 Task: Research Airbnb properties in Toluca, Mexico from 9th November, 2023 to 16th November, 2023 for 2 adults.2 bedrooms having 2 beds and 1 bathroom. Property type can be flat. Look for 4 properties as per requirement.
Action: Mouse moved to (483, 88)
Screenshot: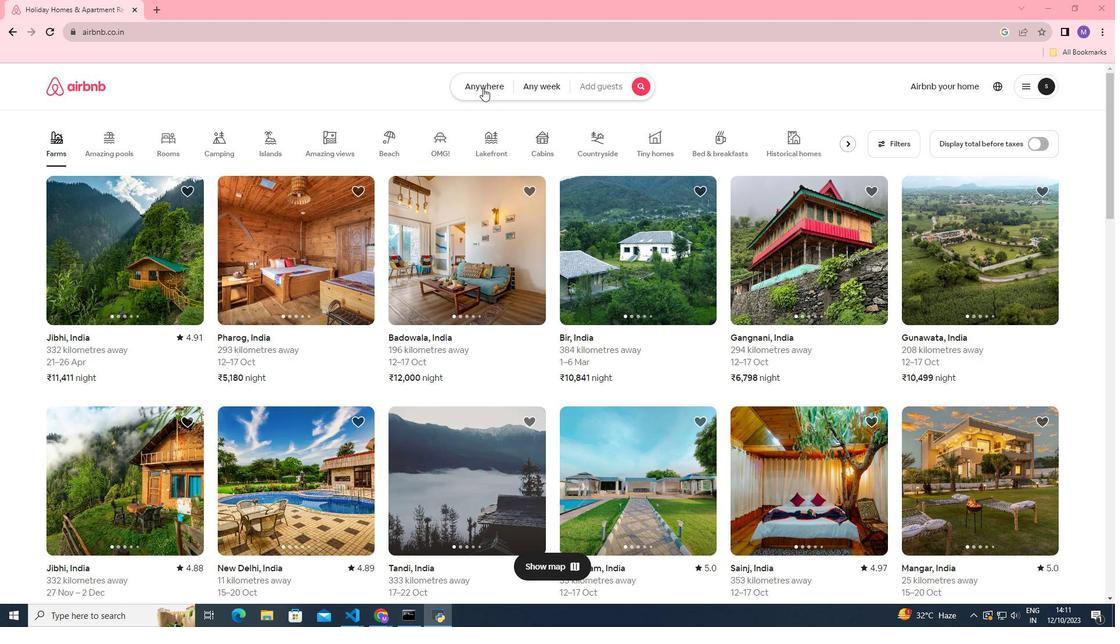 
Action: Mouse pressed left at (483, 88)
Screenshot: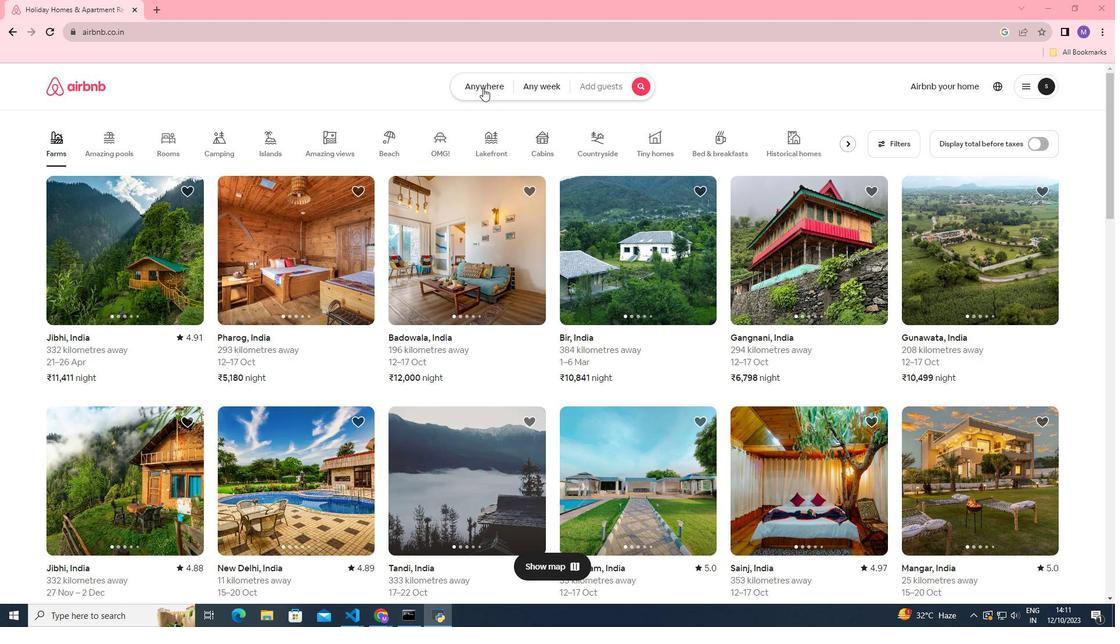 
Action: Mouse moved to (432, 130)
Screenshot: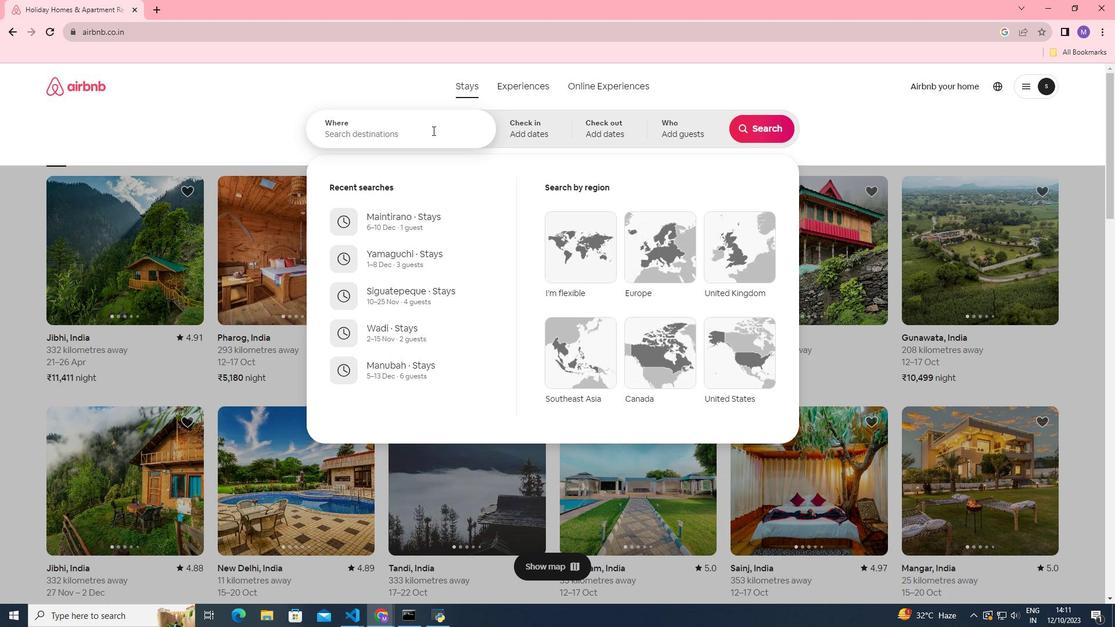 
Action: Mouse pressed left at (432, 130)
Screenshot: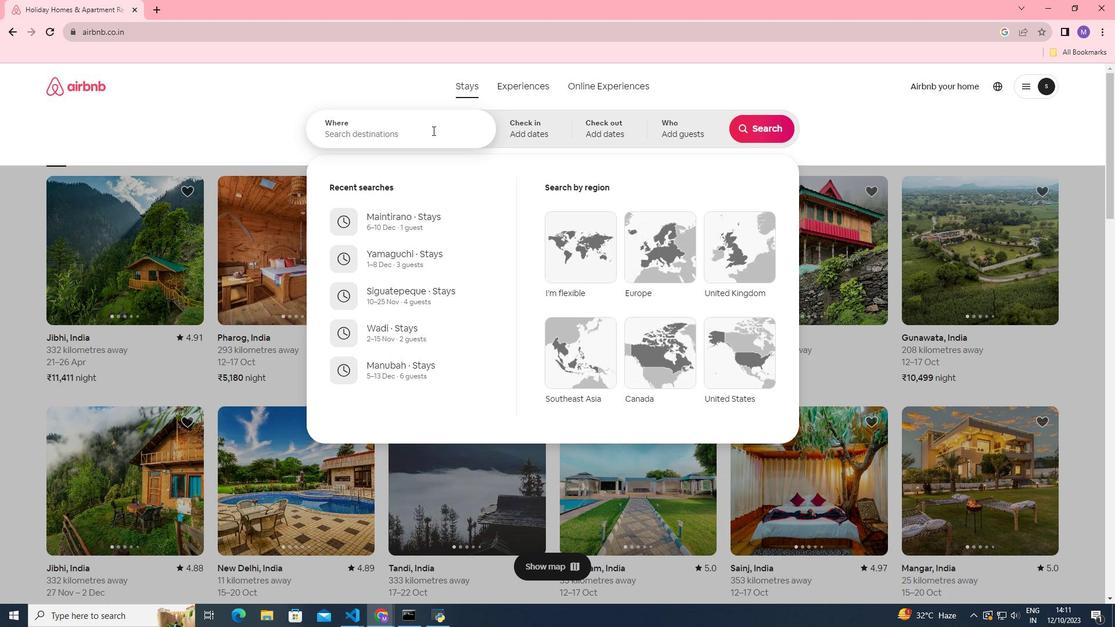 
Action: Key pressed <Key.shift><Key.shift><Key.shift><Key.shift><Key.shift><Key.shift><Key.shift><Key.shift><Key.shift><Key.shift><Key.shift>Toluca,<Key.space><Key.shift>Mexico
Screenshot: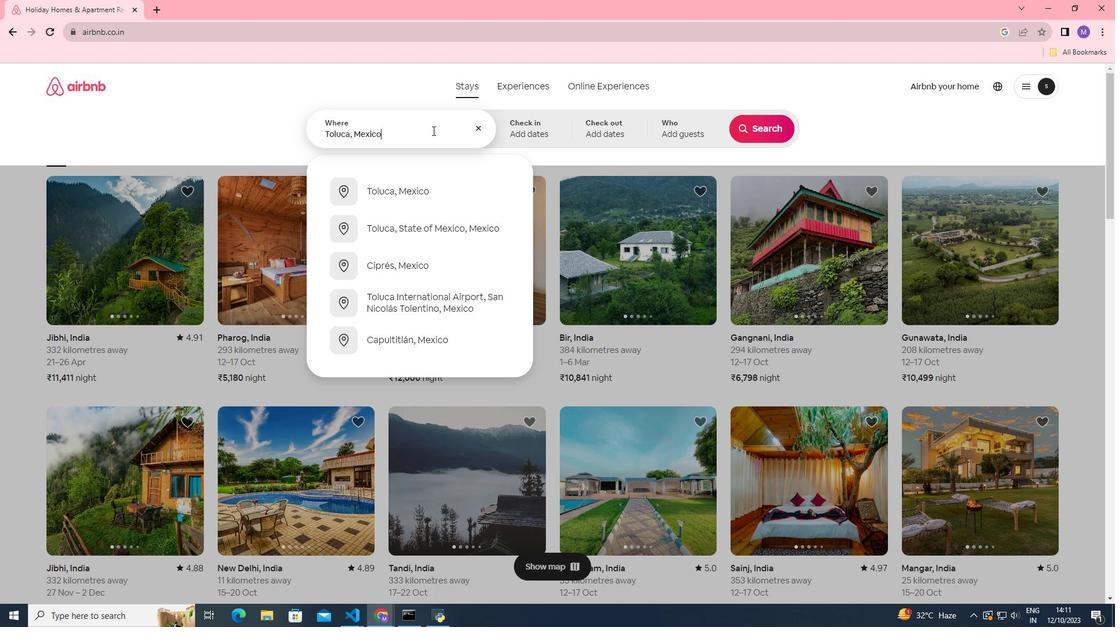 
Action: Mouse moved to (529, 124)
Screenshot: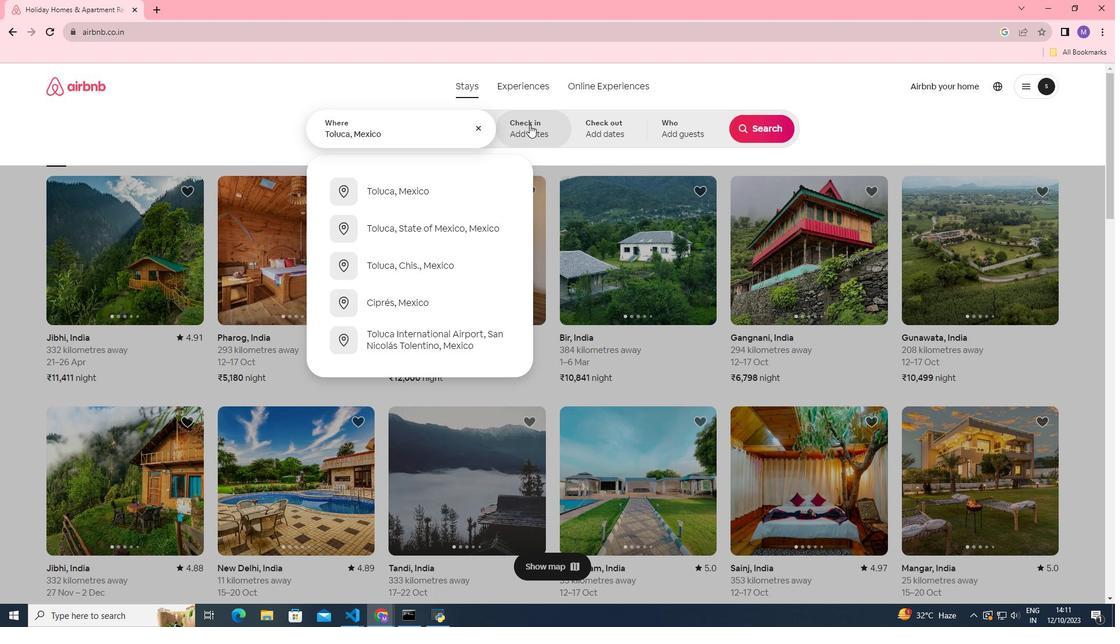 
Action: Mouse pressed left at (529, 124)
Screenshot: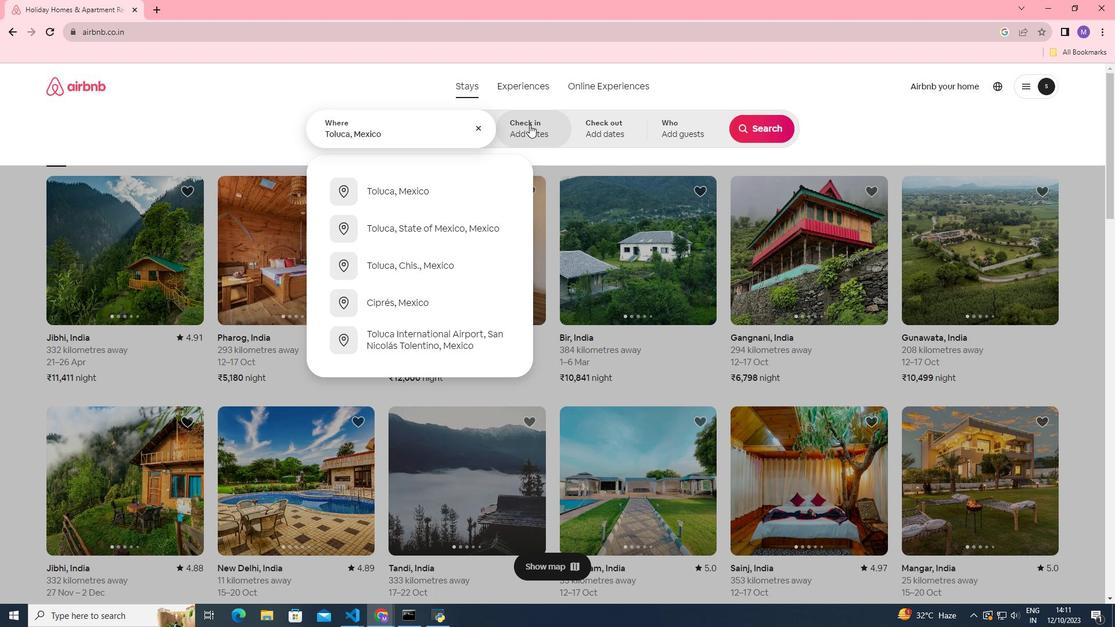 
Action: Mouse moved to (689, 301)
Screenshot: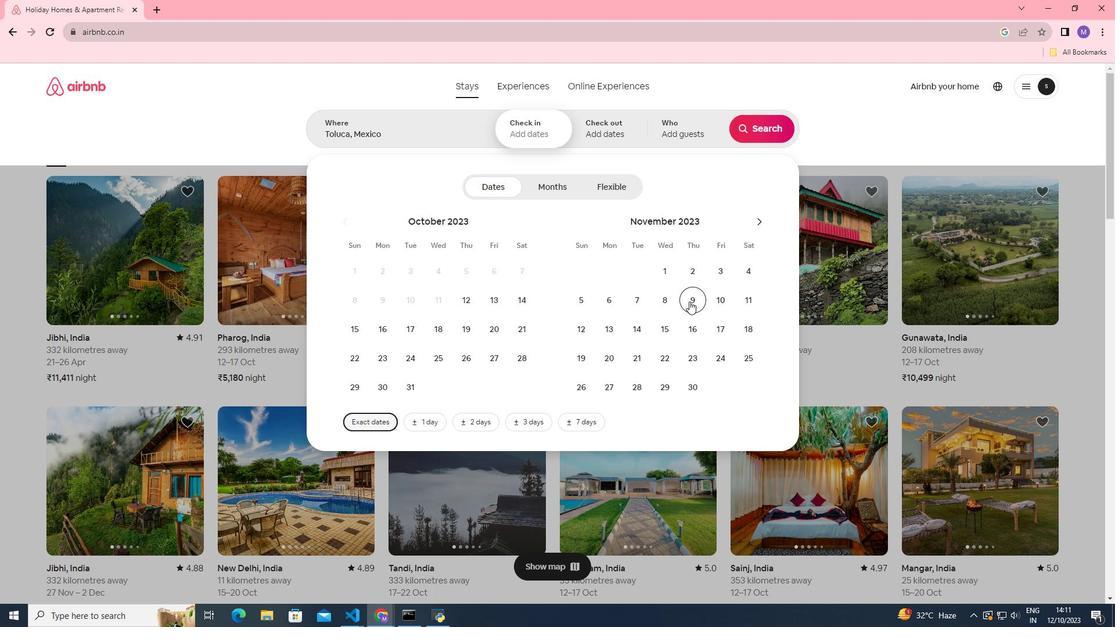
Action: Mouse pressed left at (689, 301)
Screenshot: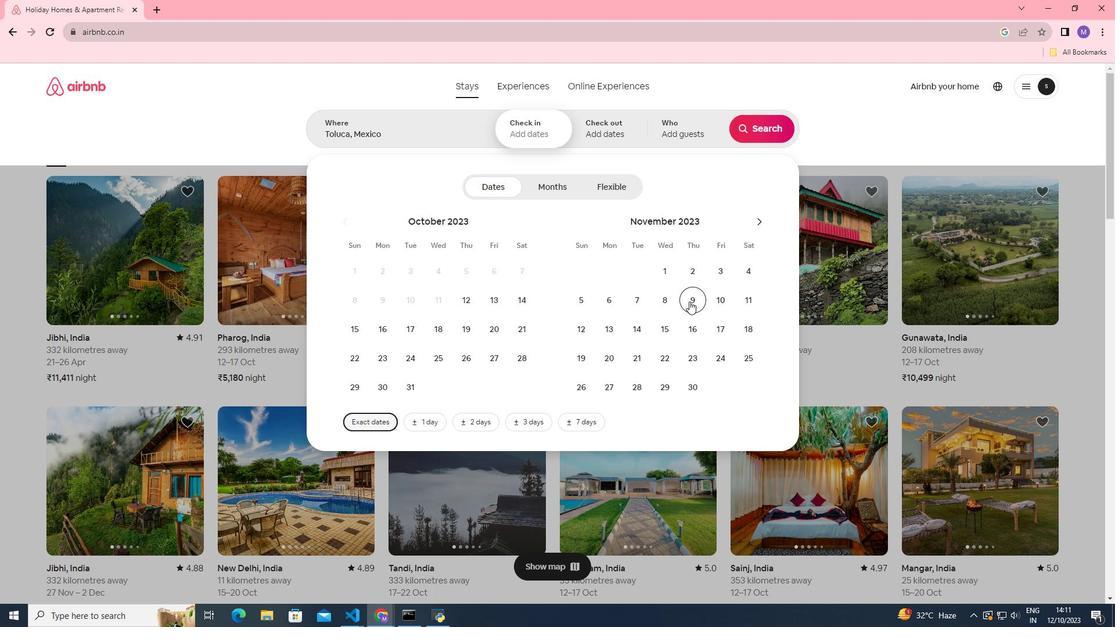 
Action: Mouse moved to (682, 325)
Screenshot: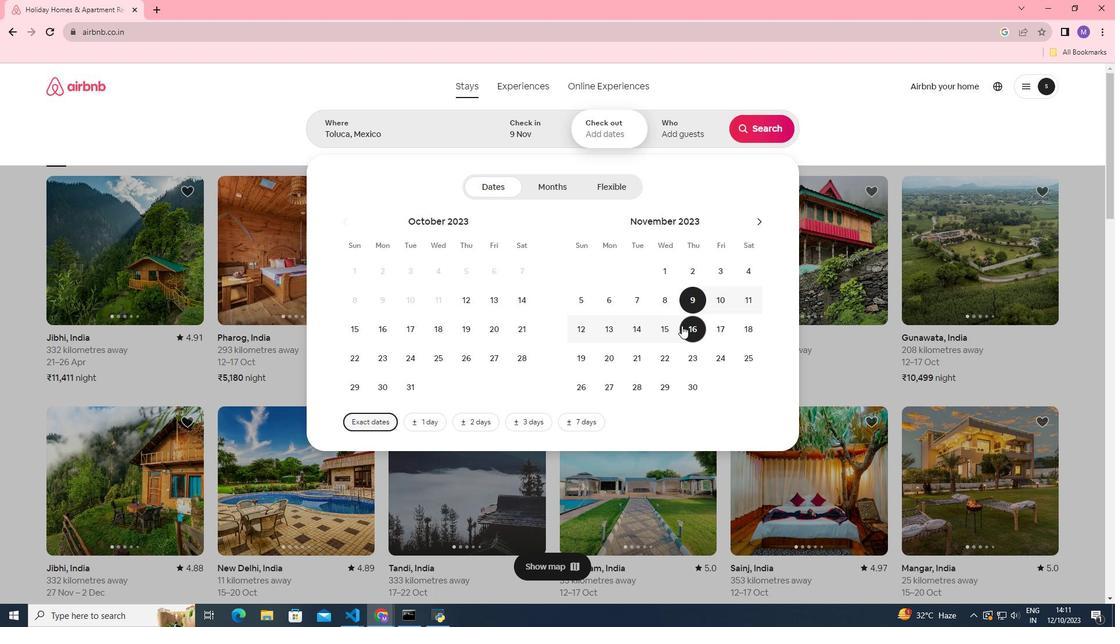 
Action: Mouse pressed left at (682, 325)
Screenshot: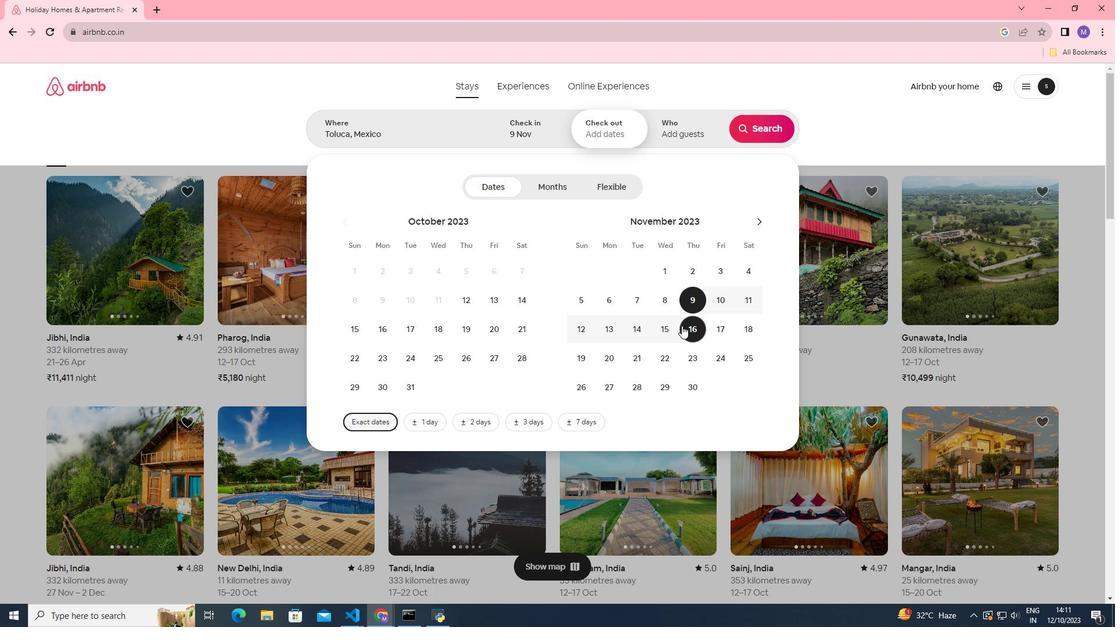 
Action: Mouse moved to (683, 121)
Screenshot: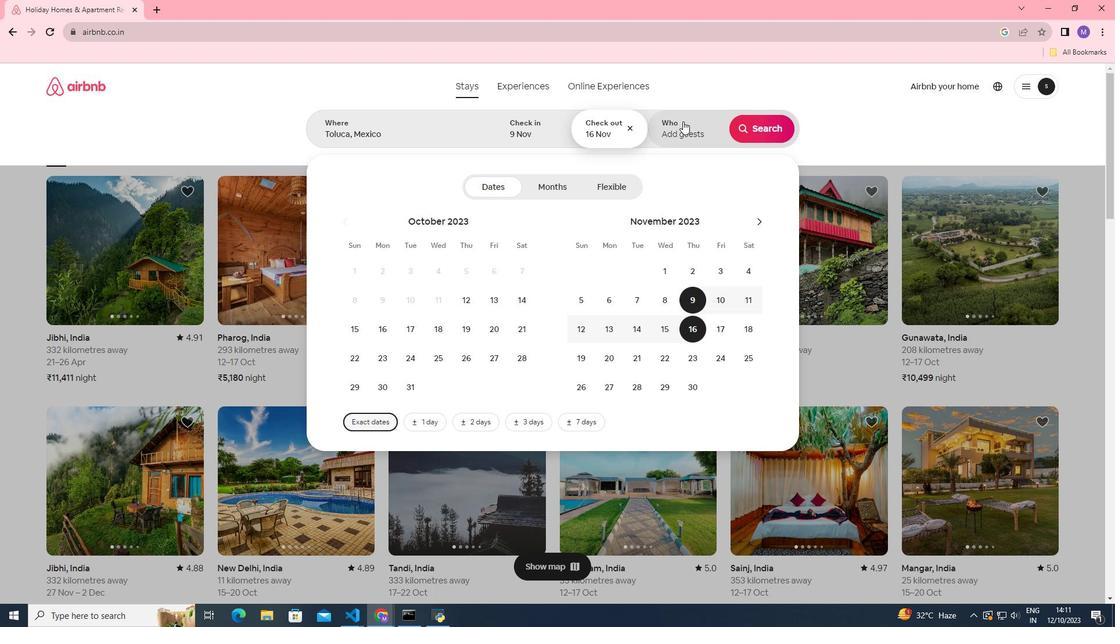 
Action: Mouse pressed left at (683, 121)
Screenshot: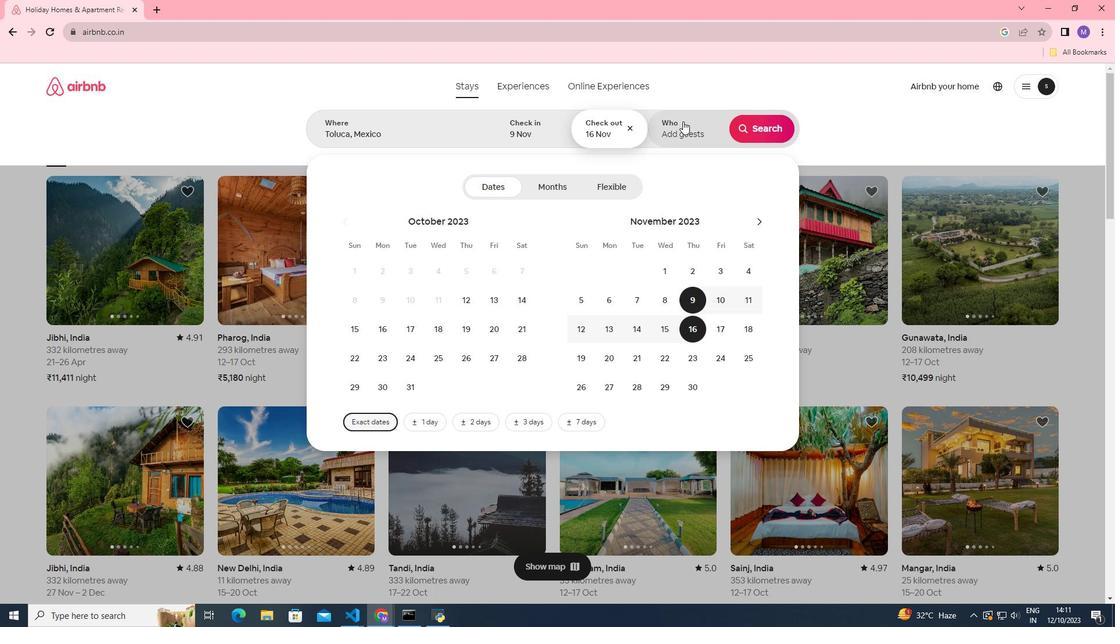 
Action: Mouse moved to (779, 185)
Screenshot: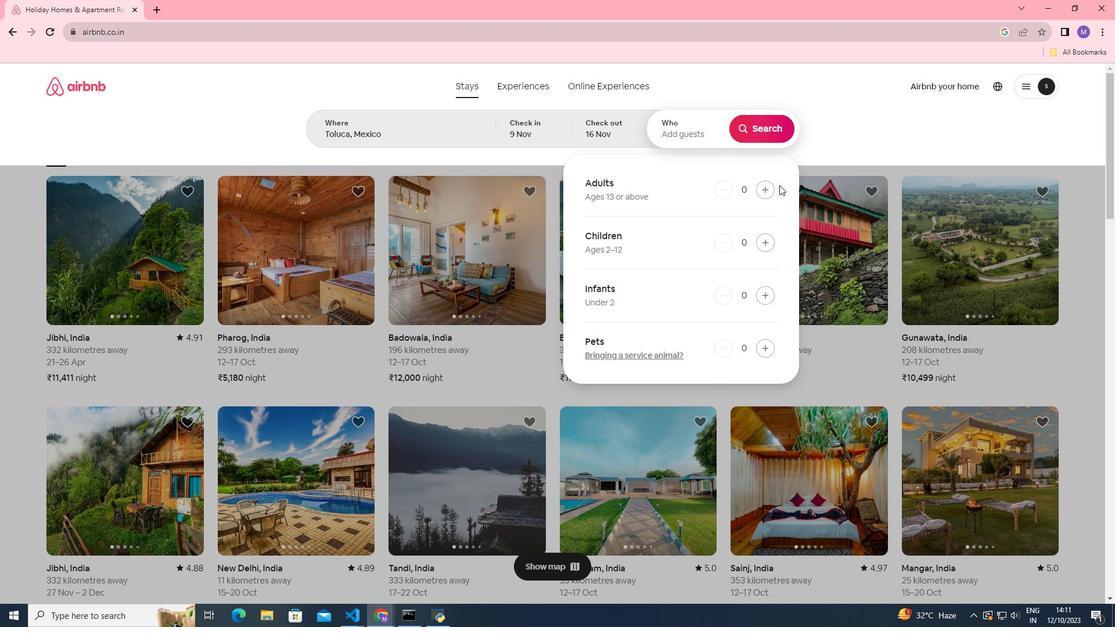
Action: Mouse pressed left at (779, 185)
Screenshot: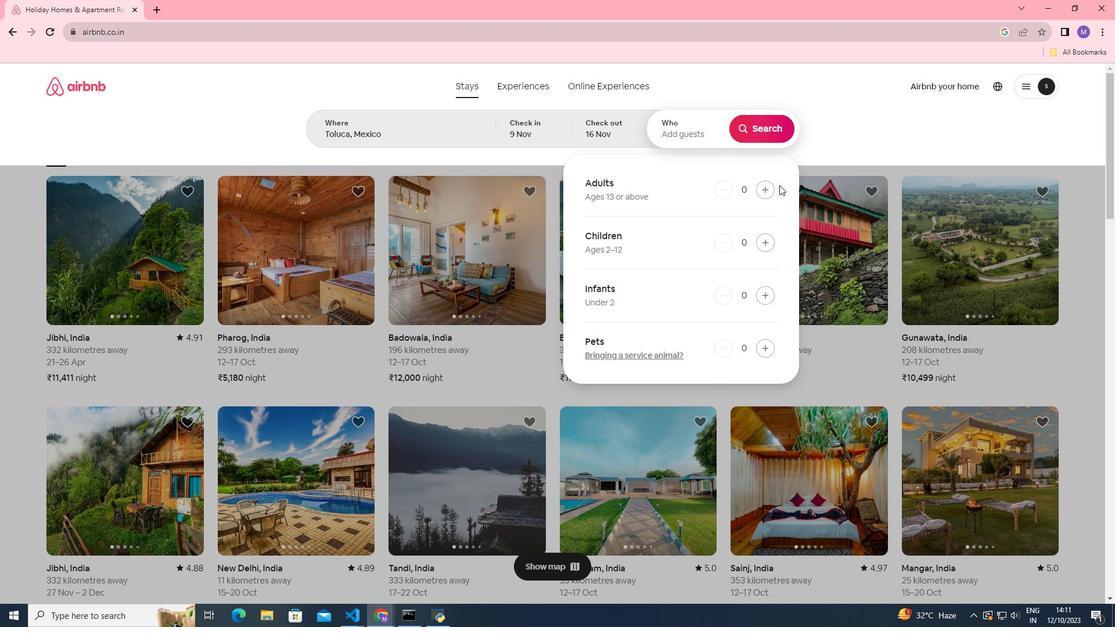 
Action: Mouse moved to (762, 189)
Screenshot: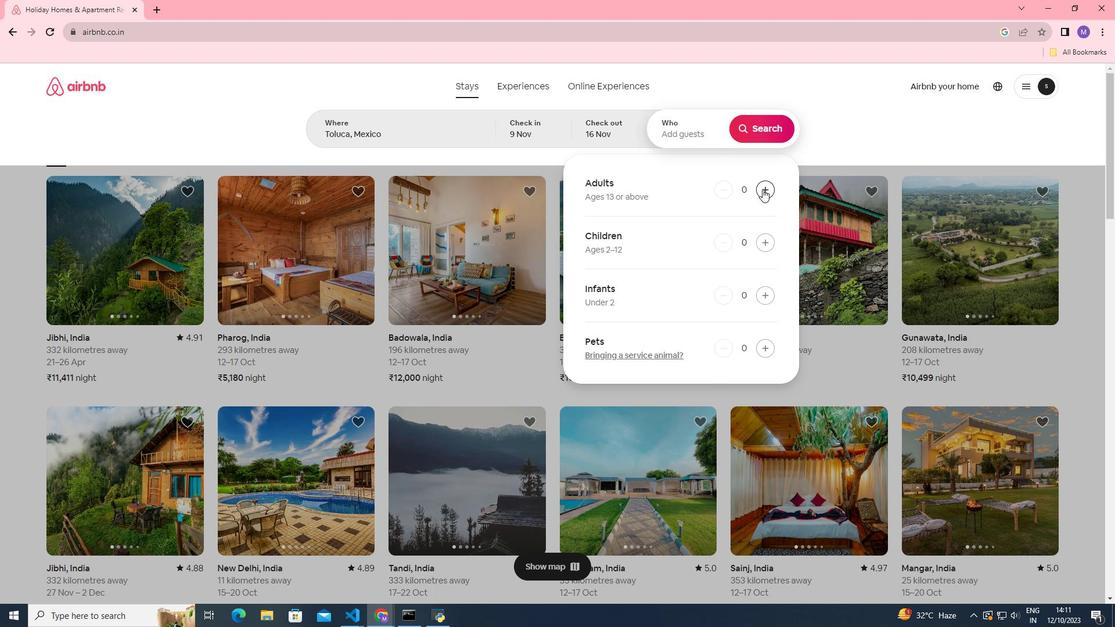 
Action: Mouse pressed left at (762, 189)
Screenshot: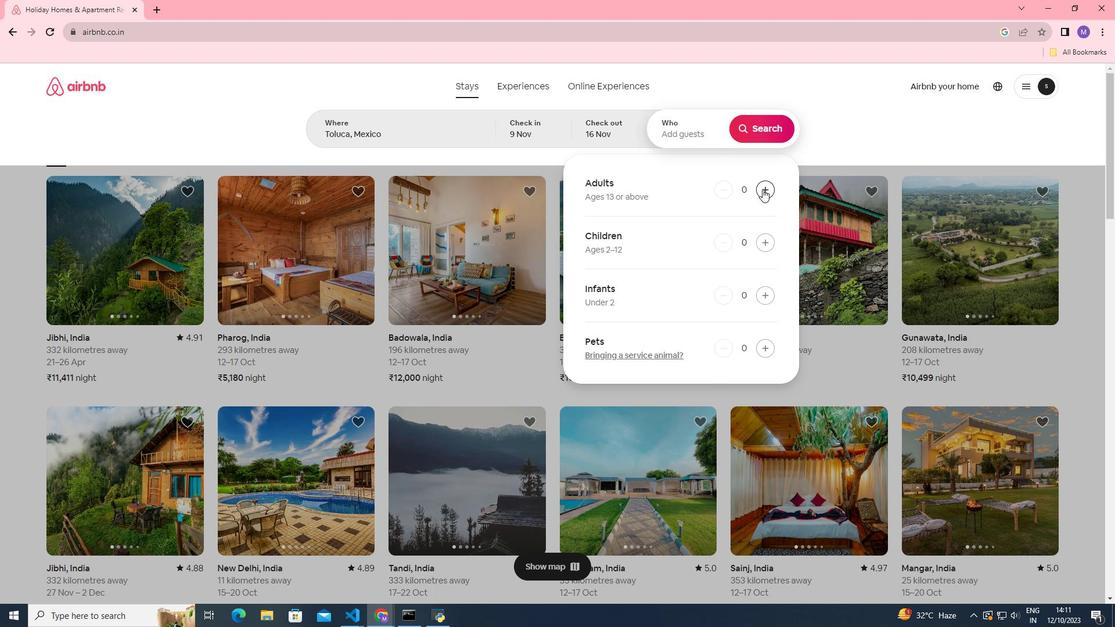 
Action: Mouse pressed left at (762, 189)
Screenshot: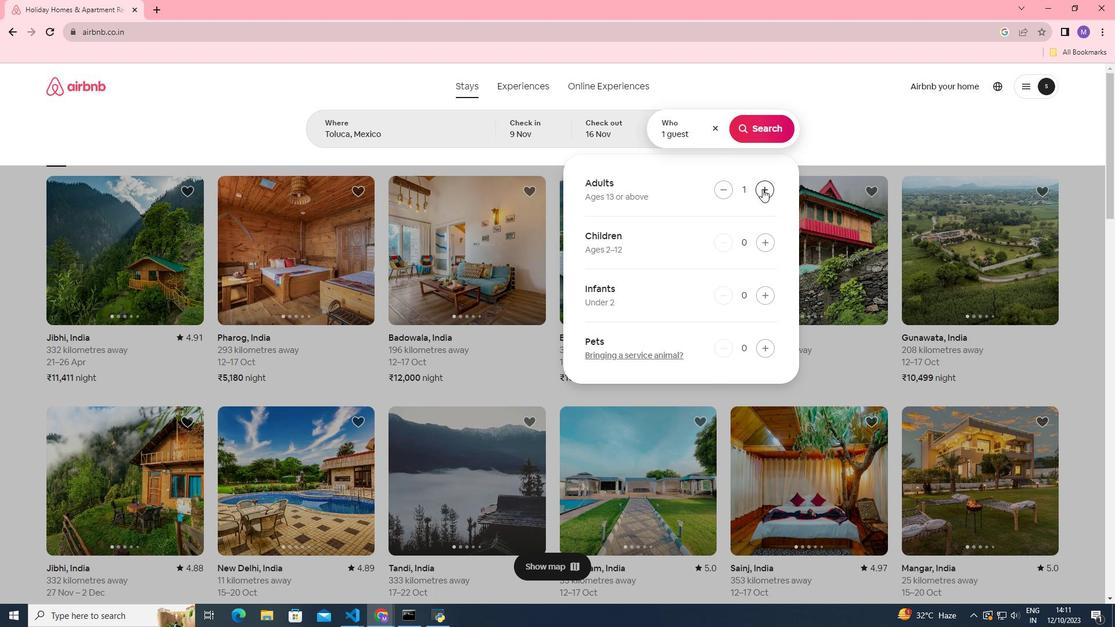 
Action: Mouse moved to (763, 130)
Screenshot: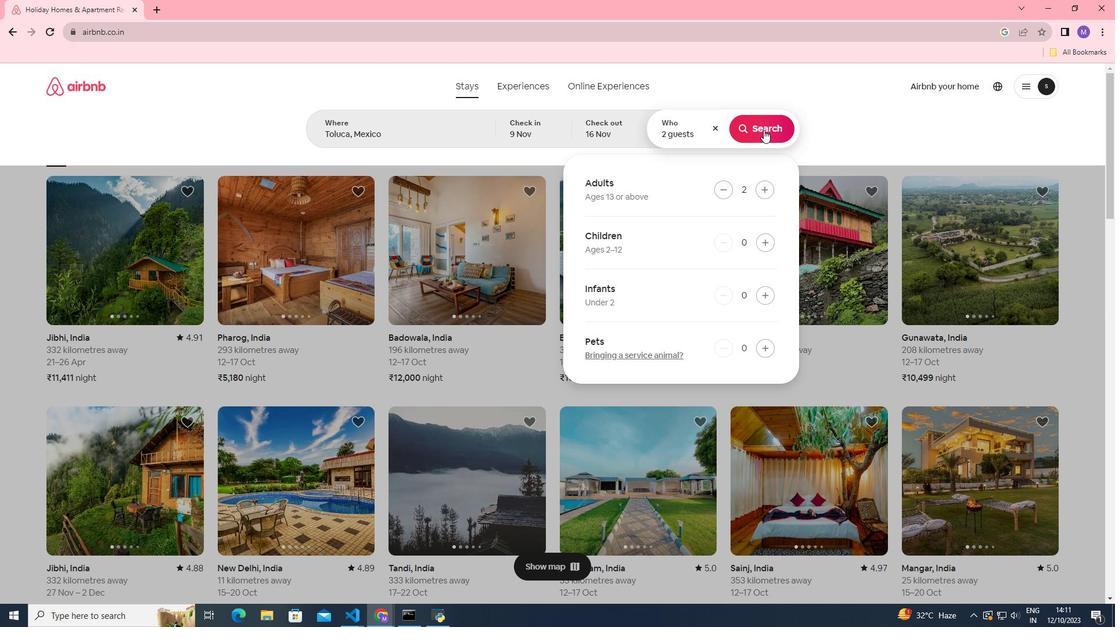
Action: Mouse pressed left at (763, 130)
Screenshot: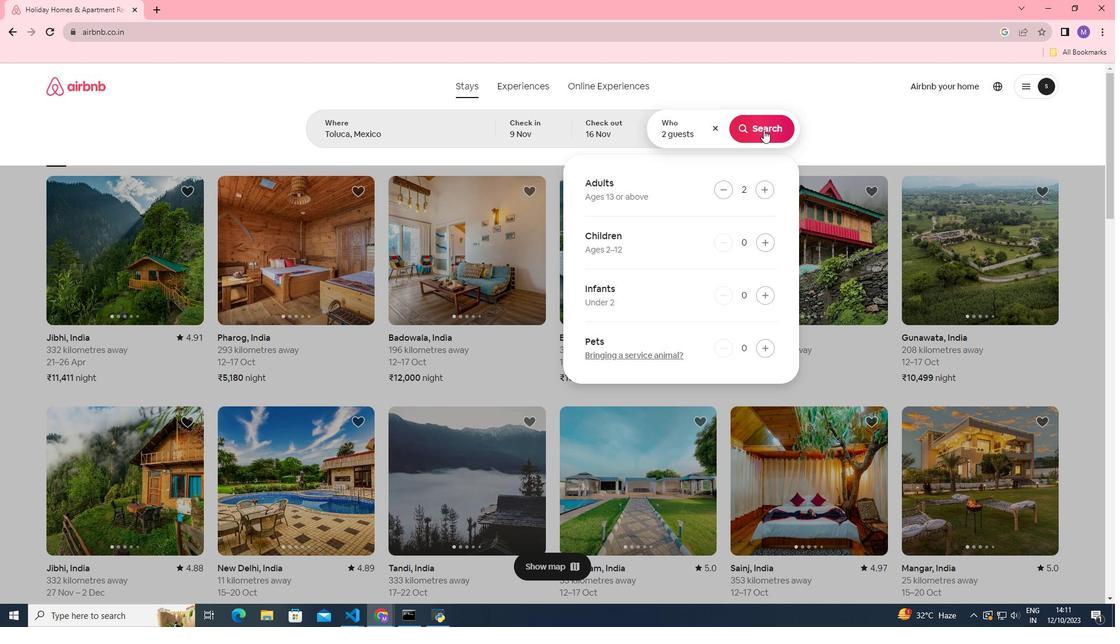 
Action: Mouse moved to (922, 126)
Screenshot: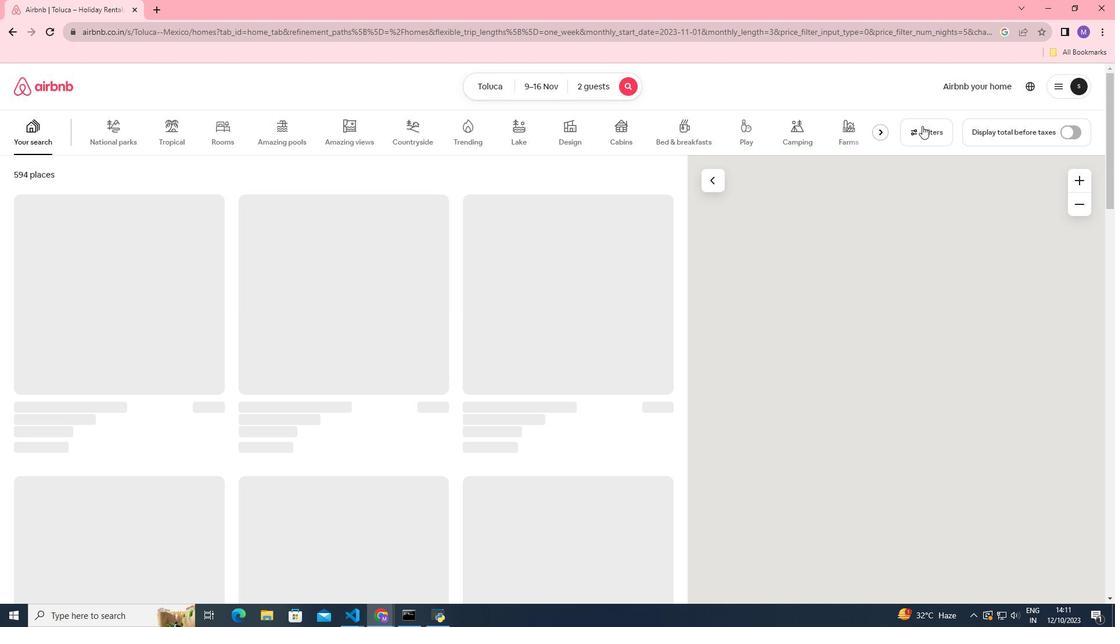 
Action: Mouse pressed left at (922, 126)
Screenshot: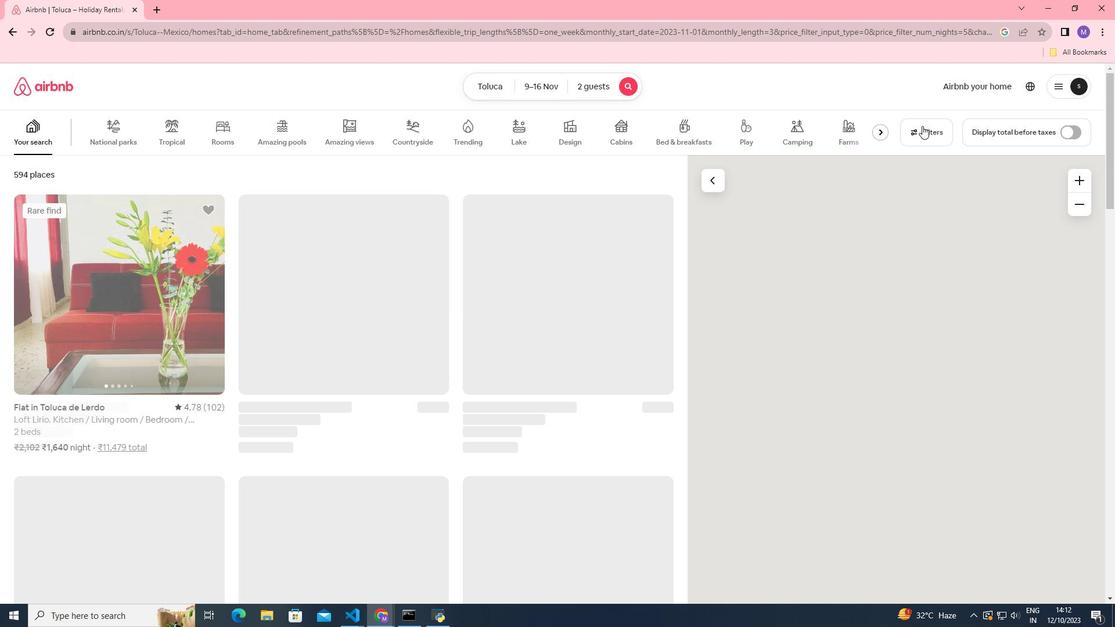 
Action: Mouse pressed left at (922, 126)
Screenshot: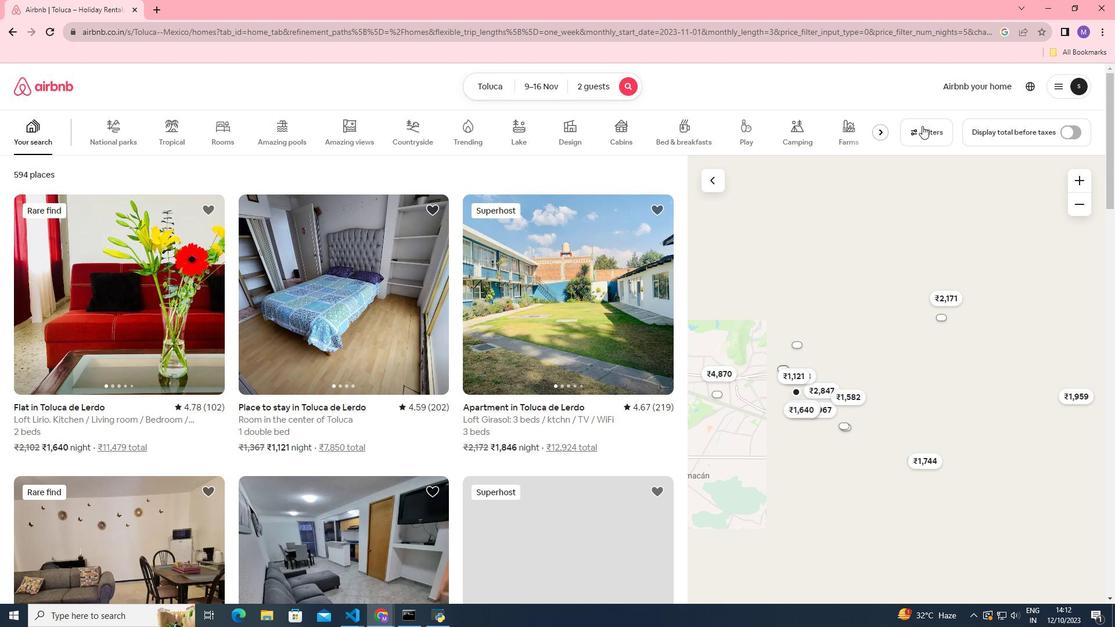 
Action: Mouse moved to (449, 446)
Screenshot: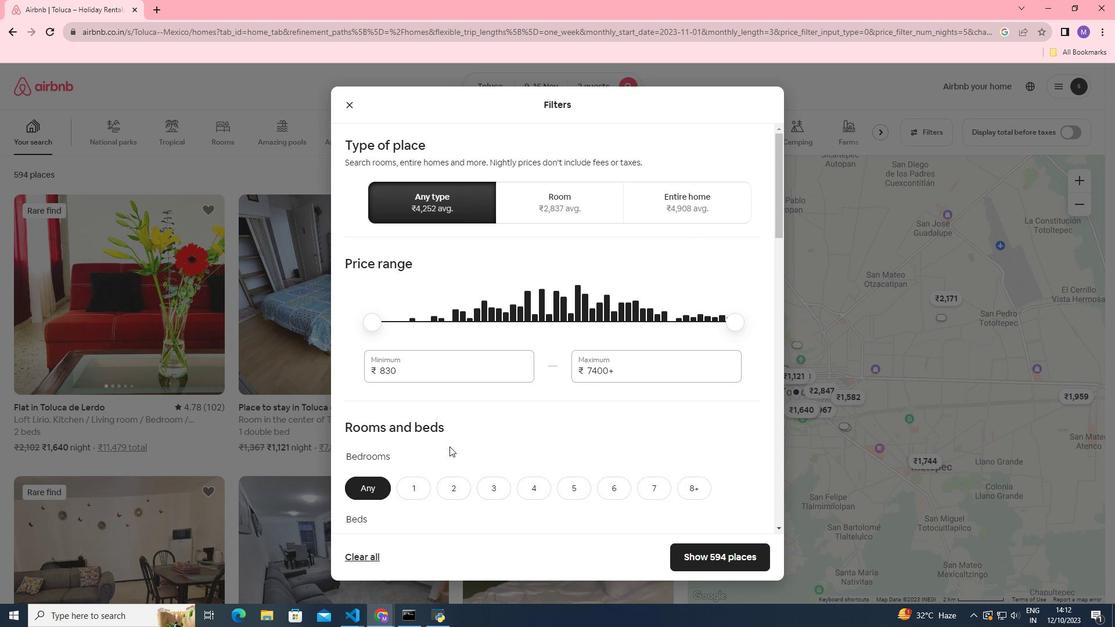 
Action: Mouse scrolled (449, 446) with delta (0, 0)
Screenshot: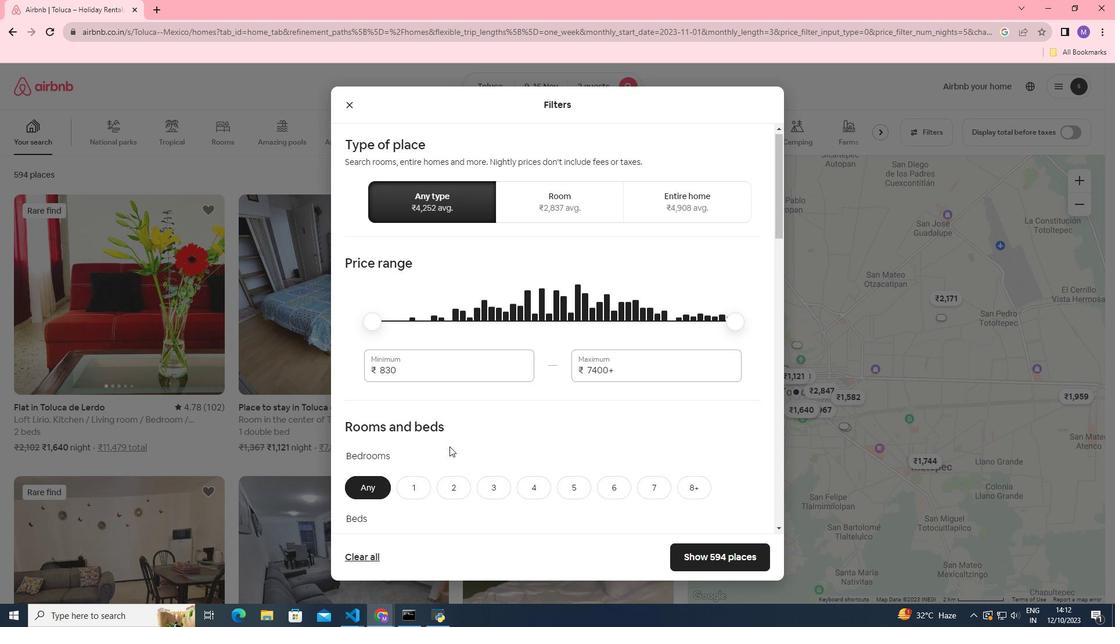 
Action: Mouse moved to (454, 436)
Screenshot: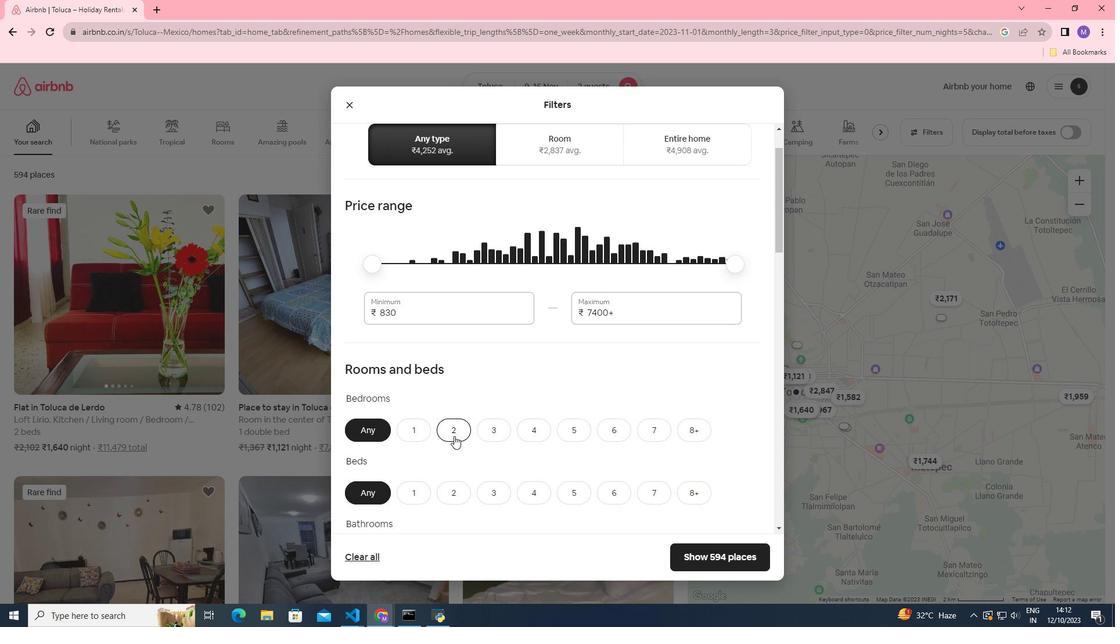 
Action: Mouse pressed left at (454, 436)
Screenshot: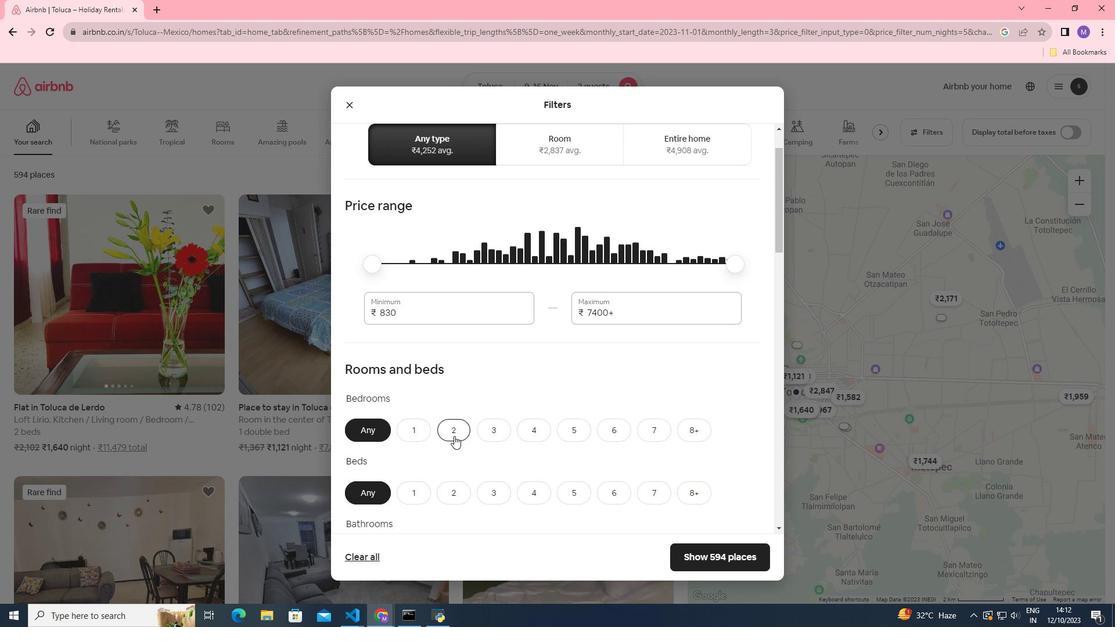 
Action: Mouse pressed left at (454, 436)
Screenshot: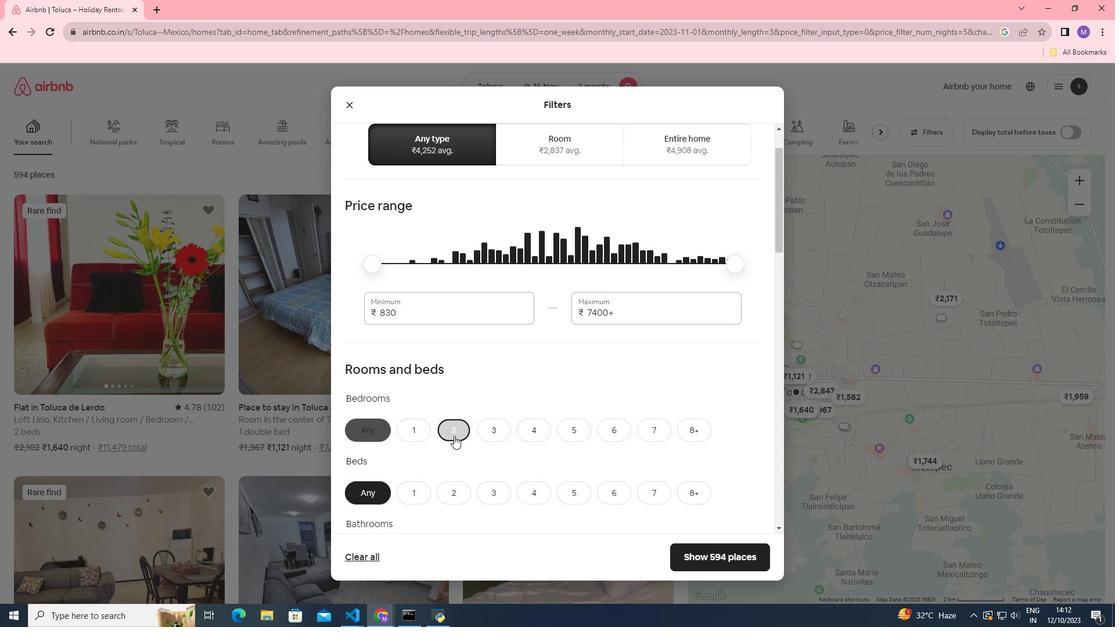 
Action: Mouse pressed left at (454, 436)
Screenshot: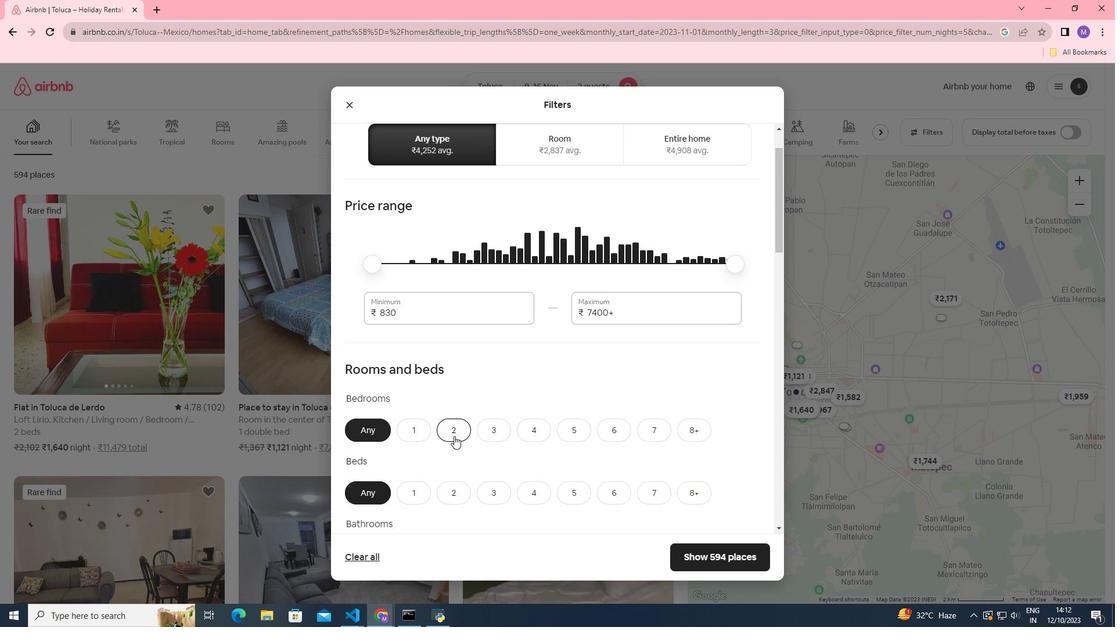
Action: Mouse moved to (464, 450)
Screenshot: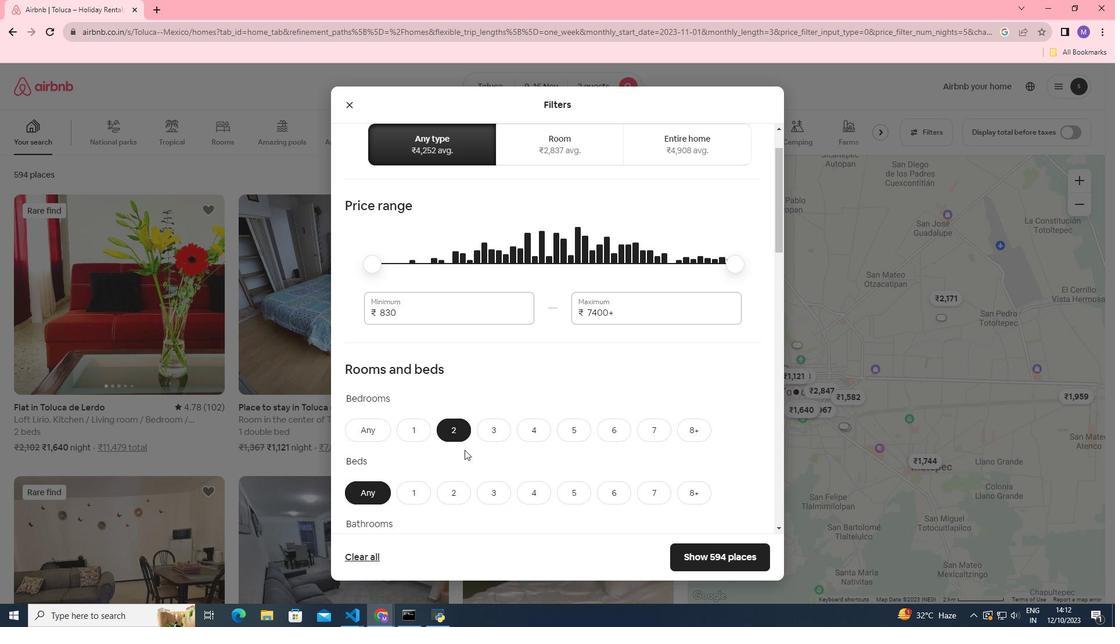 
Action: Mouse scrolled (464, 449) with delta (0, 0)
Screenshot: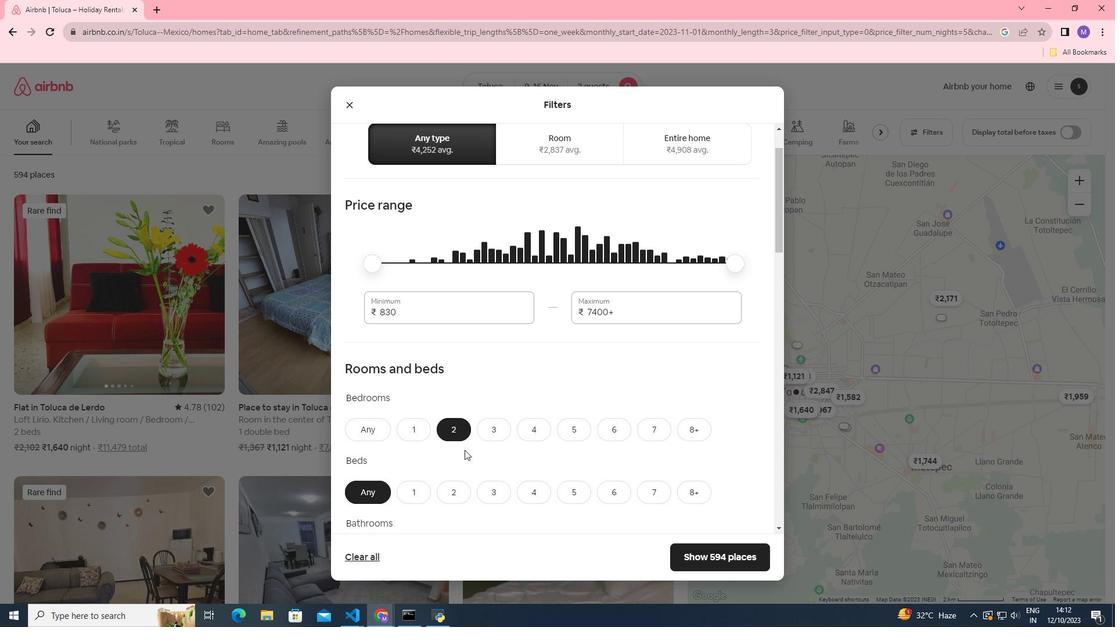 
Action: Mouse moved to (484, 404)
Screenshot: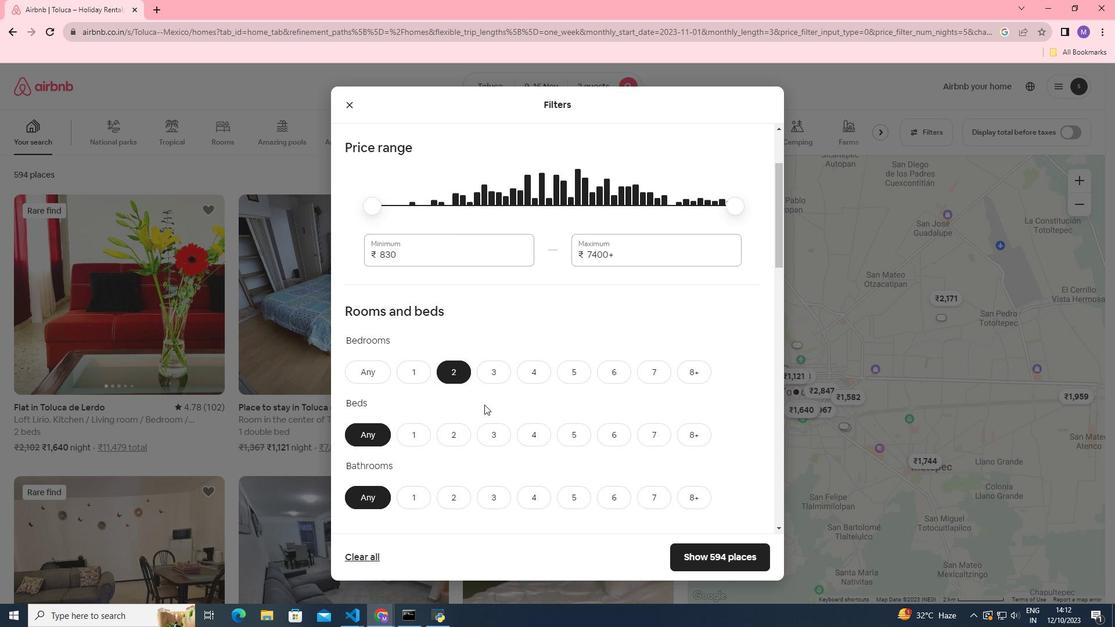 
Action: Mouse scrolled (484, 404) with delta (0, 0)
Screenshot: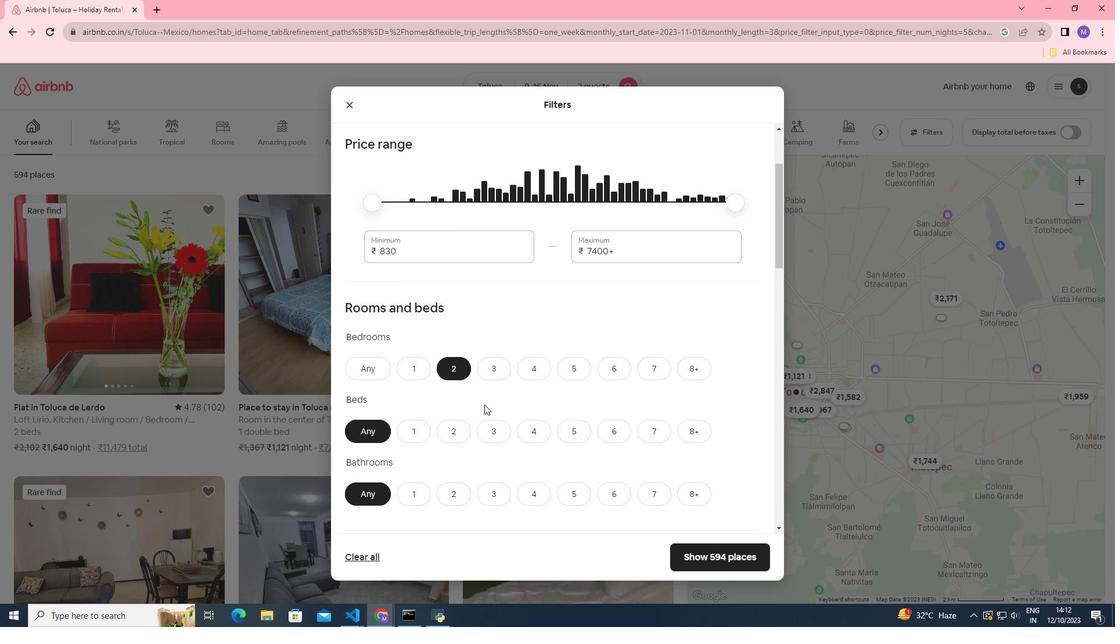 
Action: Mouse moved to (453, 373)
Screenshot: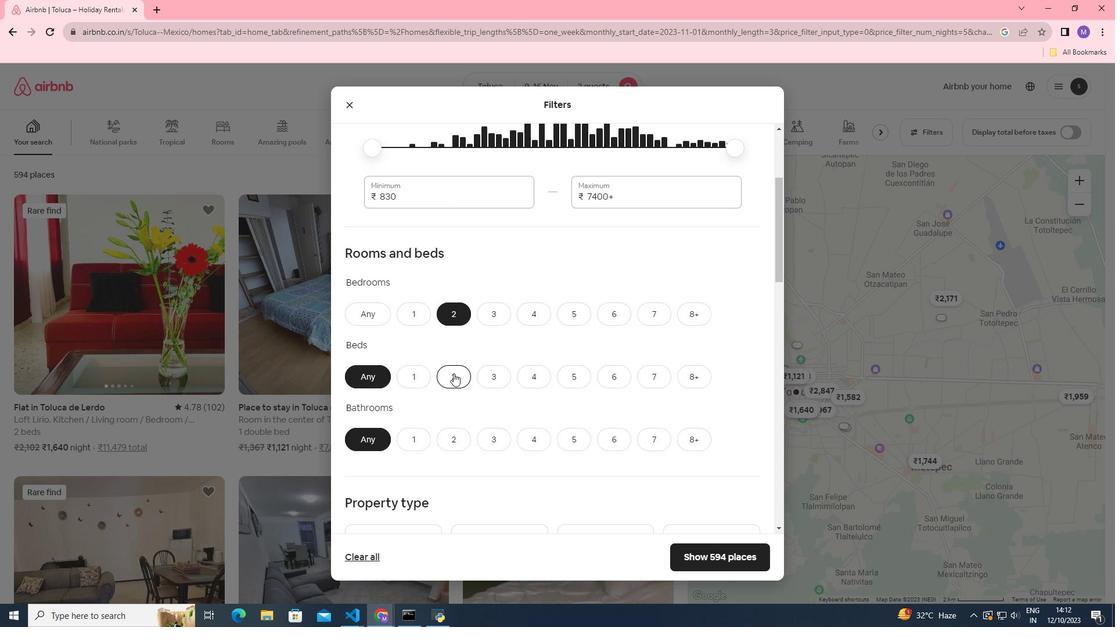 
Action: Mouse pressed left at (453, 373)
Screenshot: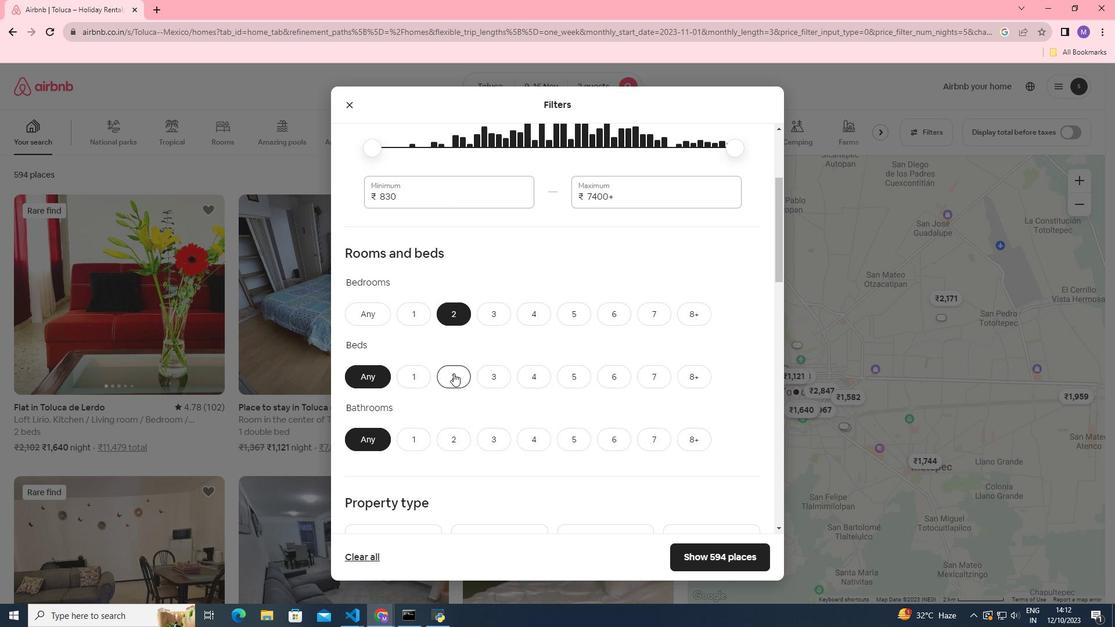 
Action: Mouse moved to (403, 439)
Screenshot: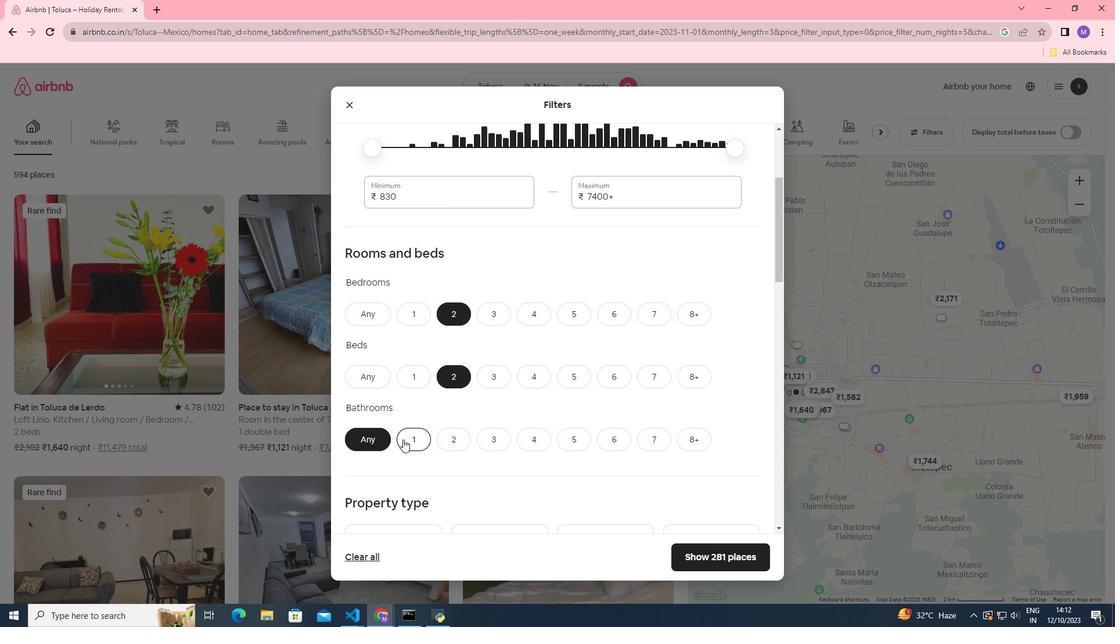 
Action: Mouse pressed left at (403, 439)
Screenshot: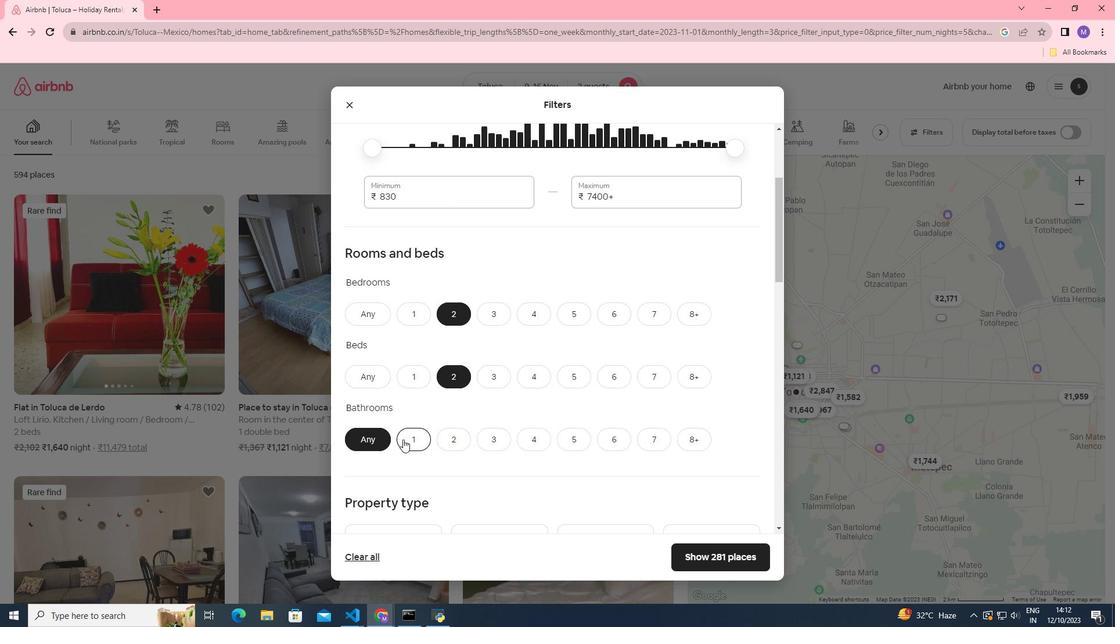
Action: Mouse moved to (465, 370)
Screenshot: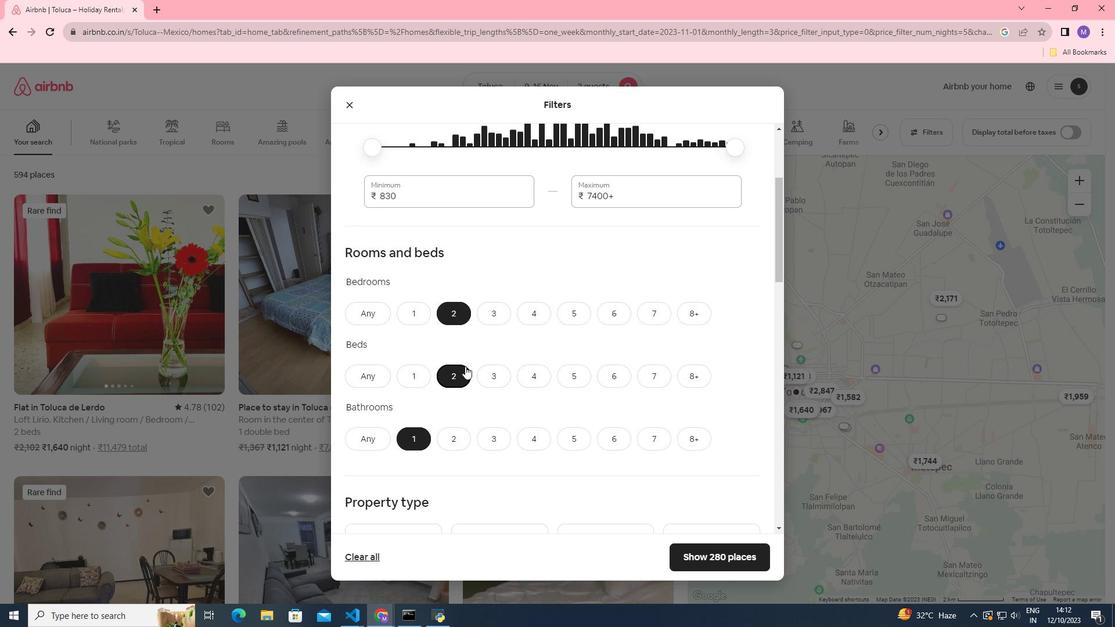 
Action: Mouse scrolled (465, 369) with delta (0, 0)
Screenshot: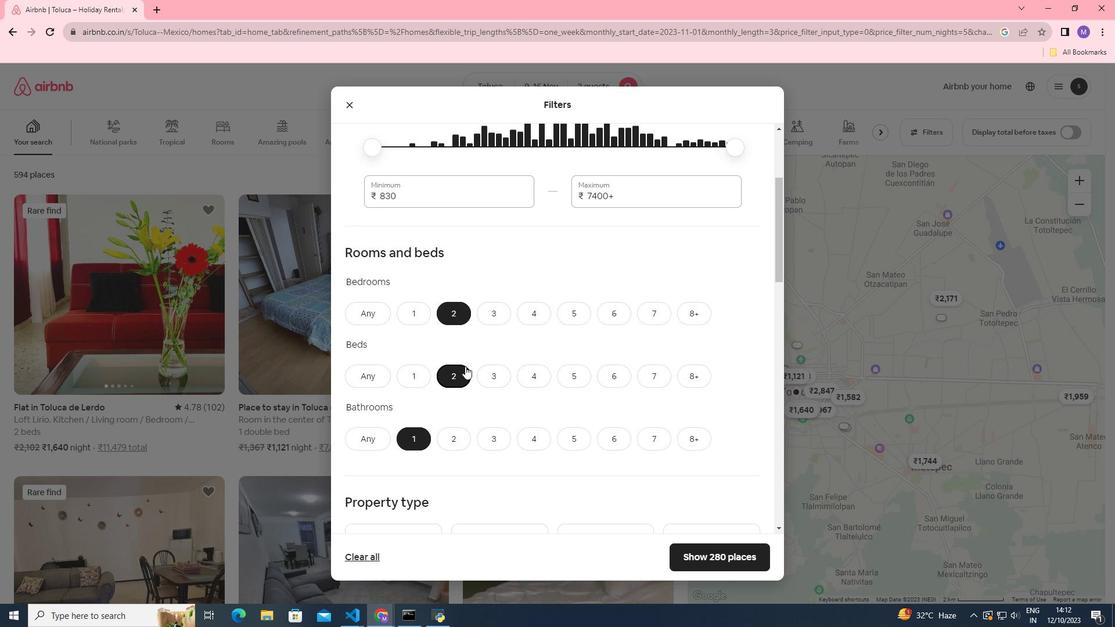 
Action: Mouse moved to (465, 366)
Screenshot: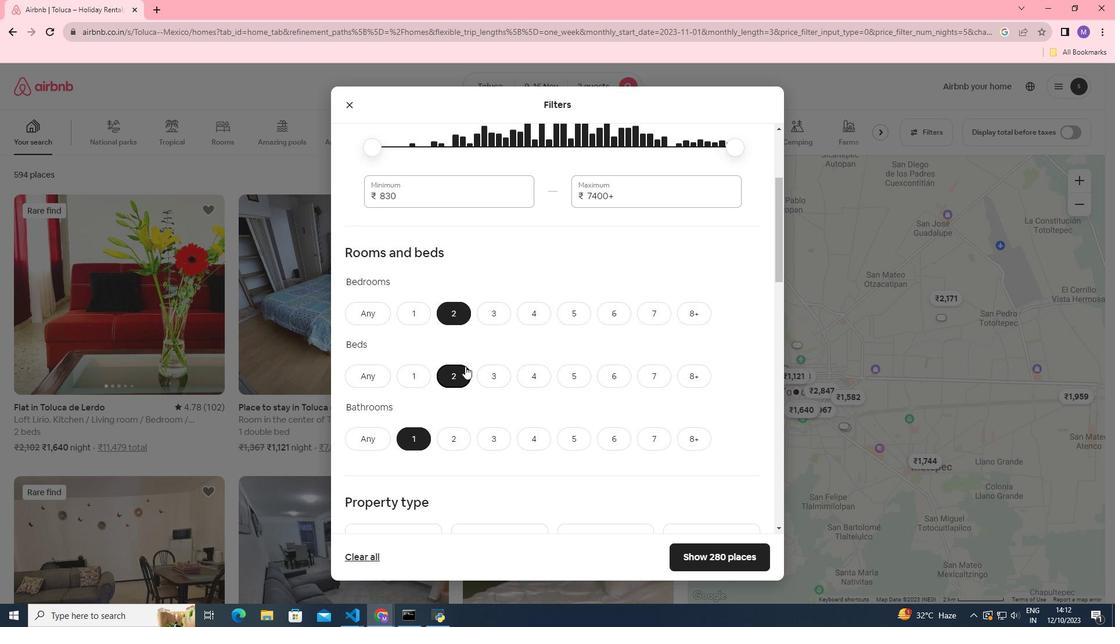 
Action: Mouse scrolled (465, 365) with delta (0, 0)
Screenshot: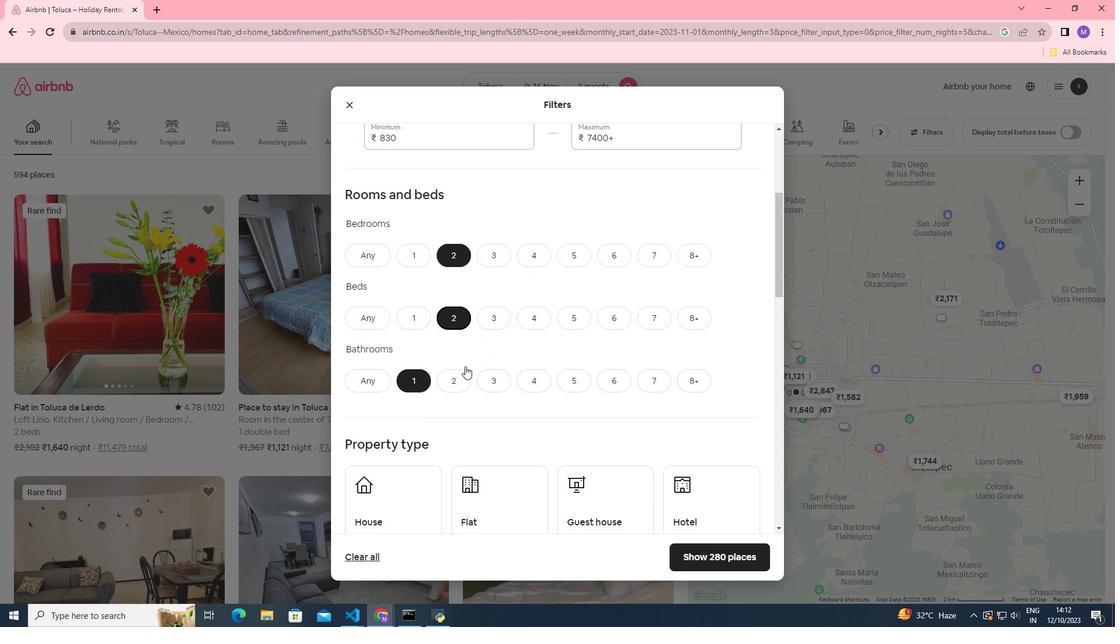 
Action: Mouse moved to (582, 275)
Screenshot: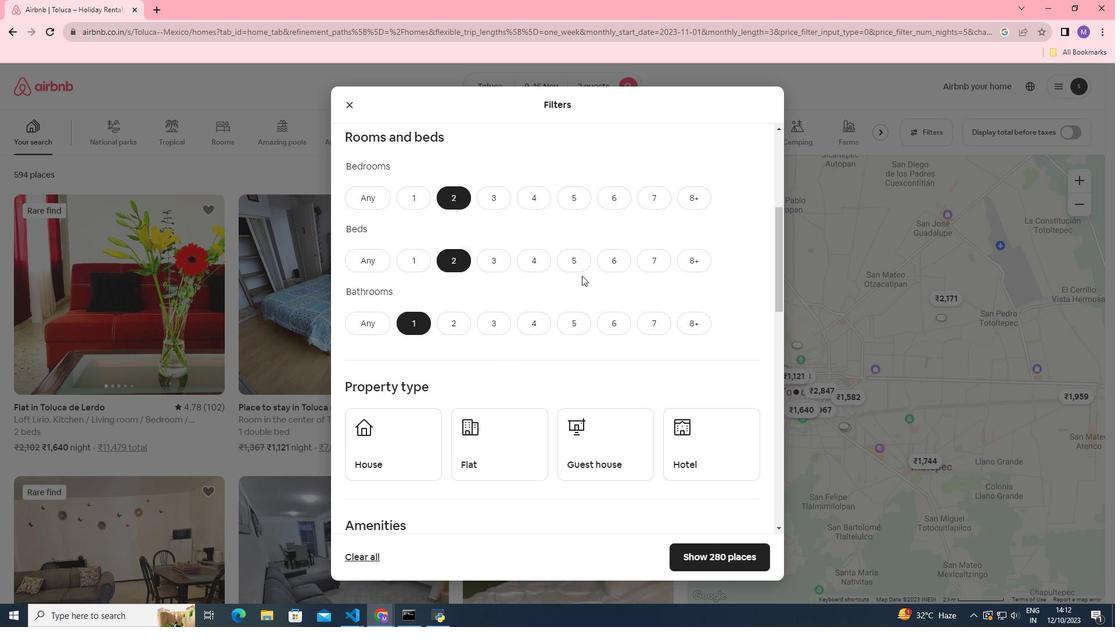 
Action: Mouse scrolled (582, 275) with delta (0, 0)
Screenshot: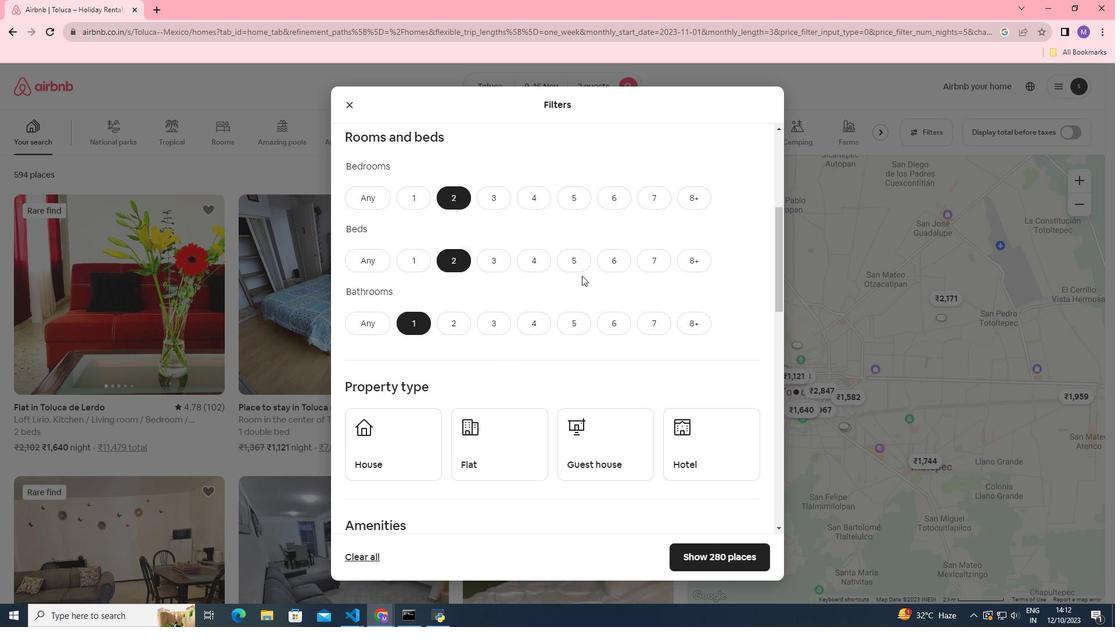 
Action: Mouse scrolled (582, 275) with delta (0, 0)
Screenshot: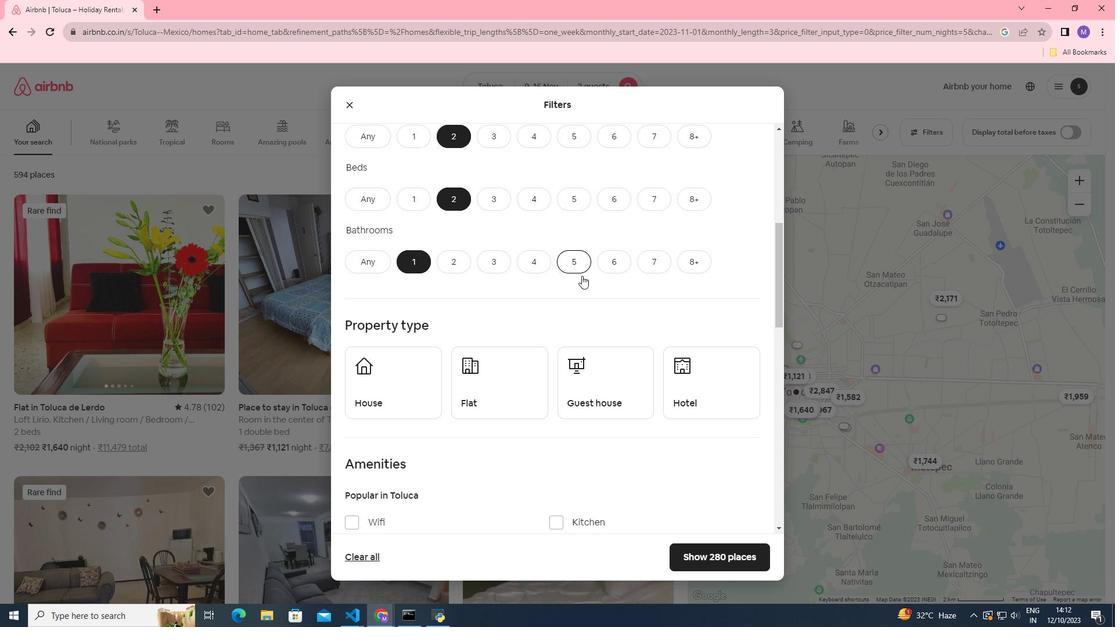 
Action: Mouse moved to (506, 316)
Screenshot: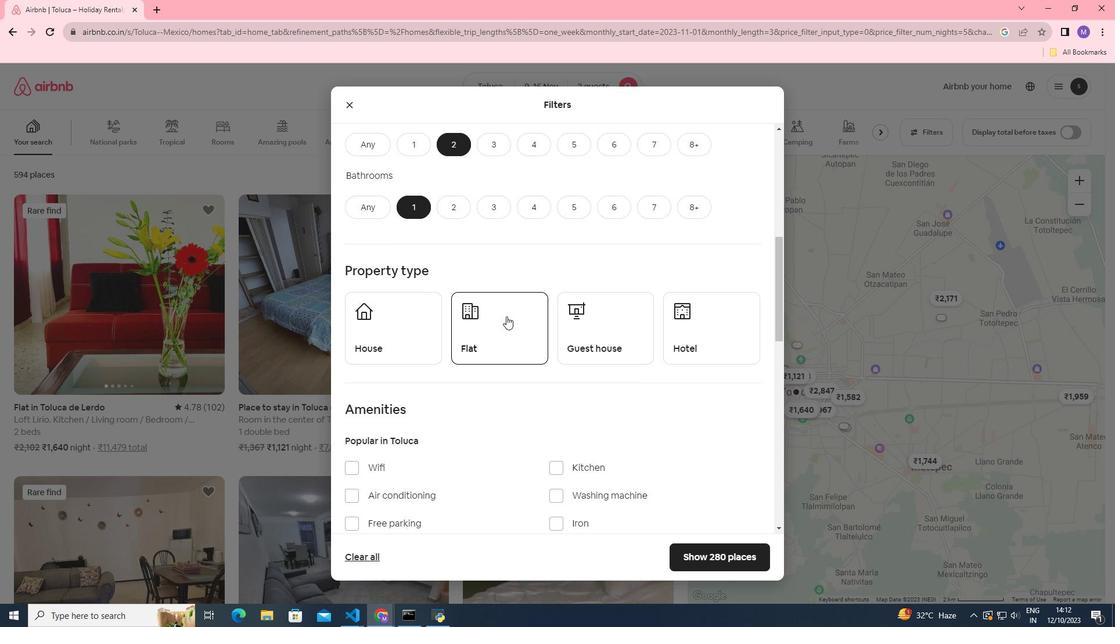 
Action: Mouse pressed left at (506, 316)
Screenshot: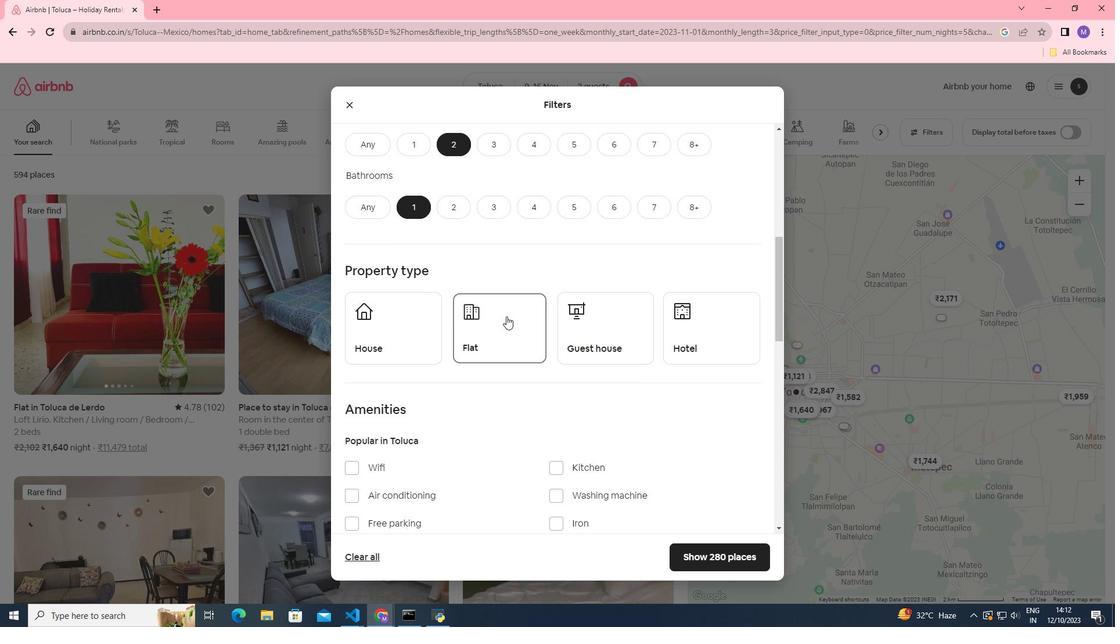 
Action: Mouse moved to (605, 255)
Screenshot: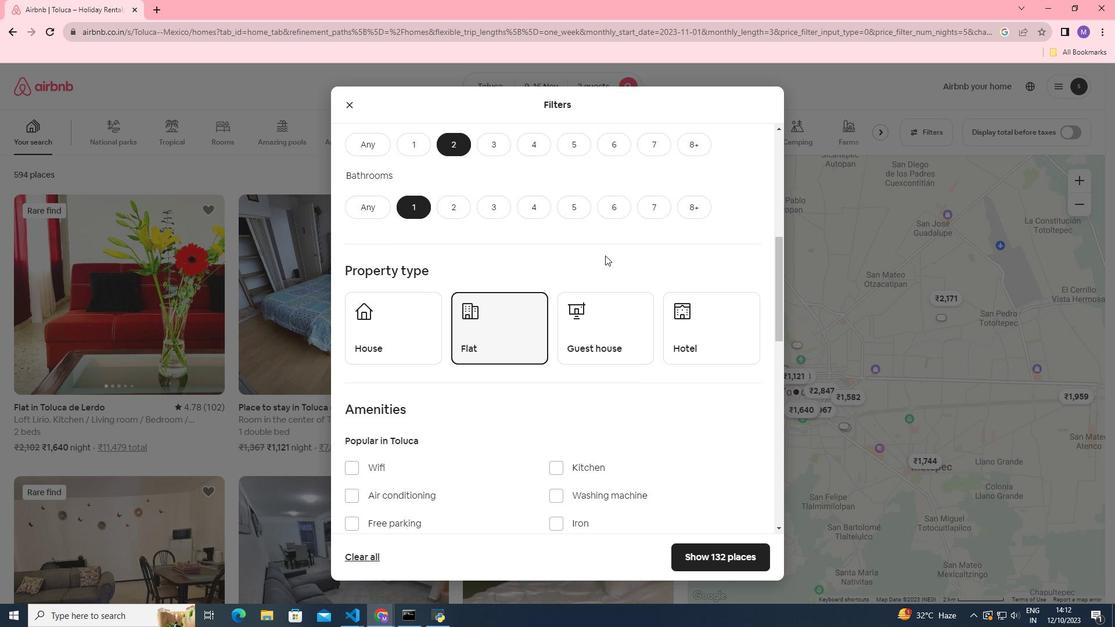 
Action: Mouse scrolled (605, 255) with delta (0, 0)
Screenshot: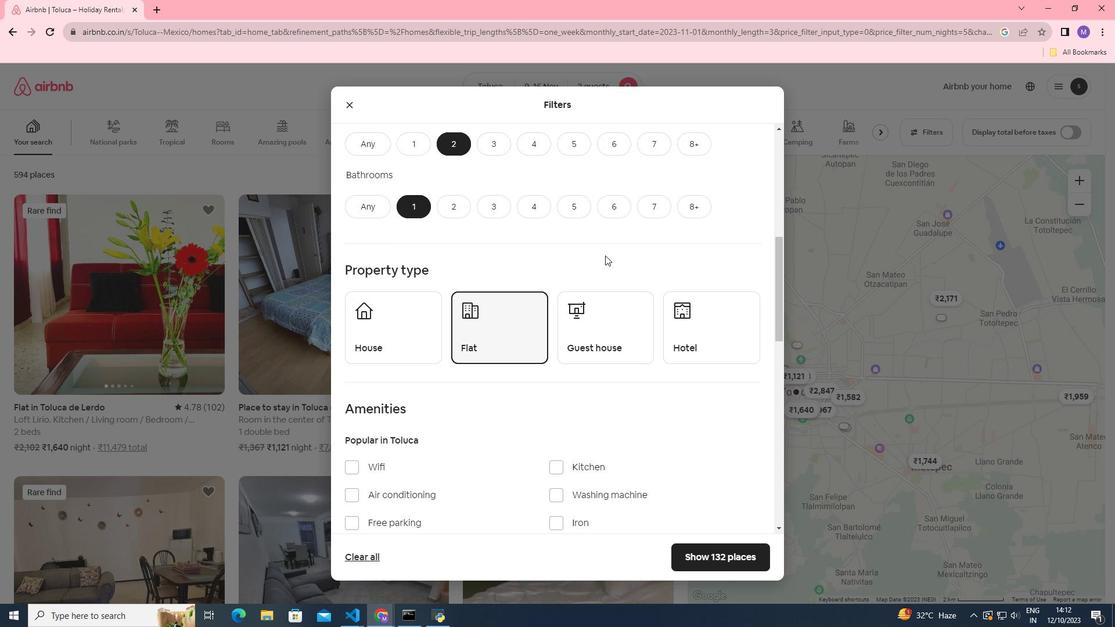 
Action: Mouse scrolled (605, 255) with delta (0, 0)
Screenshot: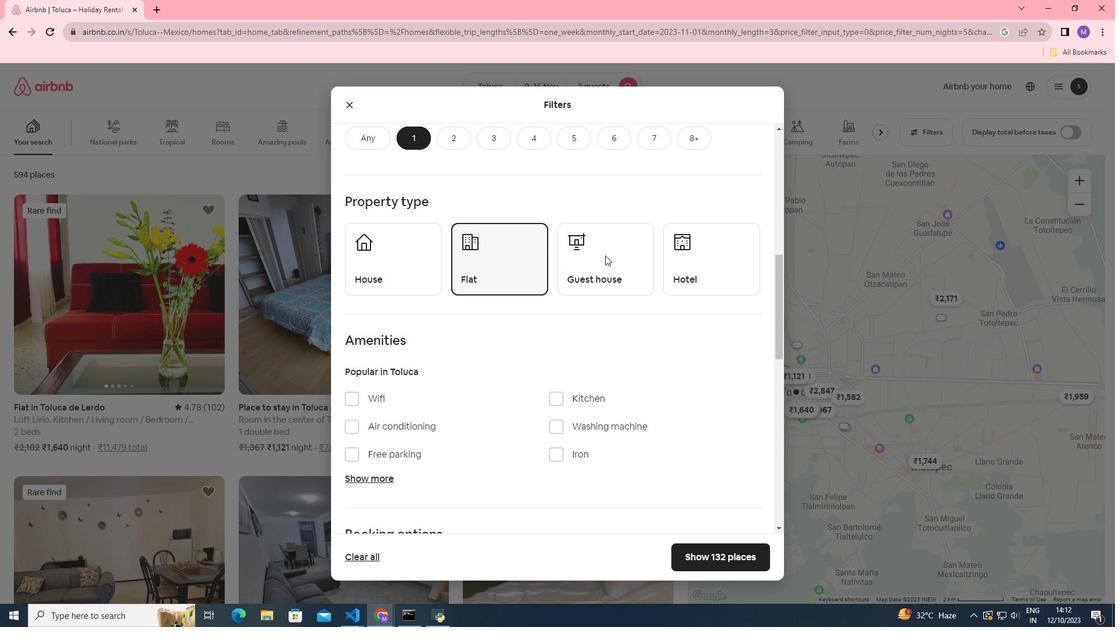 
Action: Mouse moved to (703, 558)
Screenshot: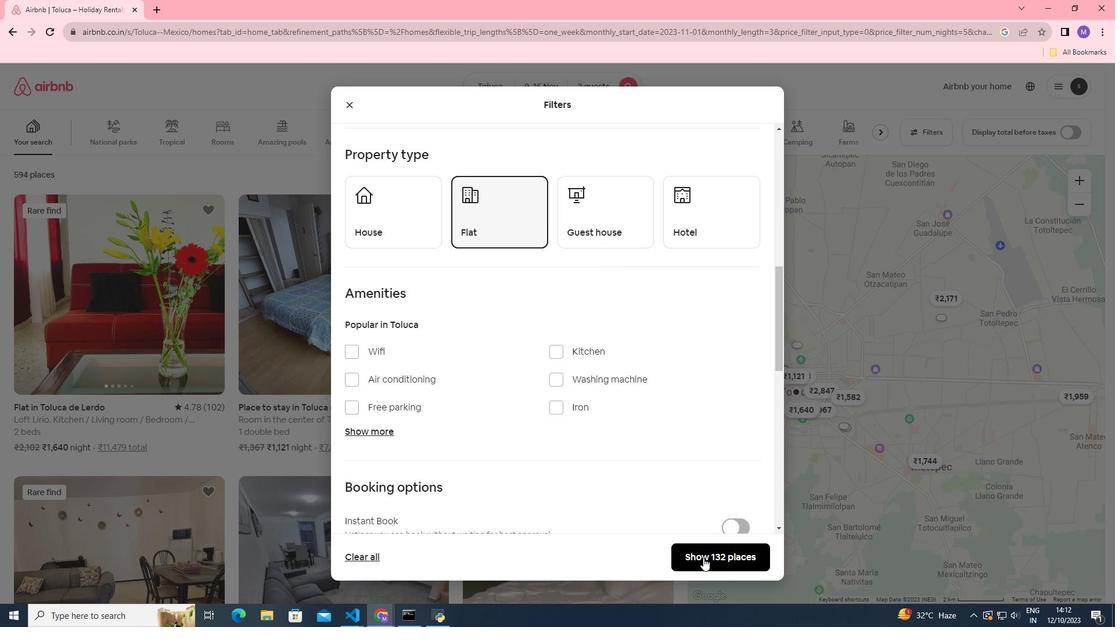 
Action: Mouse pressed left at (703, 558)
Screenshot: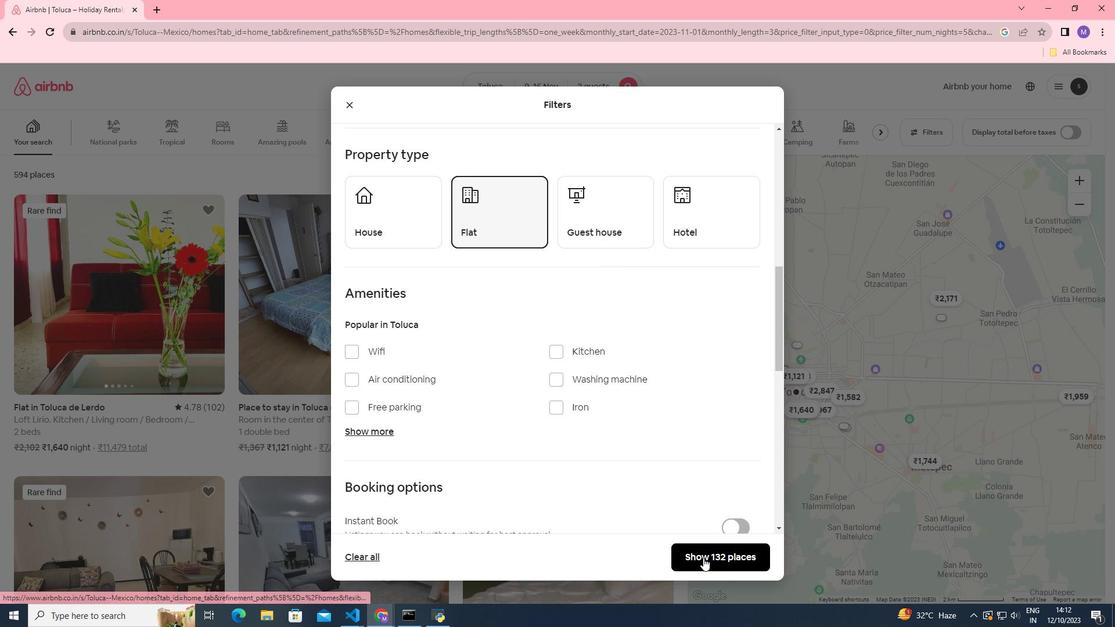 
Action: Mouse moved to (124, 275)
Screenshot: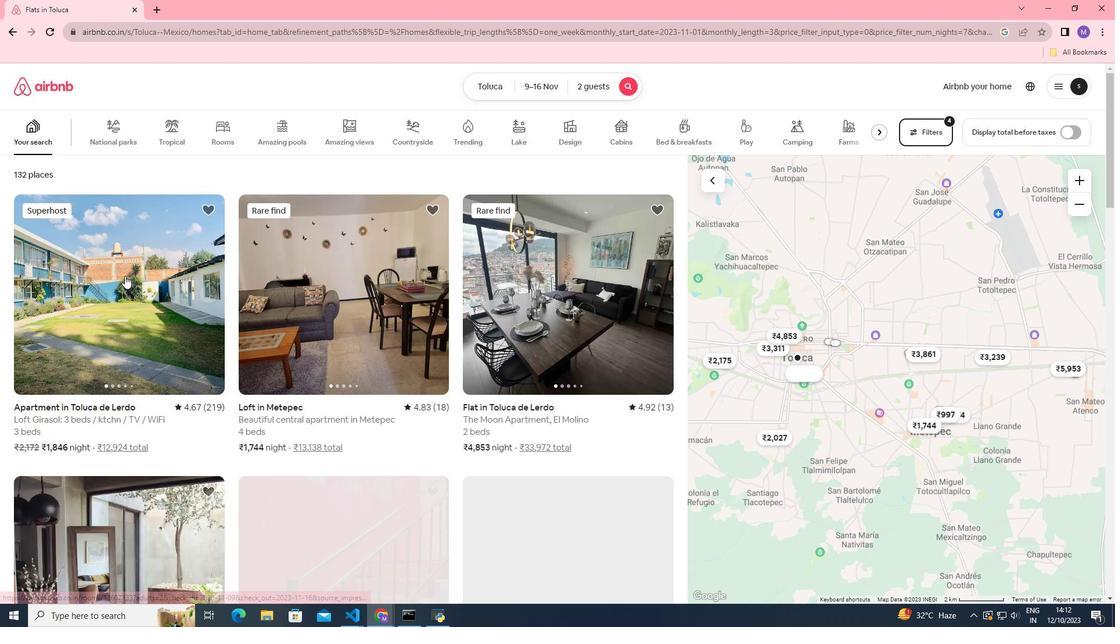 
Action: Mouse pressed left at (124, 275)
Screenshot: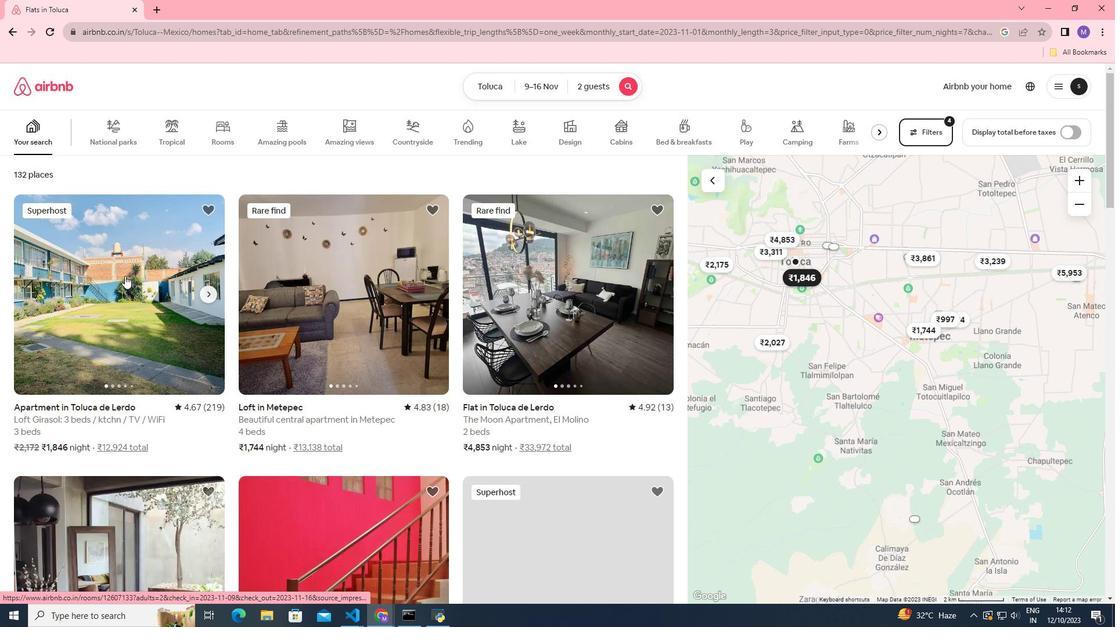 
Action: Mouse moved to (541, 274)
Screenshot: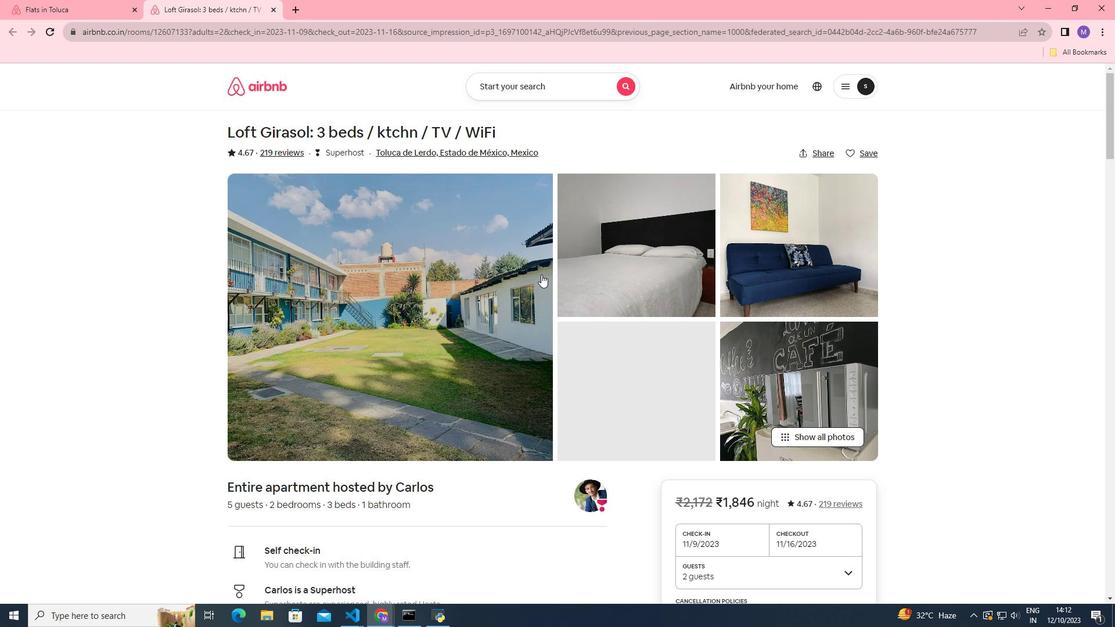 
Action: Mouse scrolled (541, 274) with delta (0, 0)
Screenshot: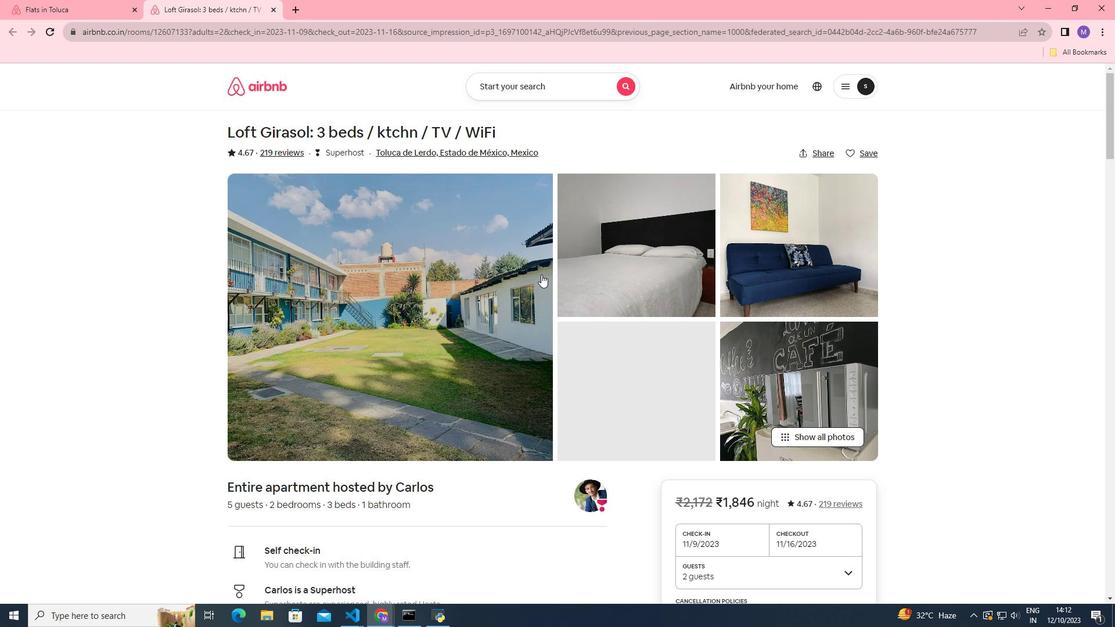 
Action: Mouse moved to (844, 373)
Screenshot: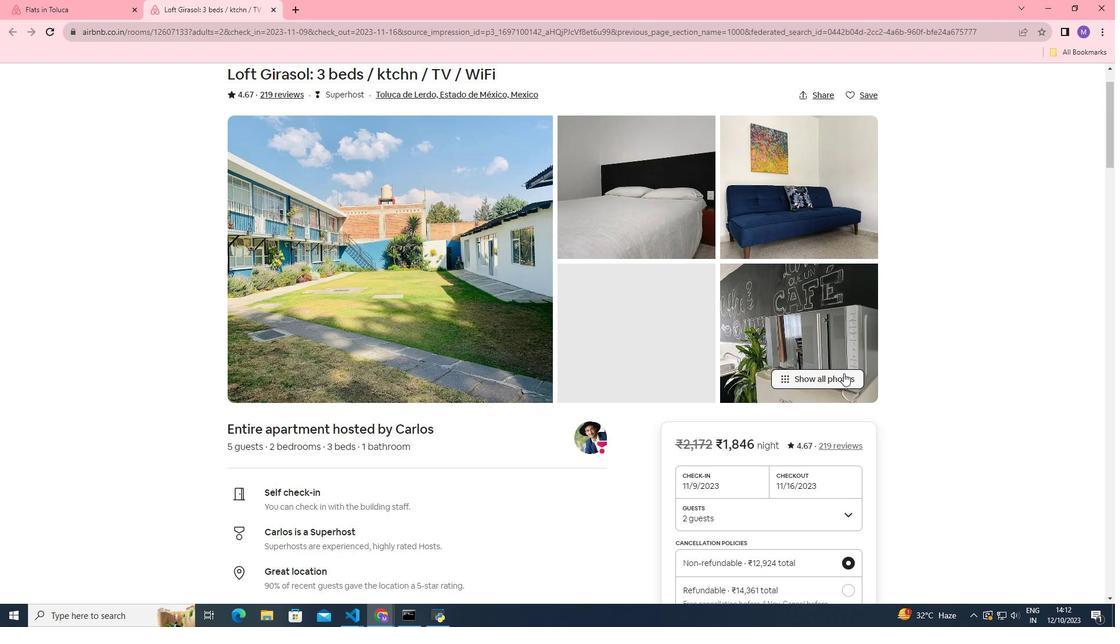 
Action: Mouse pressed left at (844, 373)
Screenshot: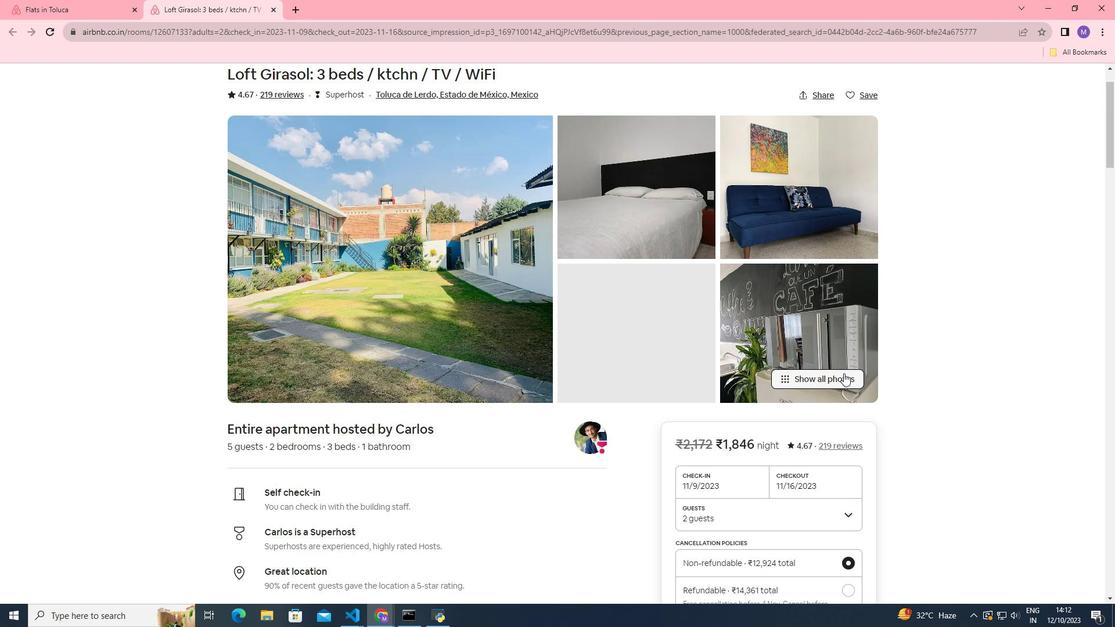 
Action: Mouse moved to (675, 316)
Screenshot: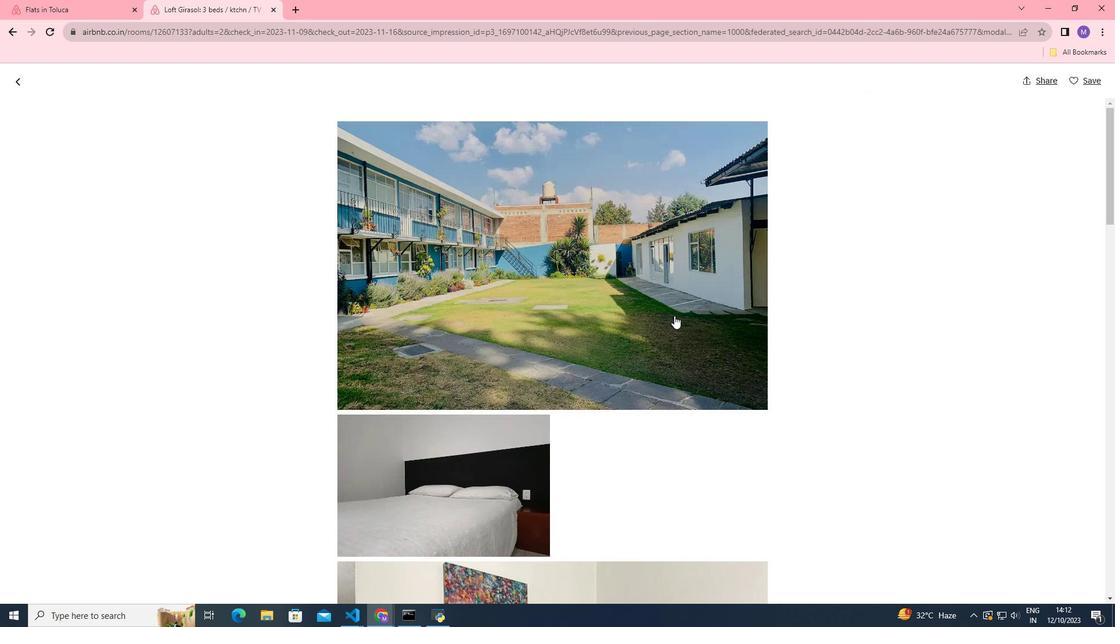 
Action: Mouse scrolled (675, 316) with delta (0, 0)
Screenshot: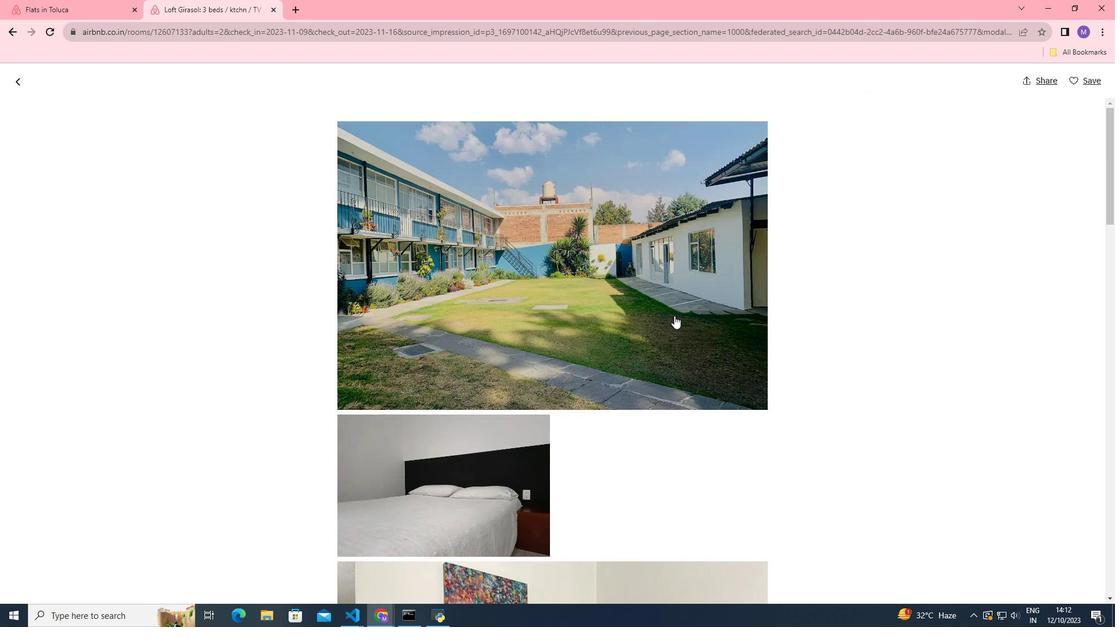 
Action: Mouse moved to (674, 316)
Screenshot: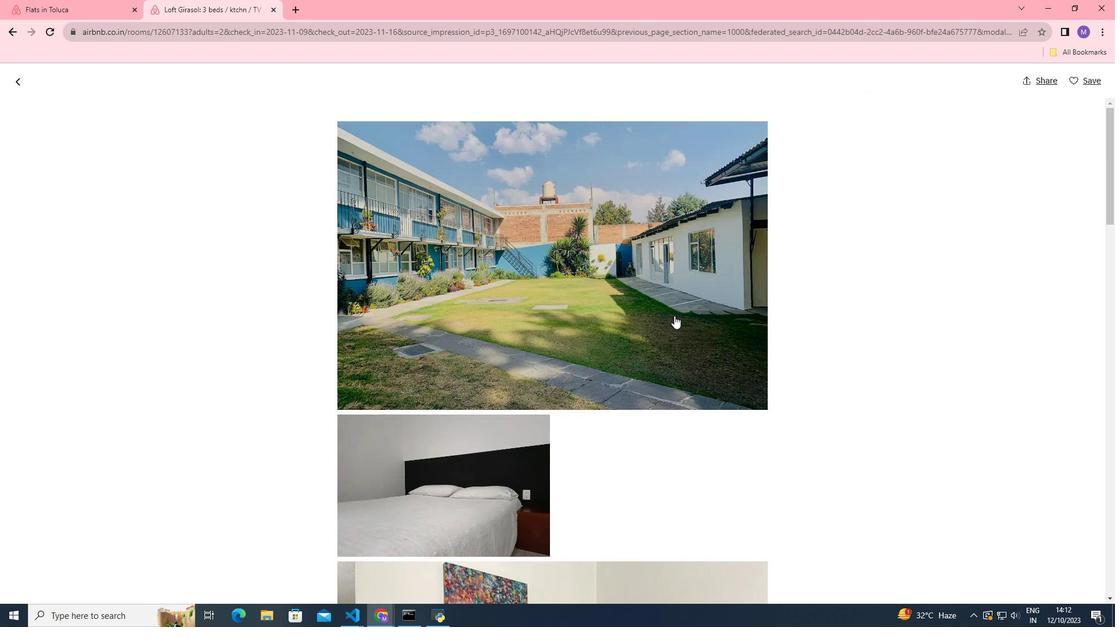 
Action: Mouse scrolled (674, 315) with delta (0, 0)
Screenshot: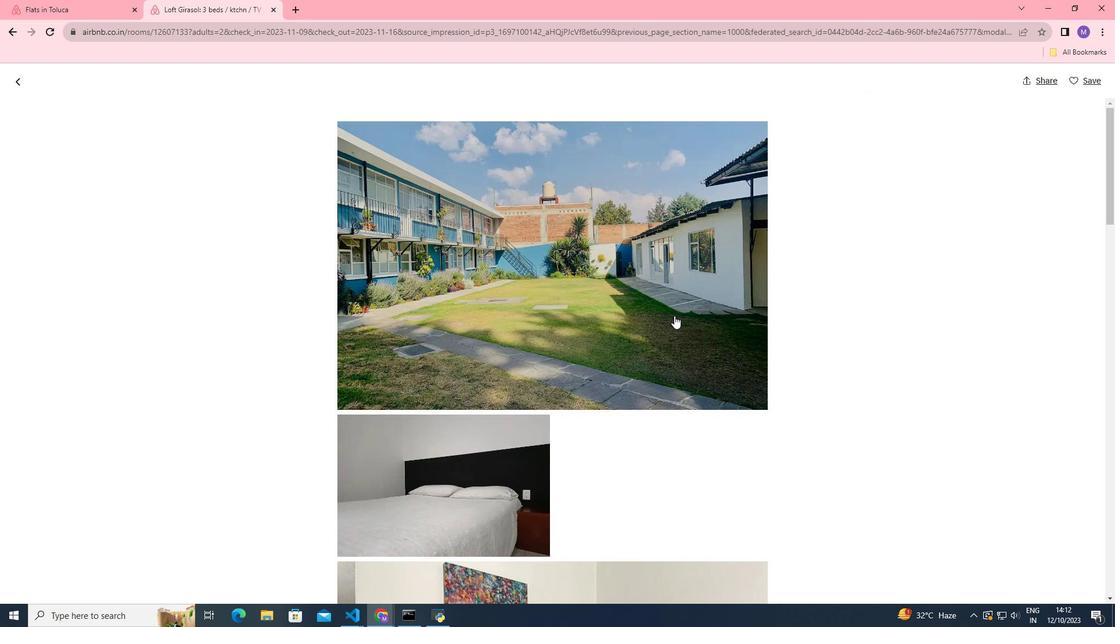 
Action: Mouse scrolled (674, 315) with delta (0, 0)
Screenshot: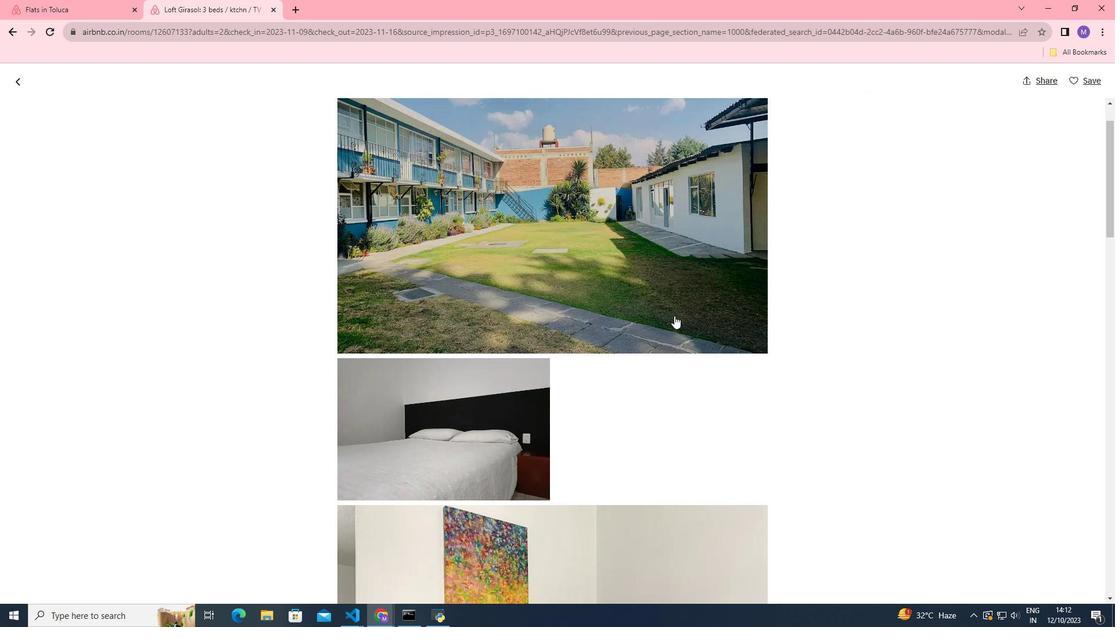 
Action: Mouse scrolled (674, 315) with delta (0, 0)
Screenshot: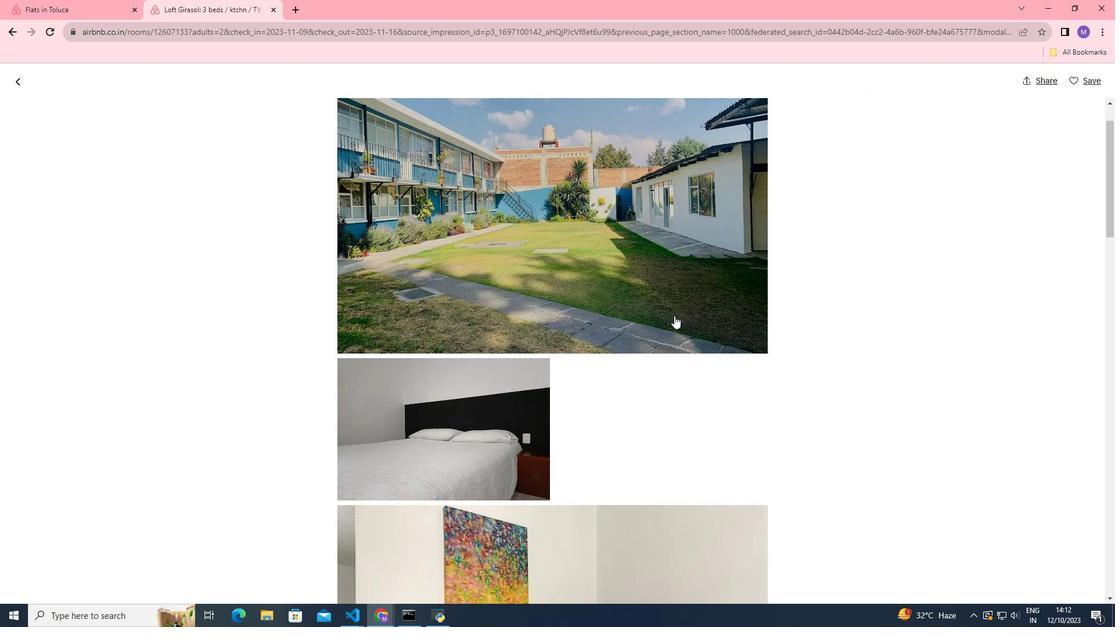 
Action: Mouse scrolled (674, 315) with delta (0, 0)
Screenshot: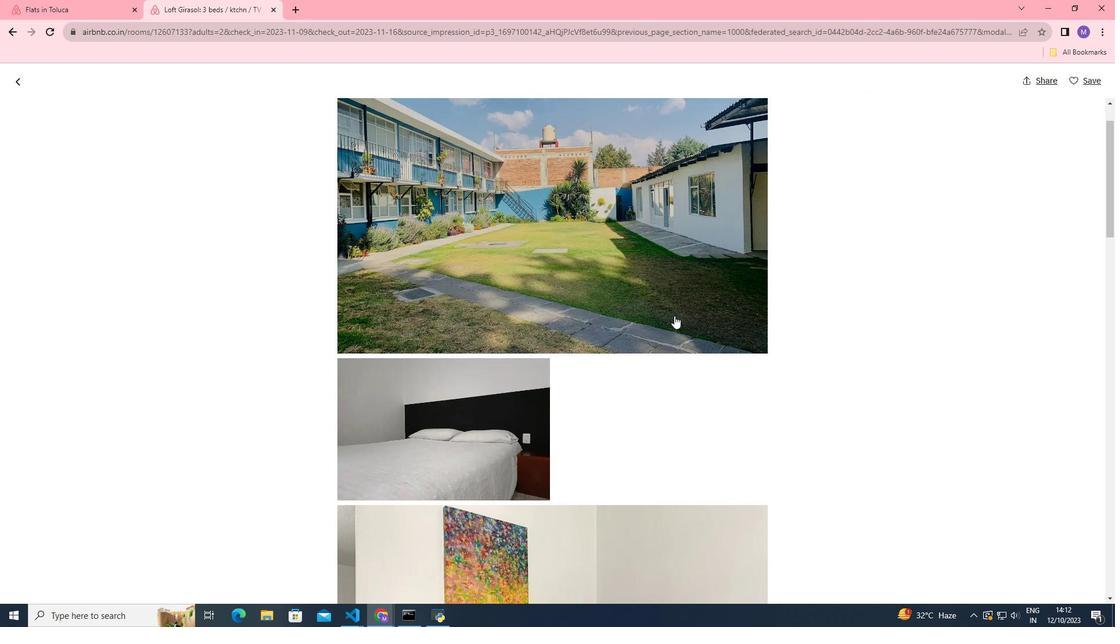 
Action: Mouse scrolled (674, 315) with delta (0, 0)
Screenshot: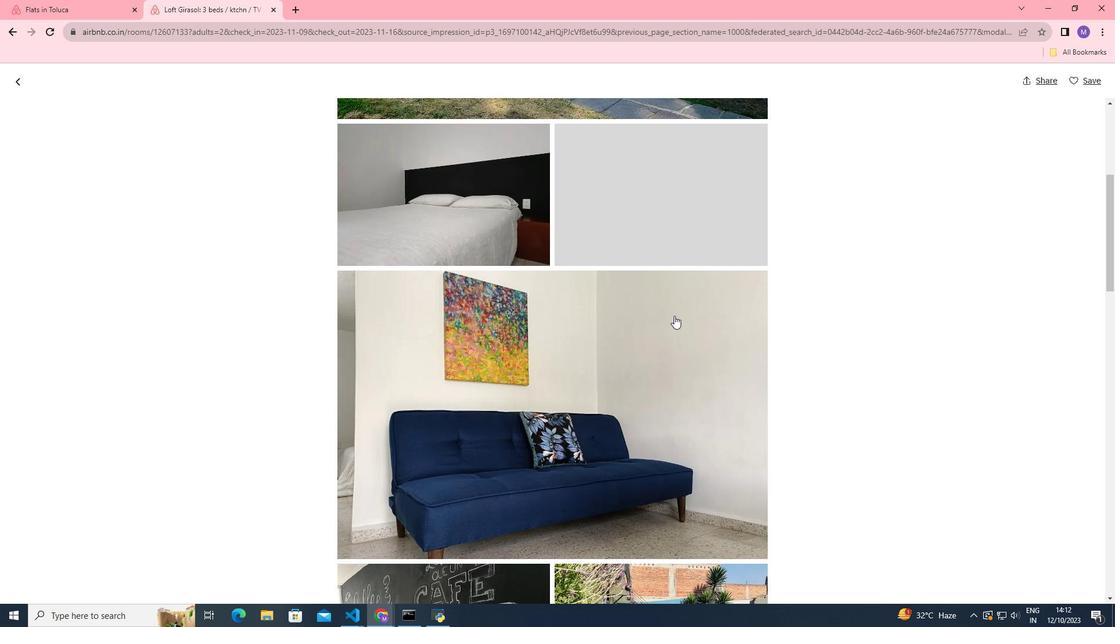 
Action: Mouse scrolled (674, 315) with delta (0, 0)
Screenshot: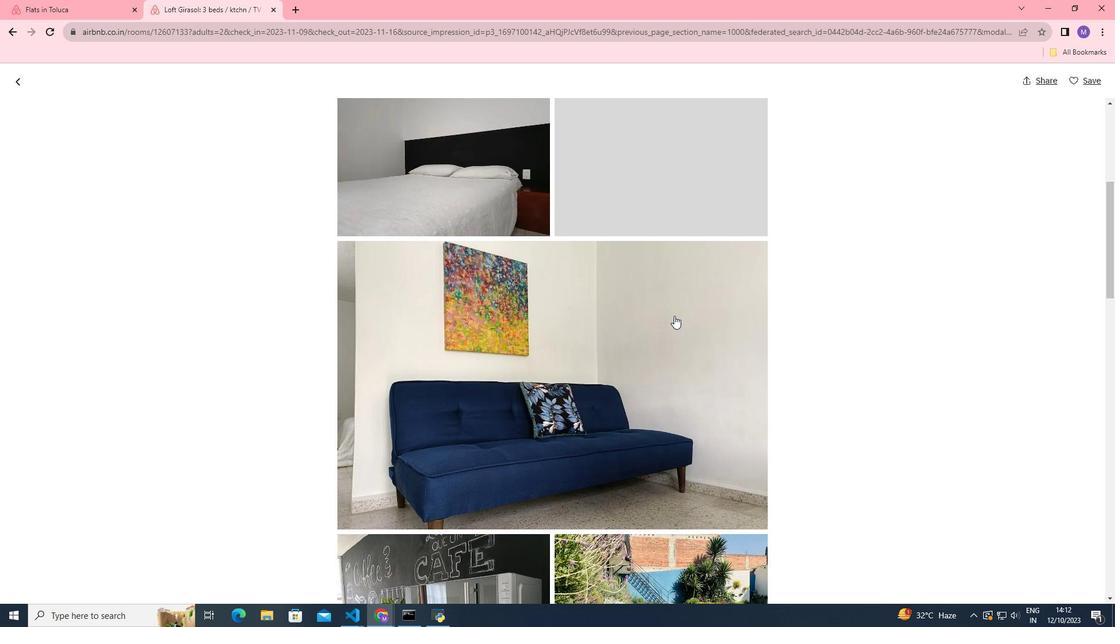 
Action: Mouse moved to (671, 311)
Screenshot: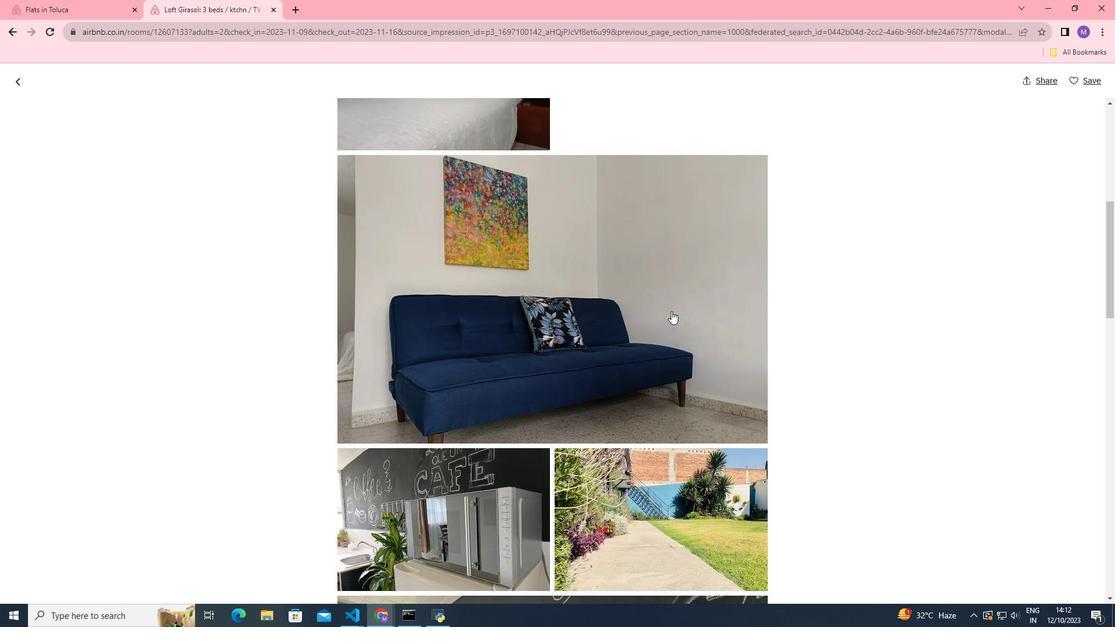 
Action: Mouse scrolled (671, 310) with delta (0, 0)
Screenshot: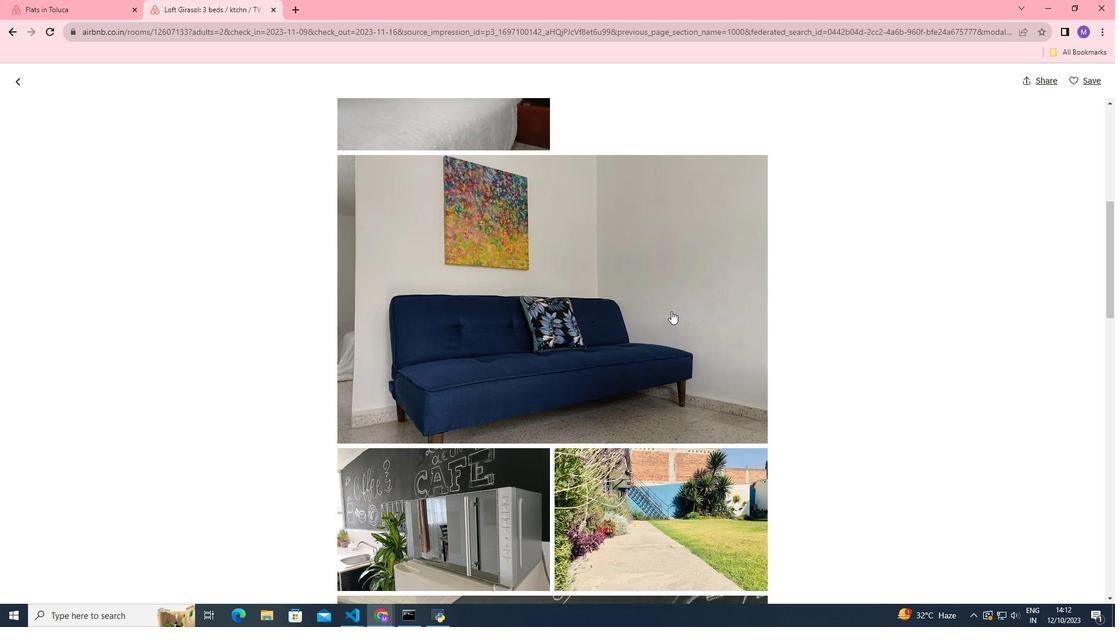 
Action: Mouse scrolled (671, 310) with delta (0, 0)
Screenshot: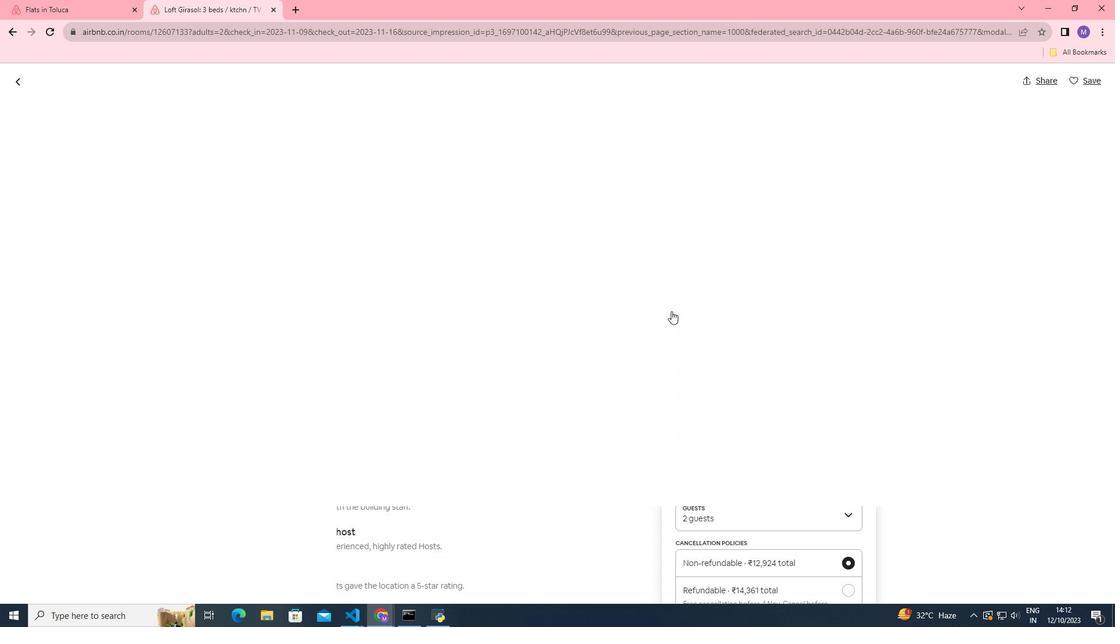 
Action: Mouse scrolled (671, 310) with delta (0, 0)
Screenshot: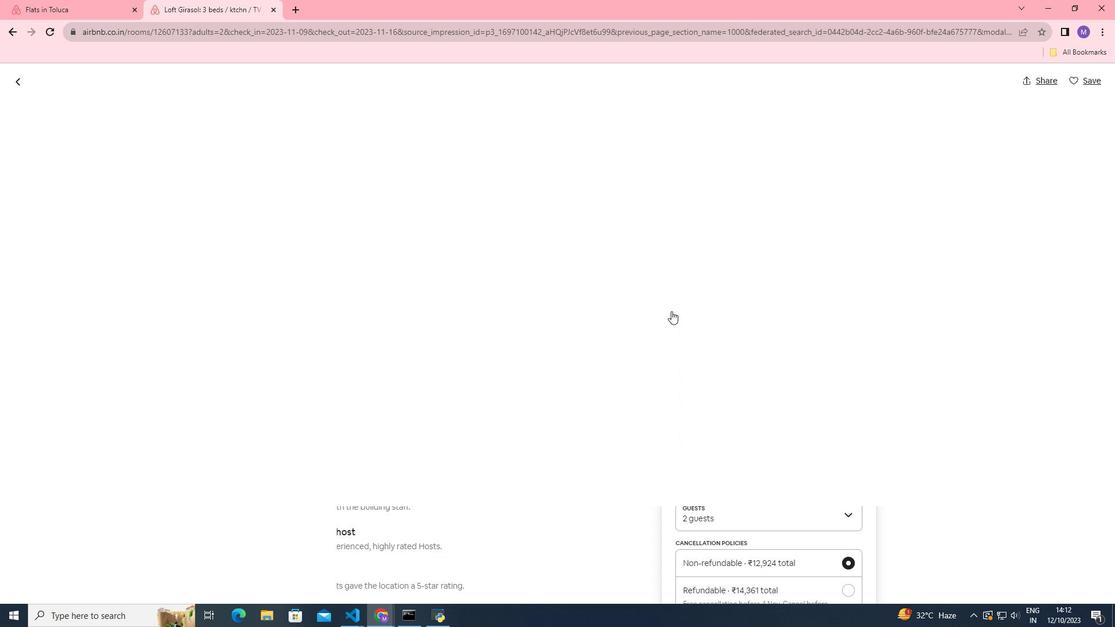 
Action: Mouse scrolled (671, 310) with delta (0, 0)
Screenshot: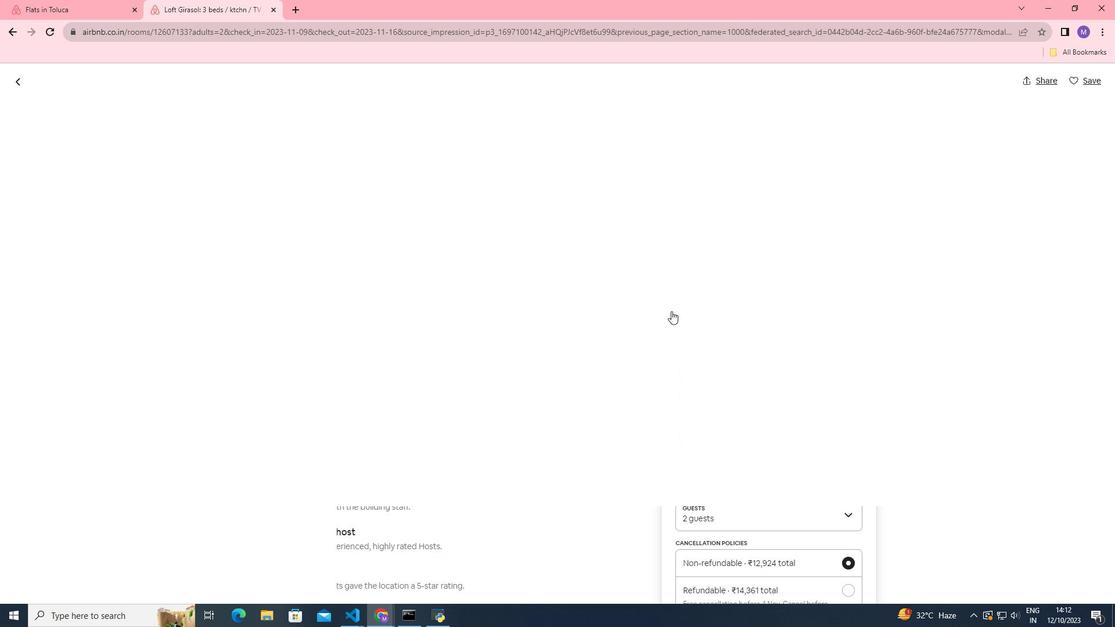 
Action: Mouse scrolled (671, 310) with delta (0, 0)
Screenshot: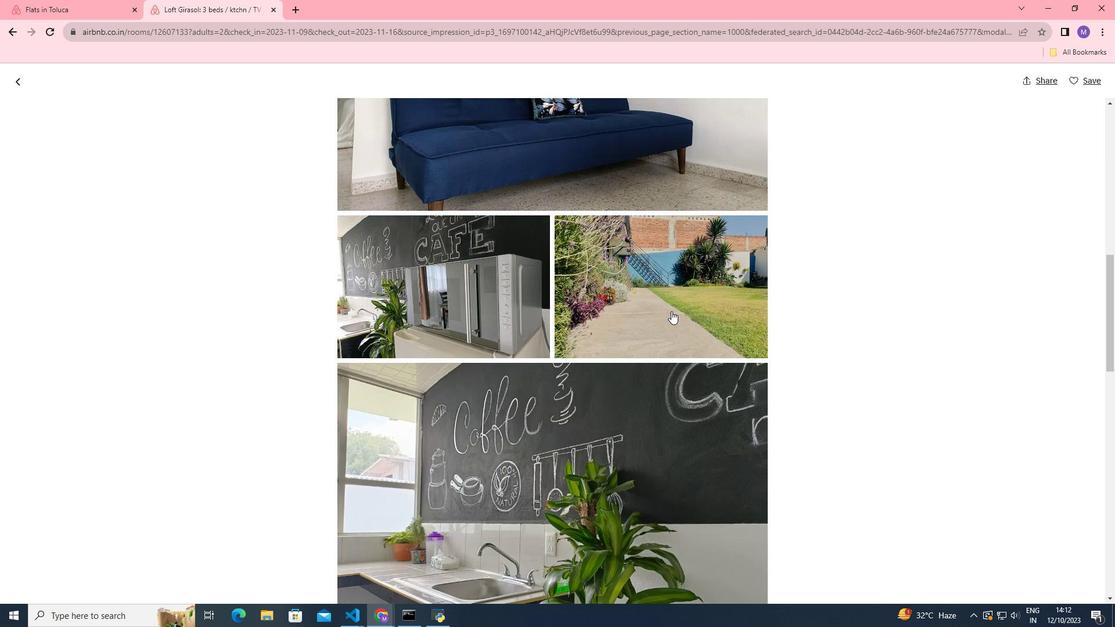 
Action: Mouse scrolled (671, 310) with delta (0, 0)
Screenshot: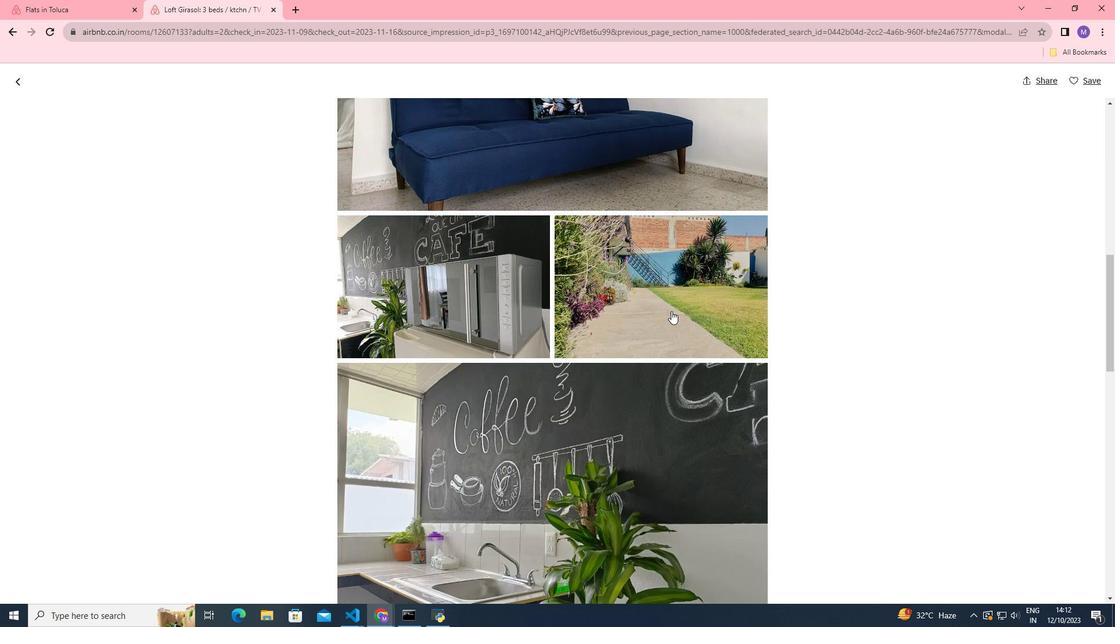 
Action: Mouse scrolled (671, 310) with delta (0, 0)
Screenshot: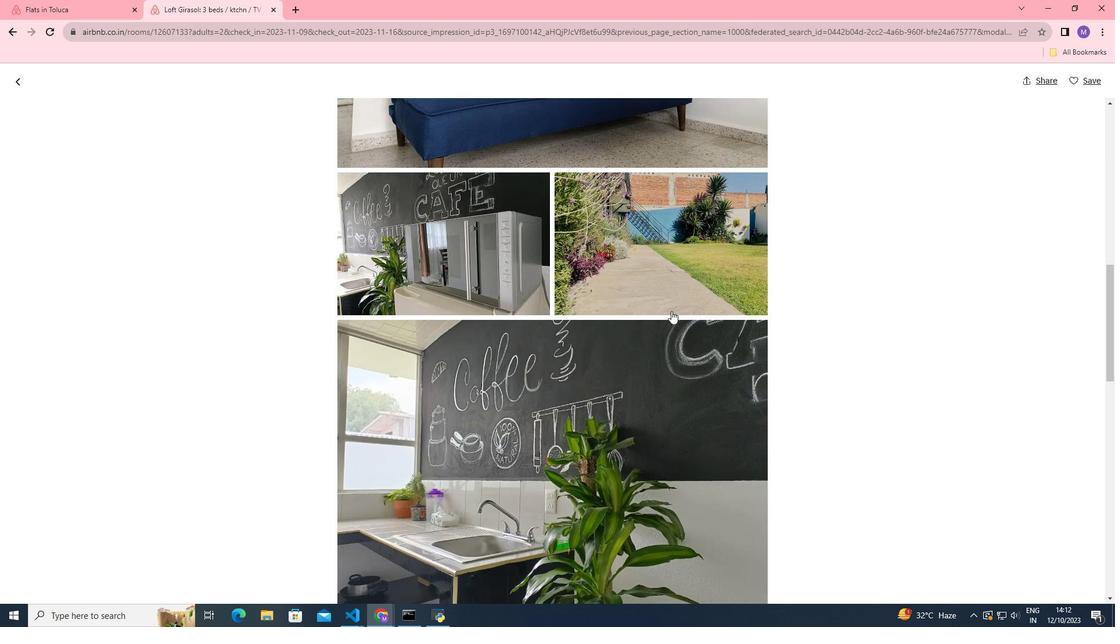 
Action: Mouse scrolled (671, 310) with delta (0, 0)
Screenshot: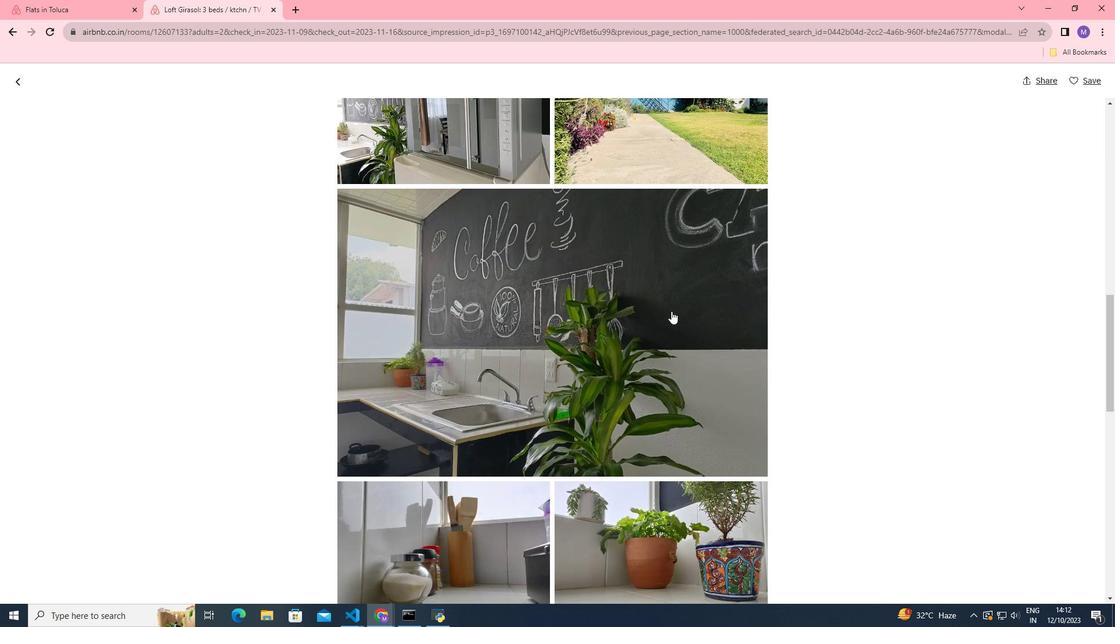 
Action: Mouse scrolled (671, 310) with delta (0, 0)
Screenshot: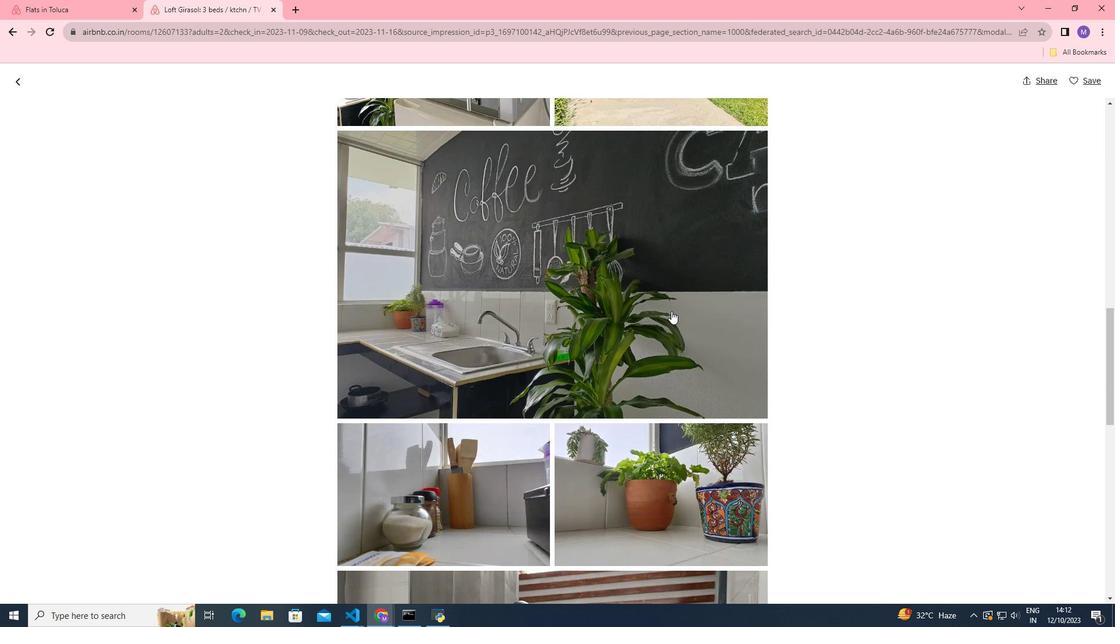 
Action: Mouse scrolled (671, 310) with delta (0, 0)
Screenshot: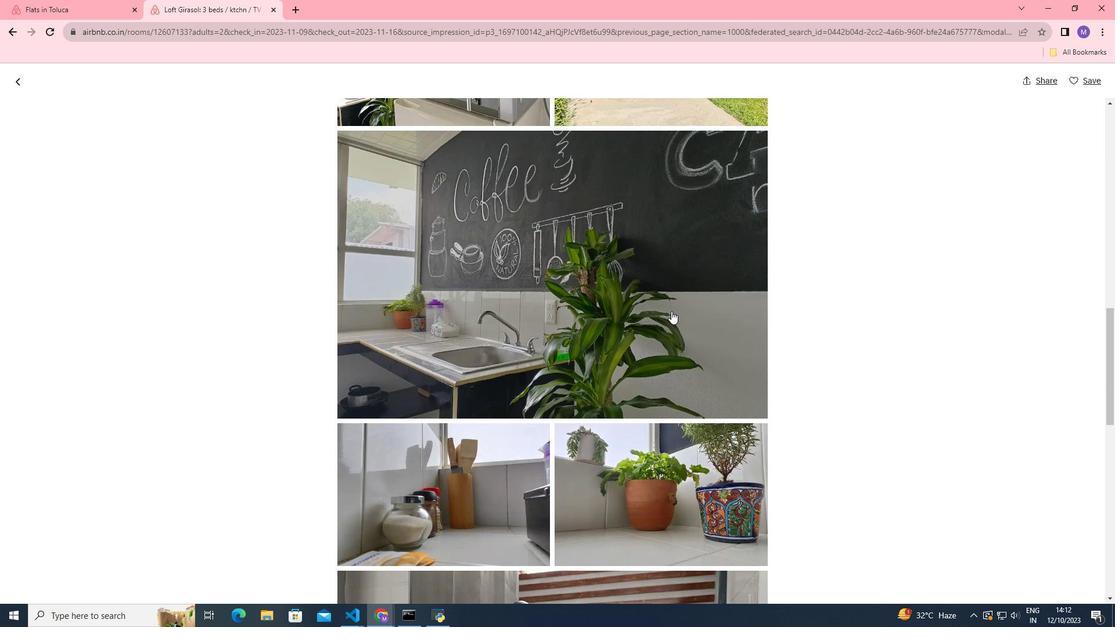 
Action: Mouse scrolled (671, 310) with delta (0, 0)
Screenshot: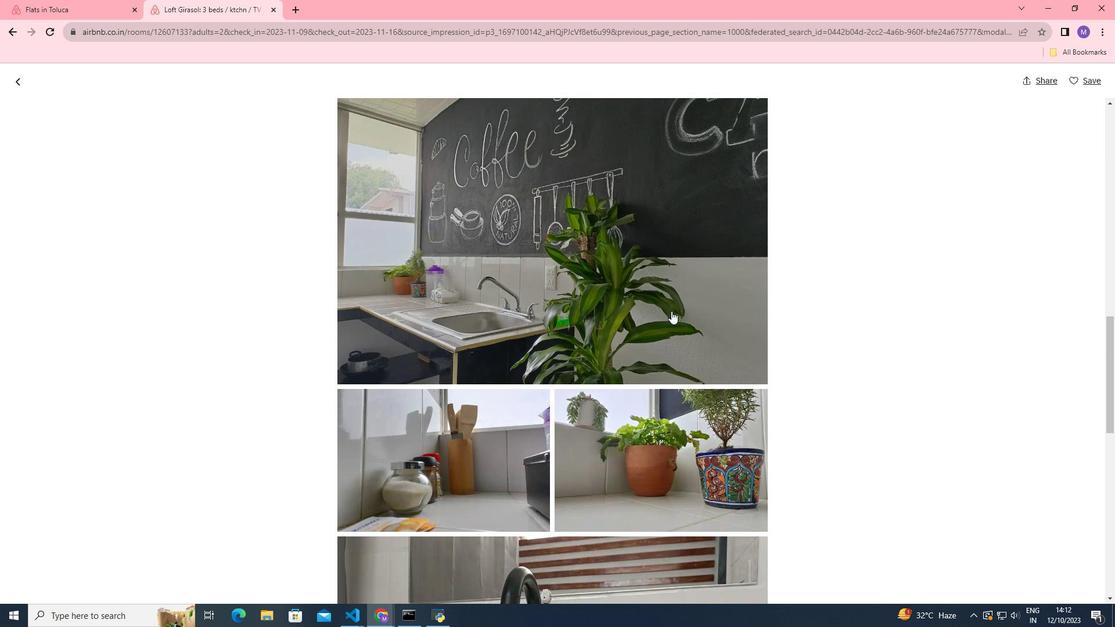 
Action: Mouse scrolled (671, 310) with delta (0, 0)
Screenshot: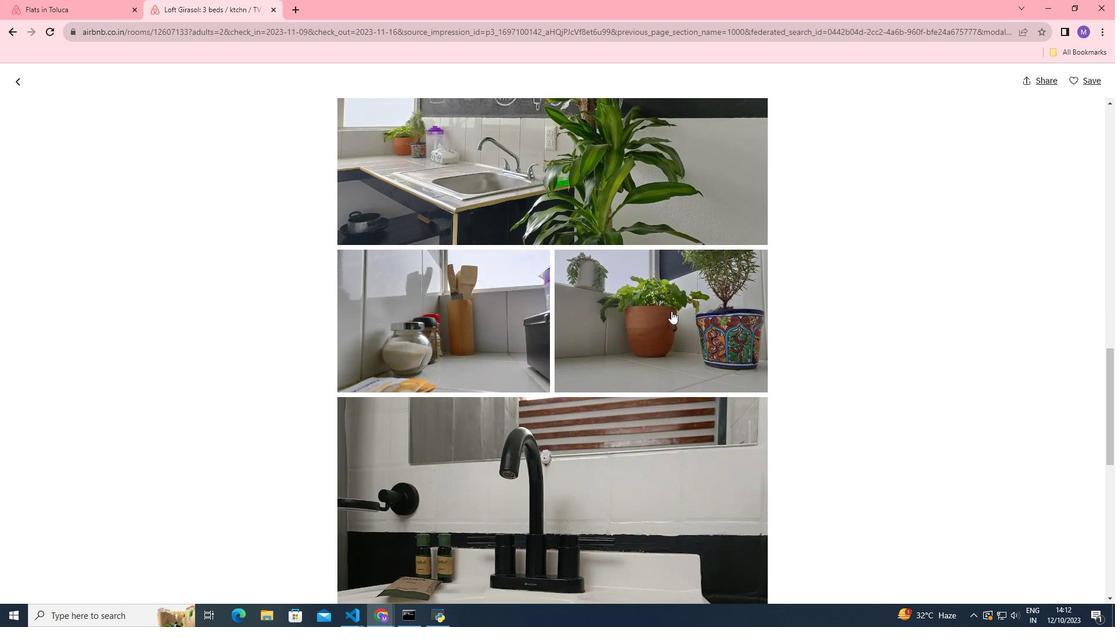 
Action: Mouse scrolled (671, 310) with delta (0, 0)
Screenshot: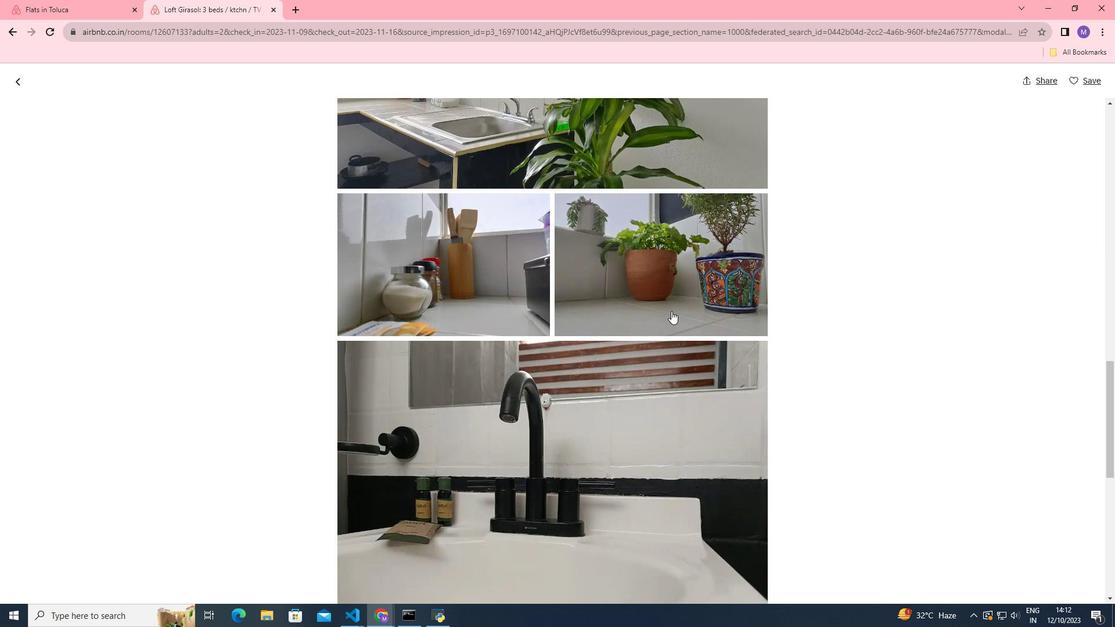 
Action: Mouse moved to (492, 267)
Screenshot: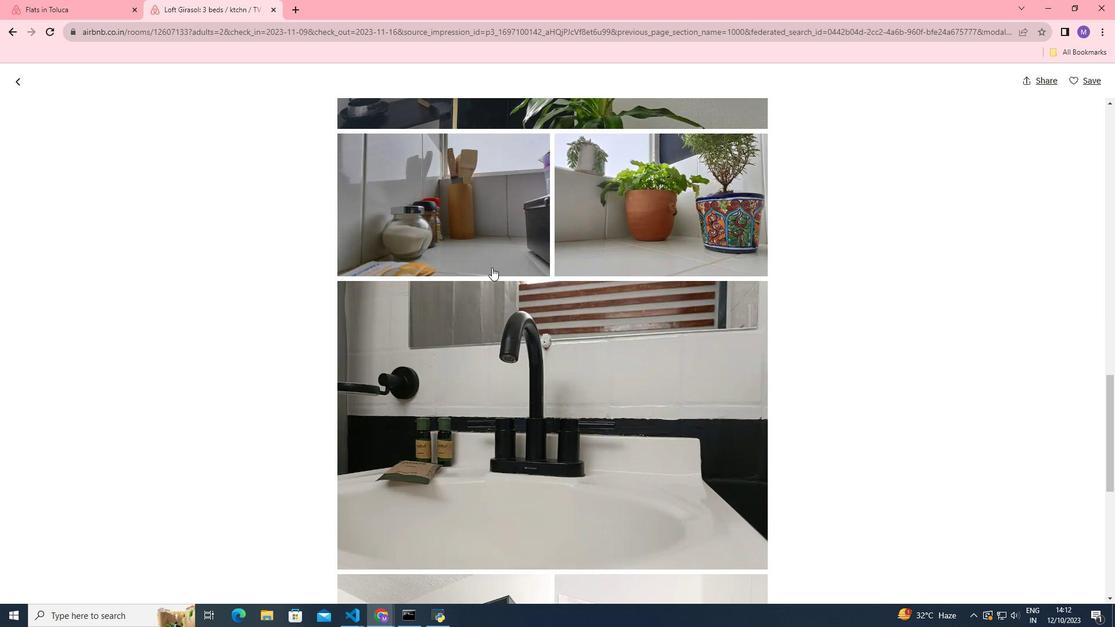 
Action: Mouse scrolled (492, 267) with delta (0, 0)
Screenshot: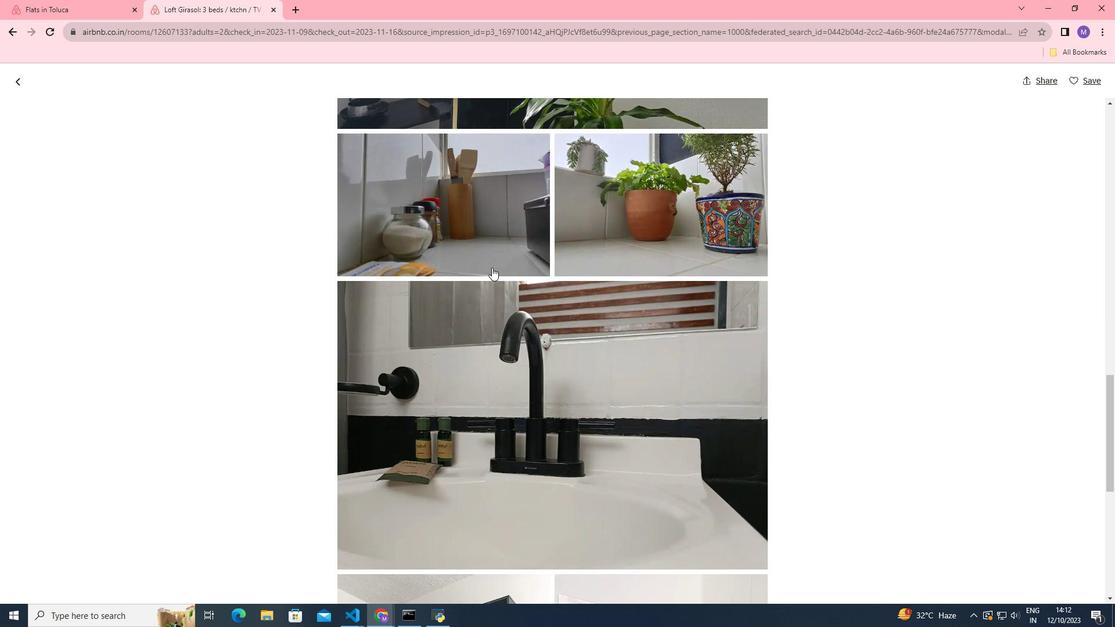 
Action: Mouse scrolled (492, 267) with delta (0, 0)
Screenshot: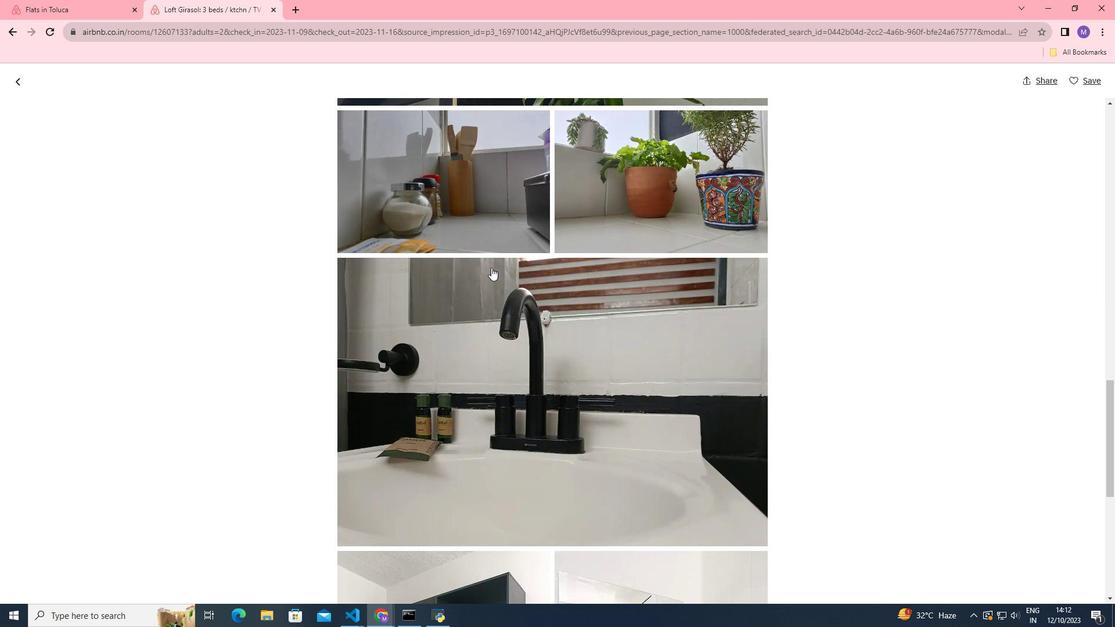 
Action: Mouse scrolled (492, 267) with delta (0, 0)
Screenshot: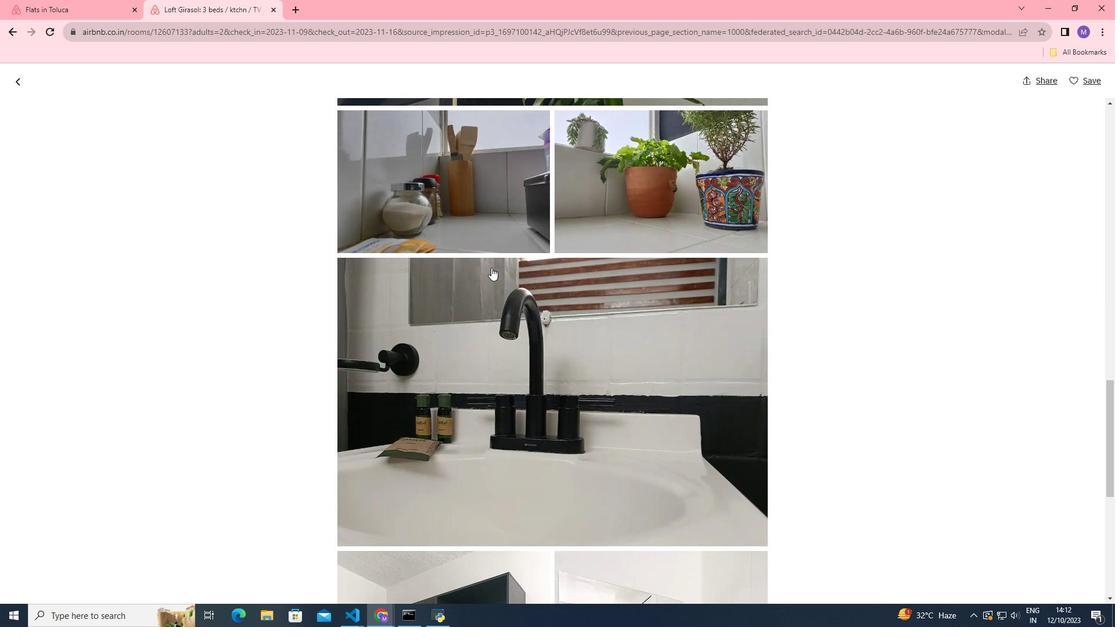 
Action: Mouse moved to (491, 267)
Screenshot: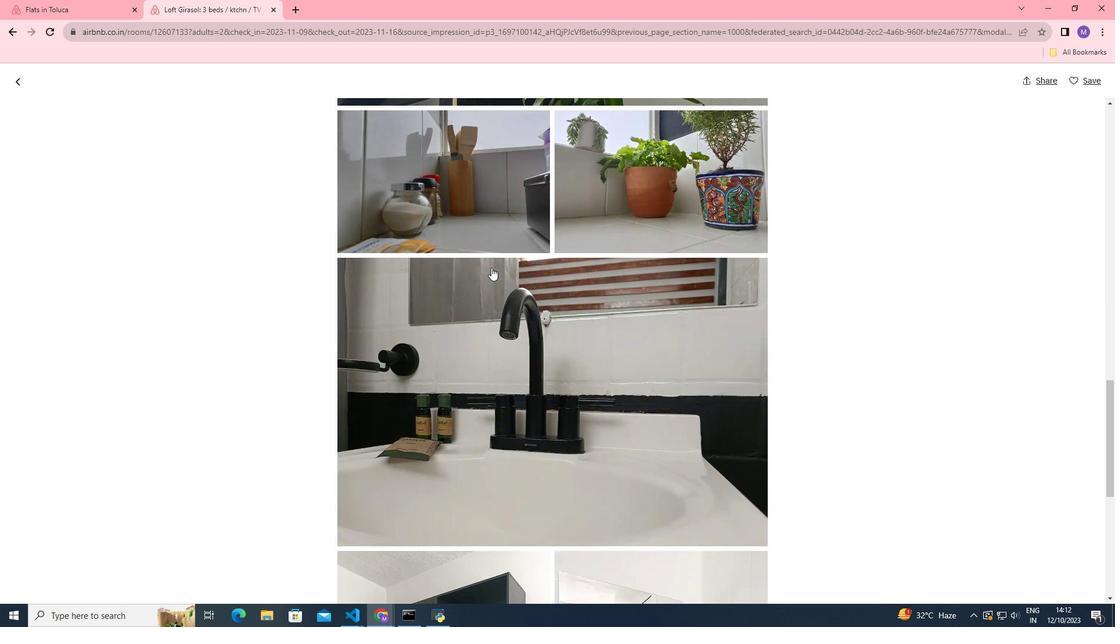 
Action: Mouse scrolled (491, 267) with delta (0, 0)
Screenshot: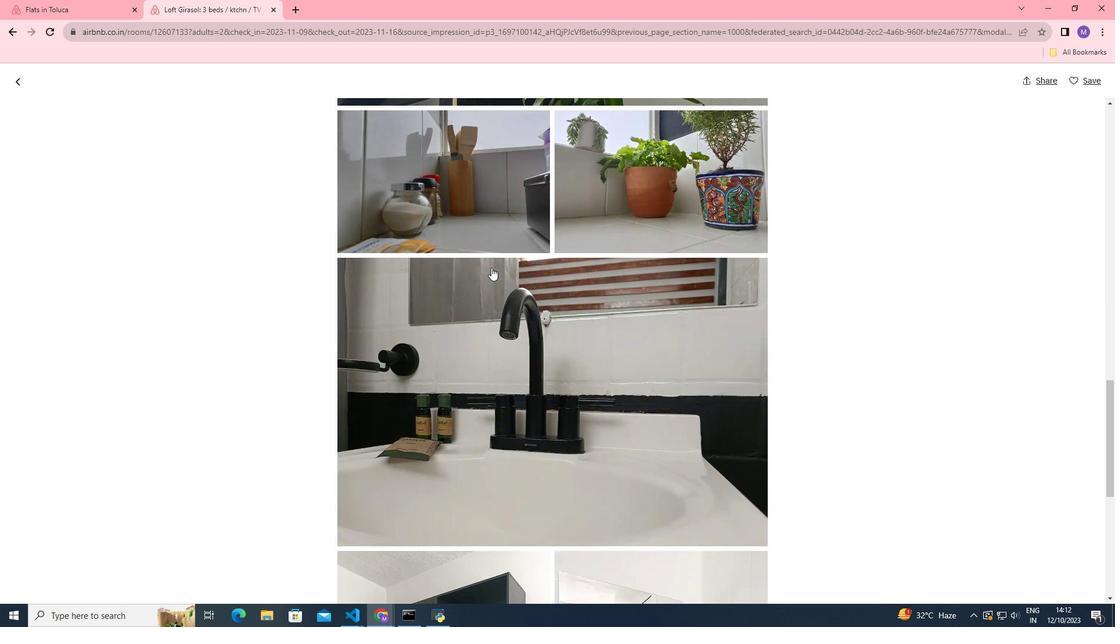 
Action: Mouse scrolled (491, 267) with delta (0, 0)
Screenshot: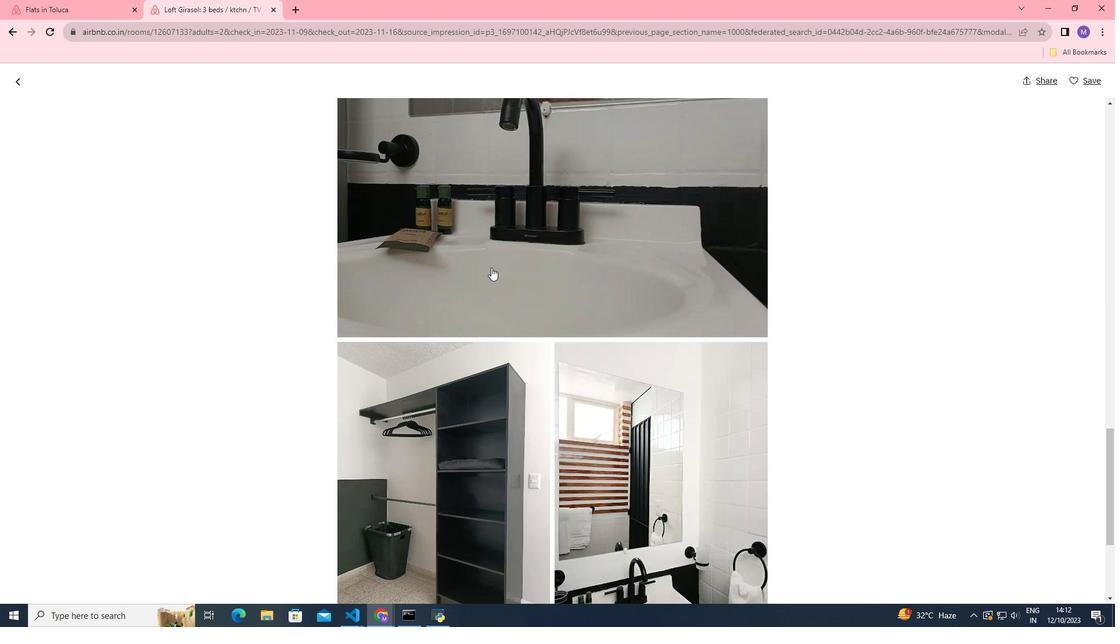 
Action: Mouse scrolled (491, 267) with delta (0, 0)
Screenshot: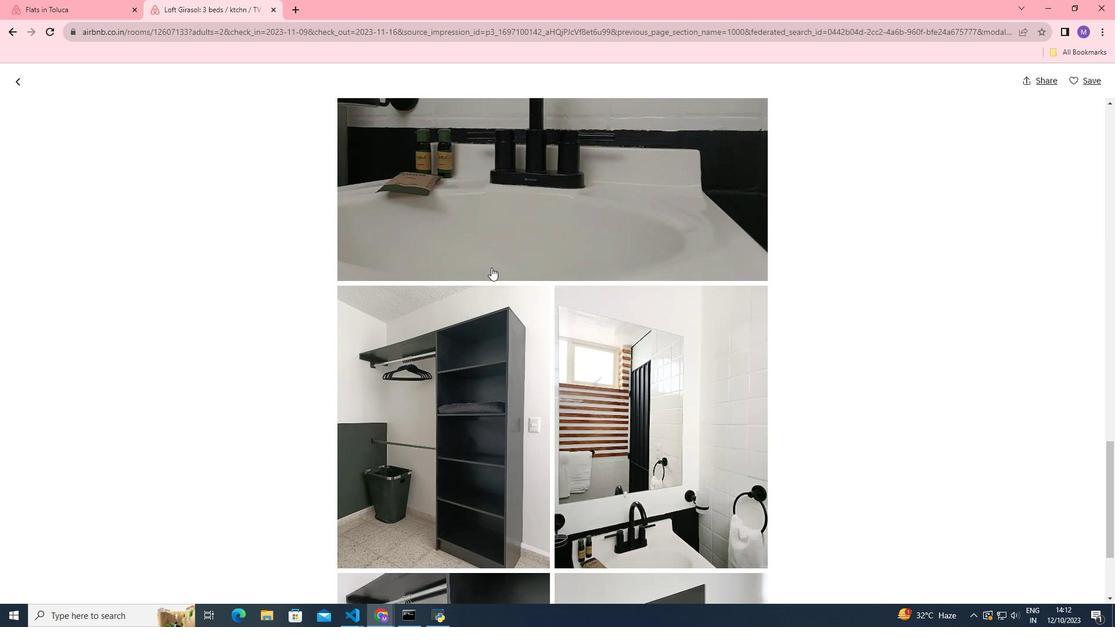 
Action: Mouse scrolled (491, 267) with delta (0, 0)
Screenshot: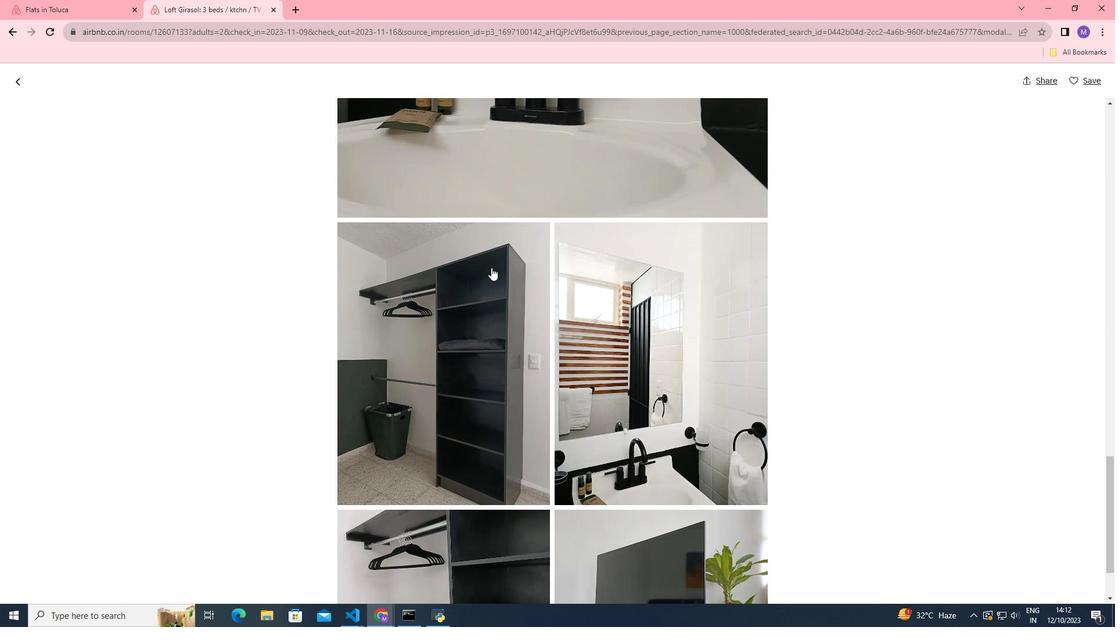 
Action: Mouse scrolled (491, 267) with delta (0, 0)
Screenshot: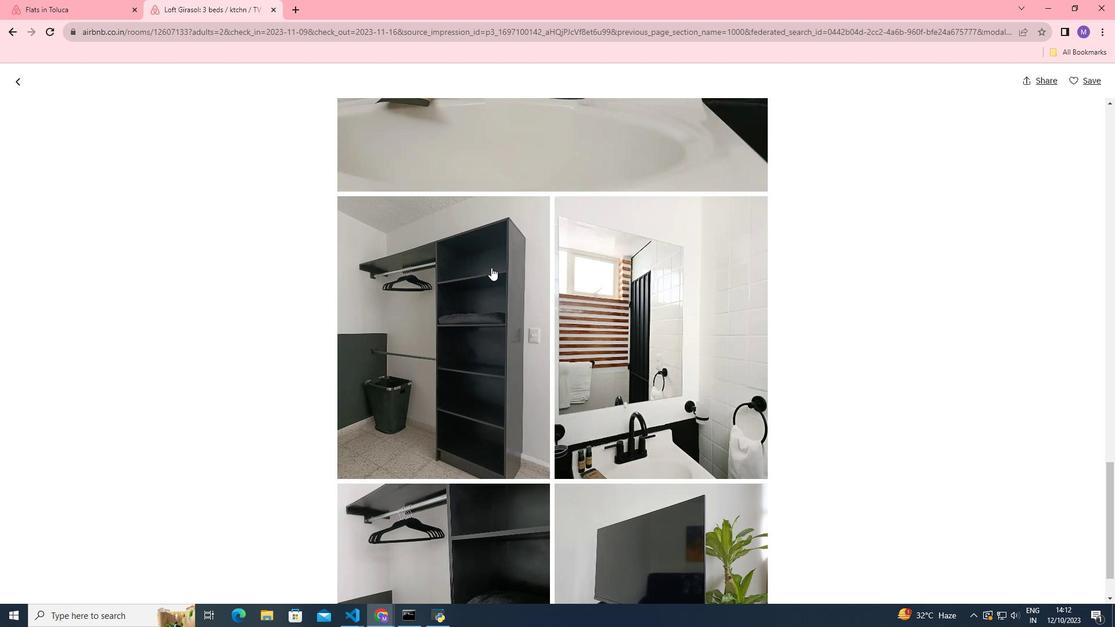
Action: Mouse scrolled (491, 267) with delta (0, 0)
Screenshot: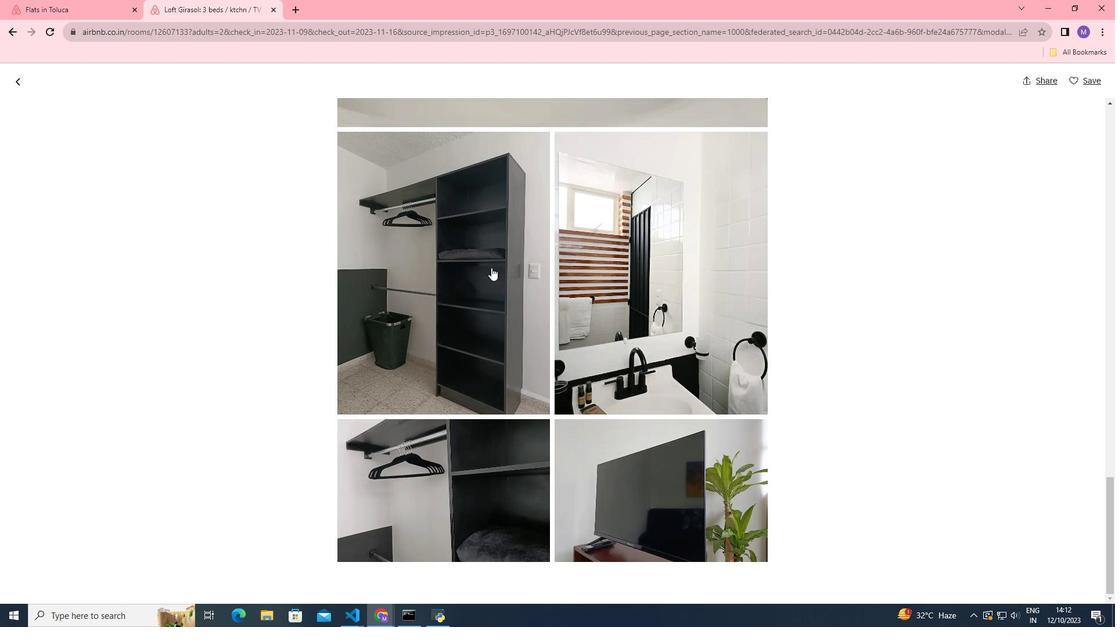
Action: Mouse scrolled (491, 267) with delta (0, 0)
Screenshot: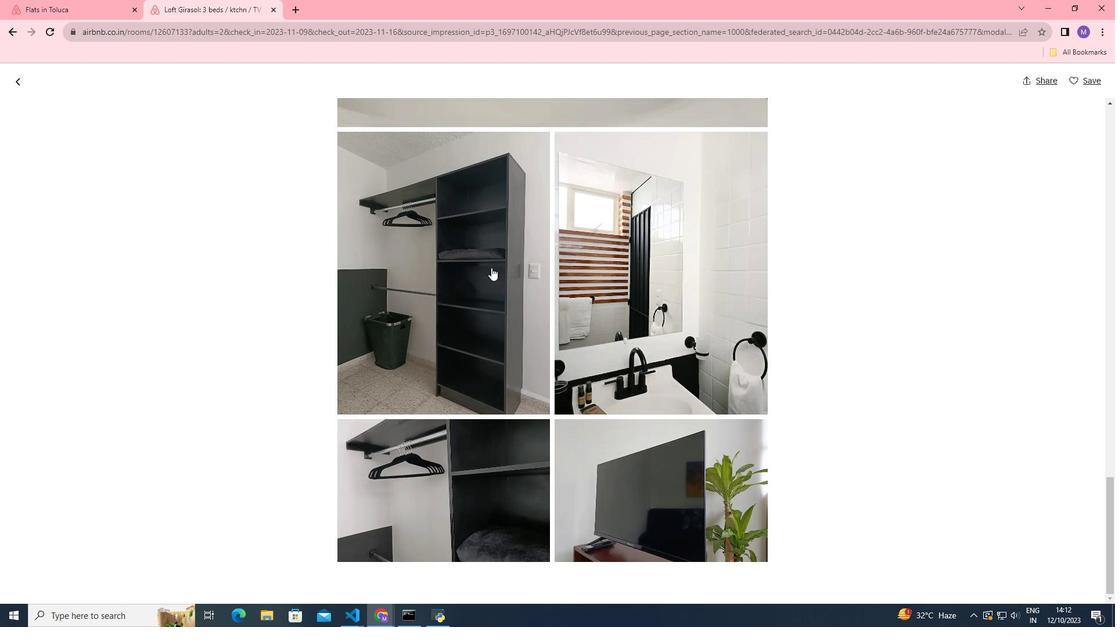 
Action: Mouse scrolled (491, 267) with delta (0, 0)
Screenshot: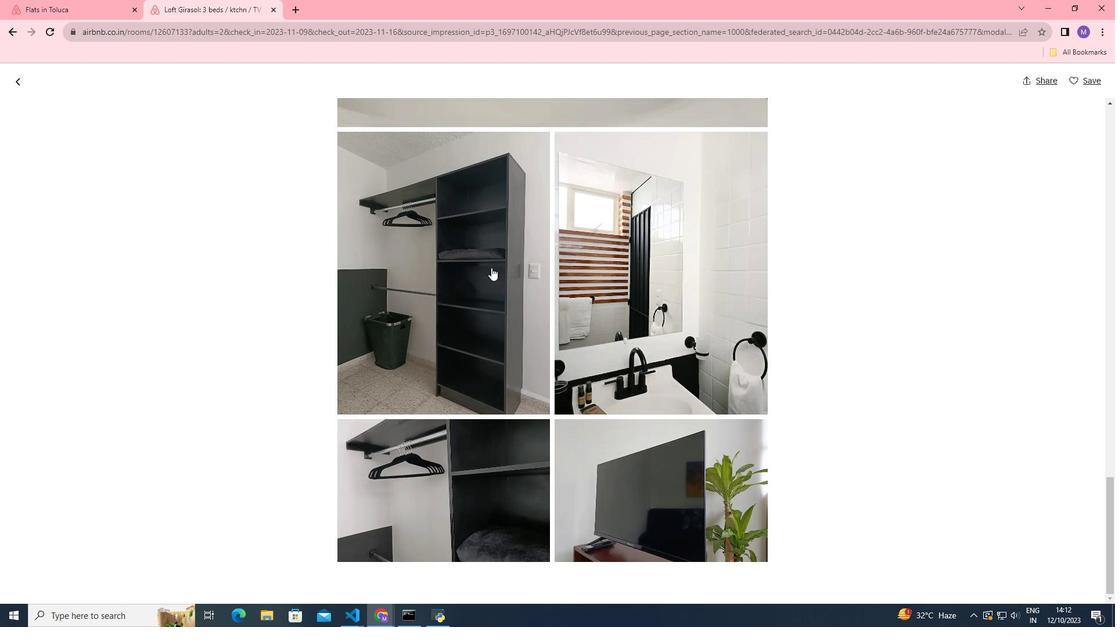 
Action: Mouse scrolled (491, 267) with delta (0, 0)
Screenshot: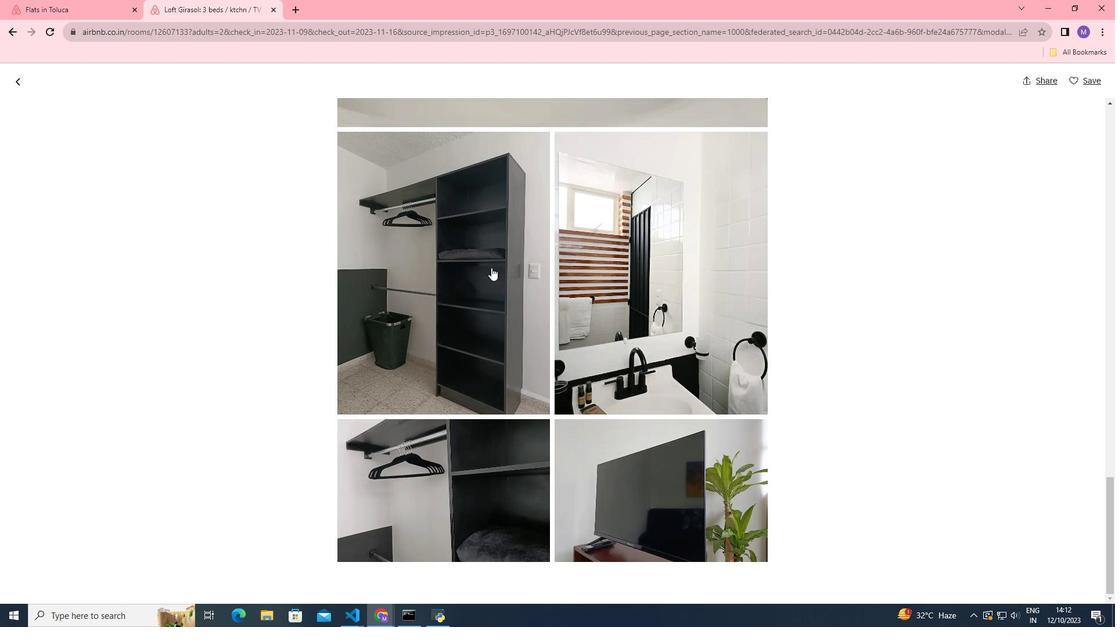 
Action: Mouse scrolled (491, 267) with delta (0, 0)
Screenshot: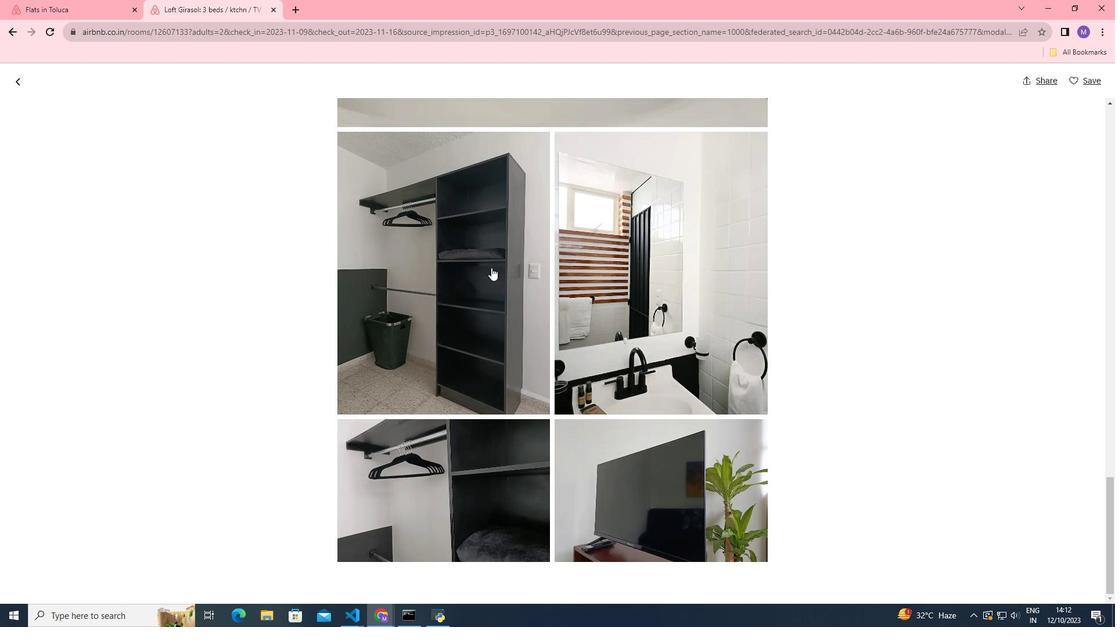 
Action: Mouse moved to (15, 79)
Screenshot: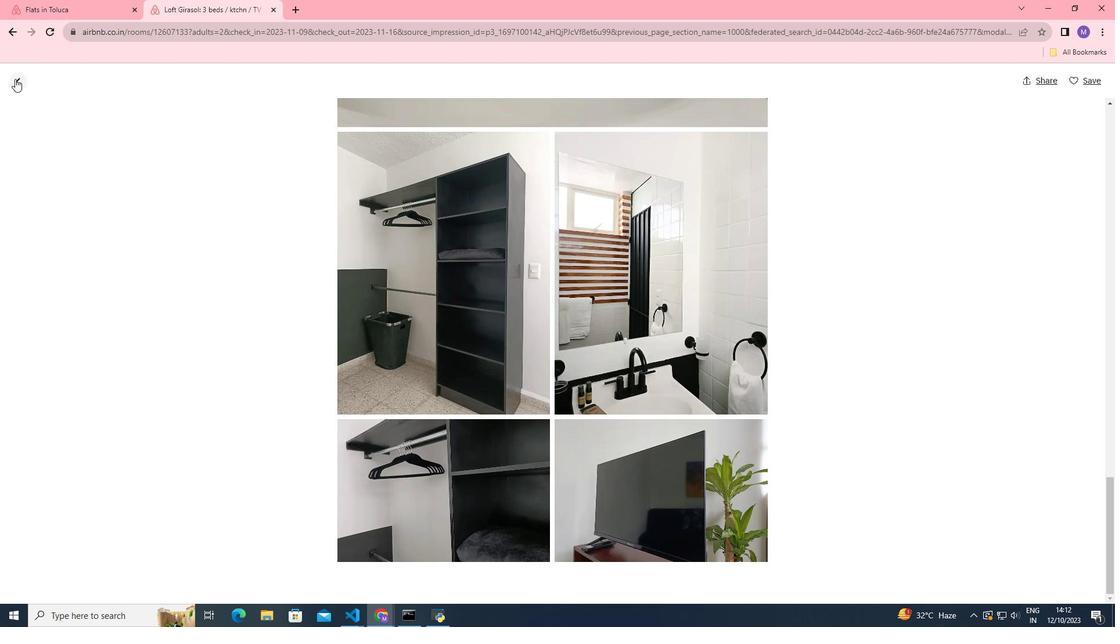 
Action: Mouse pressed left at (15, 79)
Screenshot: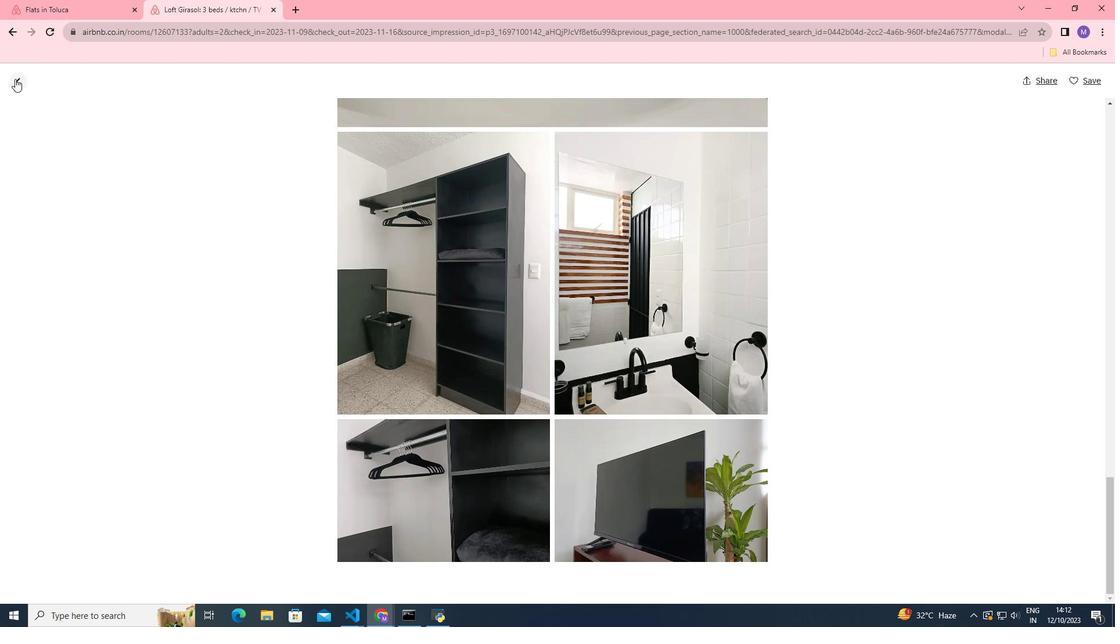 
Action: Mouse moved to (417, 281)
Screenshot: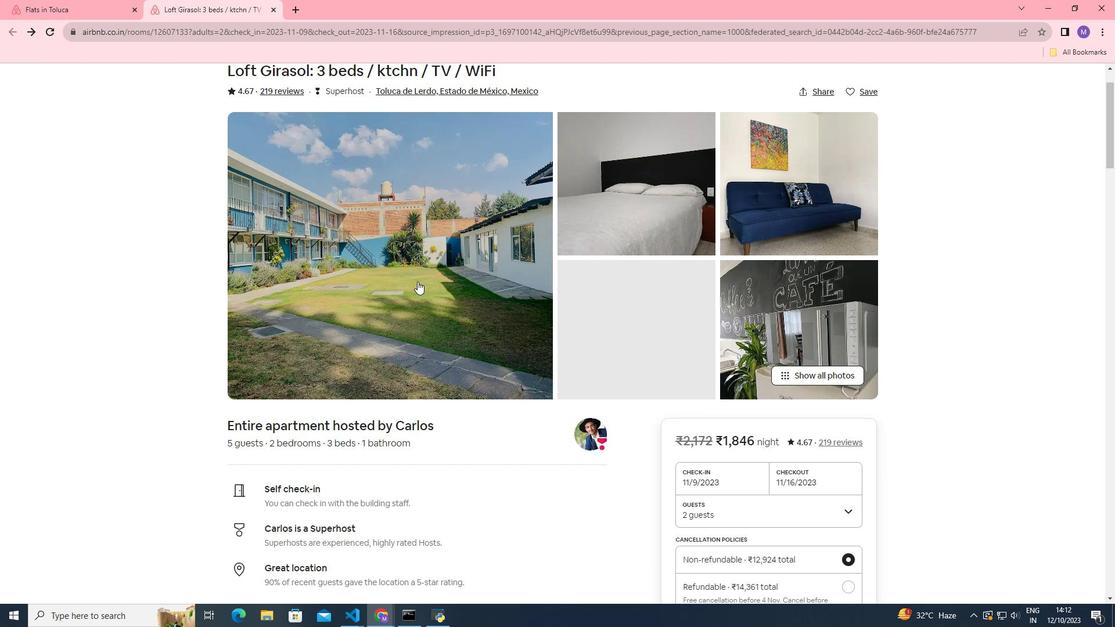 
Action: Mouse scrolled (417, 281) with delta (0, 0)
Screenshot: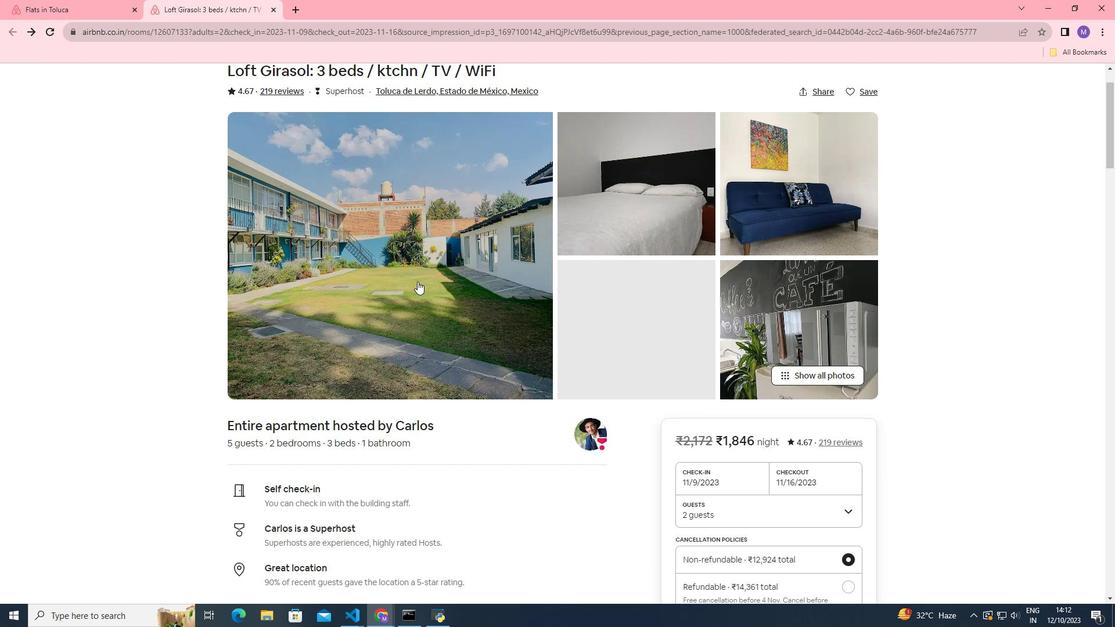 
Action: Mouse scrolled (417, 281) with delta (0, 0)
Screenshot: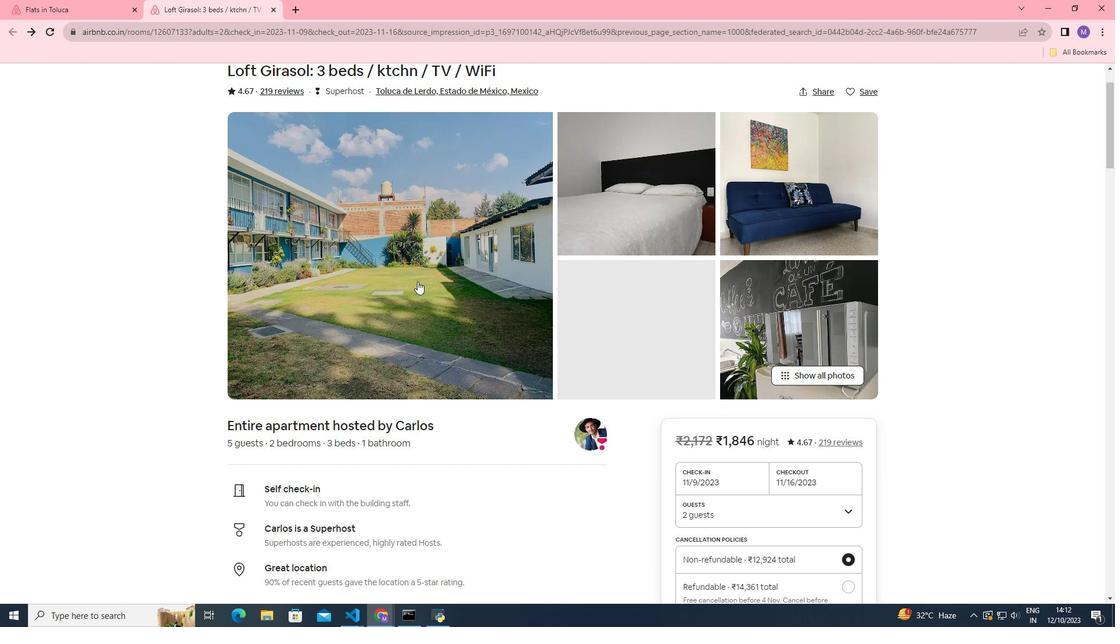 
Action: Mouse scrolled (417, 281) with delta (0, 0)
Screenshot: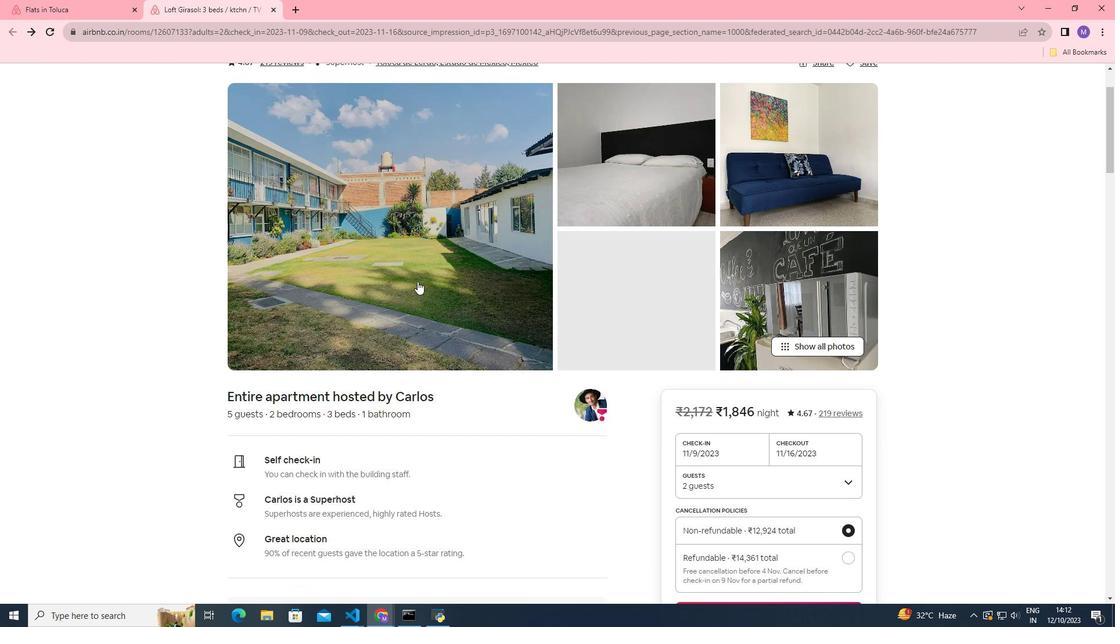 
Action: Mouse moved to (418, 282)
Screenshot: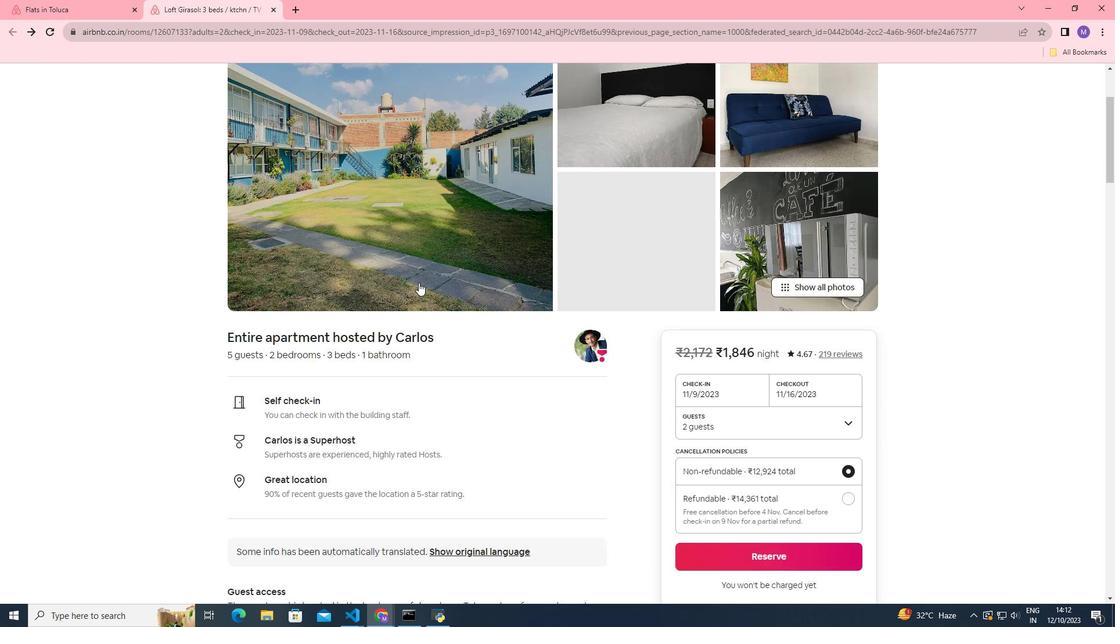 
Action: Mouse scrolled (418, 282) with delta (0, 0)
Screenshot: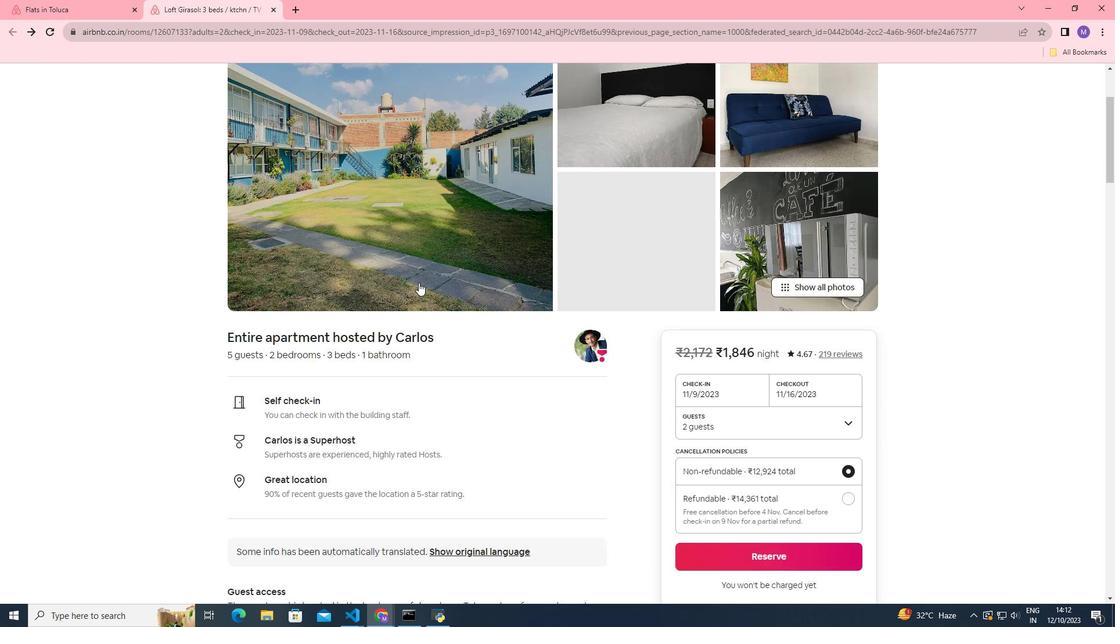 
Action: Mouse moved to (372, 331)
Screenshot: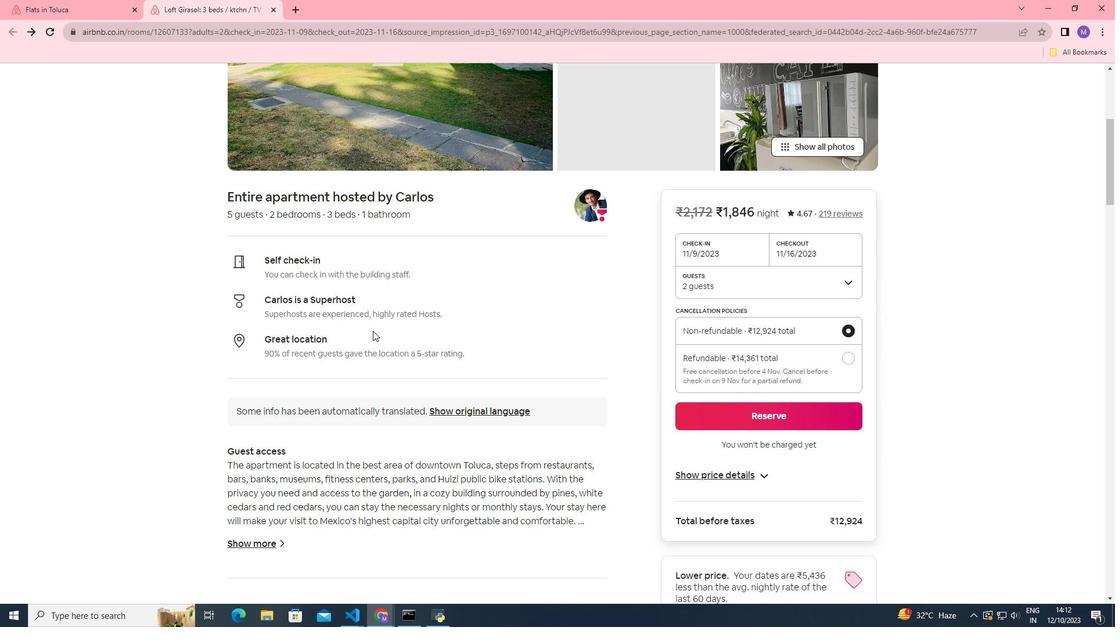 
Action: Mouse scrolled (372, 330) with delta (0, 0)
Screenshot: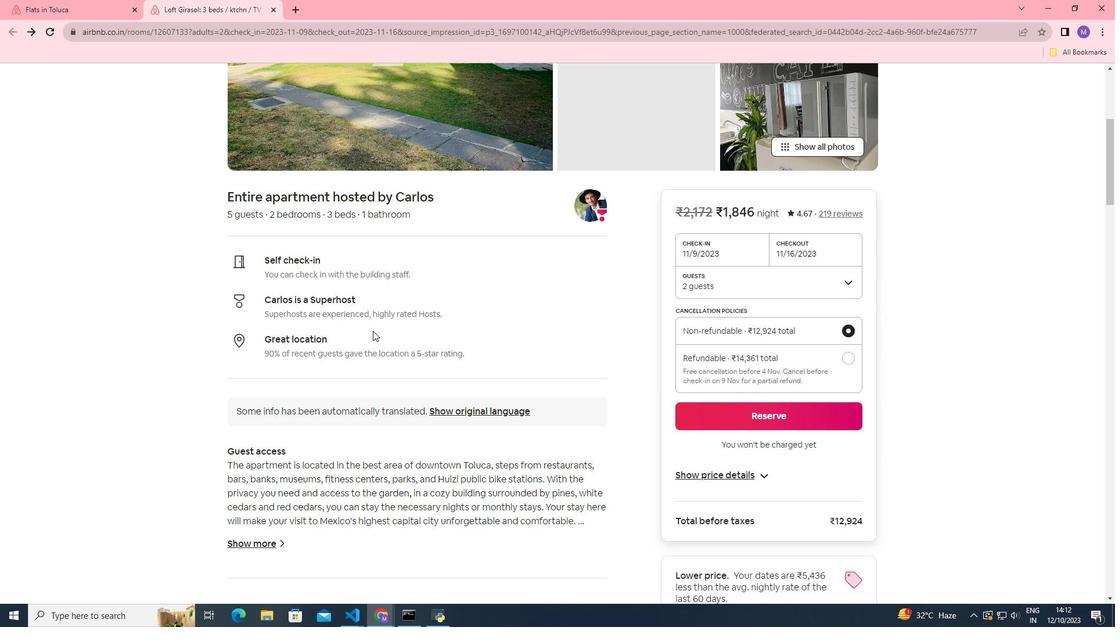 
Action: Mouse moved to (262, 480)
Screenshot: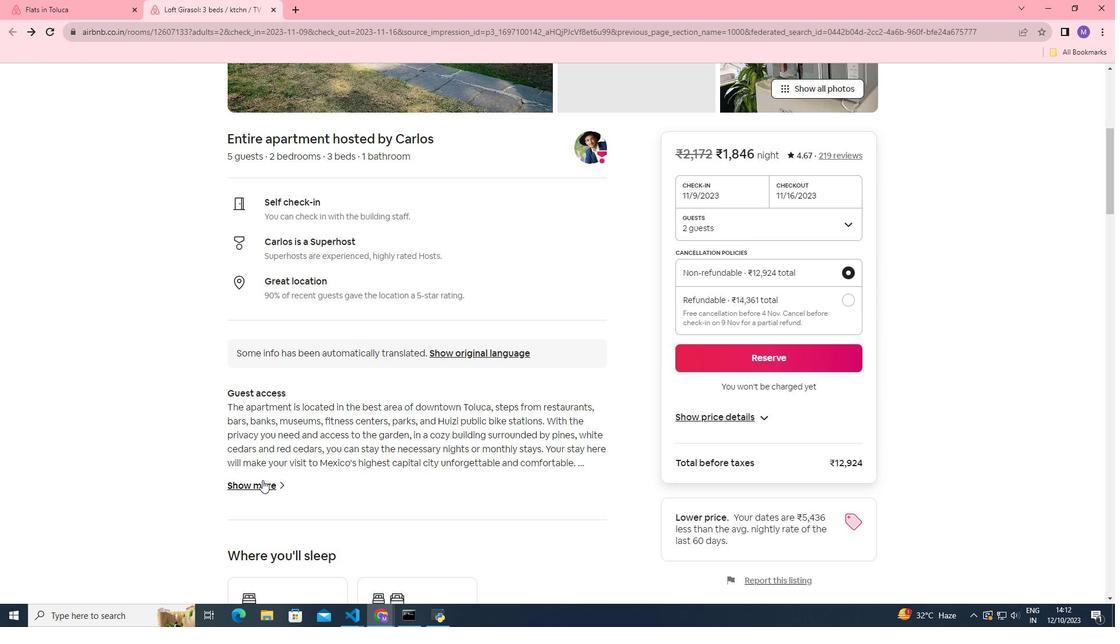 
Action: Mouse pressed left at (262, 480)
Screenshot: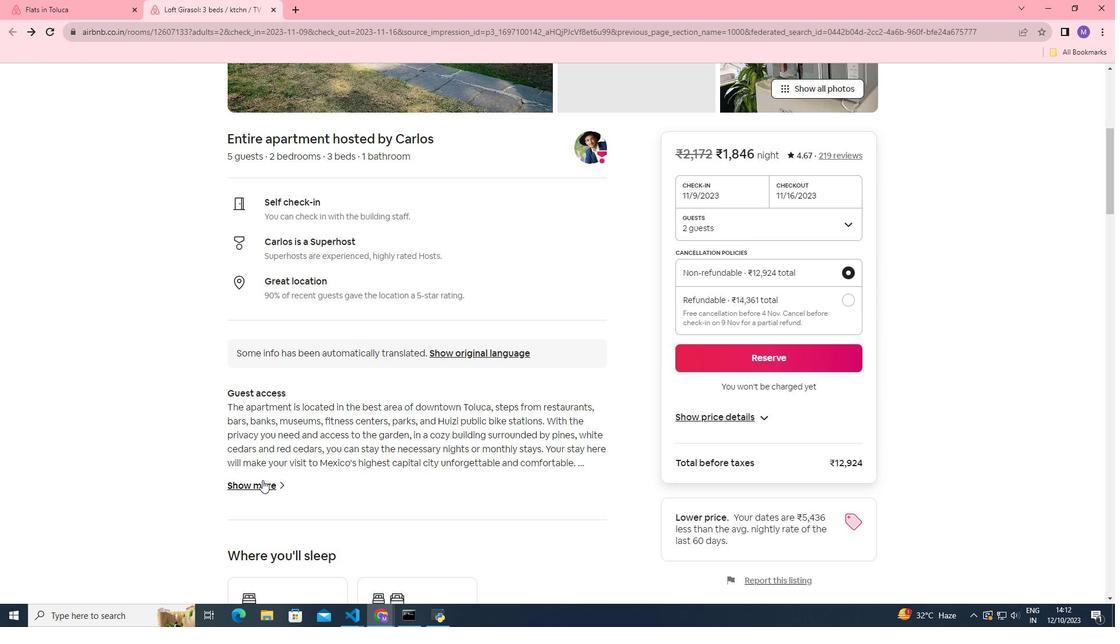 
Action: Mouse moved to (350, 255)
Screenshot: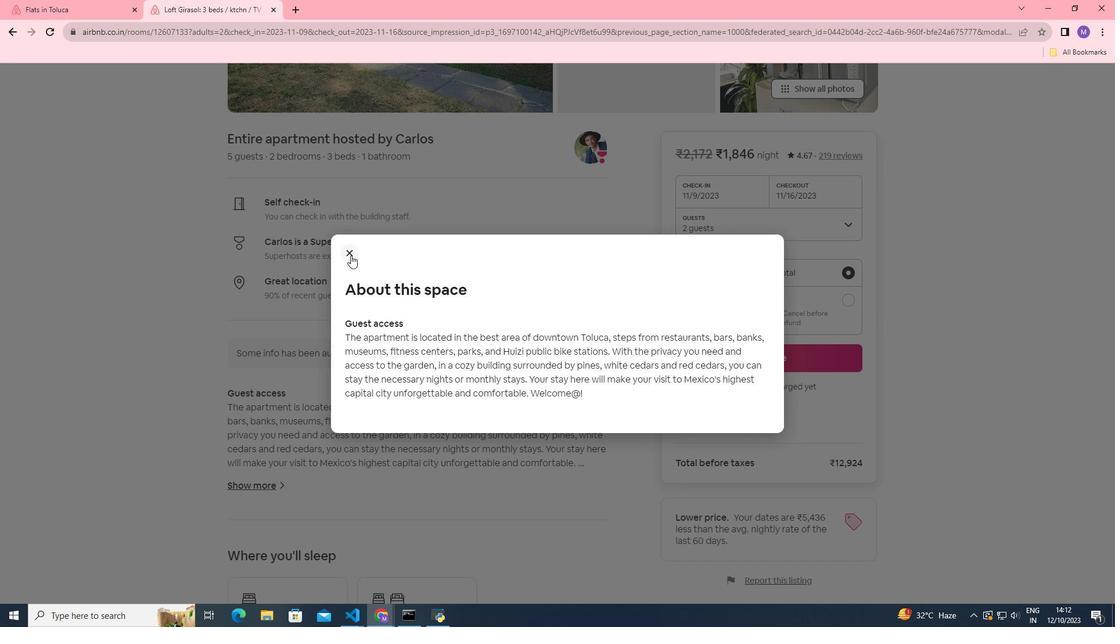 
Action: Mouse pressed left at (350, 255)
Screenshot: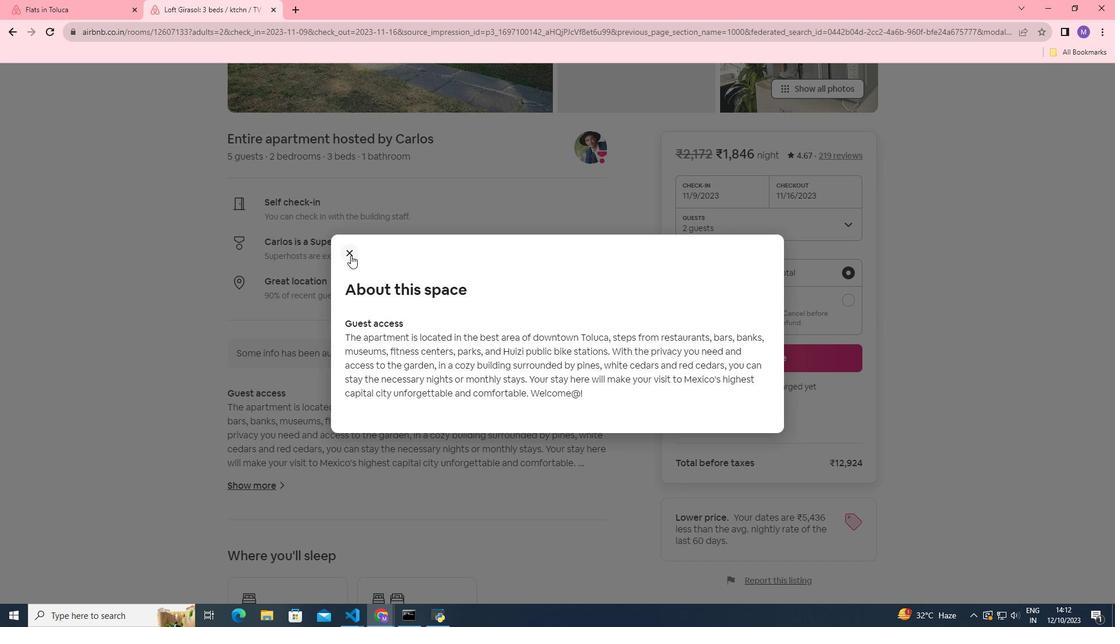 
Action: Mouse moved to (335, 419)
Screenshot: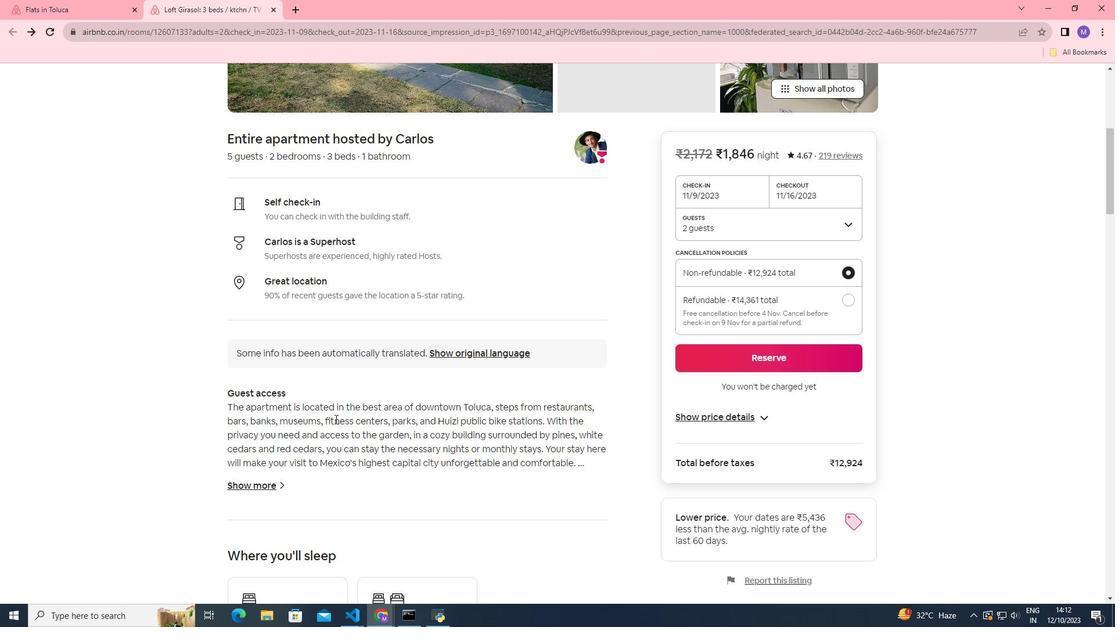 
Action: Mouse scrolled (335, 418) with delta (0, 0)
Screenshot: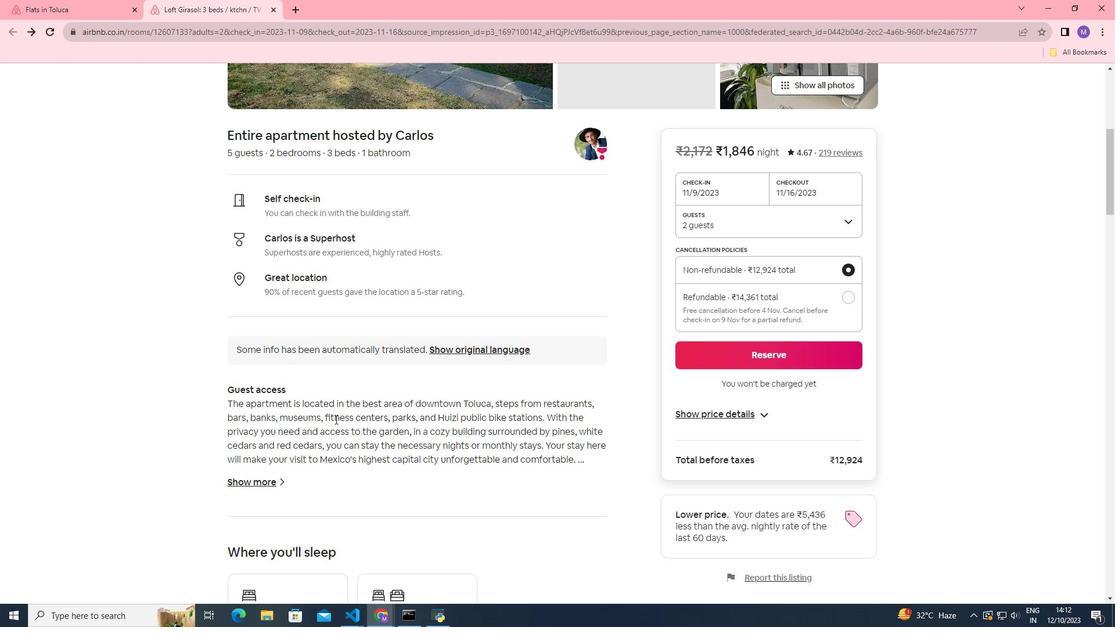 
Action: Mouse scrolled (335, 418) with delta (0, 0)
Screenshot: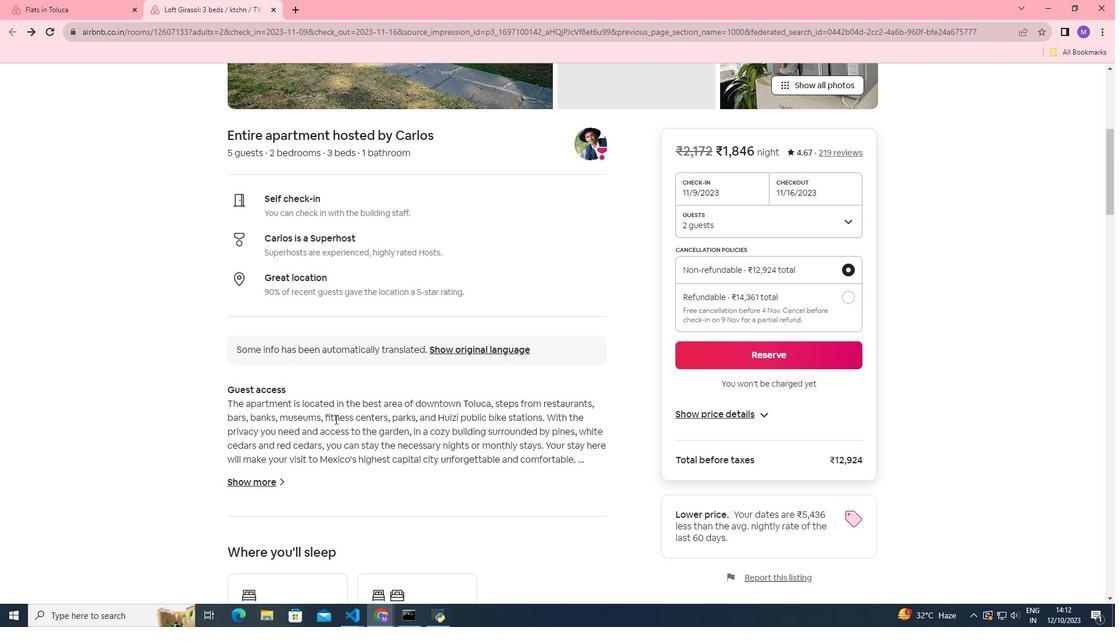 
Action: Mouse scrolled (335, 418) with delta (0, 0)
Screenshot: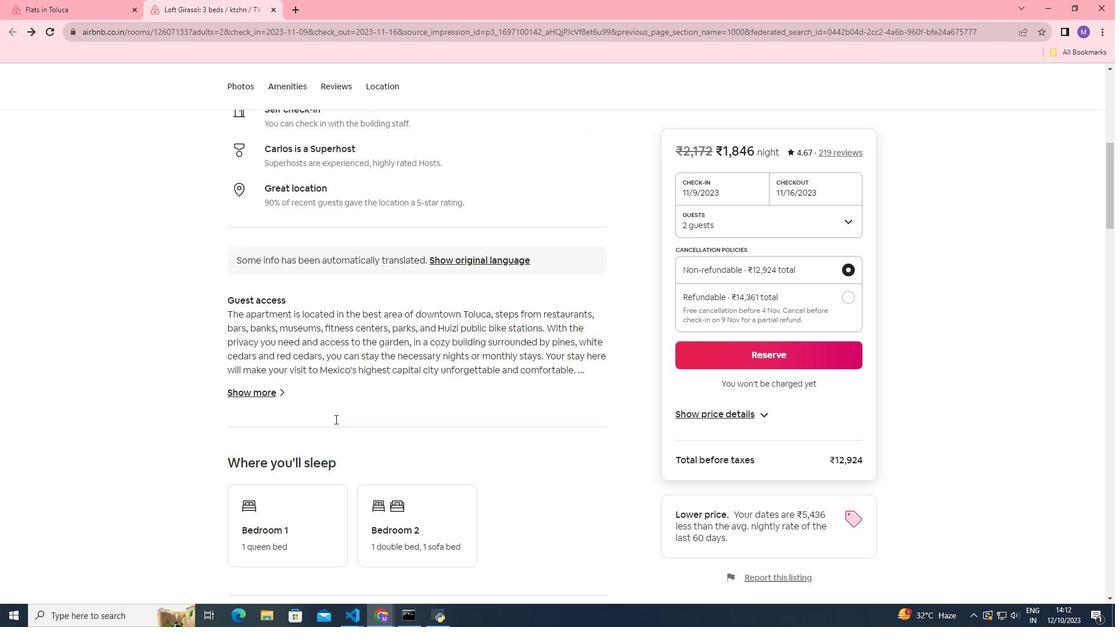 
Action: Mouse moved to (326, 408)
Screenshot: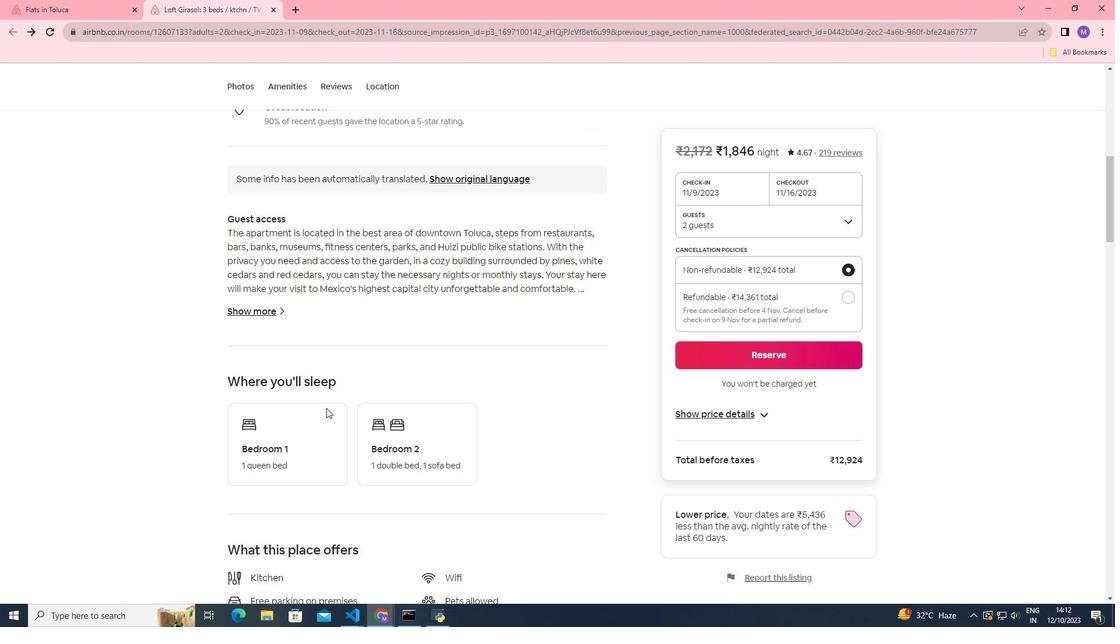 
Action: Mouse scrolled (326, 407) with delta (0, 0)
Screenshot: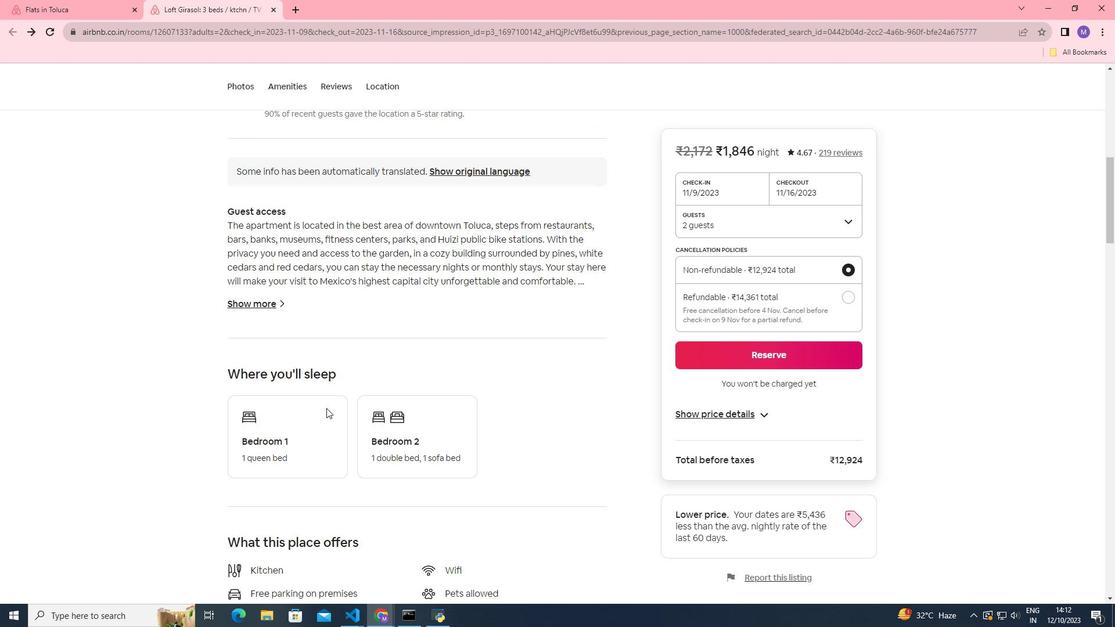 
Action: Mouse scrolled (326, 407) with delta (0, 0)
Screenshot: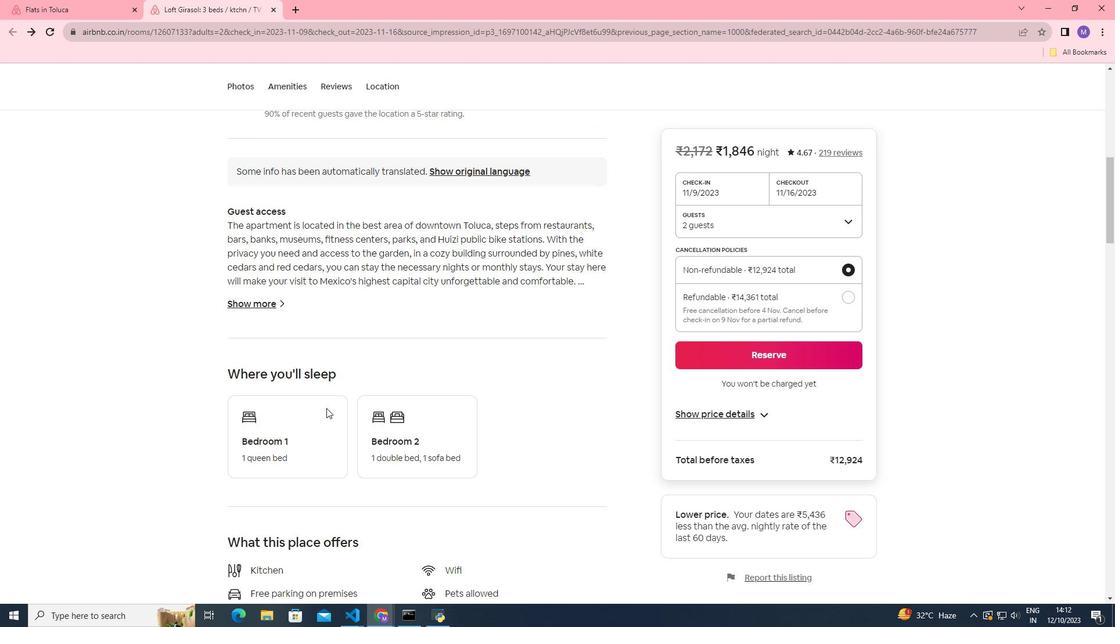 
Action: Mouse scrolled (326, 407) with delta (0, 0)
Screenshot: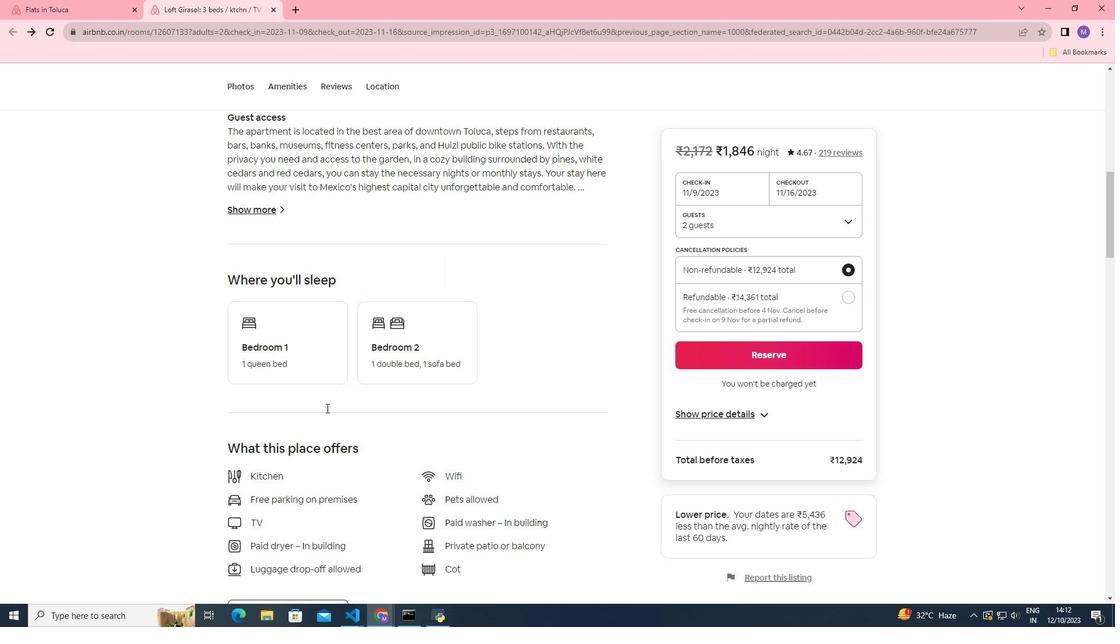 
Action: Mouse scrolled (326, 407) with delta (0, 0)
Screenshot: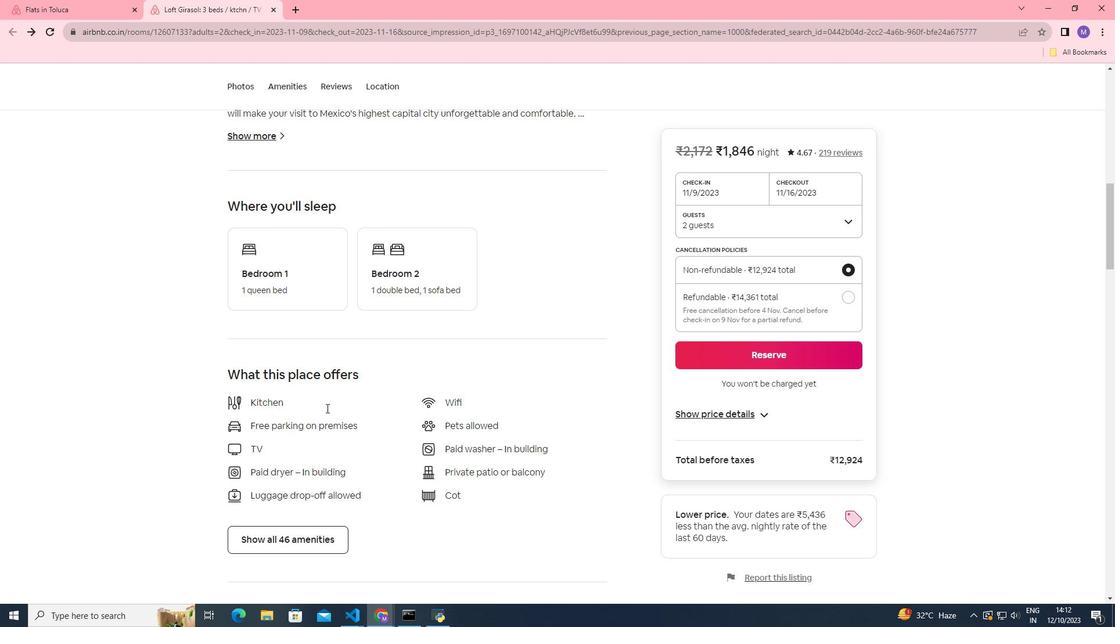 
Action: Mouse scrolled (326, 407) with delta (0, 0)
Screenshot: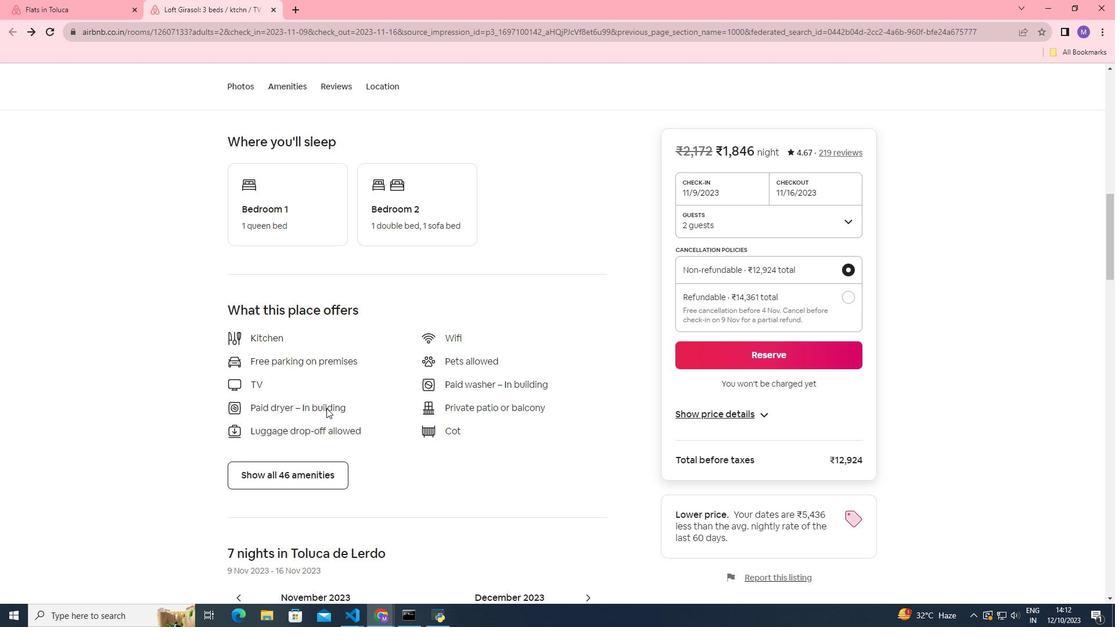 
Action: Mouse moved to (309, 425)
Screenshot: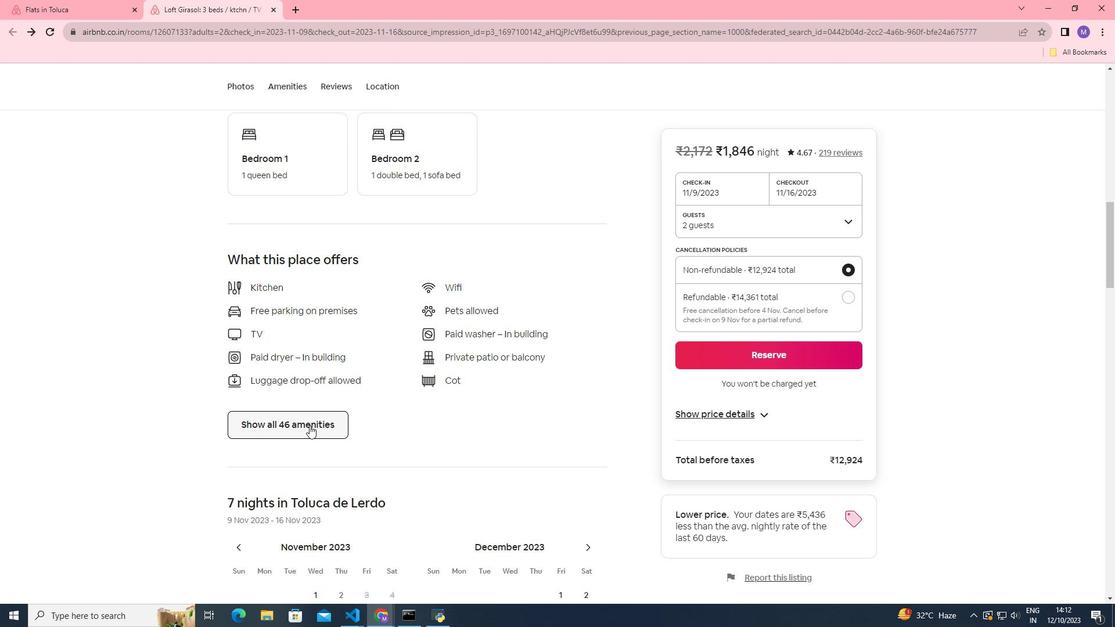 
Action: Mouse pressed left at (309, 425)
Screenshot: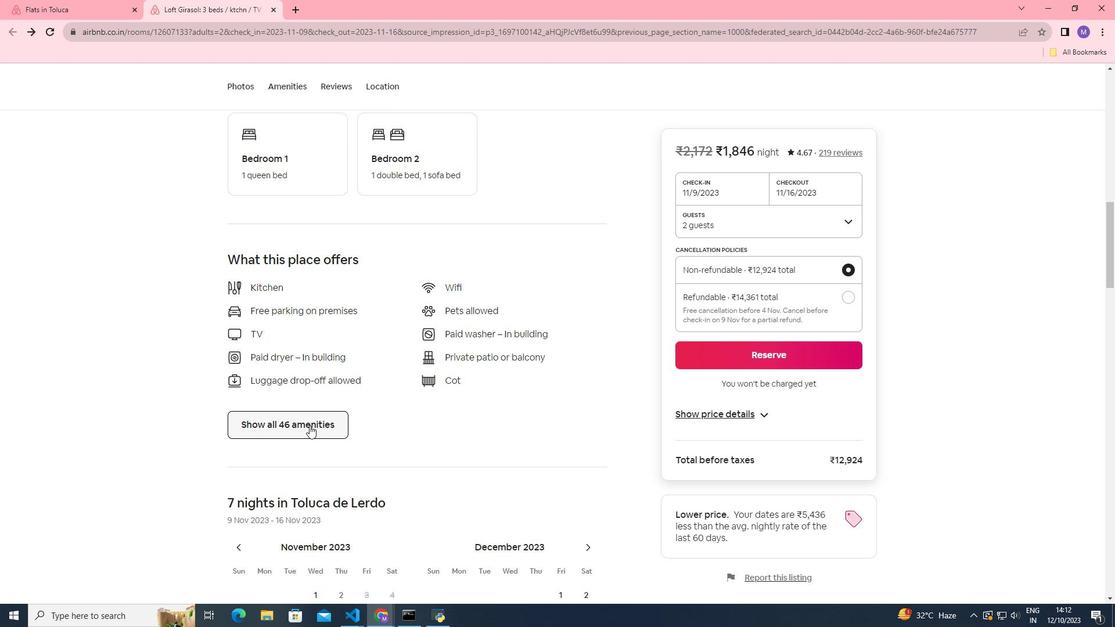 
Action: Mouse moved to (525, 282)
Screenshot: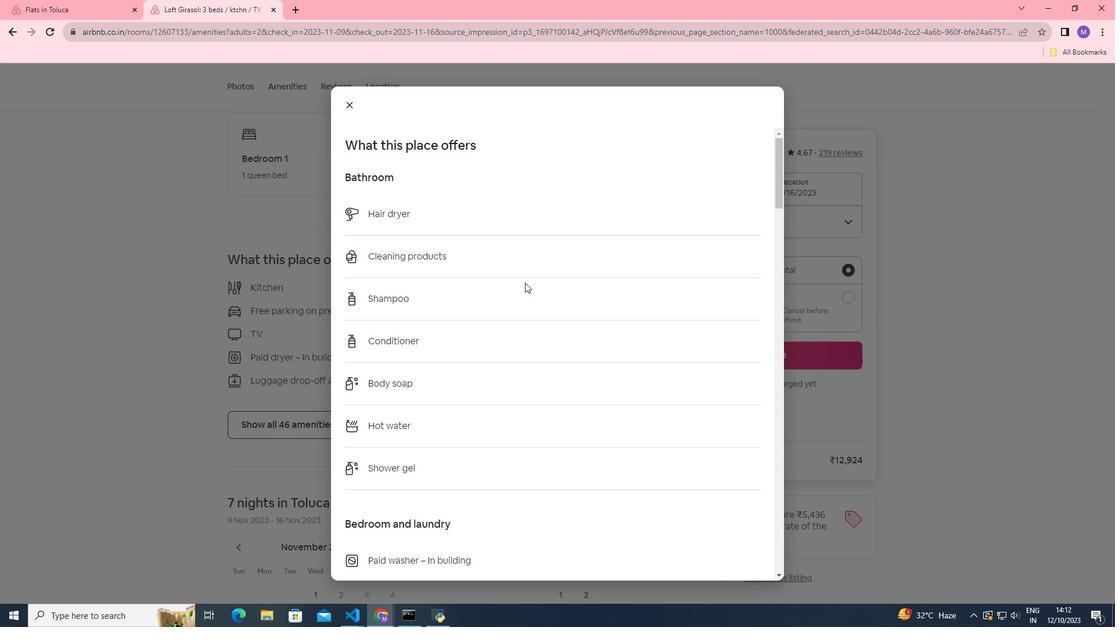 
Action: Mouse scrolled (525, 282) with delta (0, 0)
Screenshot: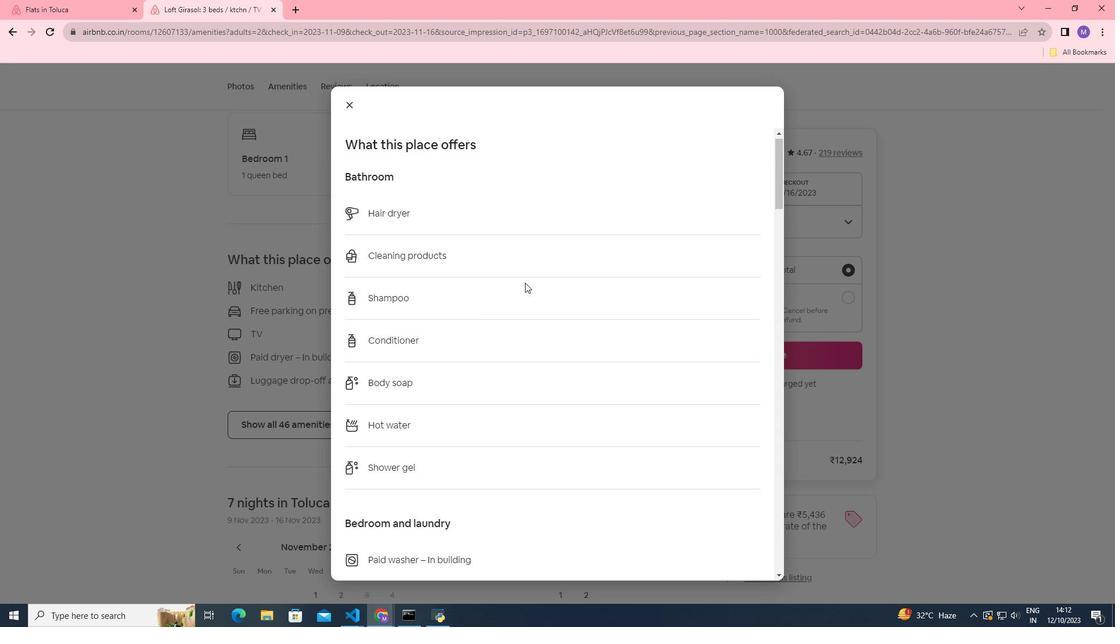 
Action: Mouse scrolled (525, 282) with delta (0, 0)
Screenshot: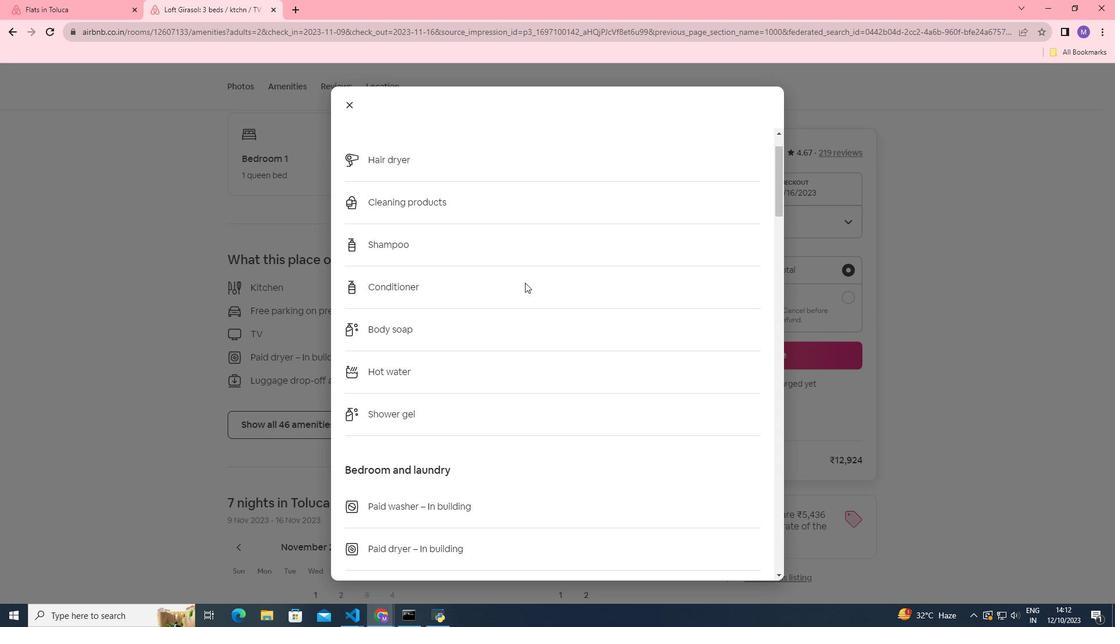 
Action: Mouse scrolled (525, 282) with delta (0, 0)
Screenshot: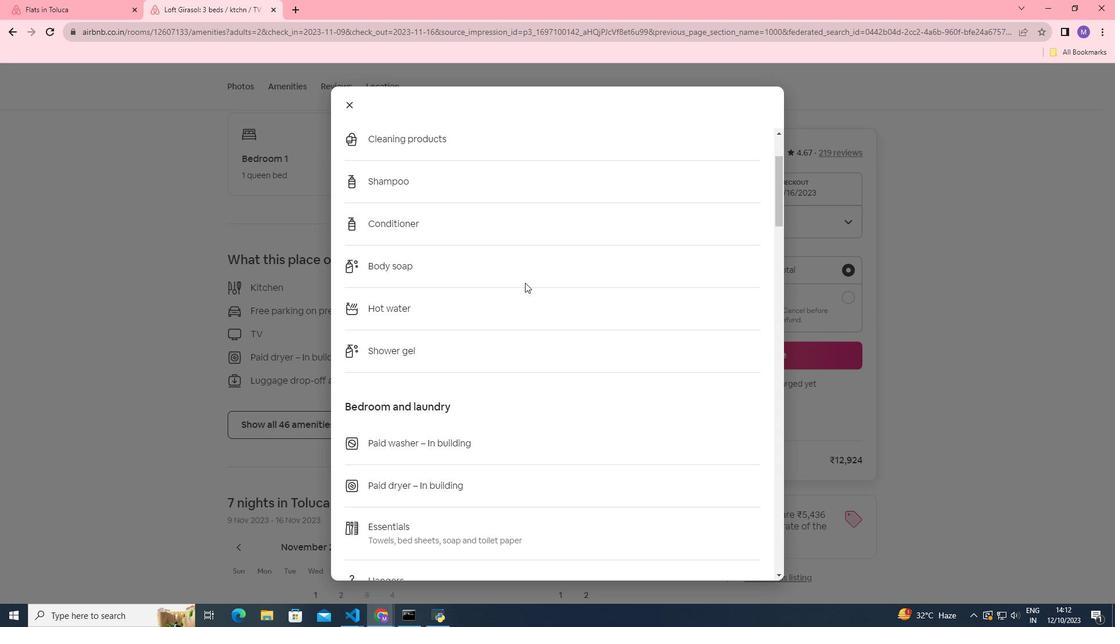 
Action: Mouse scrolled (525, 282) with delta (0, 0)
Screenshot: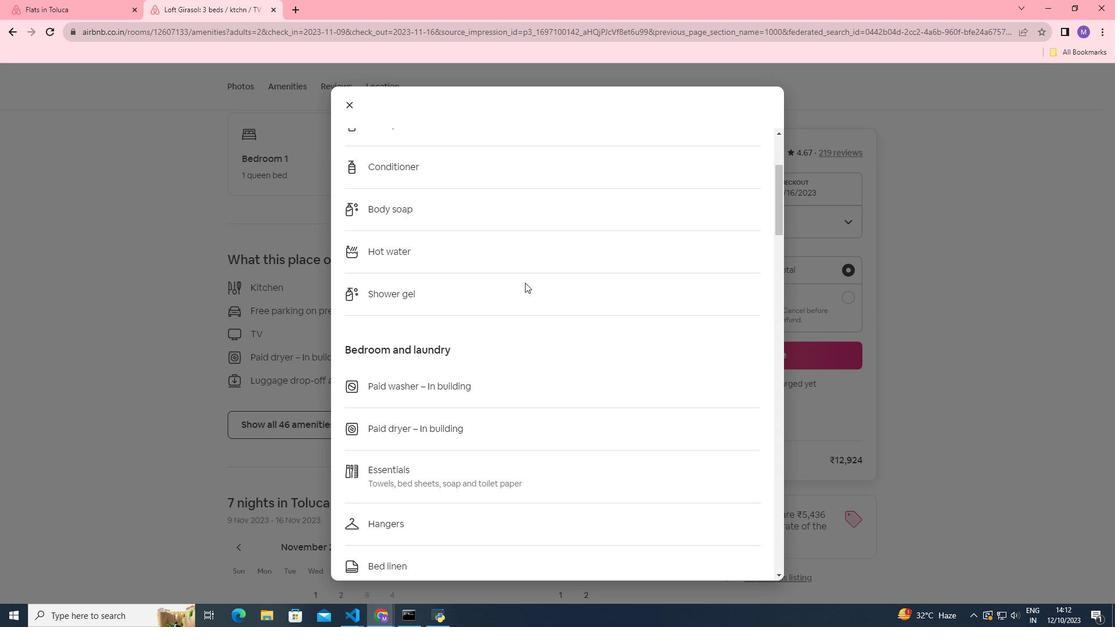 
Action: Mouse scrolled (525, 282) with delta (0, 0)
Screenshot: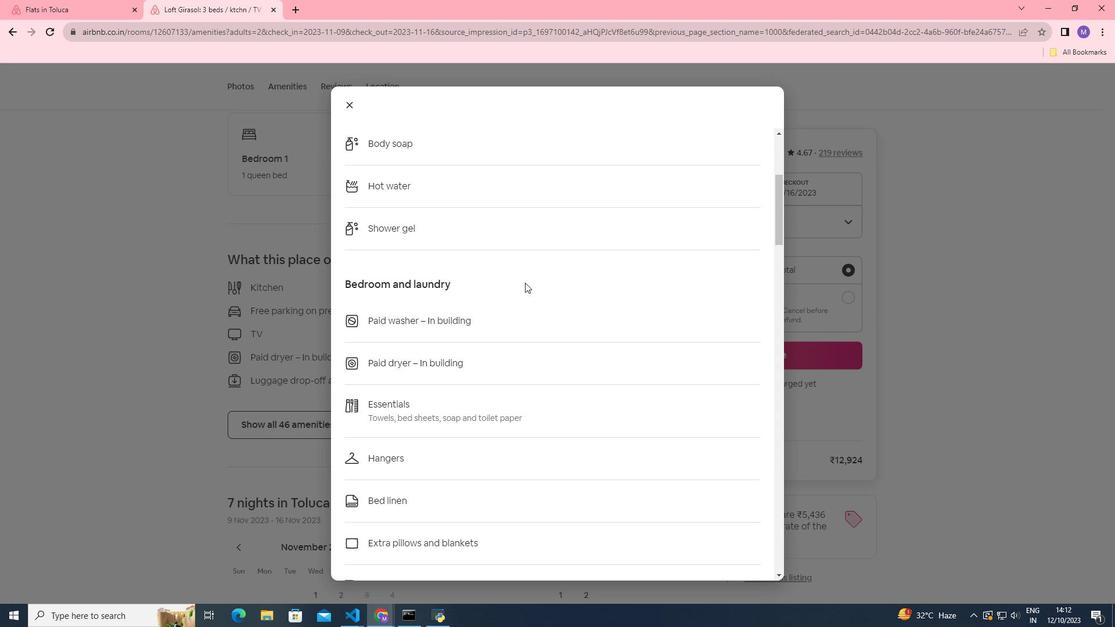
Action: Mouse scrolled (525, 282) with delta (0, 0)
Screenshot: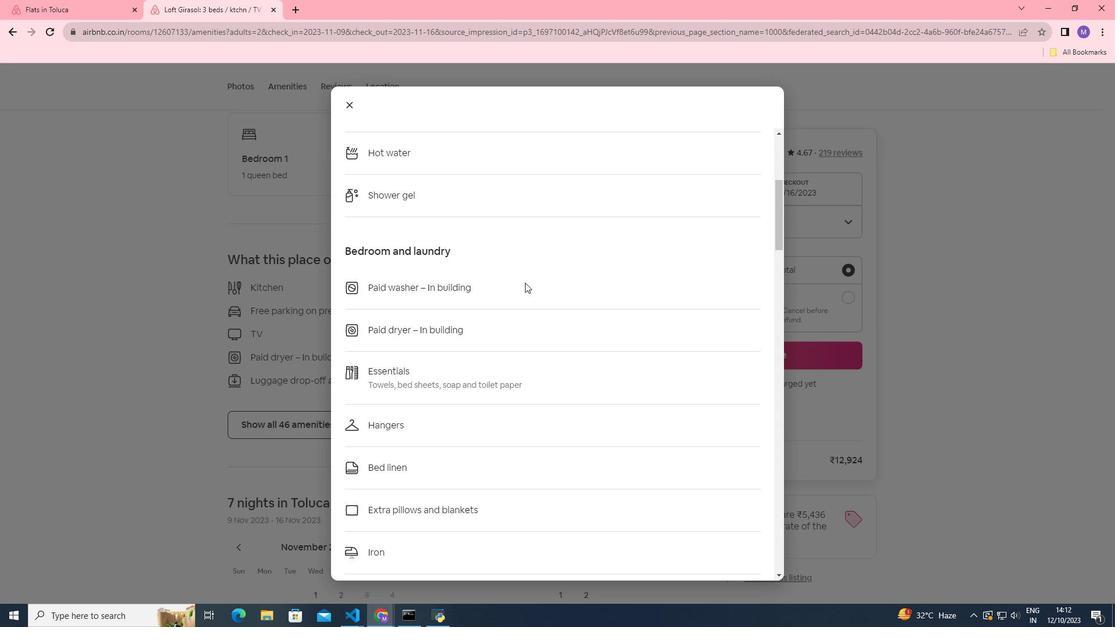 
Action: Mouse scrolled (525, 282) with delta (0, 0)
Screenshot: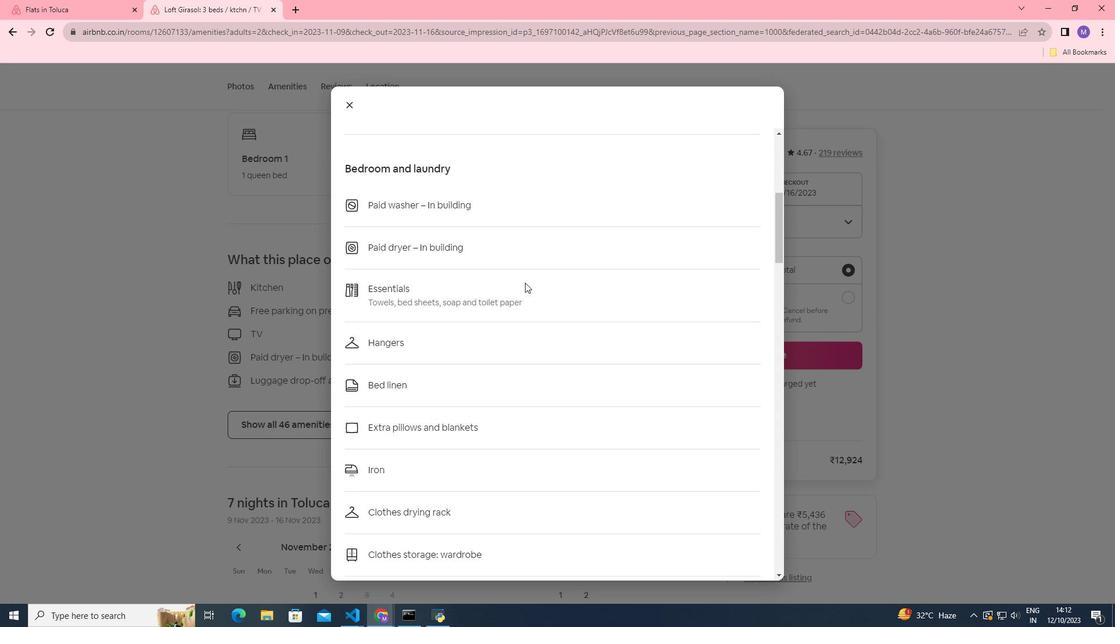 
Action: Mouse scrolled (525, 282) with delta (0, 0)
Screenshot: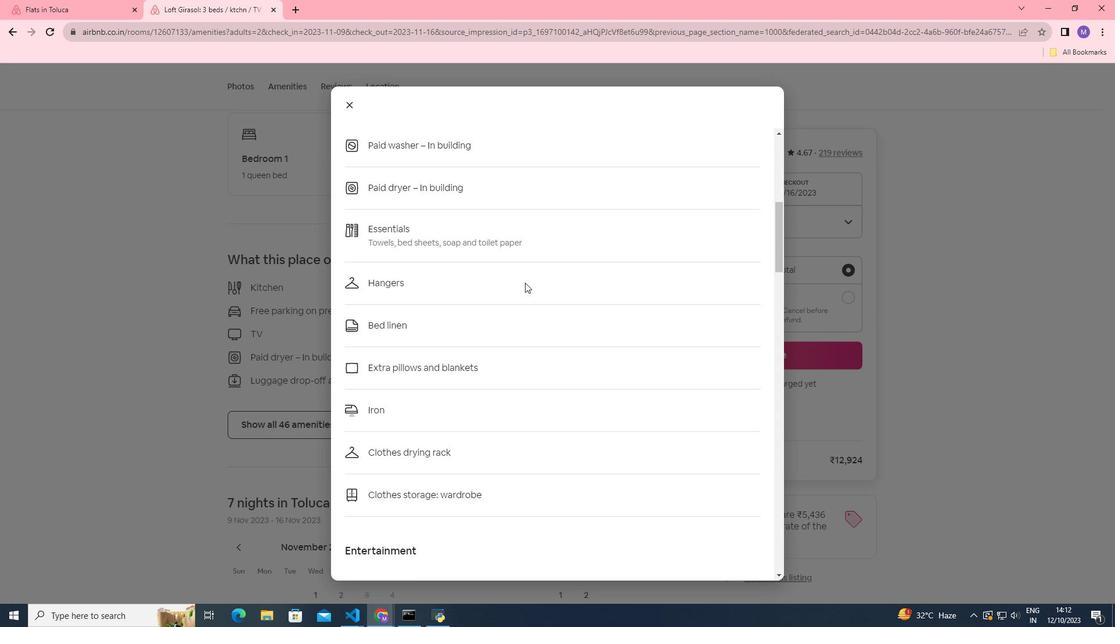 
Action: Mouse scrolled (525, 282) with delta (0, 0)
Screenshot: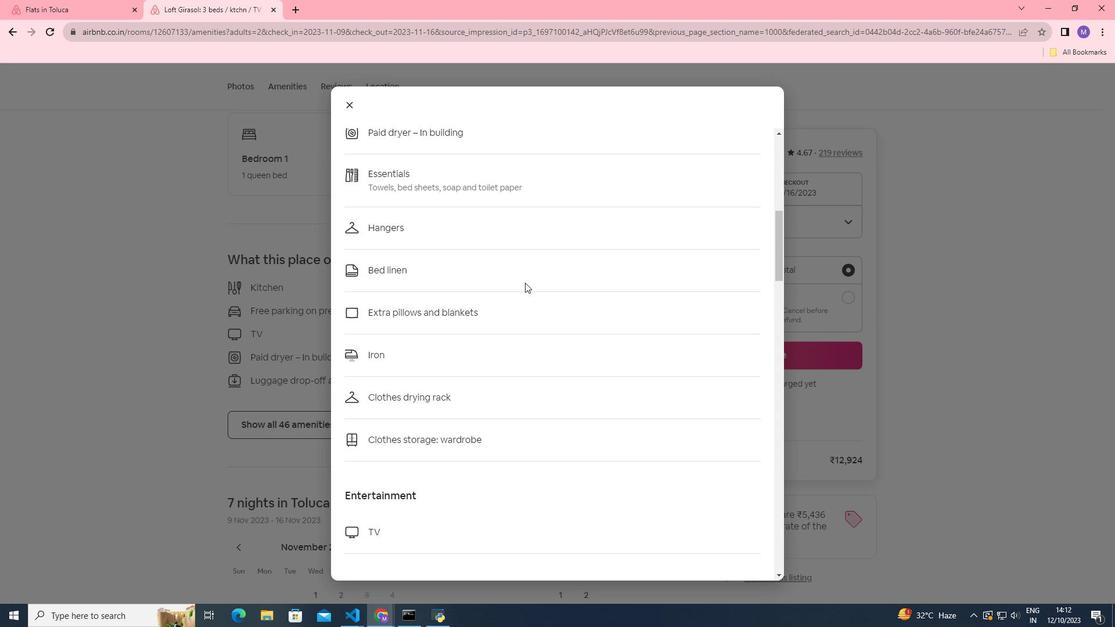 
Action: Mouse scrolled (525, 282) with delta (0, 0)
Screenshot: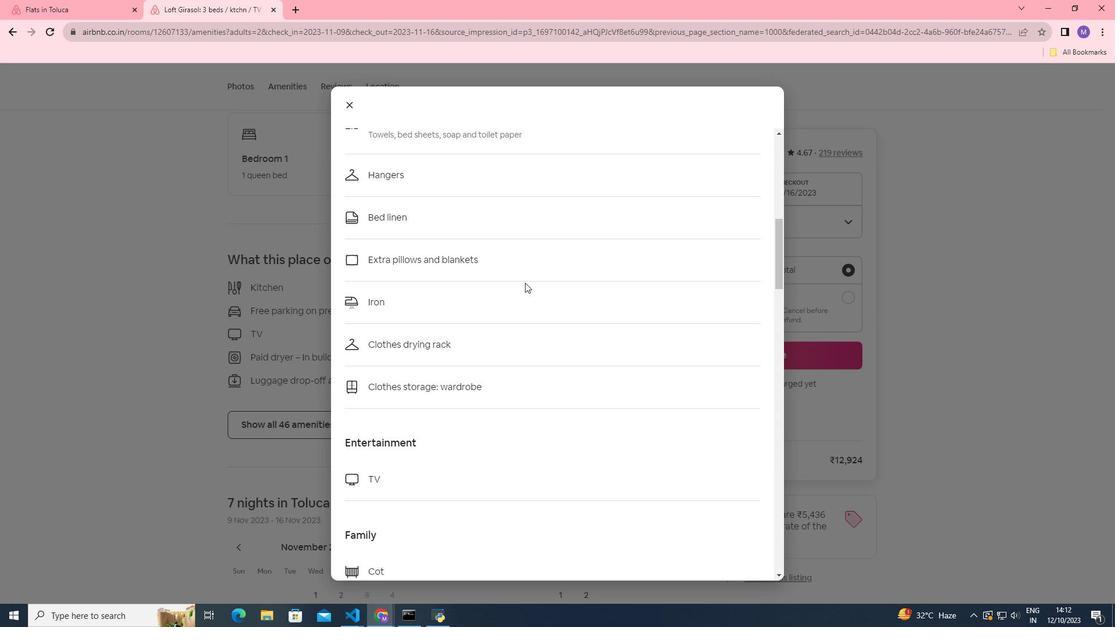 
Action: Mouse scrolled (525, 282) with delta (0, 0)
Screenshot: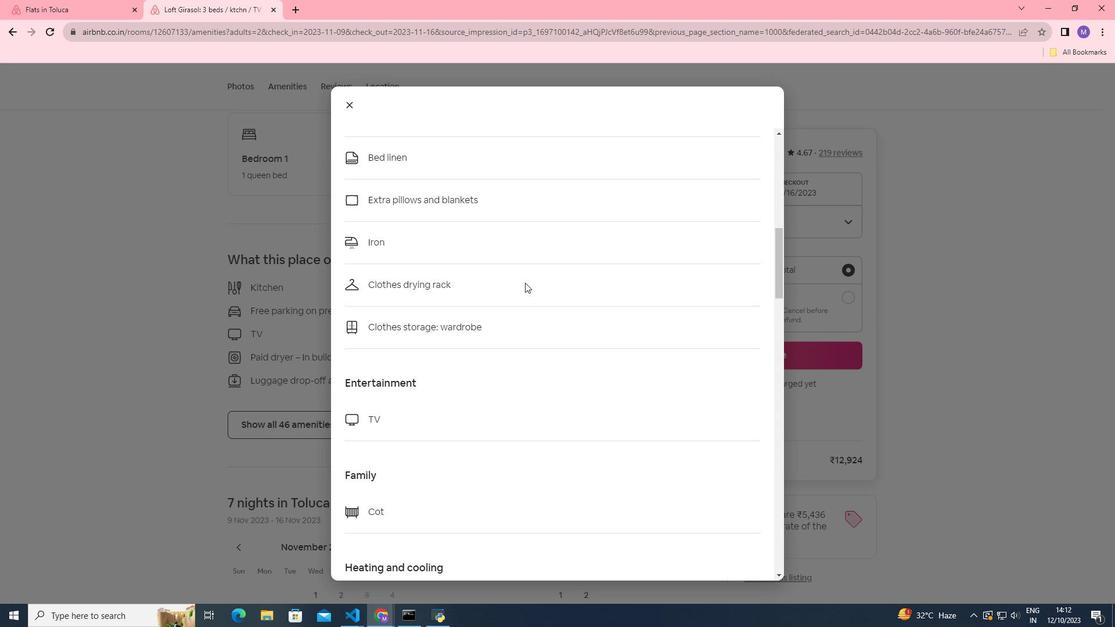 
Action: Mouse scrolled (525, 282) with delta (0, 0)
Screenshot: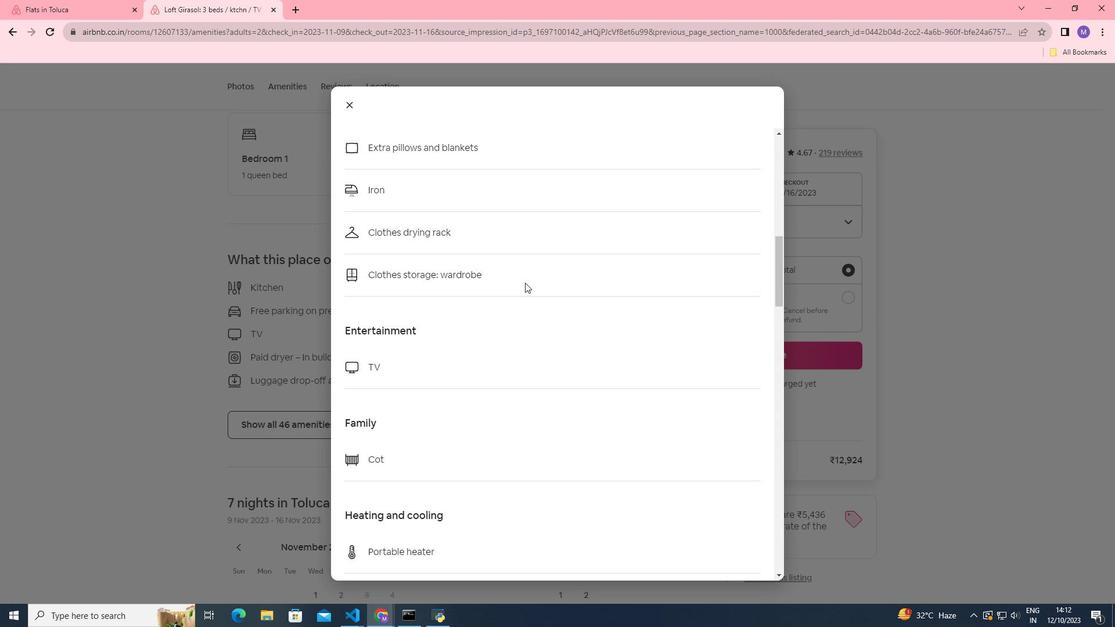 
Action: Mouse scrolled (525, 282) with delta (0, 0)
Screenshot: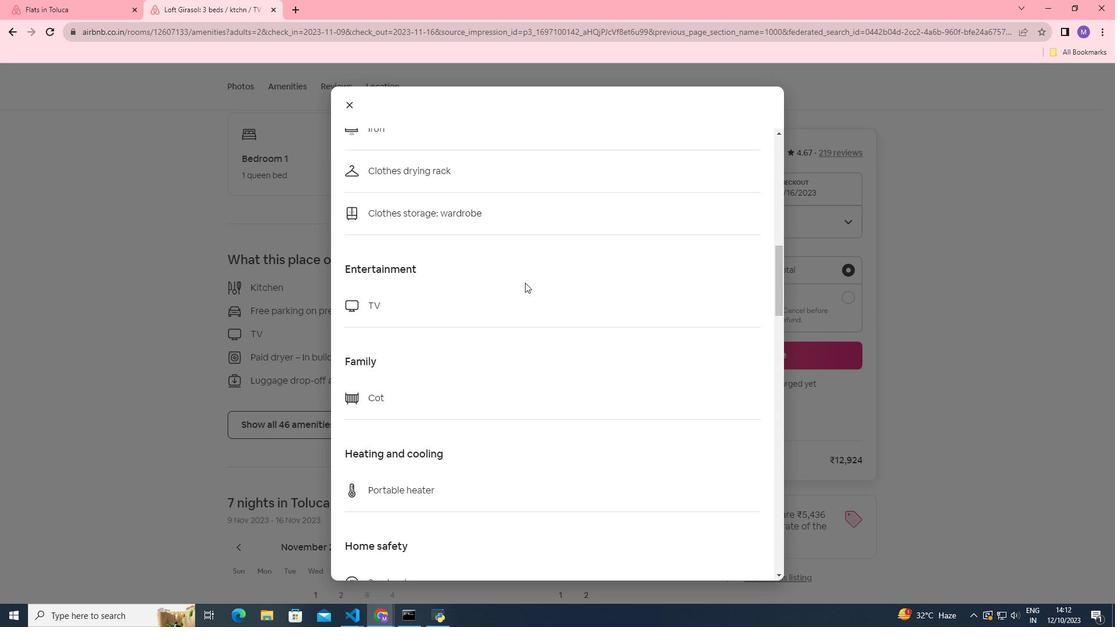
Action: Mouse scrolled (525, 282) with delta (0, 0)
Screenshot: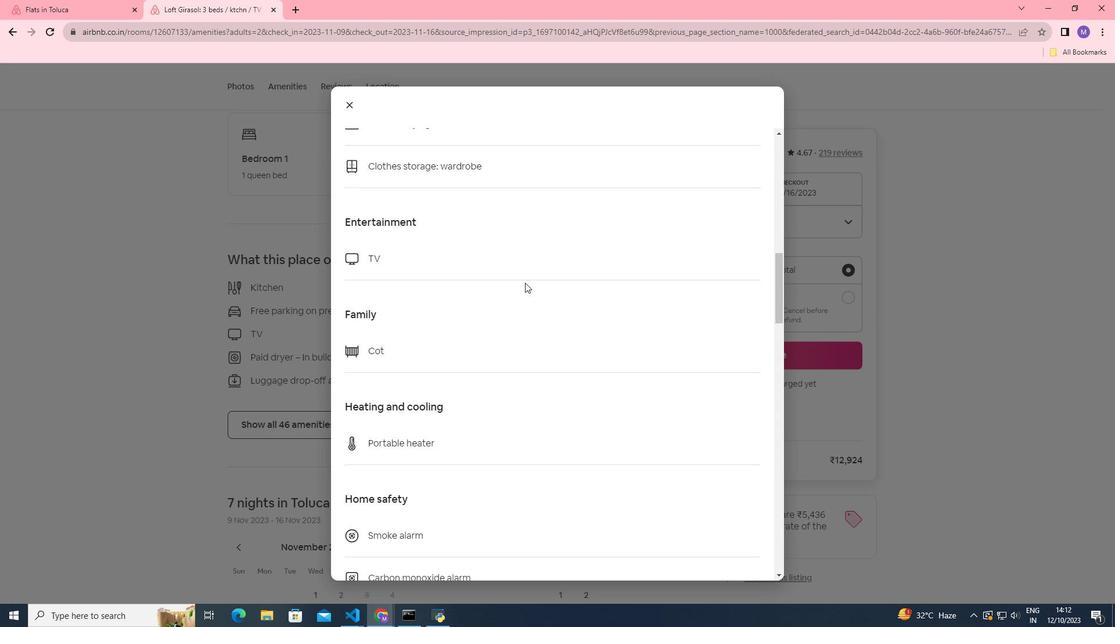 
Action: Mouse scrolled (525, 282) with delta (0, 0)
Screenshot: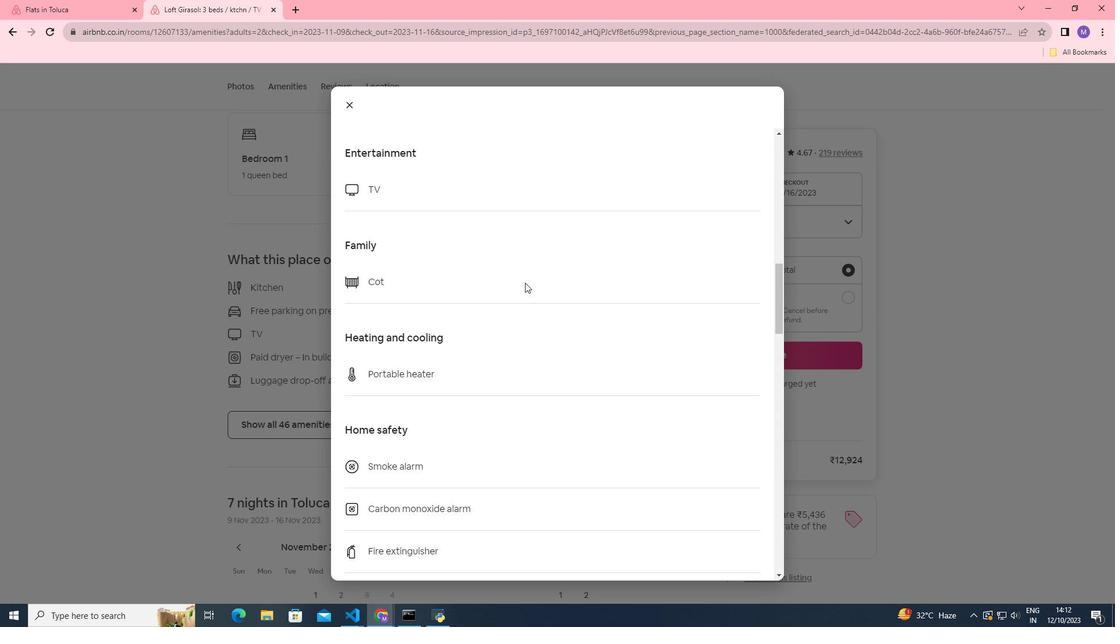
Action: Mouse scrolled (525, 282) with delta (0, 0)
Screenshot: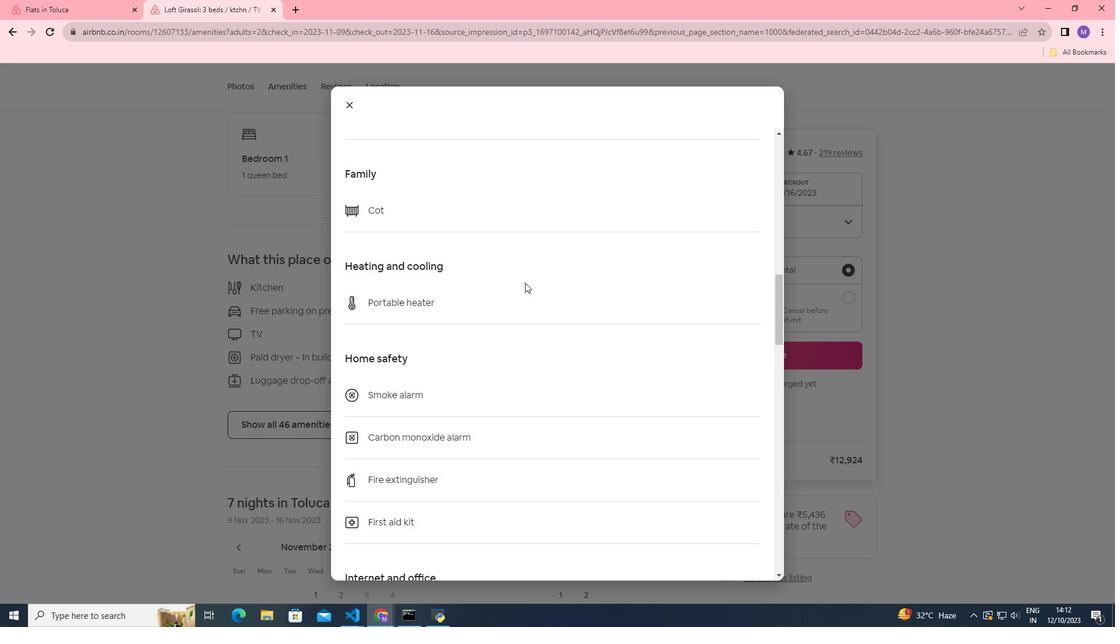 
Action: Mouse scrolled (525, 282) with delta (0, 0)
Screenshot: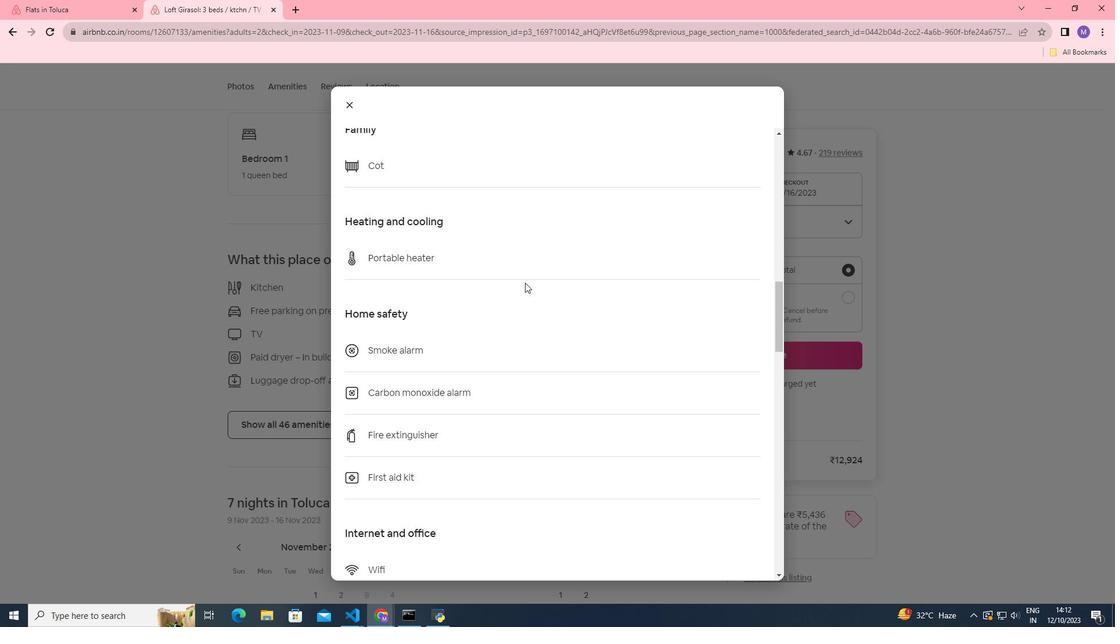
Action: Mouse scrolled (525, 282) with delta (0, 0)
Screenshot: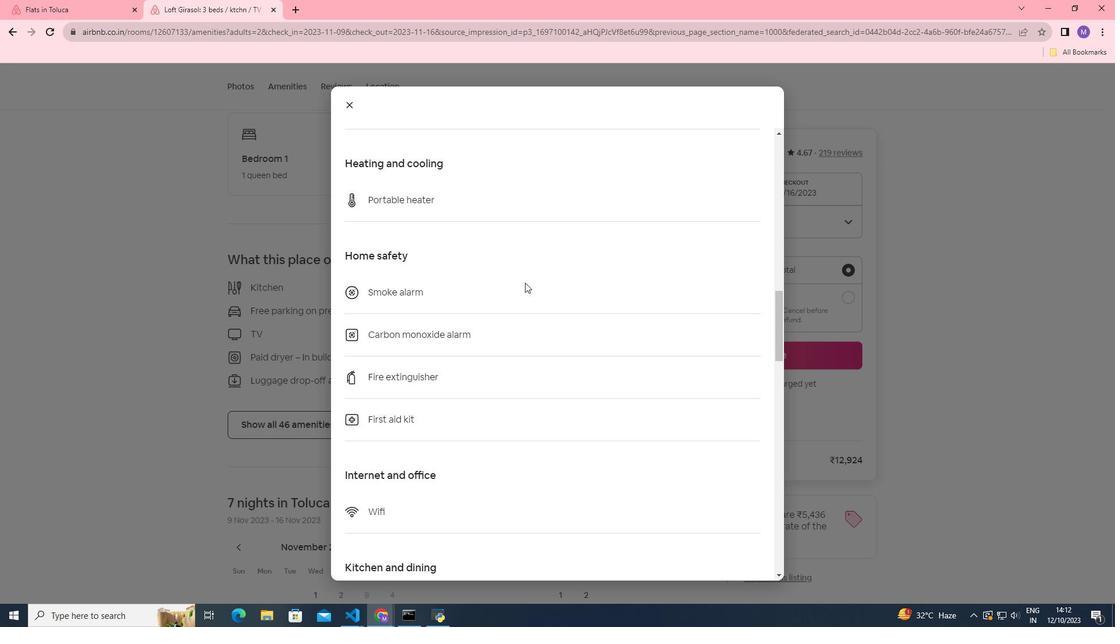 
Action: Mouse scrolled (525, 282) with delta (0, 0)
Screenshot: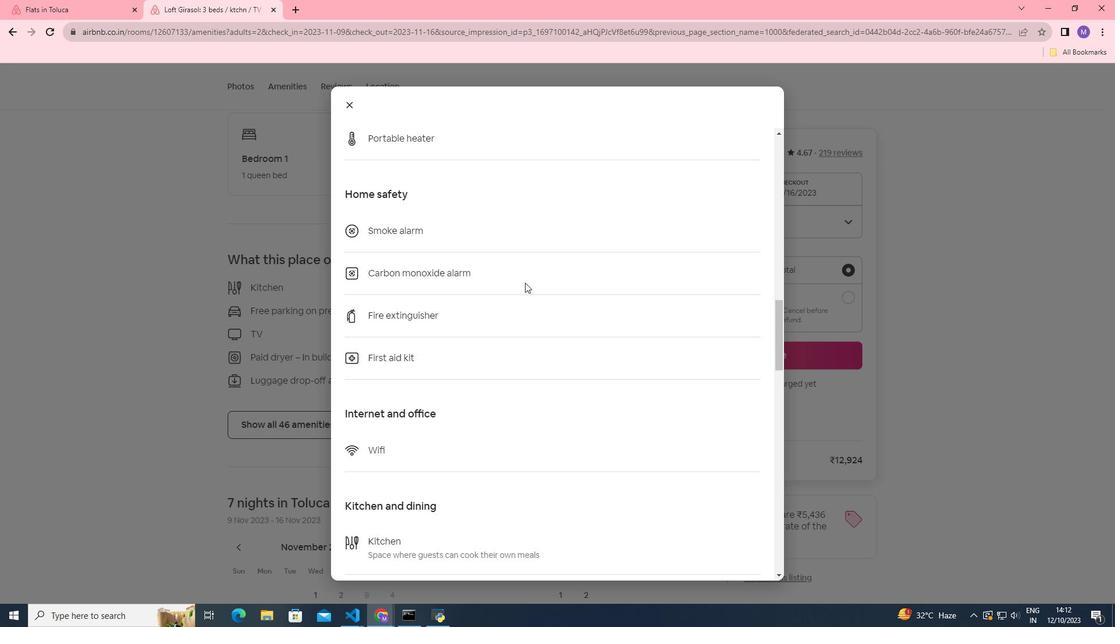 
Action: Mouse scrolled (525, 282) with delta (0, 0)
Screenshot: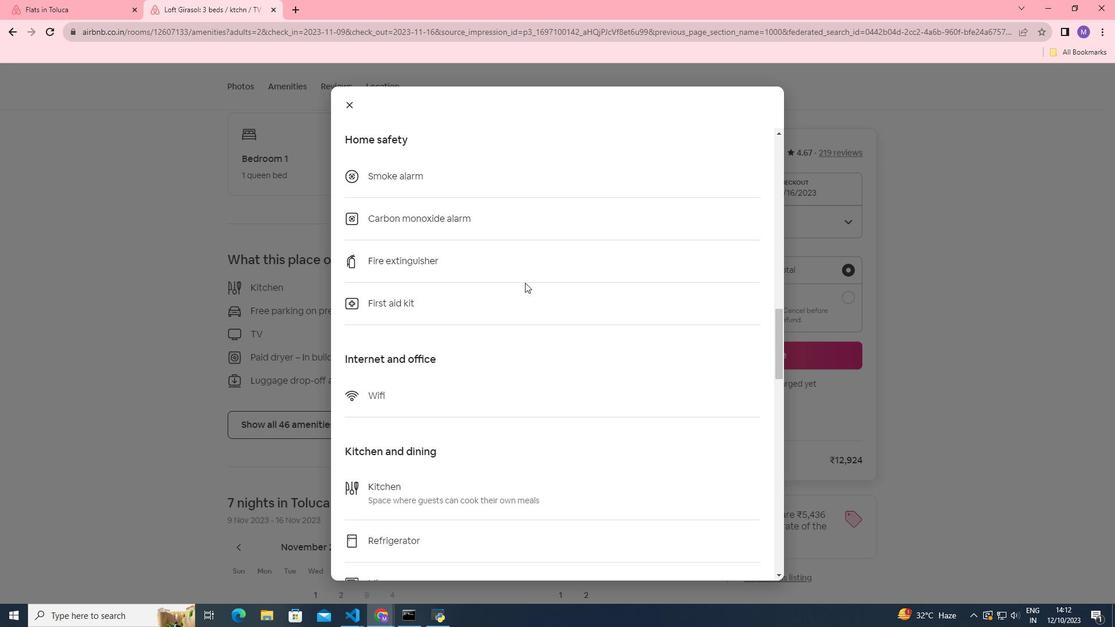 
Action: Mouse scrolled (525, 282) with delta (0, 0)
Screenshot: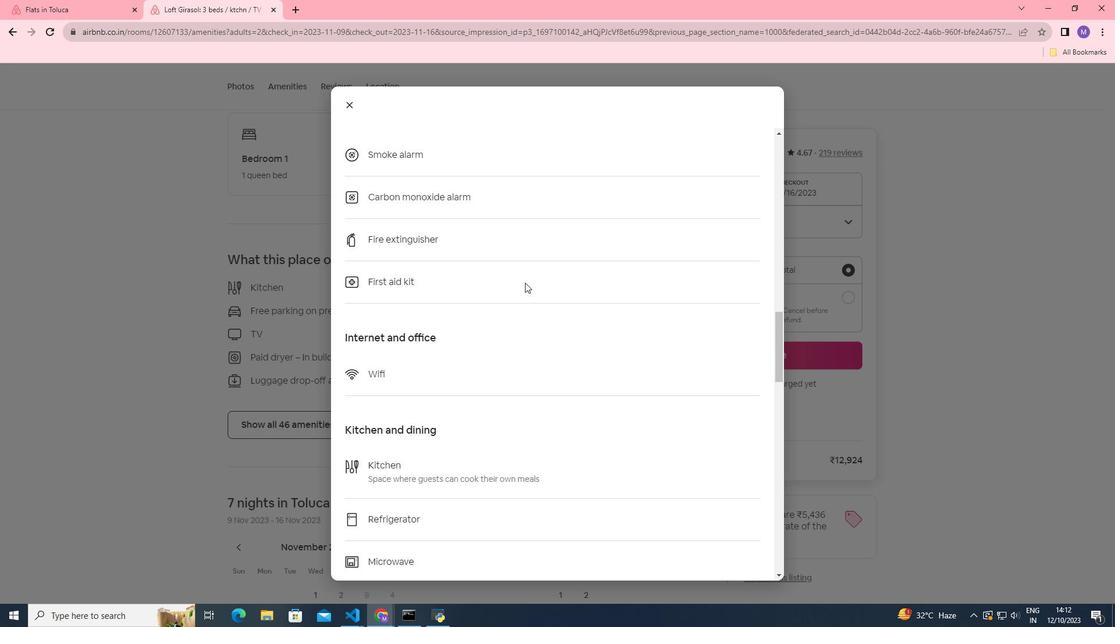 
Action: Mouse scrolled (525, 282) with delta (0, 0)
Screenshot: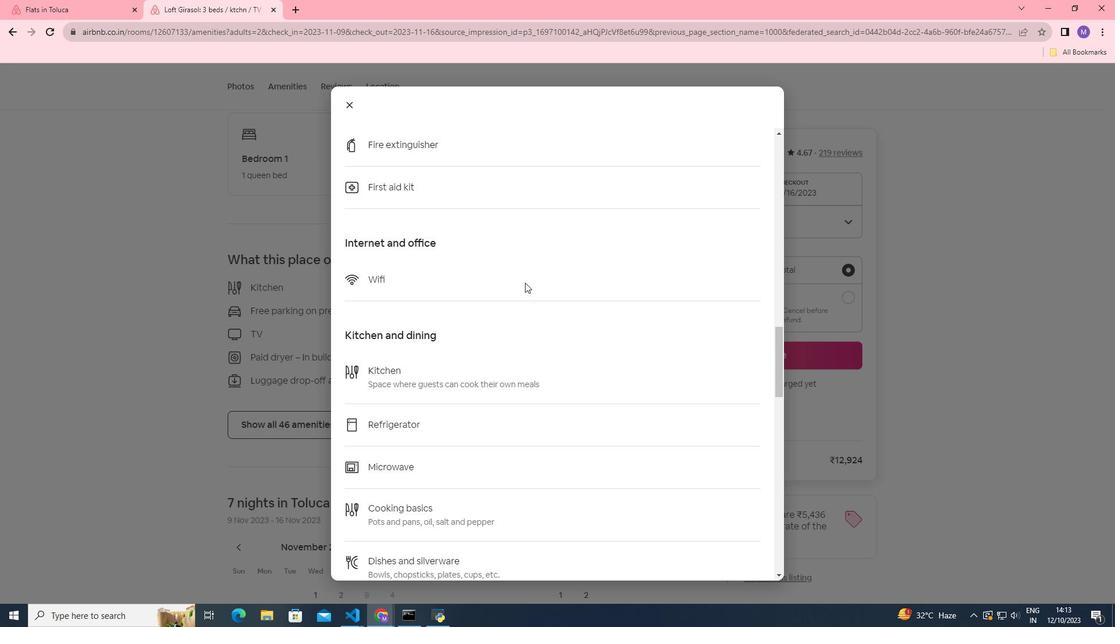 
Action: Mouse scrolled (525, 282) with delta (0, 0)
Screenshot: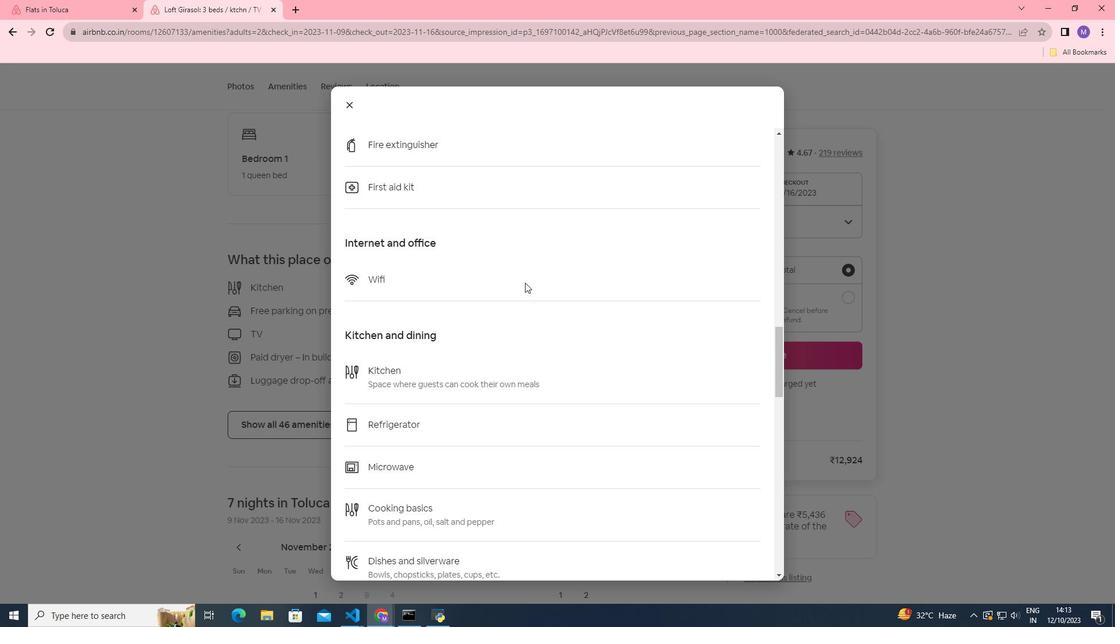 
Action: Mouse scrolled (525, 282) with delta (0, 0)
Screenshot: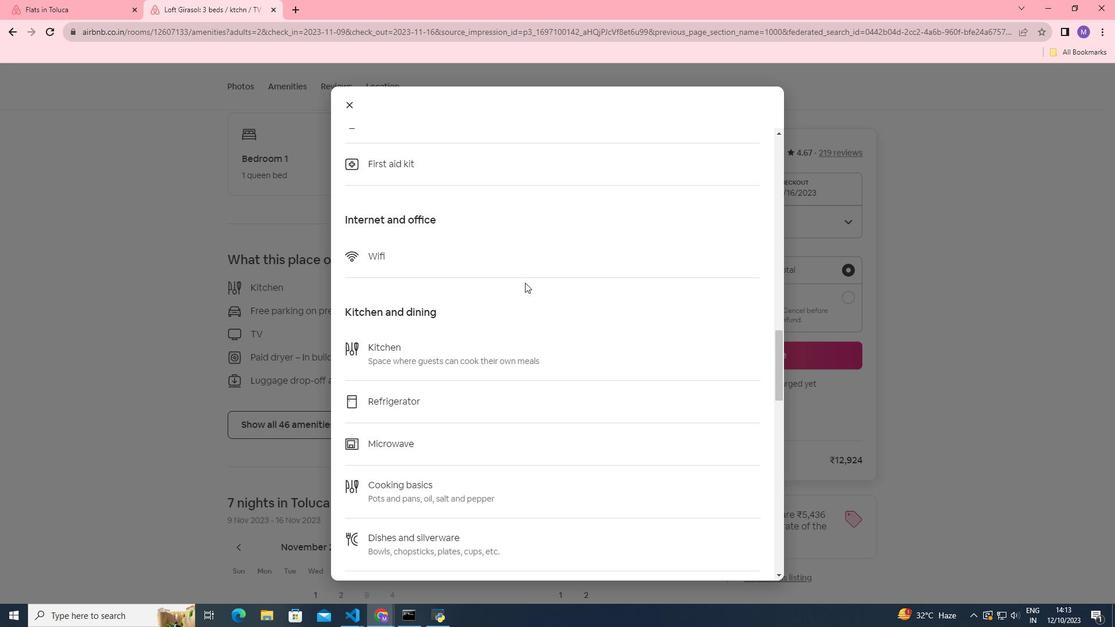 
Action: Mouse scrolled (525, 282) with delta (0, 0)
Screenshot: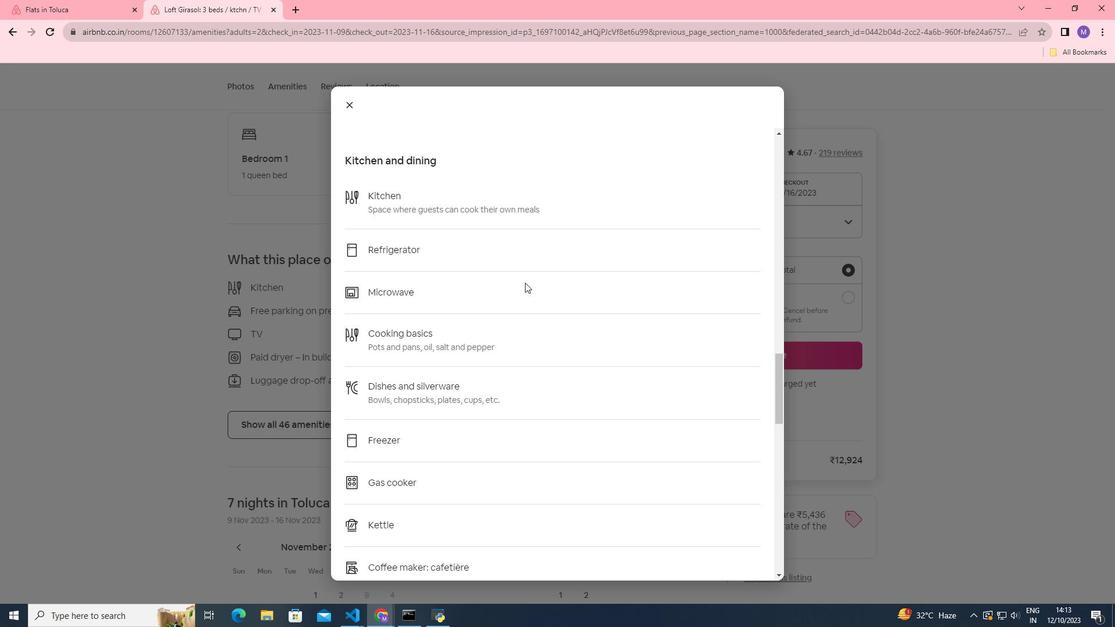 
Action: Mouse scrolled (525, 282) with delta (0, 0)
Screenshot: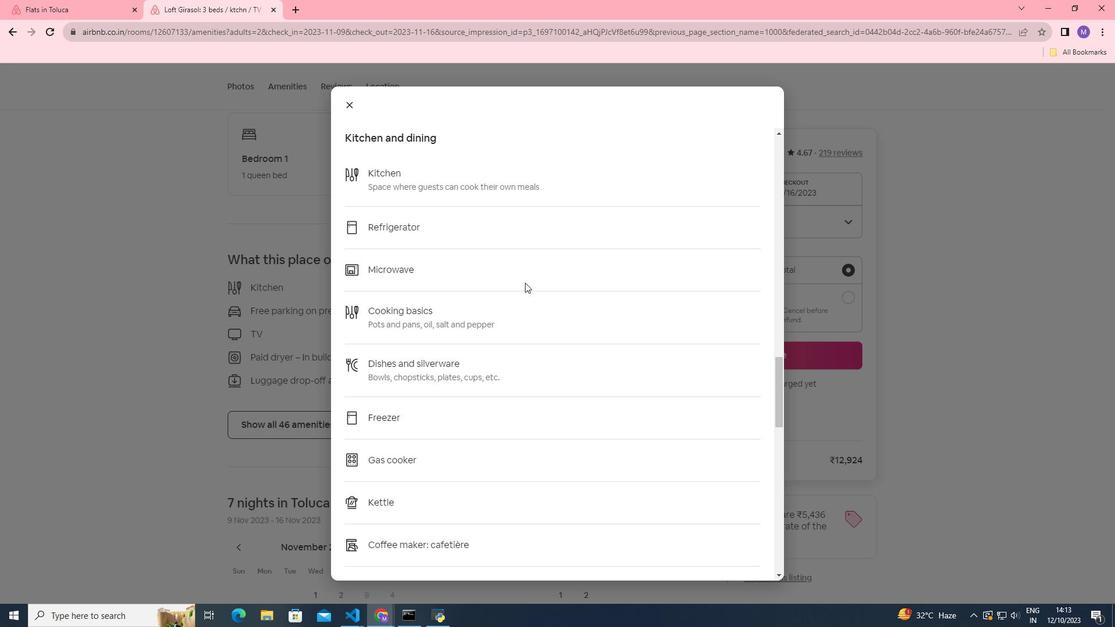 
Action: Mouse moved to (526, 281)
Screenshot: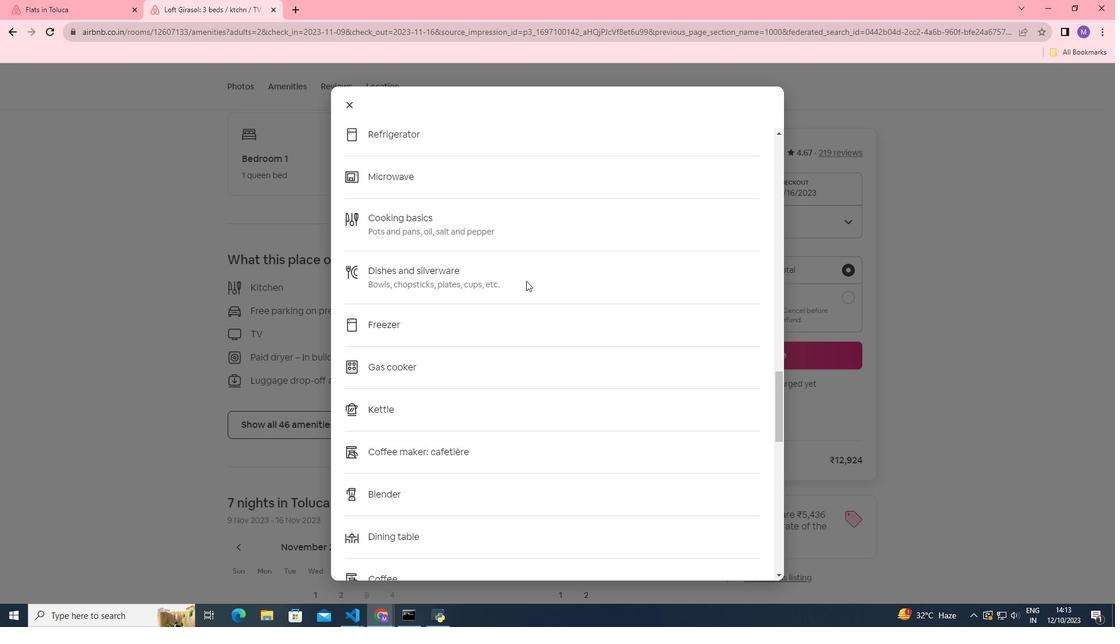 
Action: Mouse scrolled (526, 280) with delta (0, 0)
Screenshot: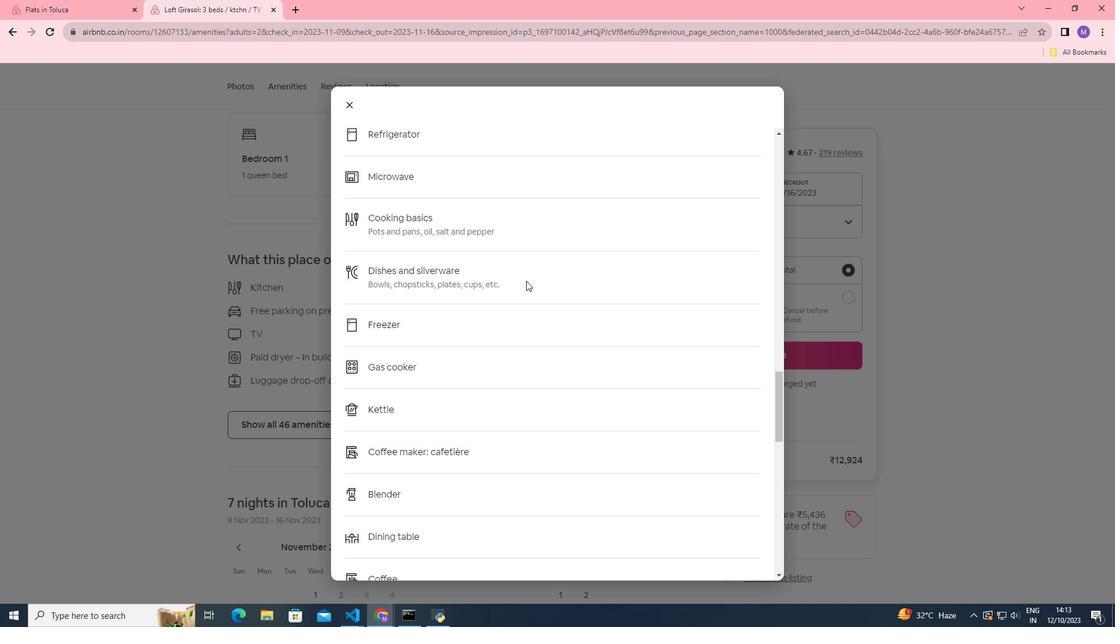 
Action: Mouse scrolled (526, 280) with delta (0, 0)
Screenshot: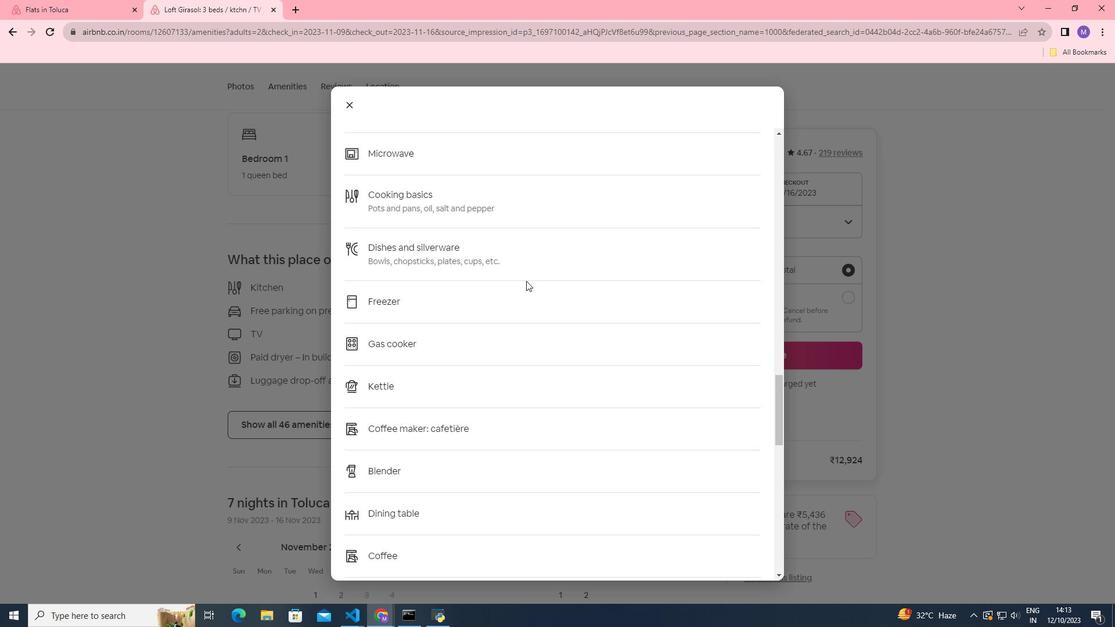 
Action: Mouse scrolled (526, 280) with delta (0, 0)
Screenshot: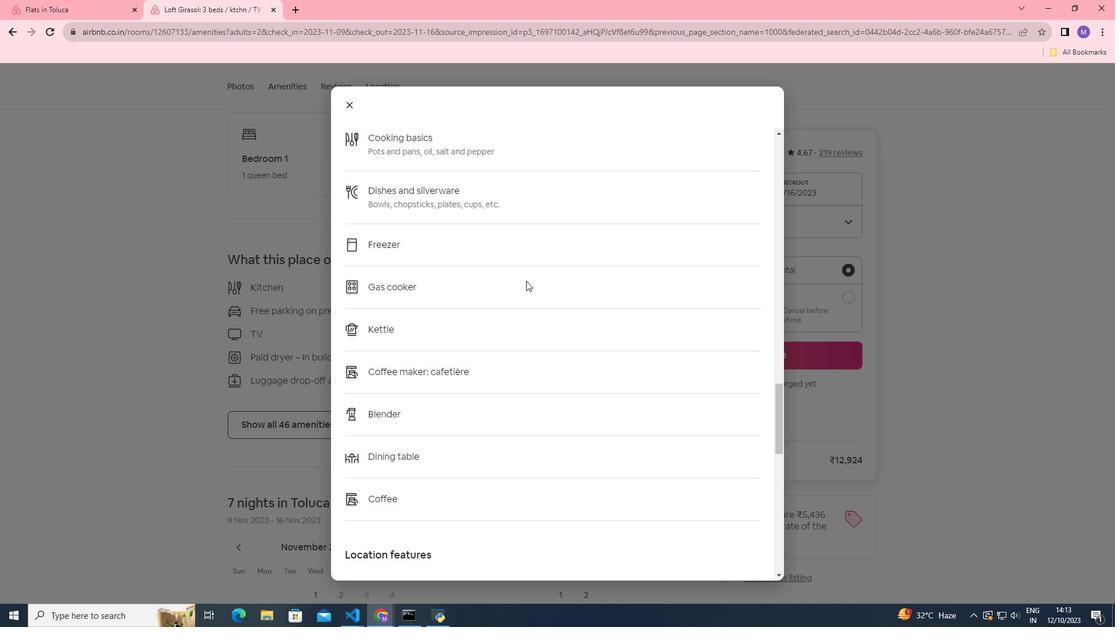 
Action: Mouse scrolled (526, 280) with delta (0, 0)
Screenshot: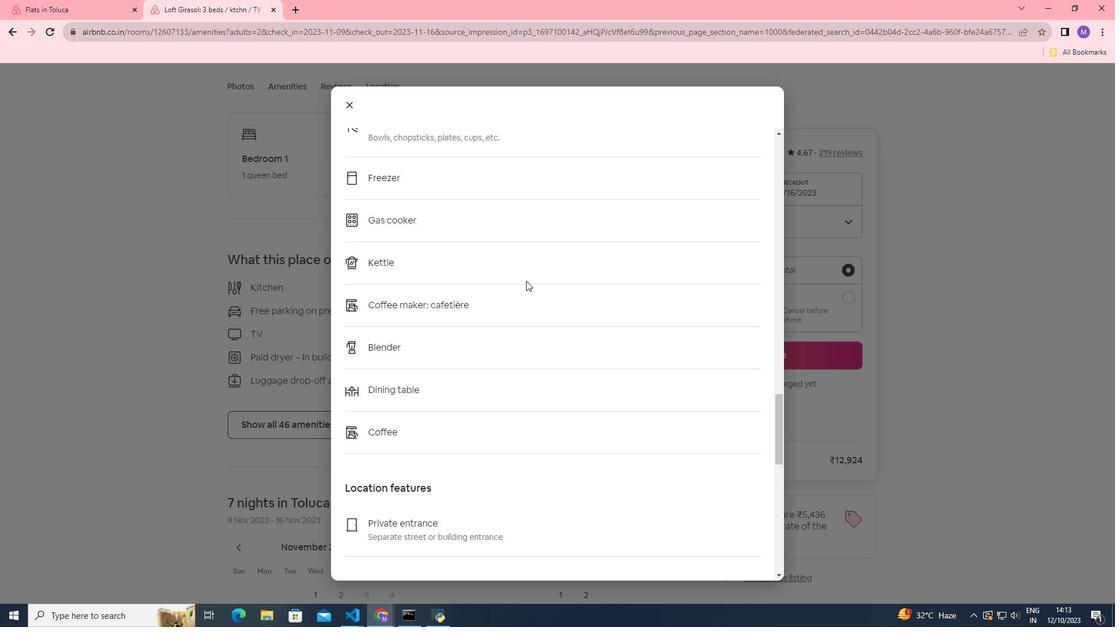 
Action: Mouse scrolled (526, 280) with delta (0, 0)
Screenshot: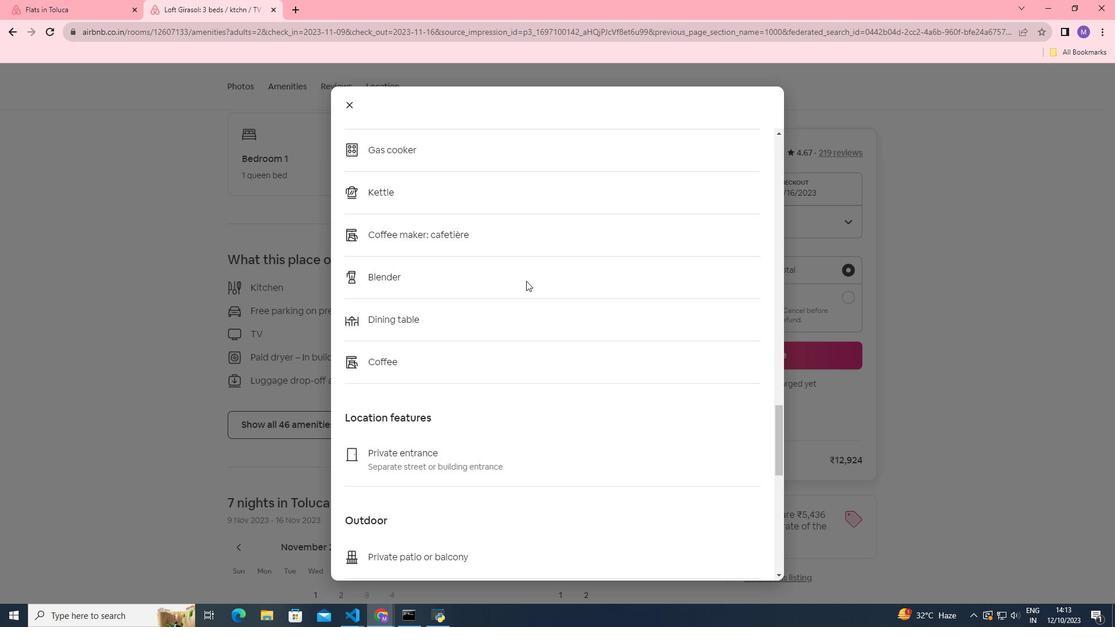 
Action: Mouse scrolled (526, 280) with delta (0, 0)
Screenshot: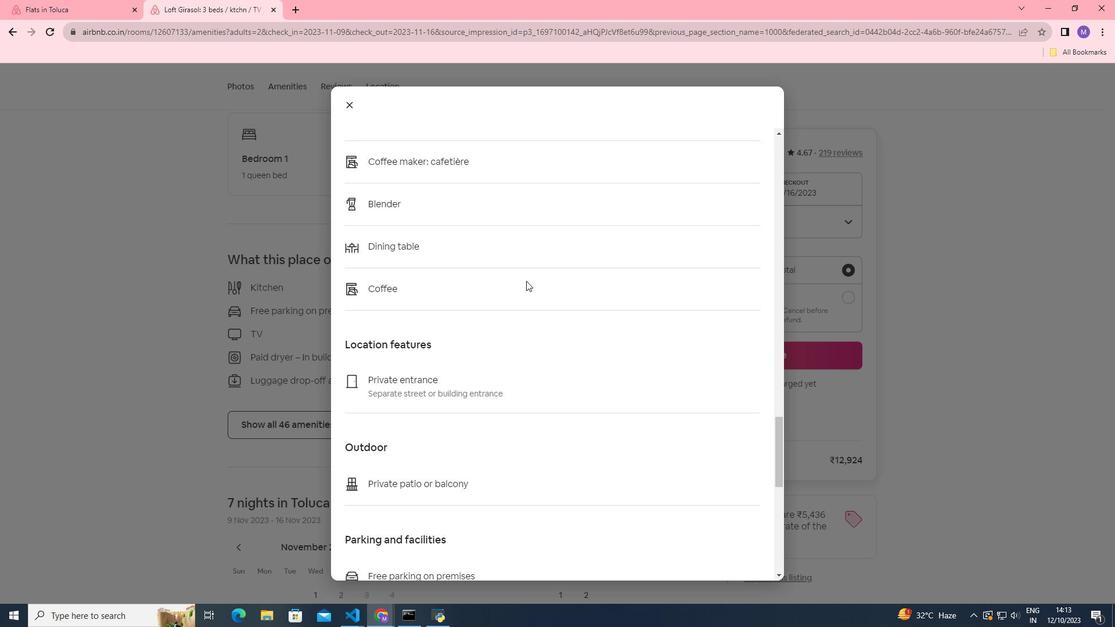 
Action: Mouse scrolled (526, 280) with delta (0, 0)
Screenshot: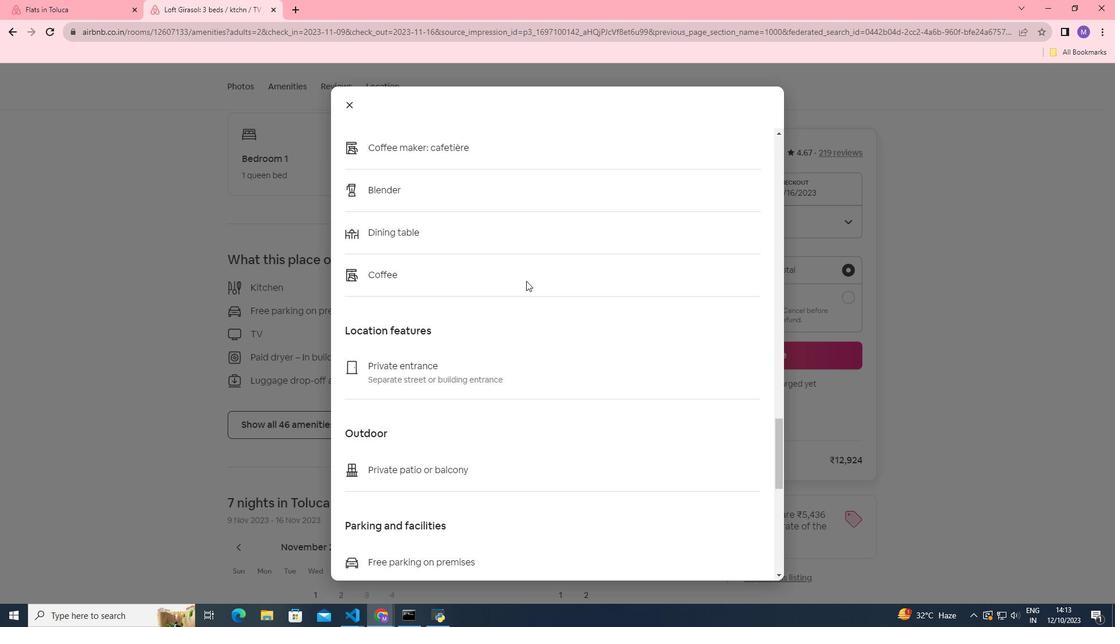 
Action: Mouse scrolled (526, 280) with delta (0, 0)
Screenshot: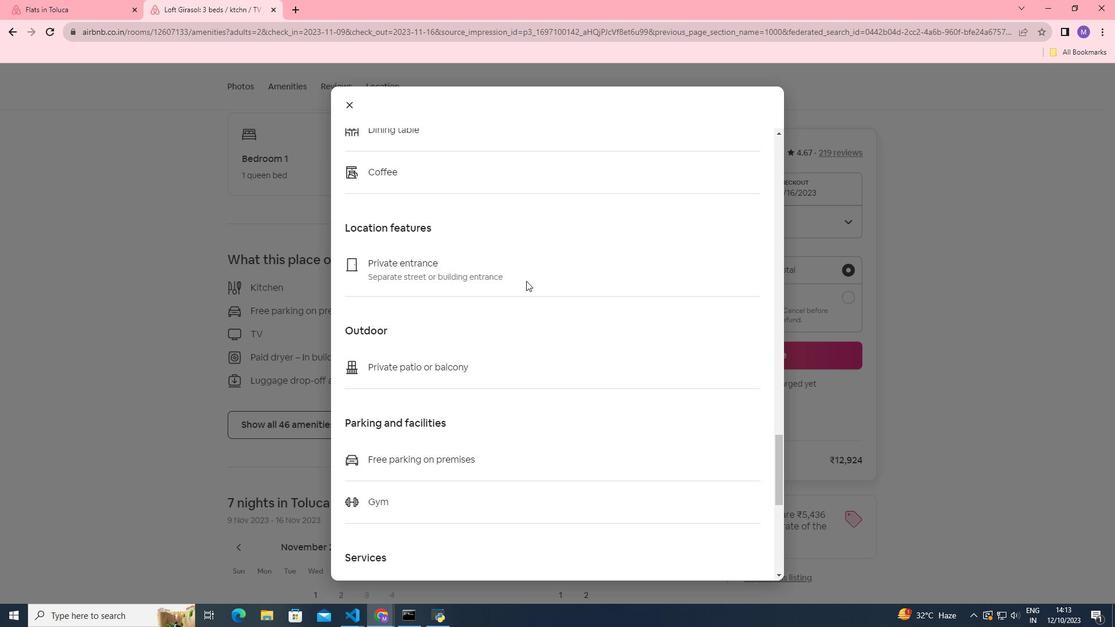 
Action: Mouse scrolled (526, 280) with delta (0, 0)
Screenshot: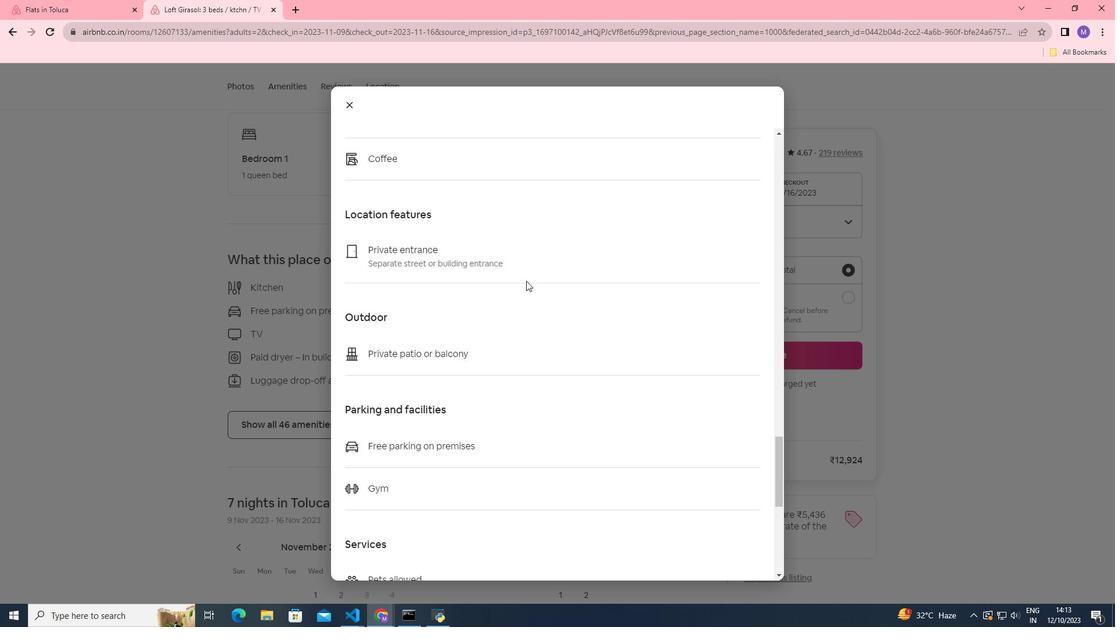 
Action: Mouse scrolled (526, 280) with delta (0, 0)
Screenshot: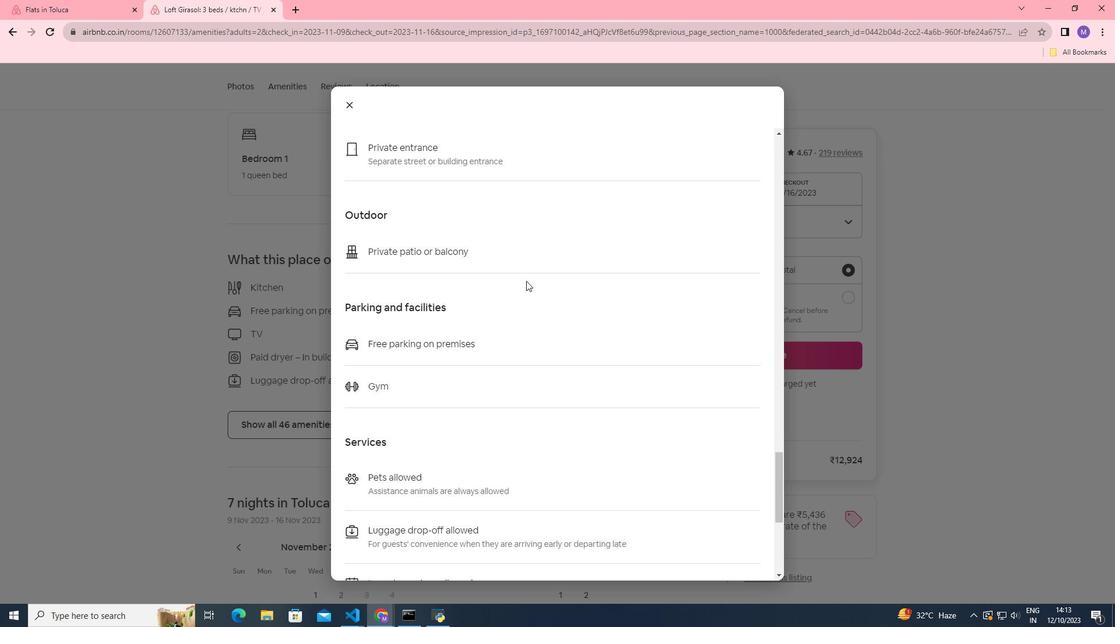 
Action: Mouse scrolled (526, 280) with delta (0, 0)
Screenshot: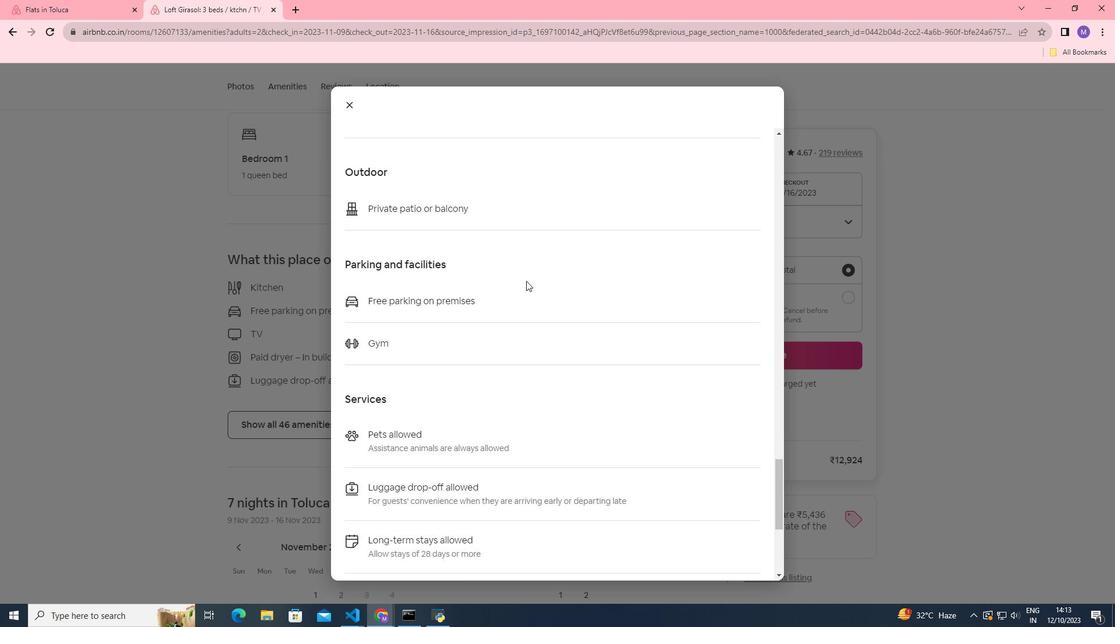 
Action: Mouse moved to (352, 105)
Screenshot: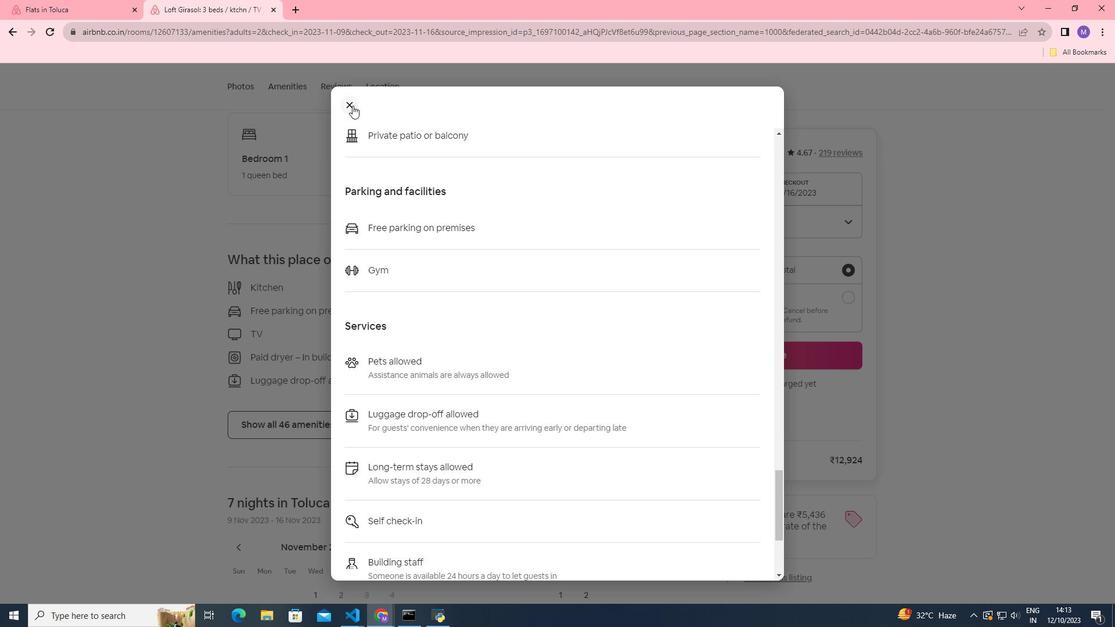 
Action: Mouse pressed left at (352, 105)
Screenshot: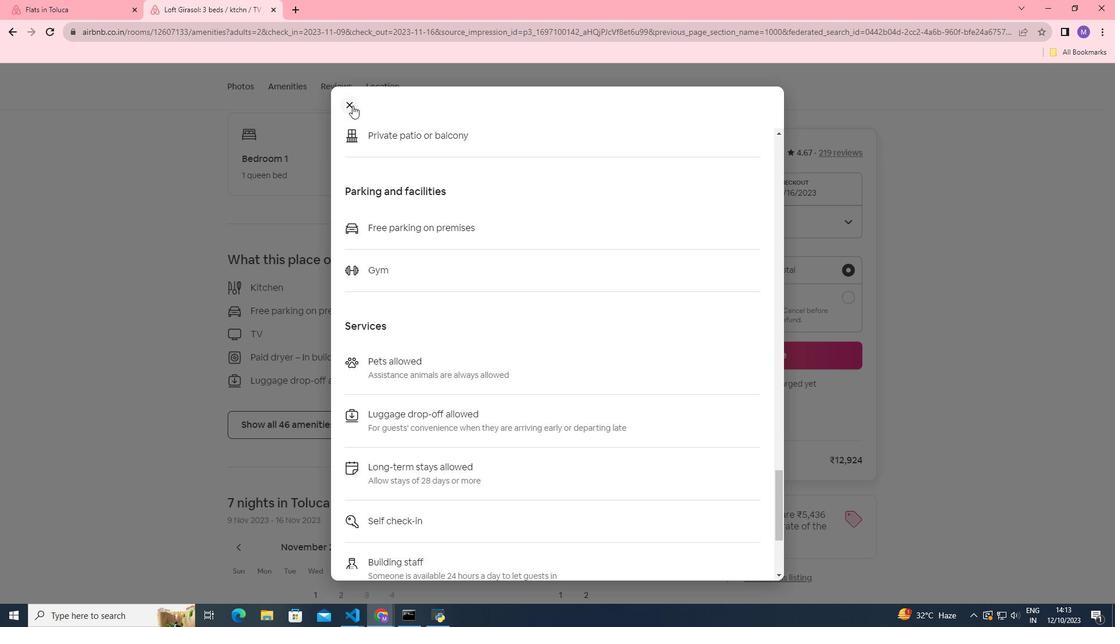 
Action: Mouse pressed left at (352, 105)
Screenshot: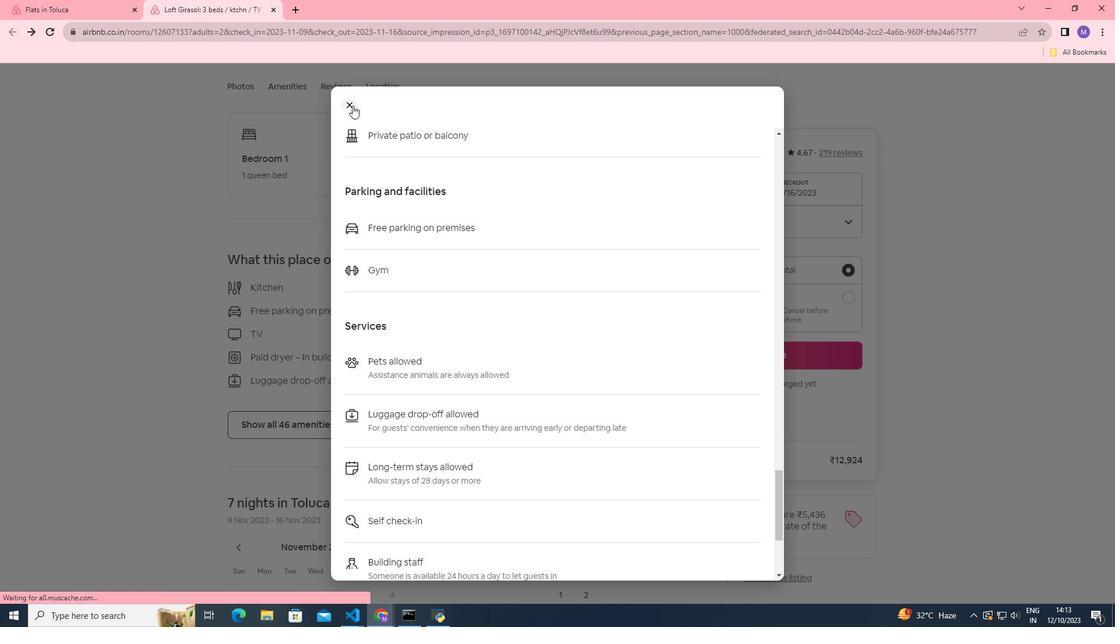 
Action: Mouse moved to (310, 379)
Screenshot: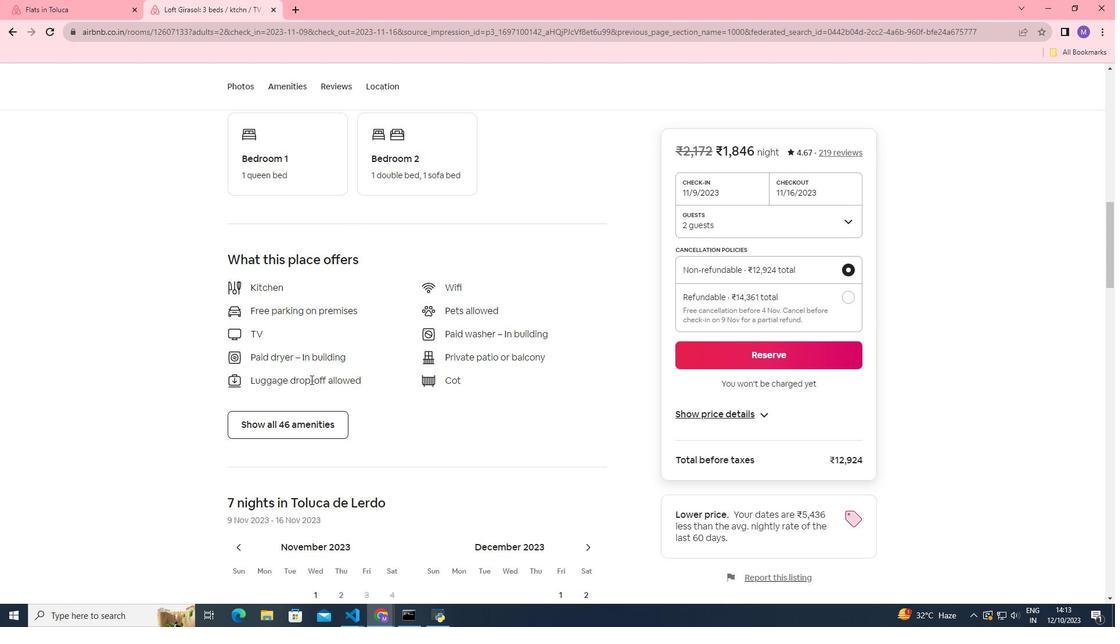 
Action: Mouse scrolled (310, 379) with delta (0, 0)
Screenshot: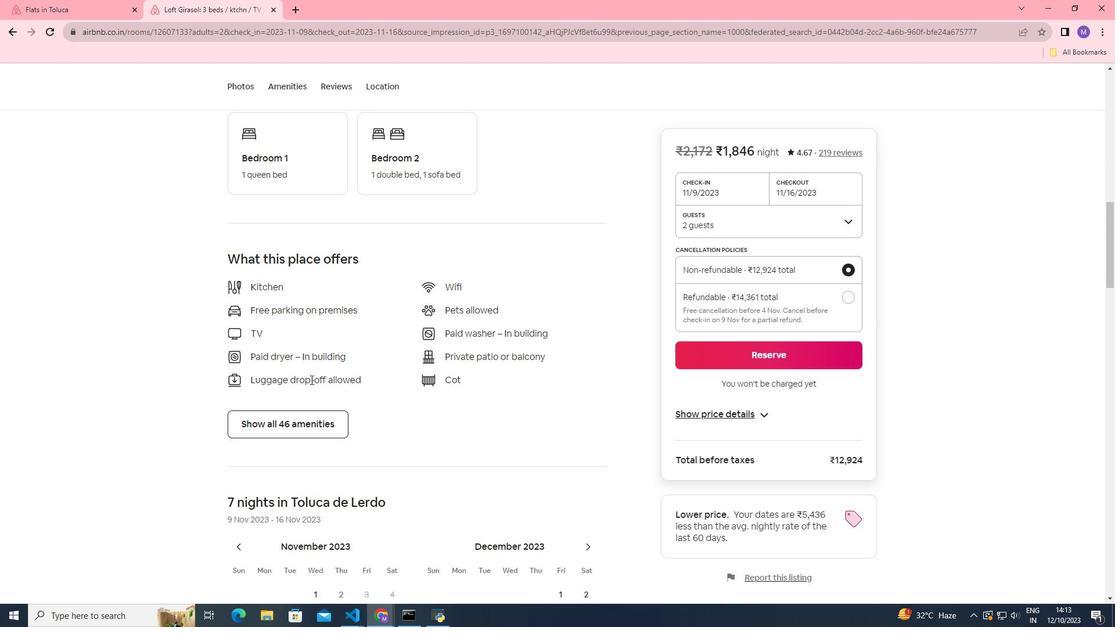 
Action: Mouse moved to (314, 364)
Screenshot: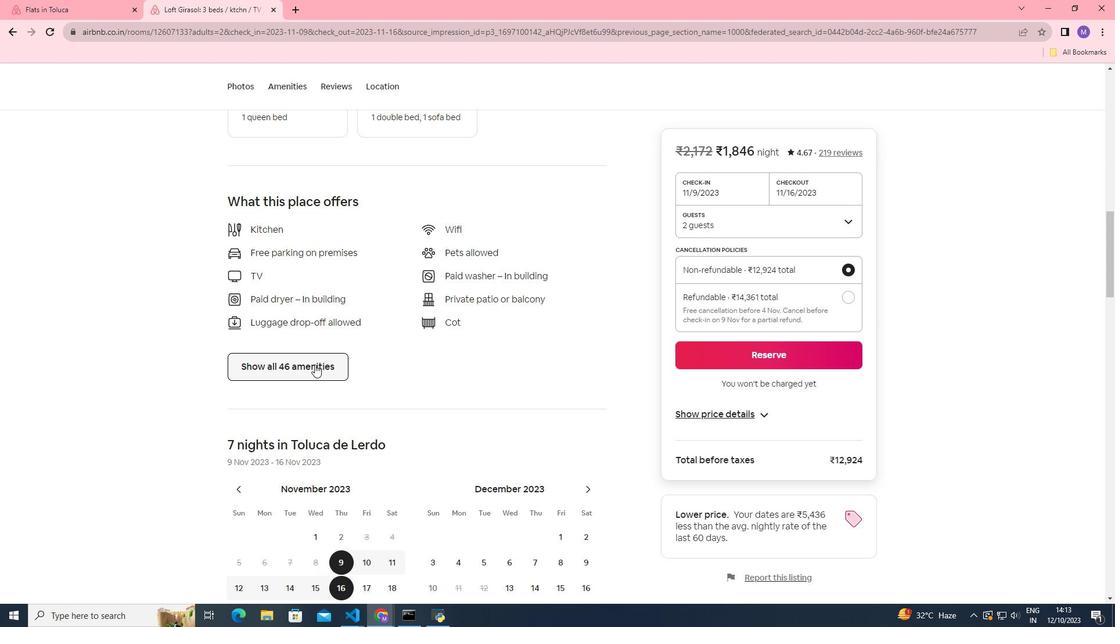 
Action: Mouse pressed left at (314, 364)
Screenshot: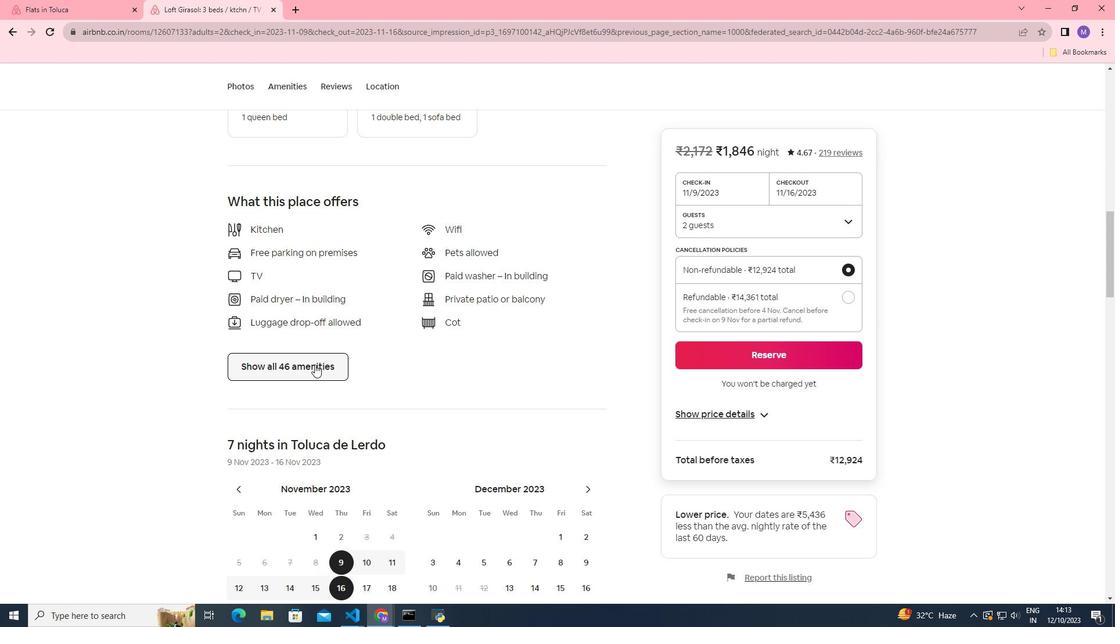 
Action: Mouse moved to (543, 409)
Screenshot: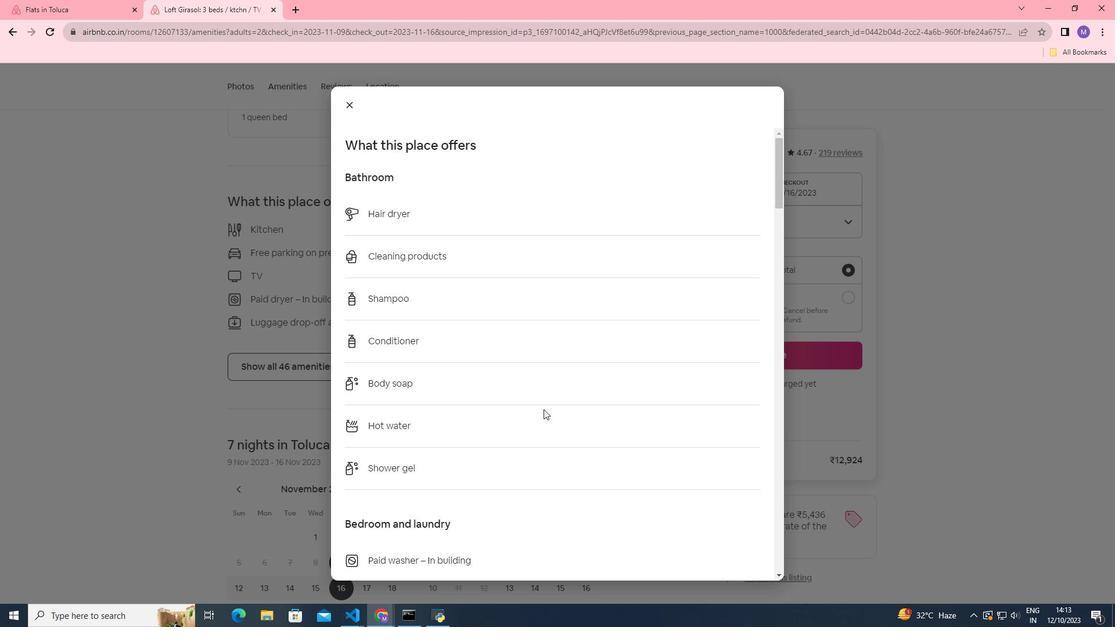 
Action: Mouse scrolled (543, 408) with delta (0, 0)
Screenshot: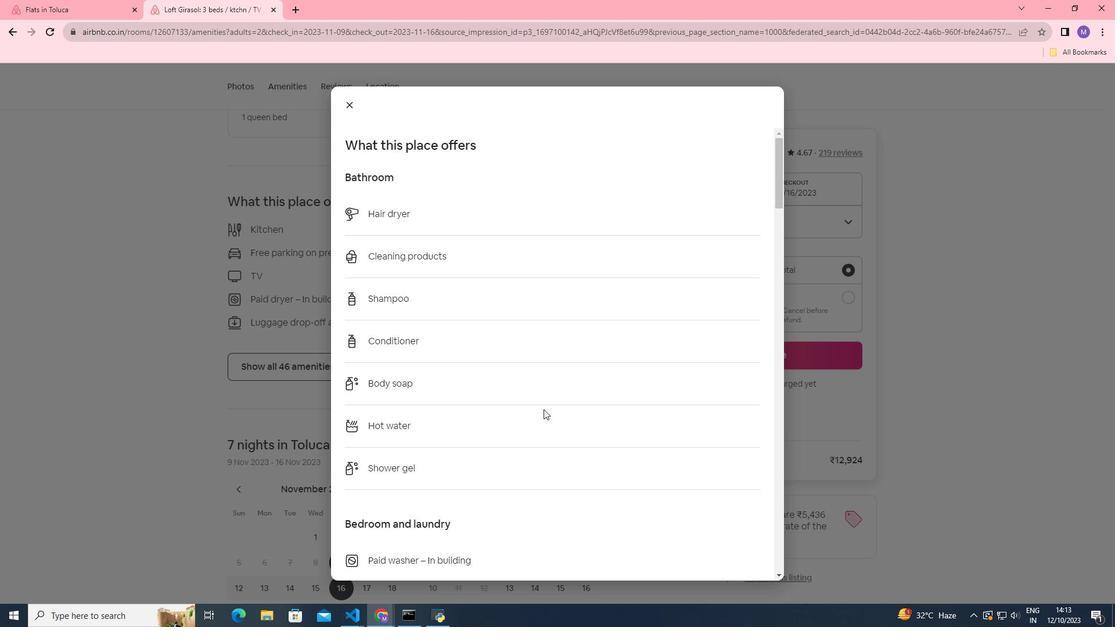 
Action: Mouse scrolled (543, 408) with delta (0, 0)
Screenshot: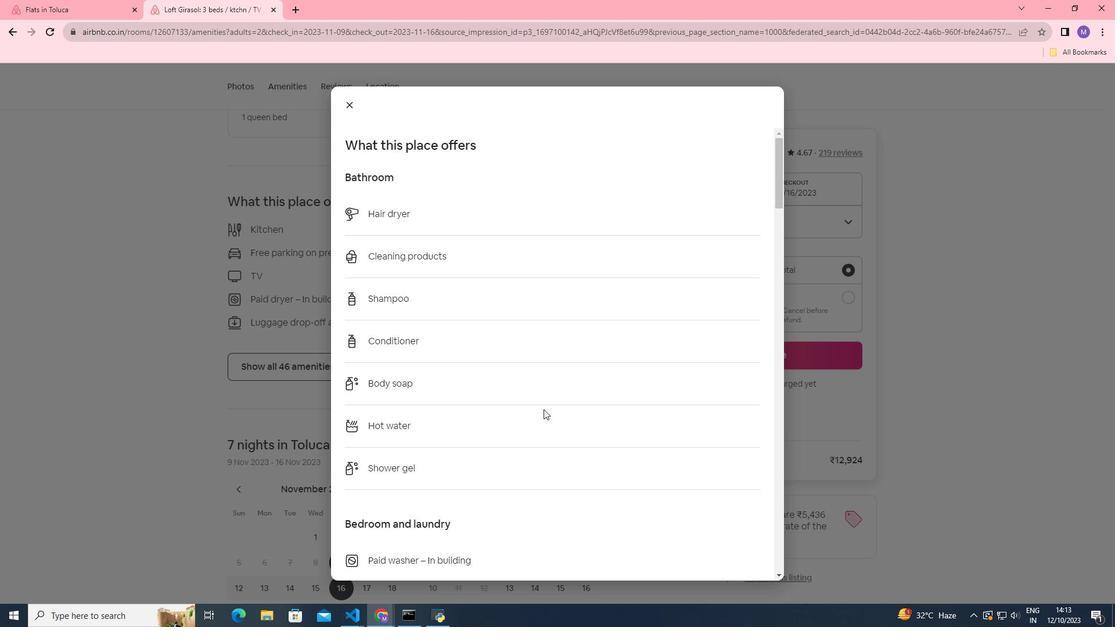 
Action: Mouse scrolled (543, 408) with delta (0, 0)
Screenshot: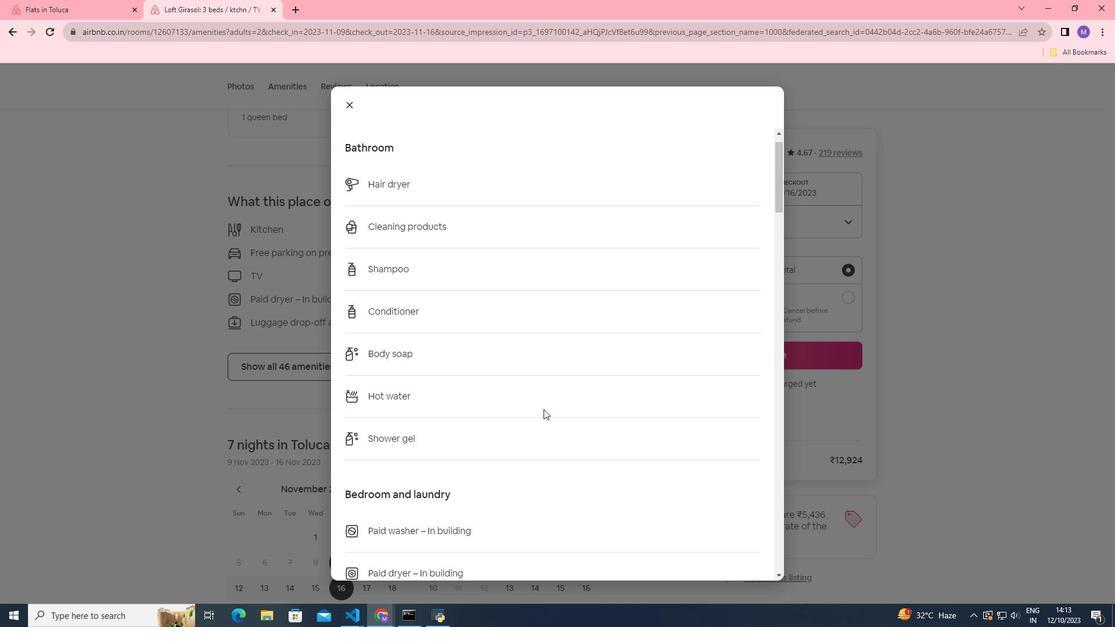 
Action: Mouse moved to (555, 408)
Screenshot: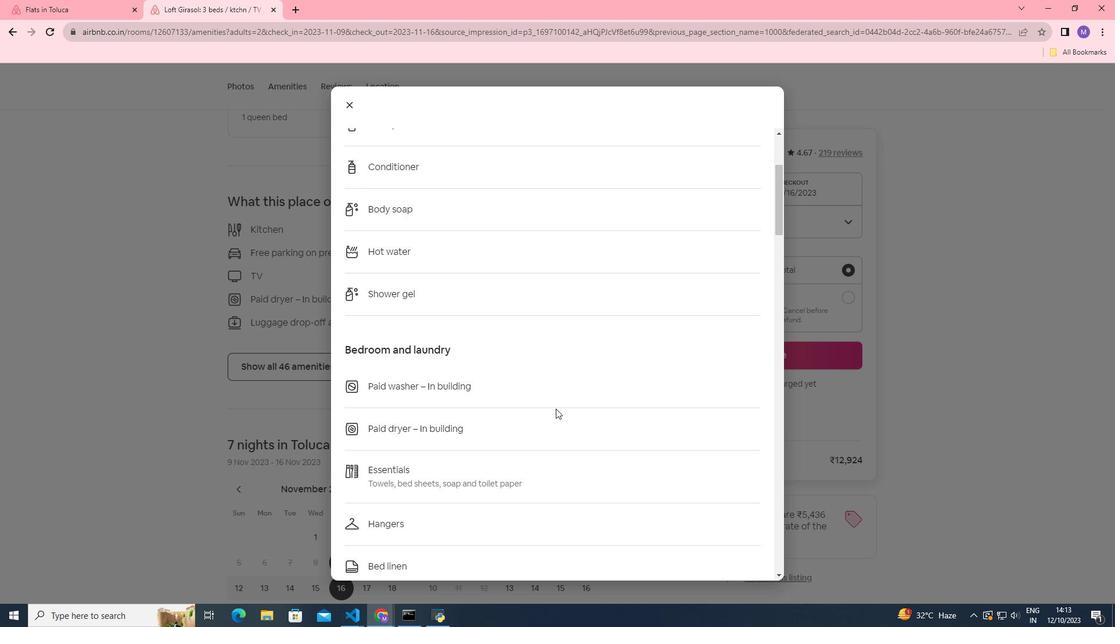 
Action: Mouse scrolled (555, 408) with delta (0, 0)
Screenshot: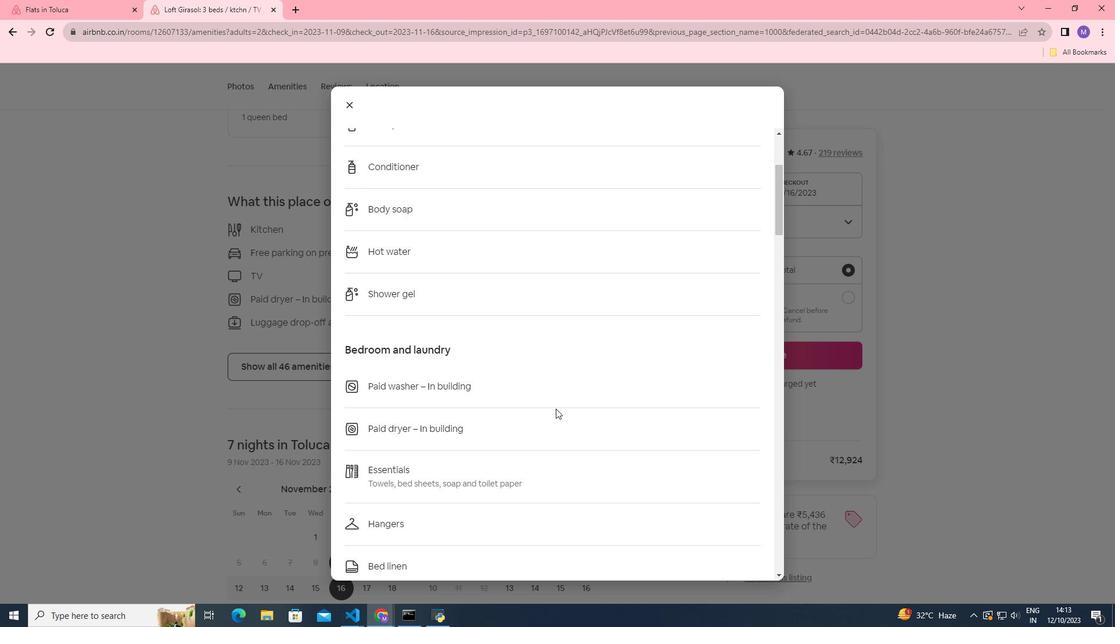 
Action: Mouse scrolled (555, 408) with delta (0, 0)
Screenshot: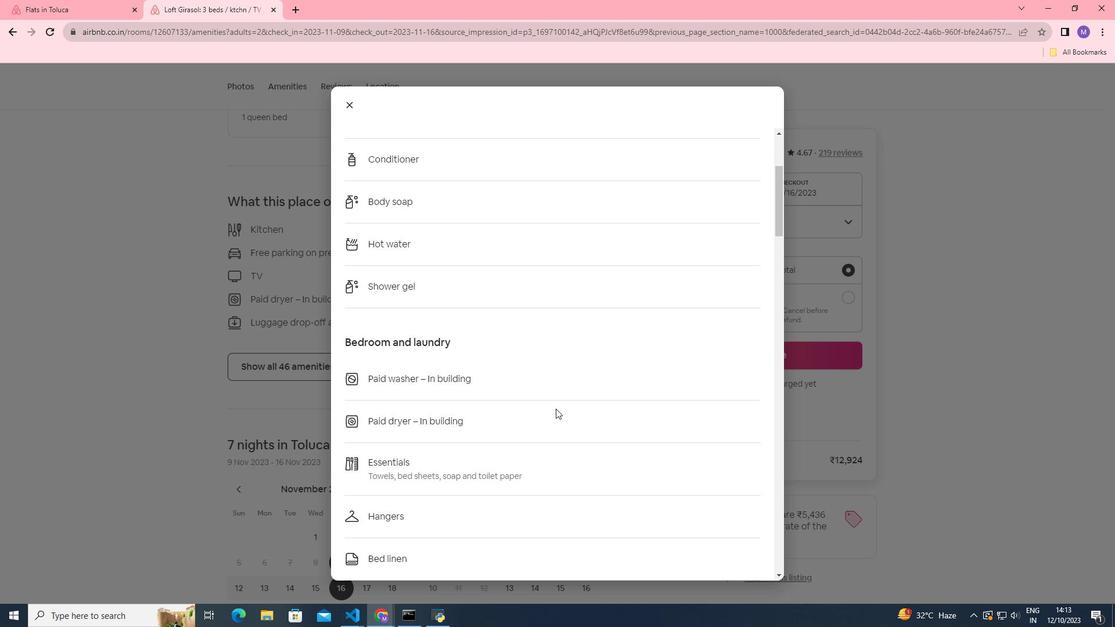 
Action: Mouse scrolled (555, 408) with delta (0, 0)
Screenshot: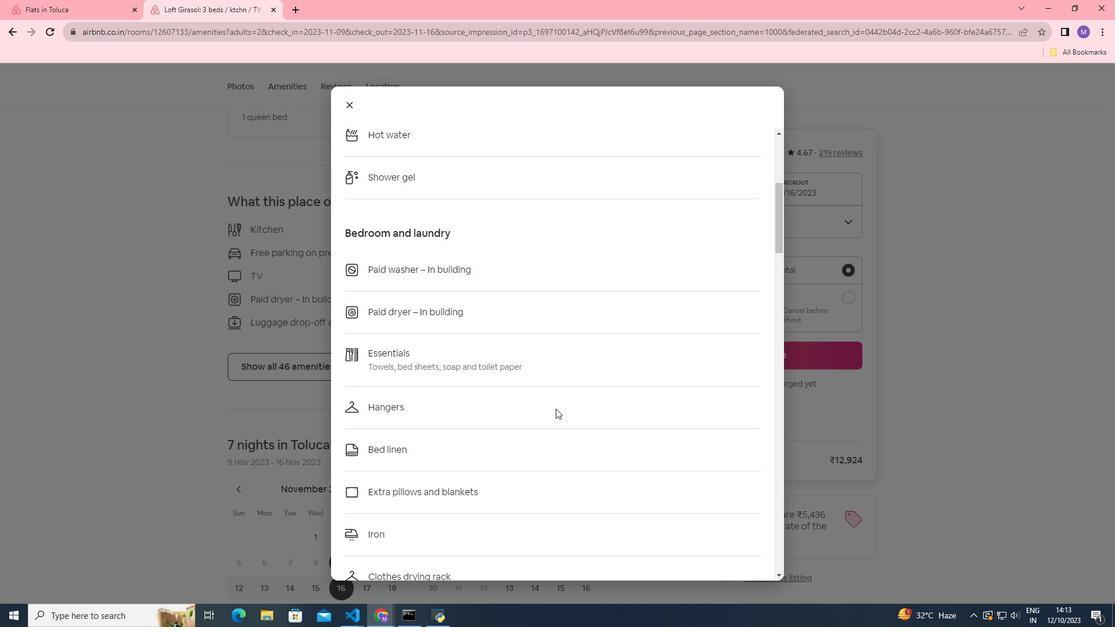 
Action: Mouse scrolled (555, 408) with delta (0, 0)
Screenshot: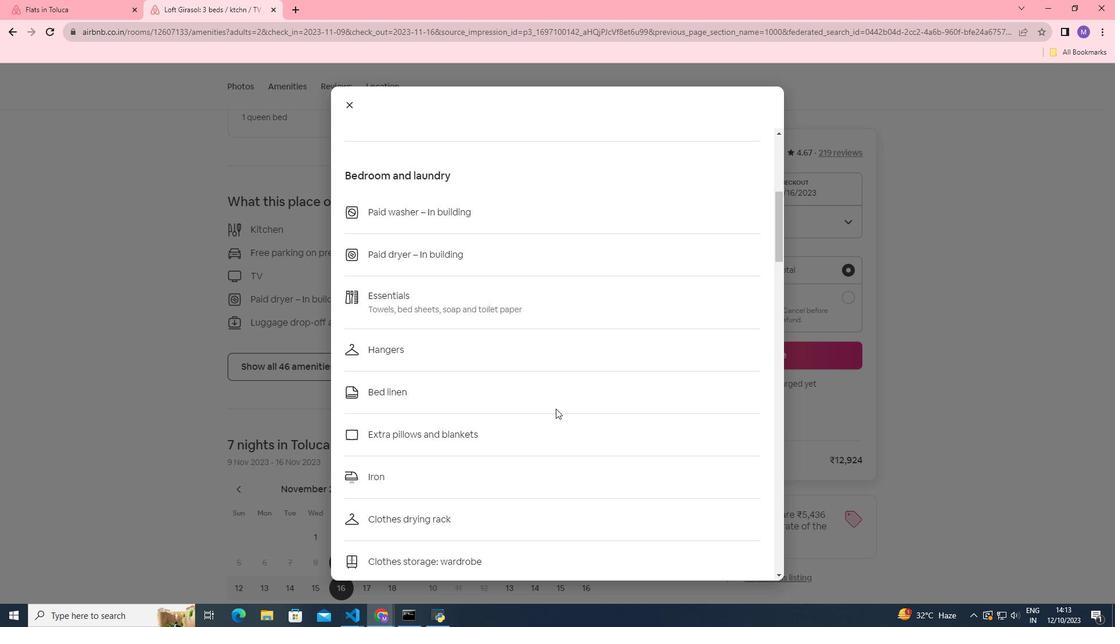 
Action: Mouse scrolled (555, 408) with delta (0, 0)
Screenshot: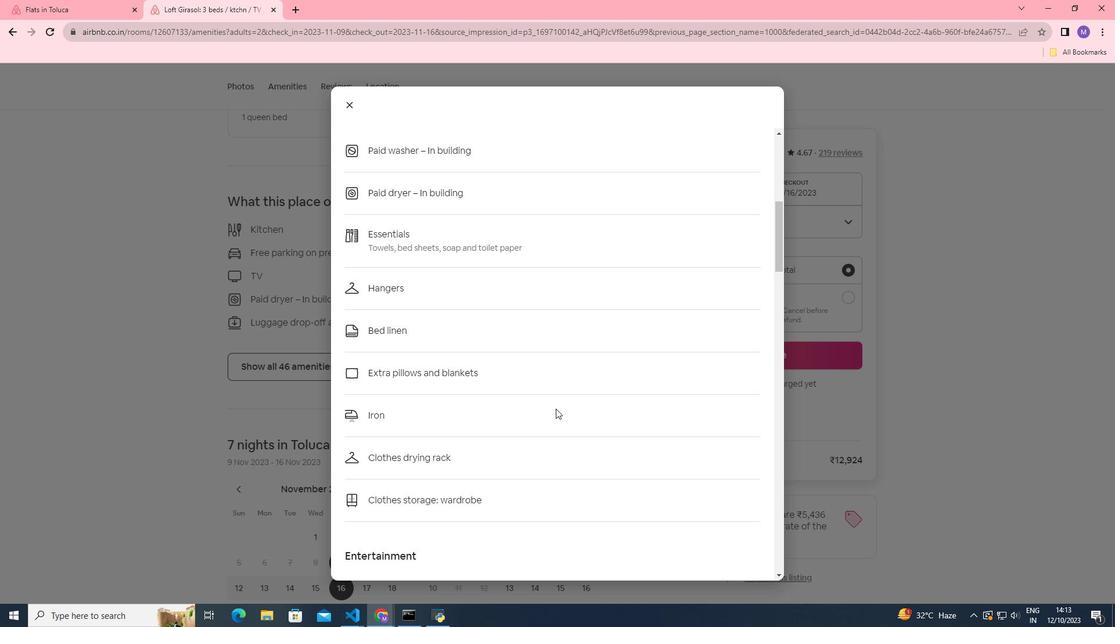 
Action: Mouse scrolled (555, 408) with delta (0, 0)
Screenshot: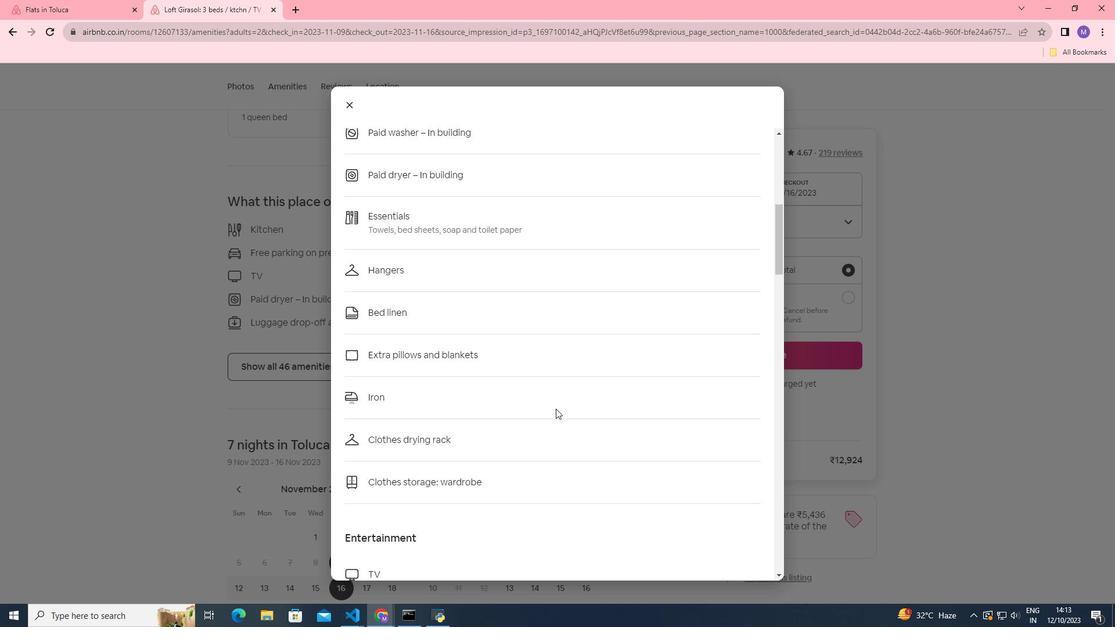 
Action: Mouse scrolled (555, 408) with delta (0, 0)
Screenshot: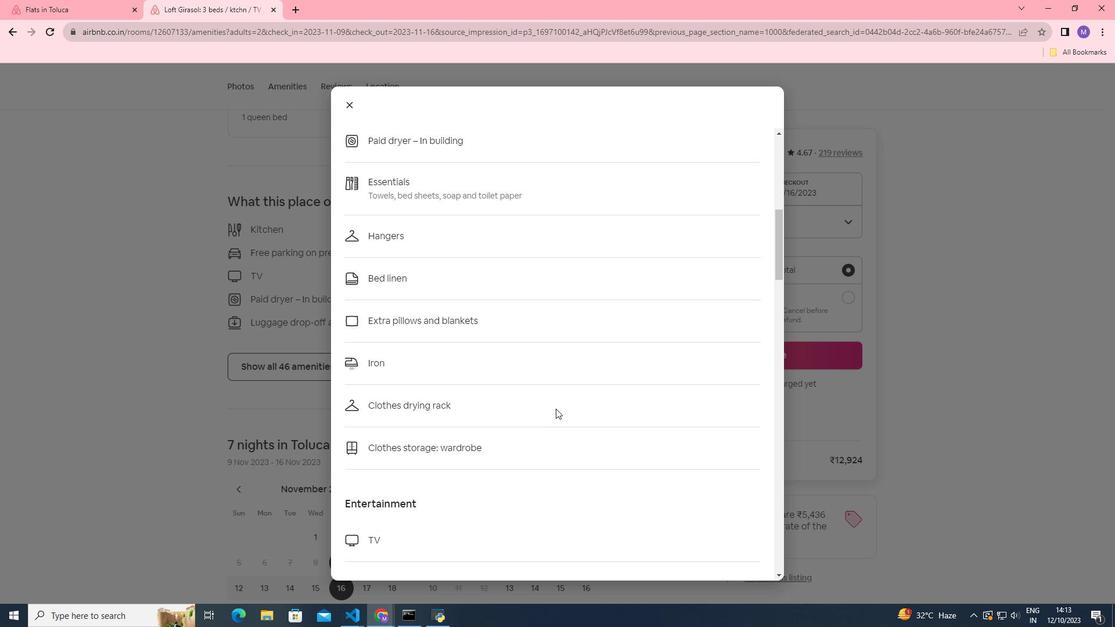 
Action: Mouse scrolled (555, 408) with delta (0, 0)
Screenshot: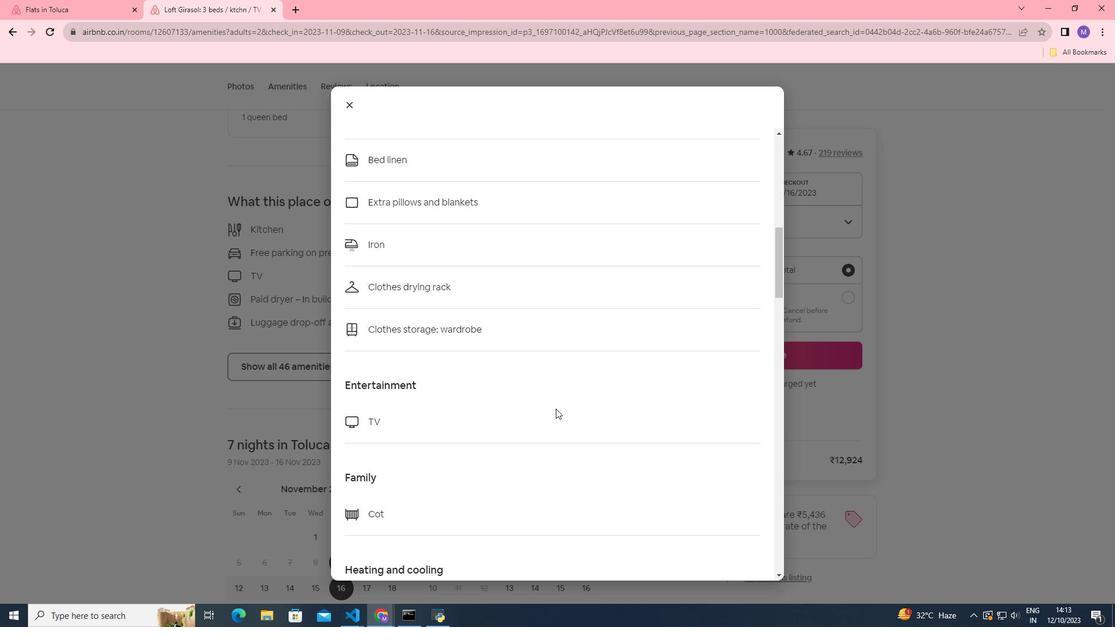 
Action: Mouse scrolled (555, 408) with delta (0, 0)
Screenshot: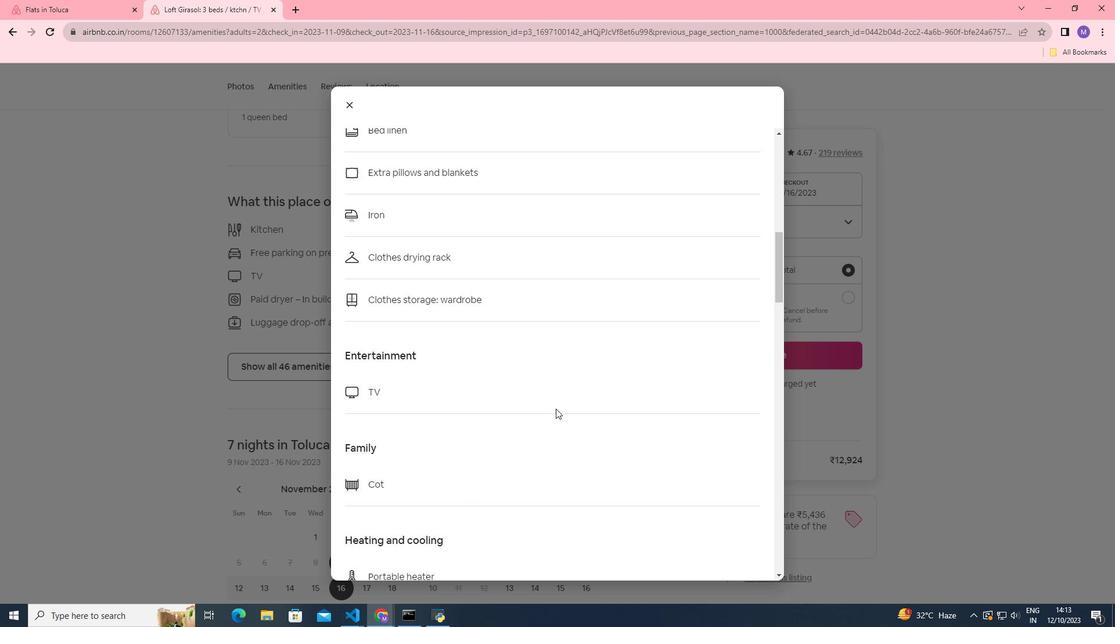 
Action: Mouse scrolled (555, 408) with delta (0, 0)
Screenshot: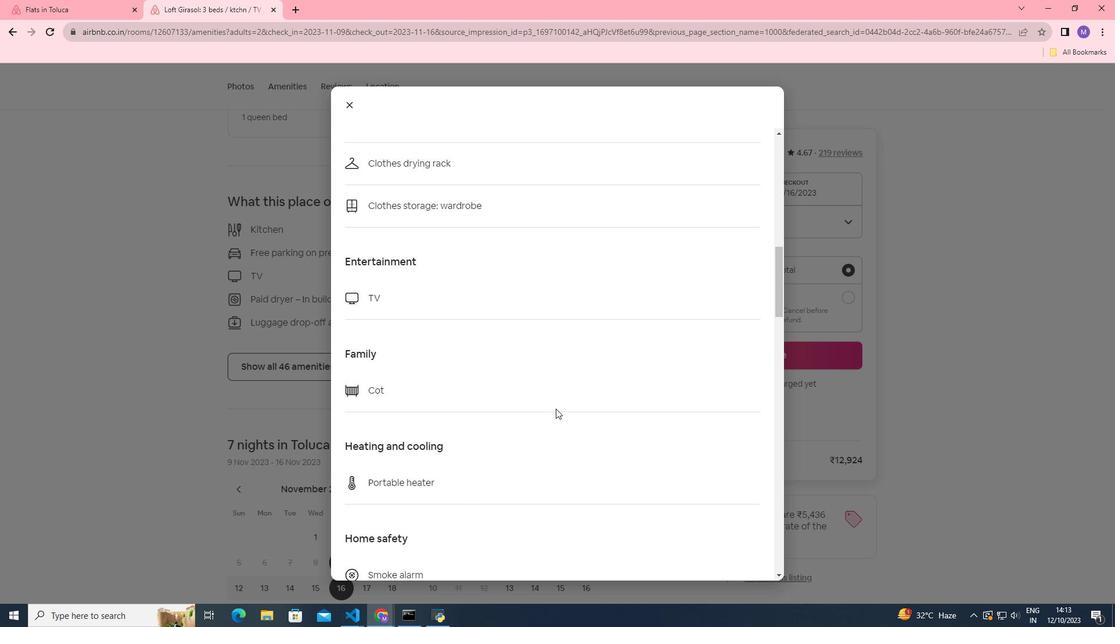 
Action: Mouse scrolled (555, 408) with delta (0, 0)
Screenshot: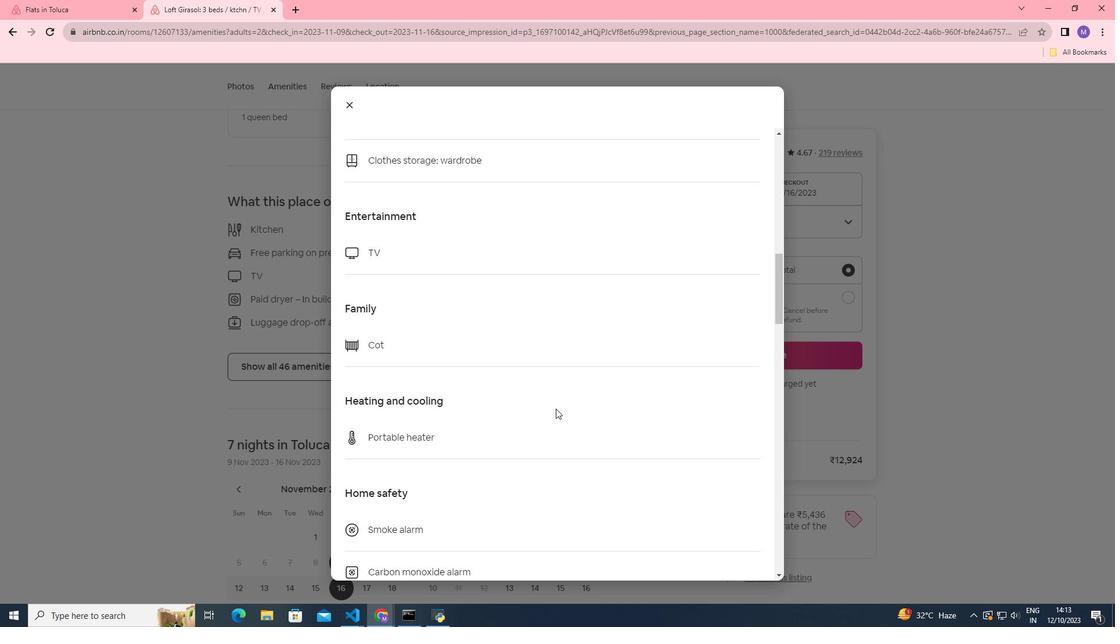 
Action: Mouse scrolled (555, 408) with delta (0, 0)
Screenshot: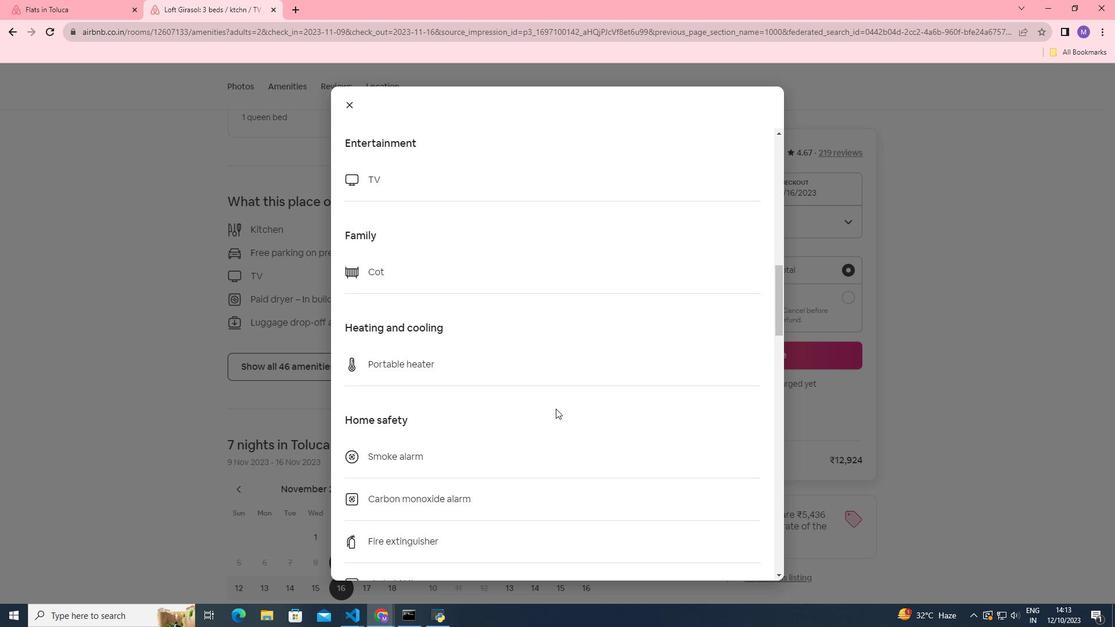 
Action: Mouse scrolled (555, 408) with delta (0, 0)
Screenshot: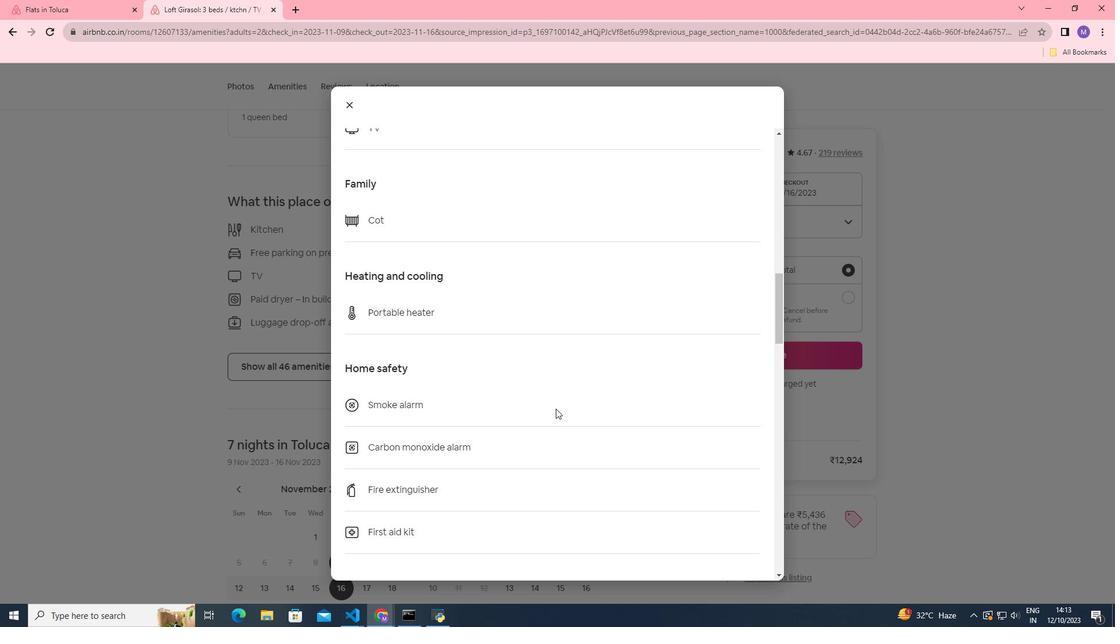 
Action: Mouse scrolled (555, 408) with delta (0, 0)
Screenshot: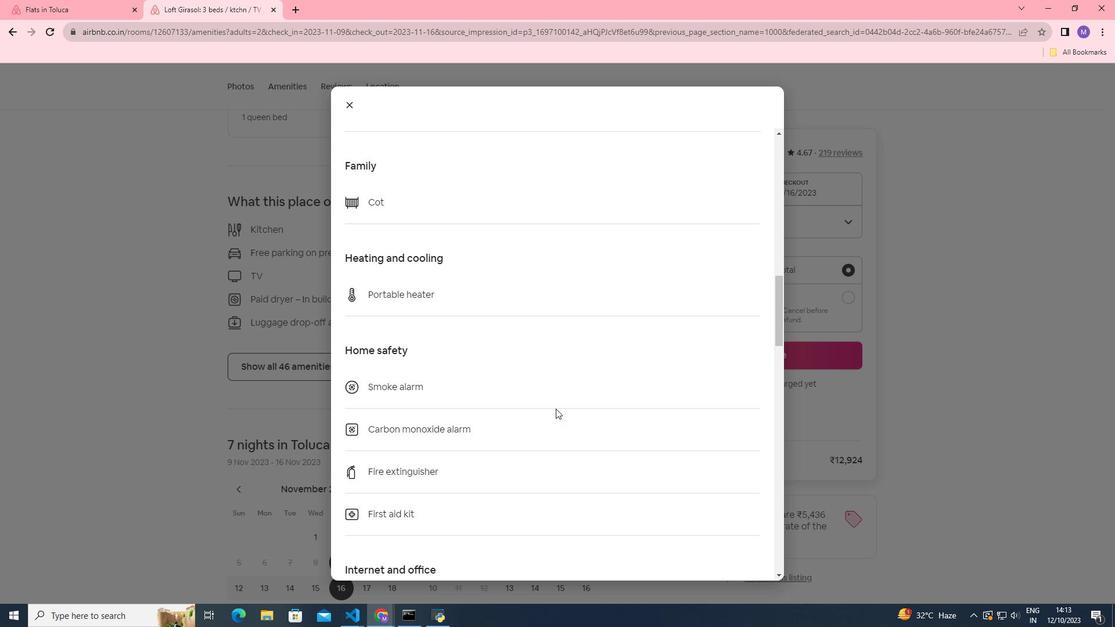 
Action: Mouse scrolled (555, 408) with delta (0, 0)
Screenshot: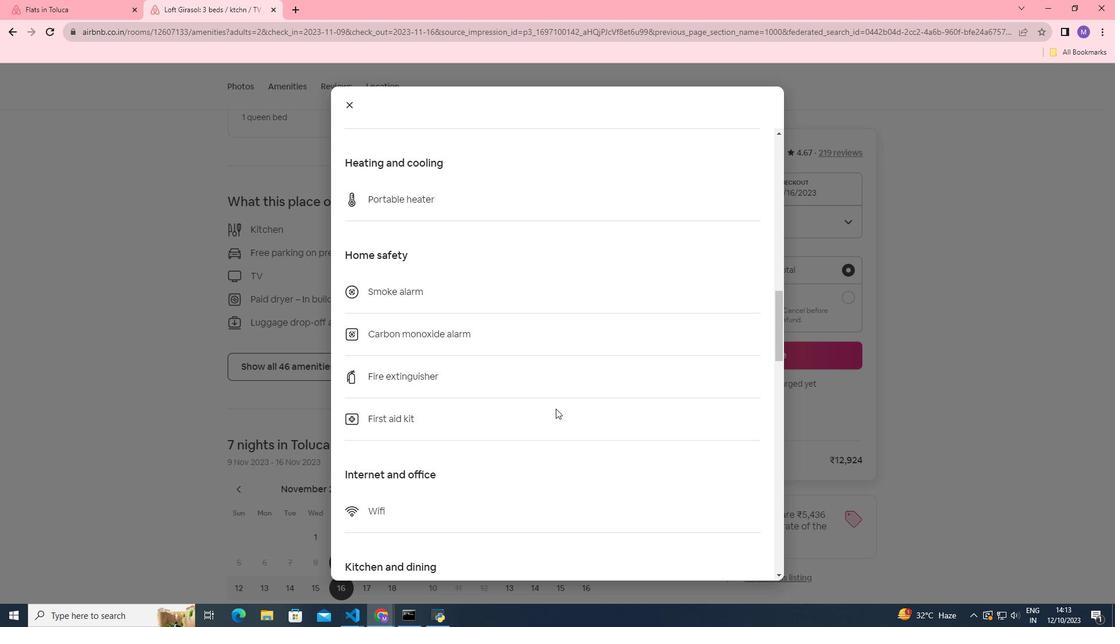 
Action: Mouse scrolled (555, 408) with delta (0, 0)
Screenshot: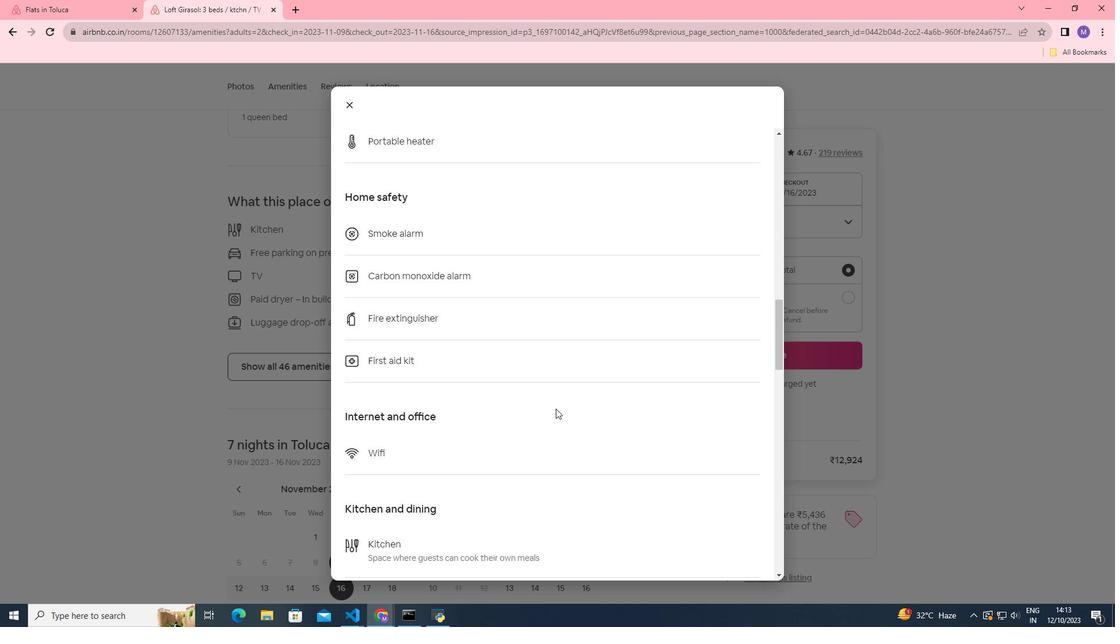 
Action: Mouse scrolled (555, 408) with delta (0, 0)
Screenshot: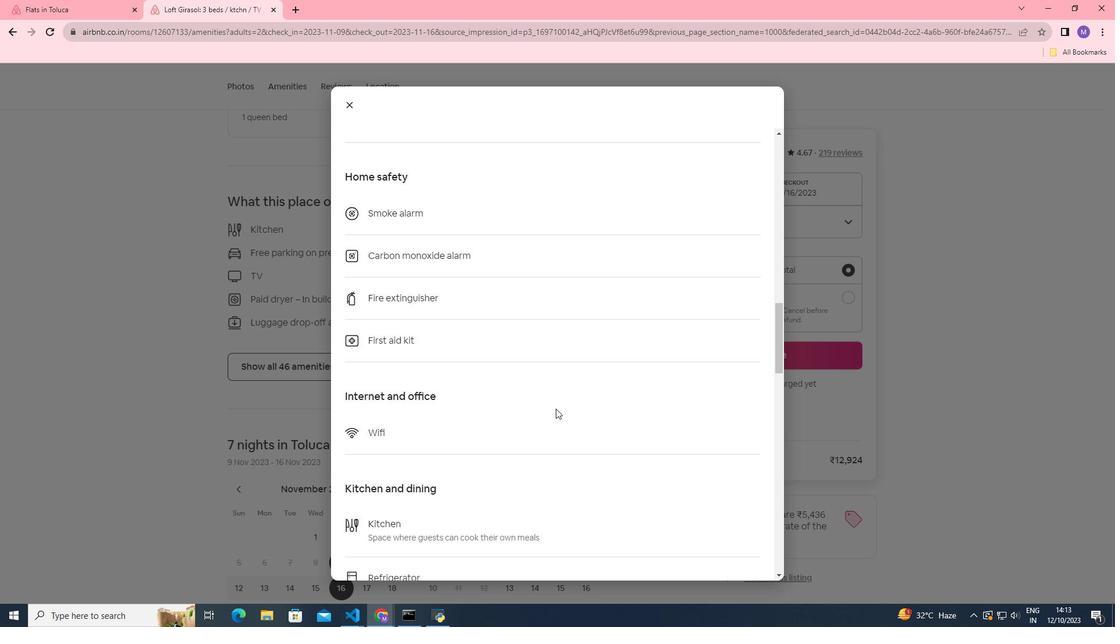 
Action: Mouse scrolled (555, 408) with delta (0, 0)
Screenshot: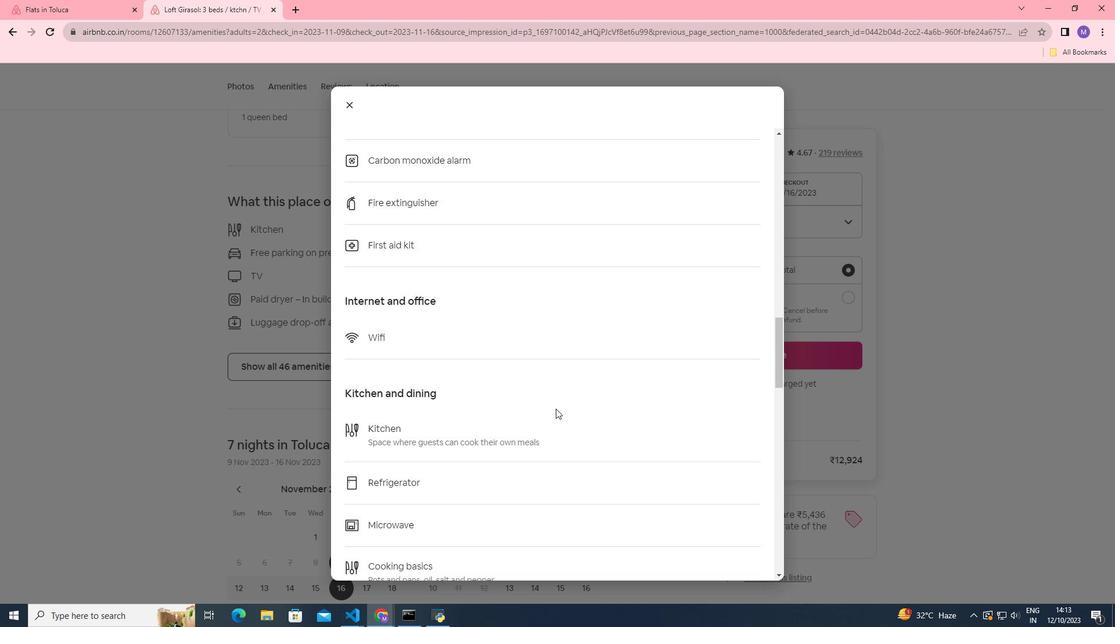 
Action: Mouse scrolled (555, 408) with delta (0, 0)
Screenshot: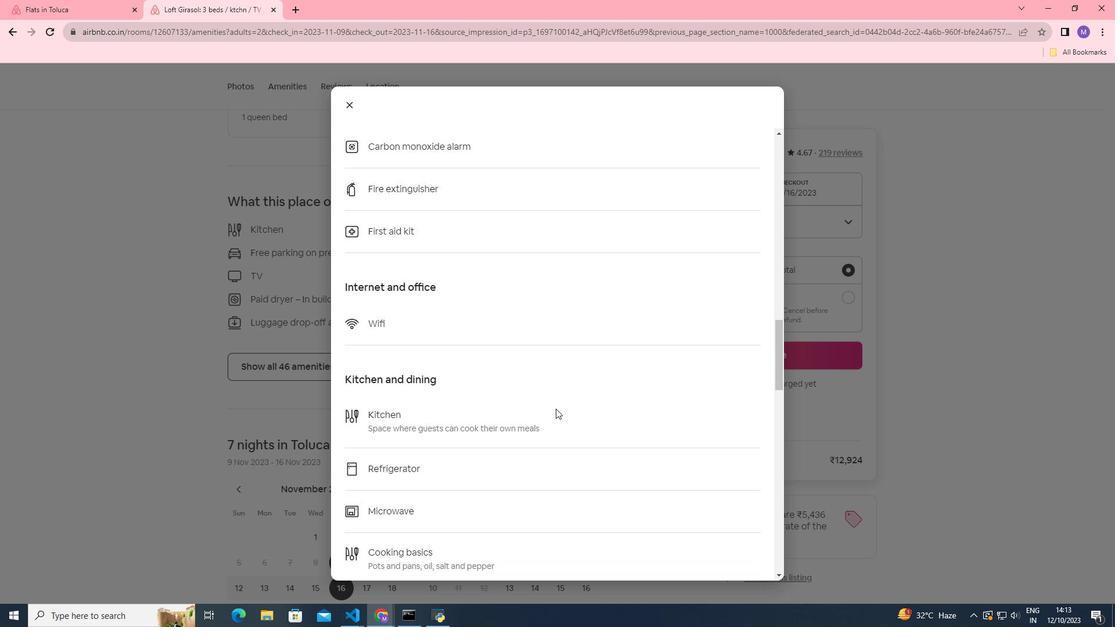 
Action: Mouse scrolled (555, 408) with delta (0, 0)
Screenshot: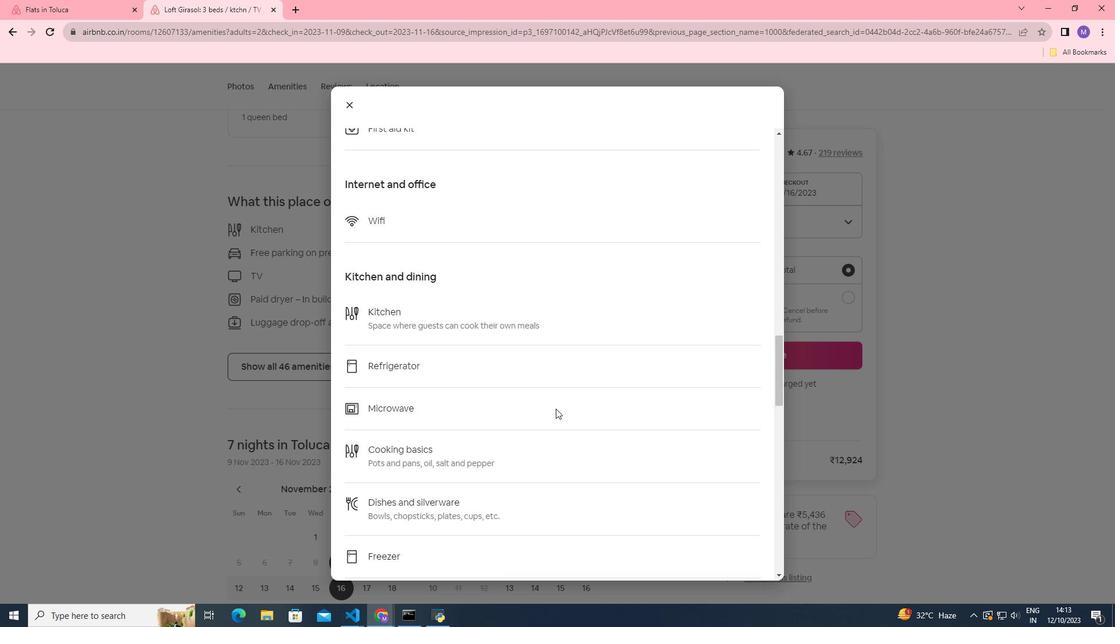 
Action: Mouse scrolled (555, 408) with delta (0, 0)
Screenshot: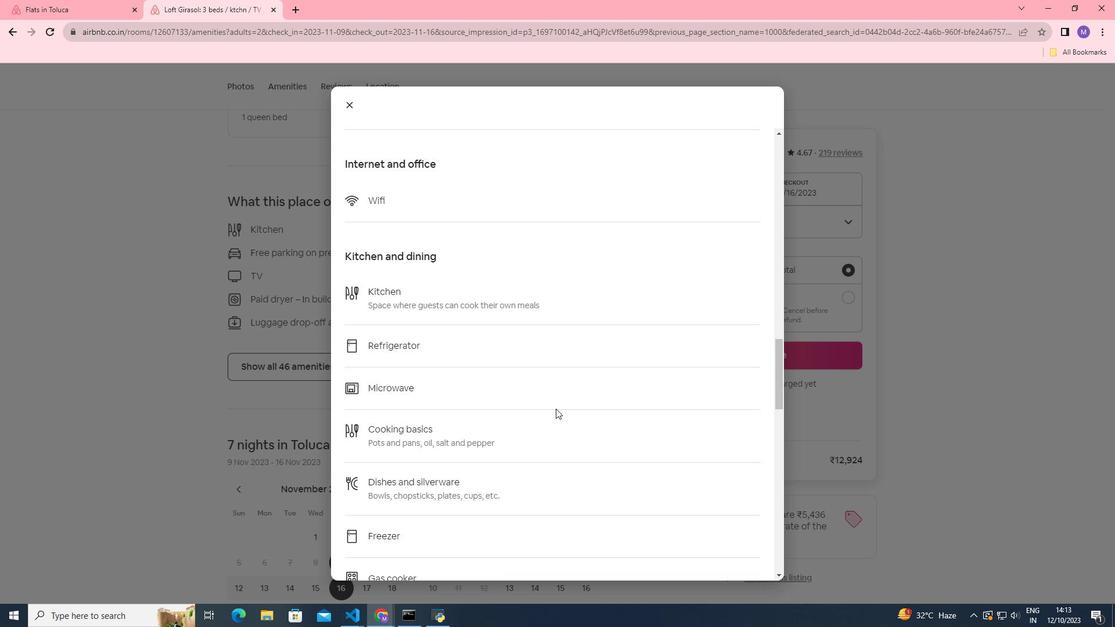 
Action: Mouse scrolled (555, 408) with delta (0, 0)
Screenshot: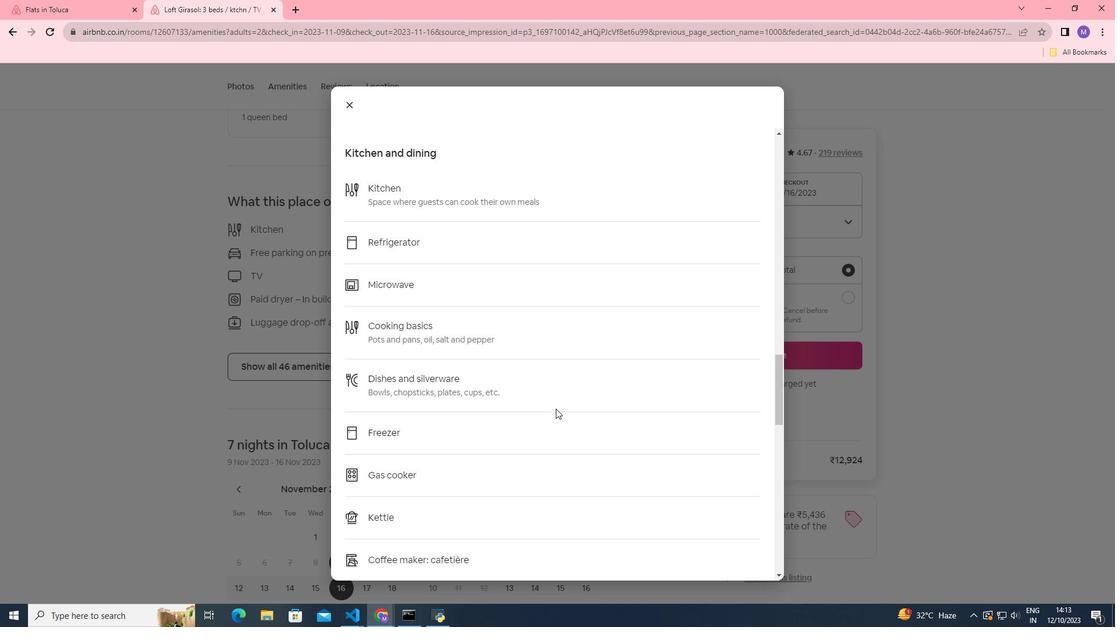 
Action: Mouse scrolled (555, 408) with delta (0, 0)
Screenshot: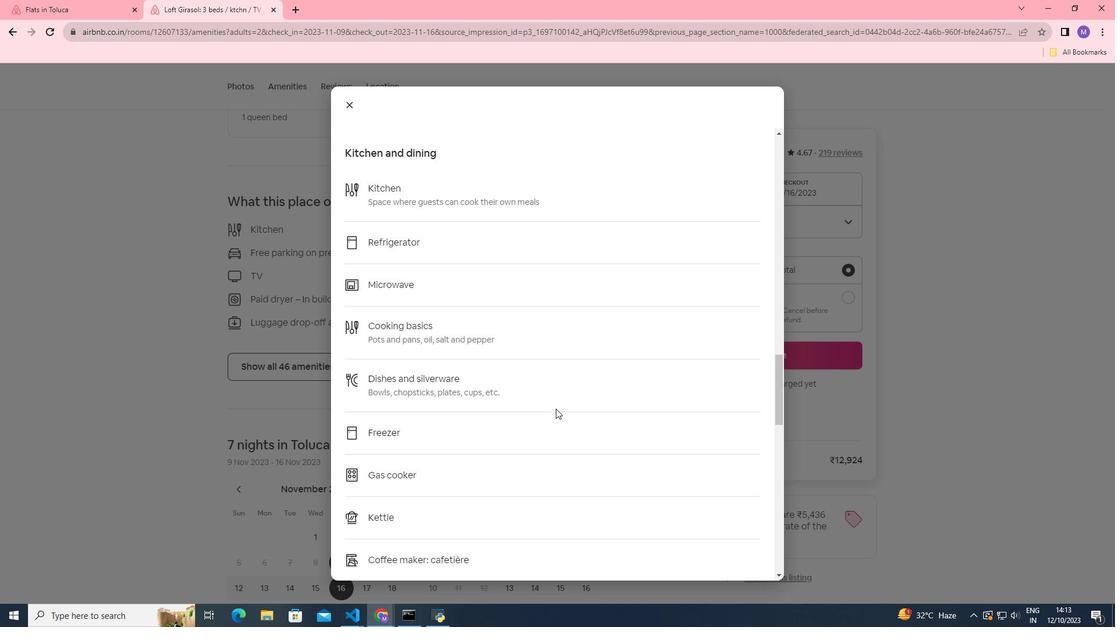 
Action: Mouse scrolled (555, 408) with delta (0, 0)
Screenshot: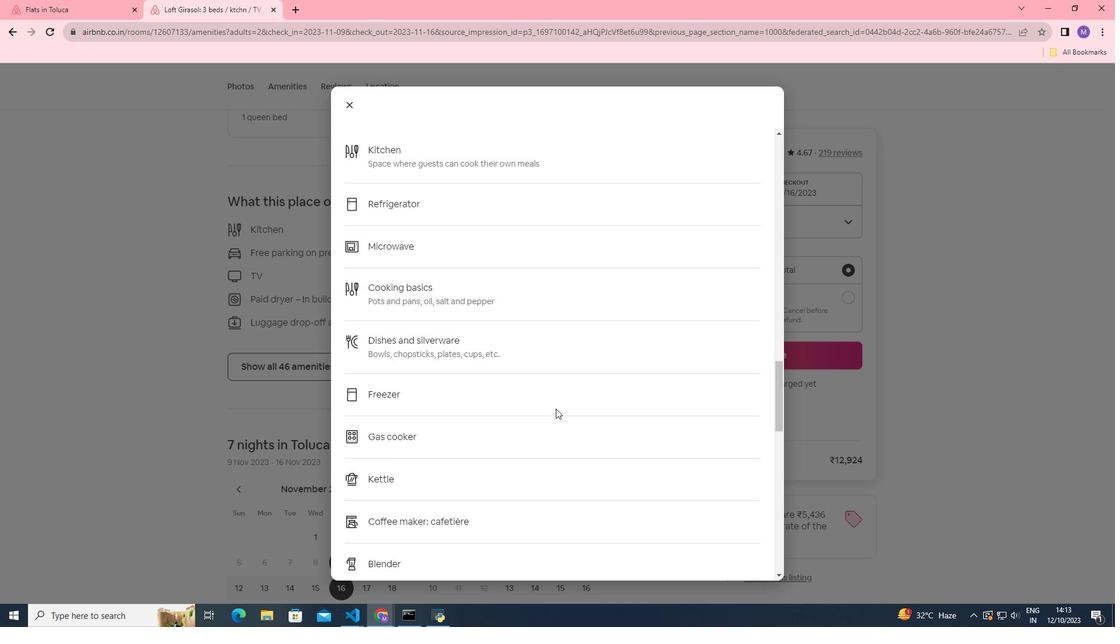 
Action: Mouse scrolled (555, 408) with delta (0, 0)
Screenshot: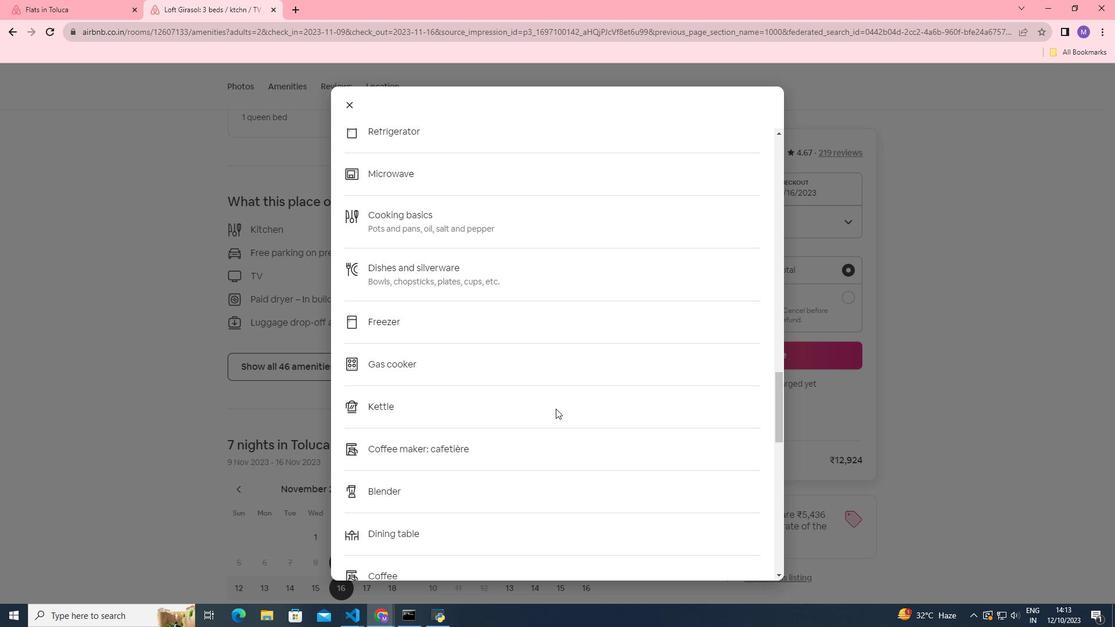 
Action: Mouse moved to (555, 404)
Screenshot: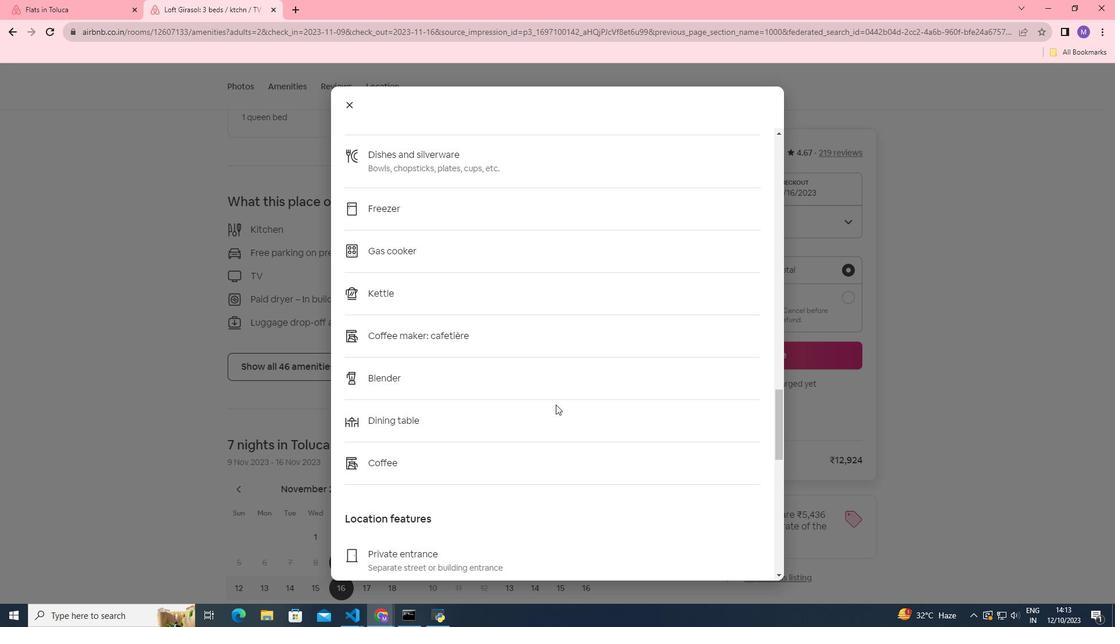 
Action: Mouse scrolled (555, 404) with delta (0, 0)
Screenshot: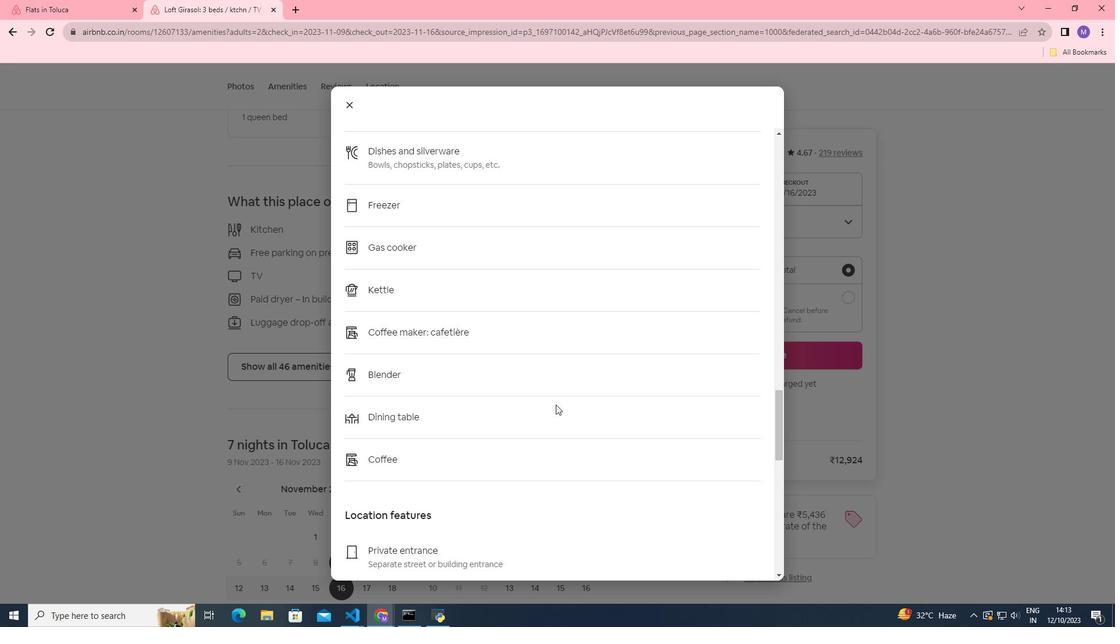 
Action: Mouse scrolled (555, 404) with delta (0, 0)
Screenshot: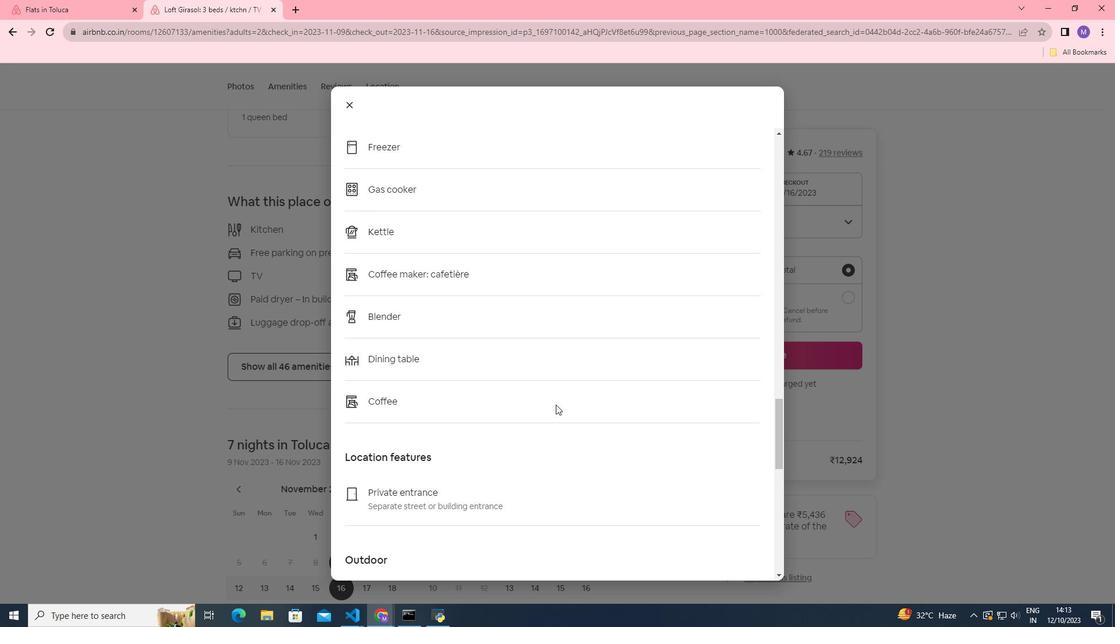 
Action: Mouse scrolled (555, 404) with delta (0, 0)
Screenshot: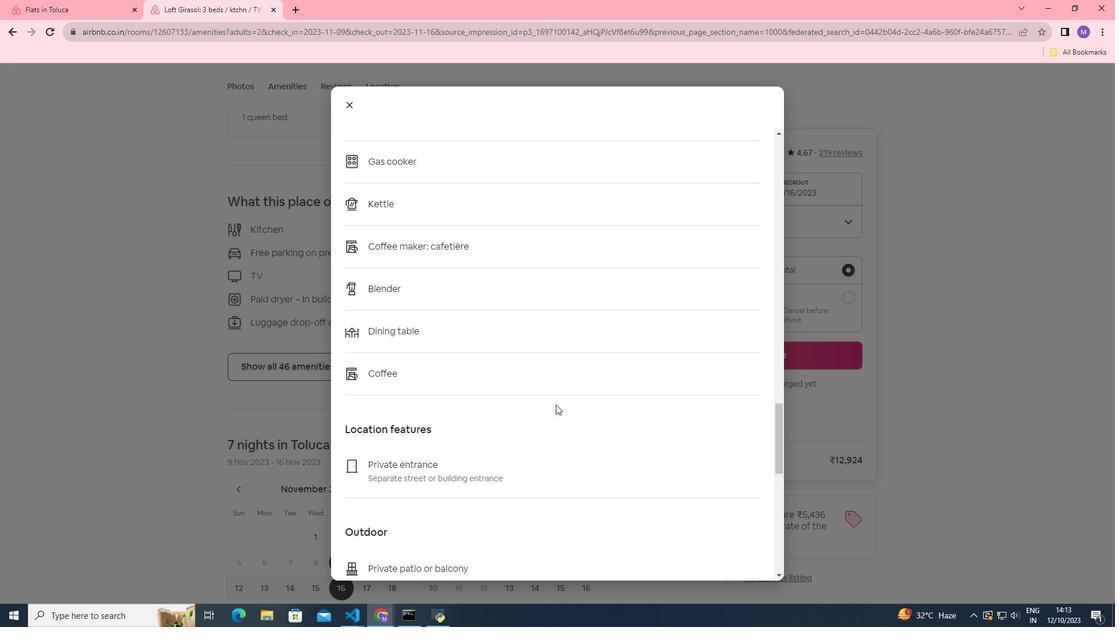 
Action: Mouse moved to (418, 152)
Screenshot: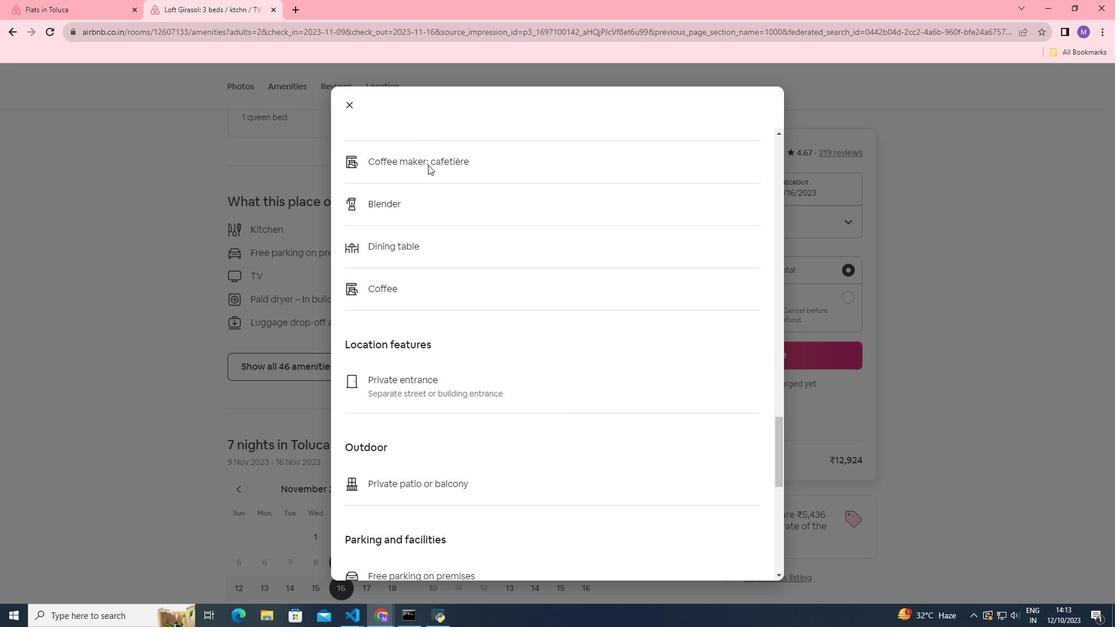 
Action: Mouse scrolled (418, 151) with delta (0, 0)
Screenshot: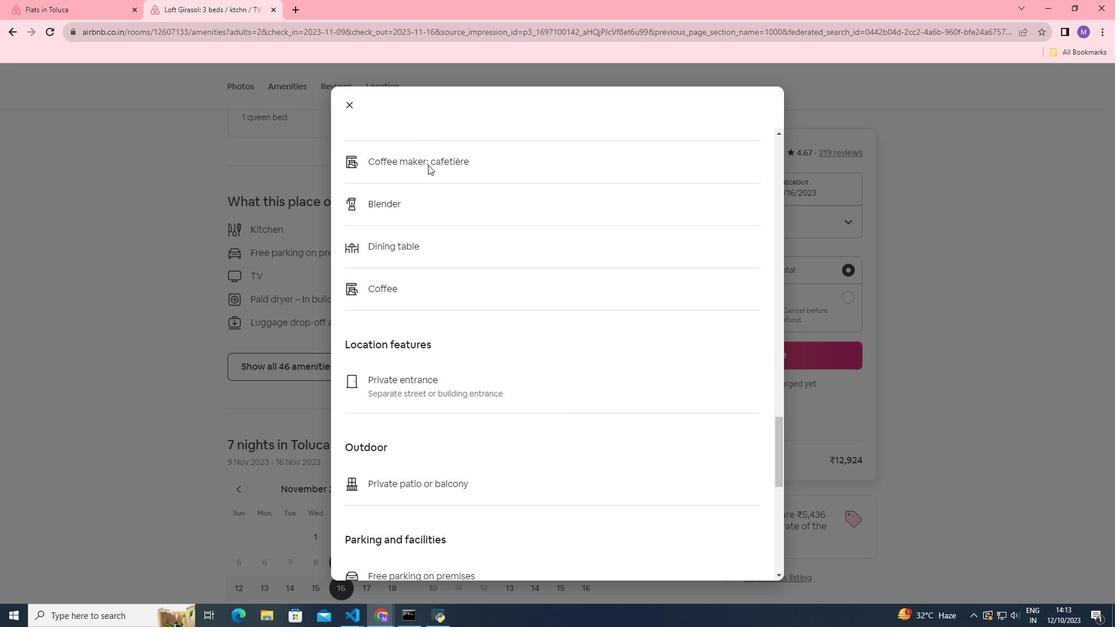 
Action: Mouse moved to (428, 164)
Screenshot: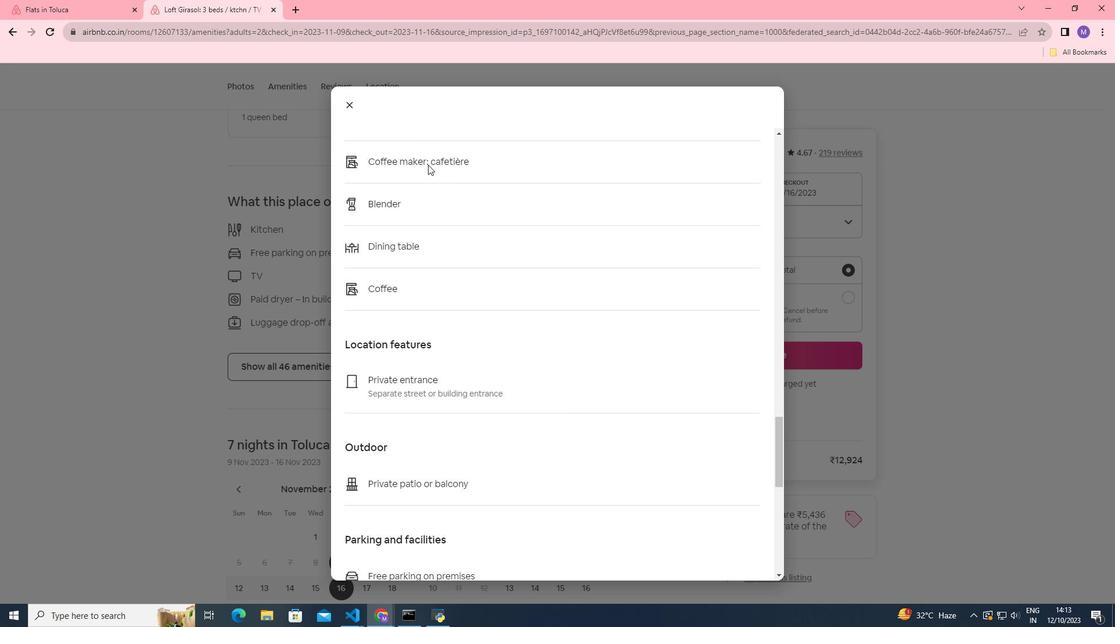 
Action: Mouse scrolled (428, 164) with delta (0, 0)
Screenshot: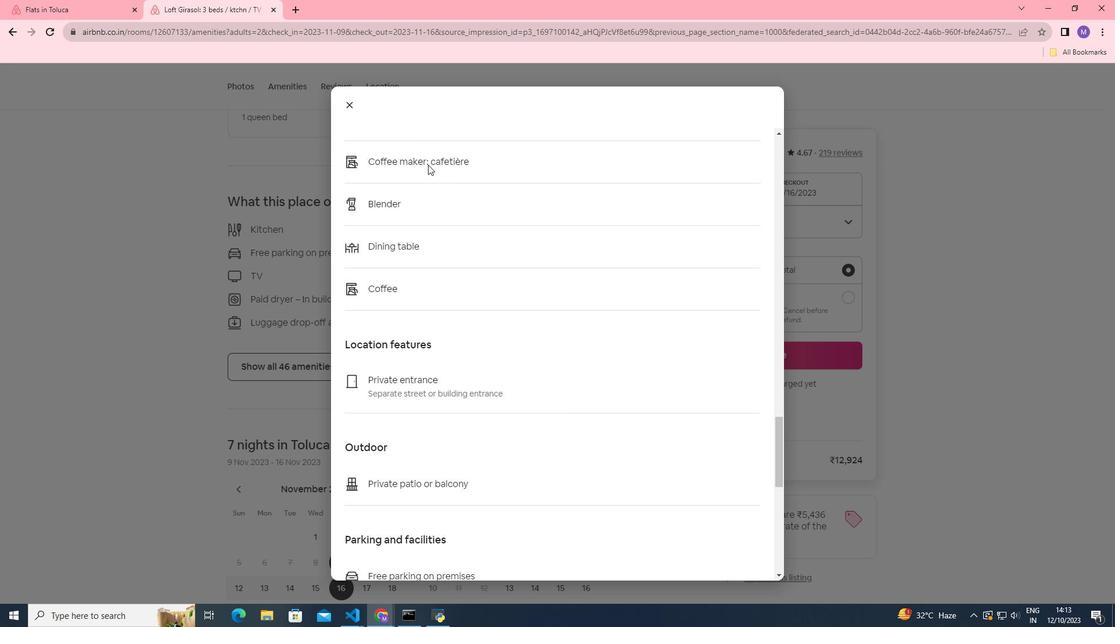
Action: Mouse moved to (439, 198)
Screenshot: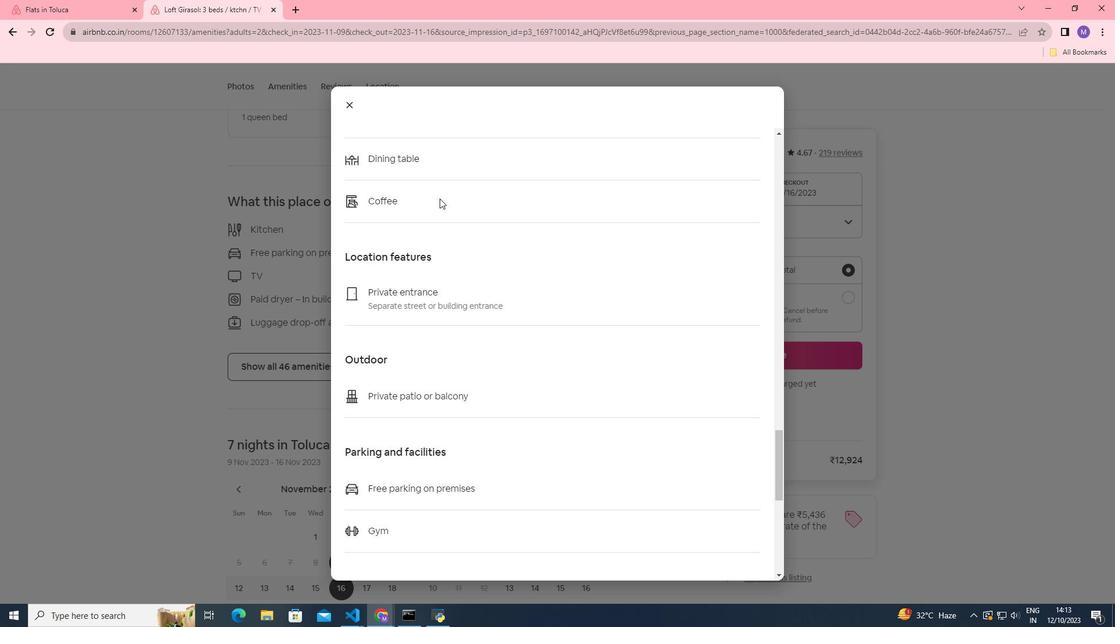 
Action: Mouse scrolled (439, 198) with delta (0, 0)
Screenshot: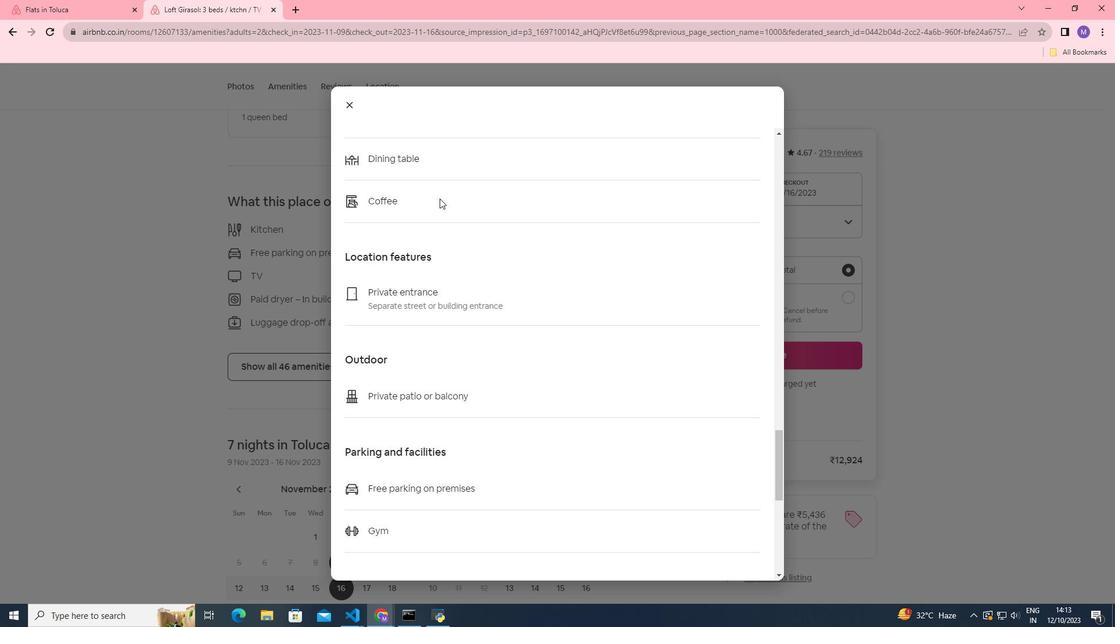 
Action: Mouse scrolled (439, 198) with delta (0, 0)
Screenshot: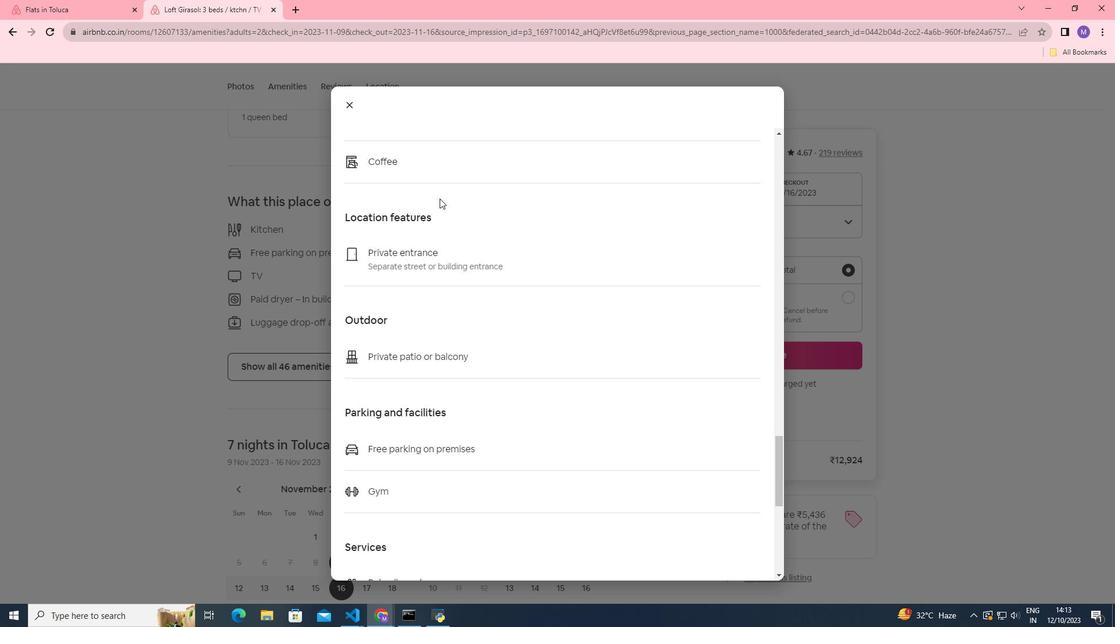
Action: Mouse scrolled (439, 198) with delta (0, 0)
Screenshot: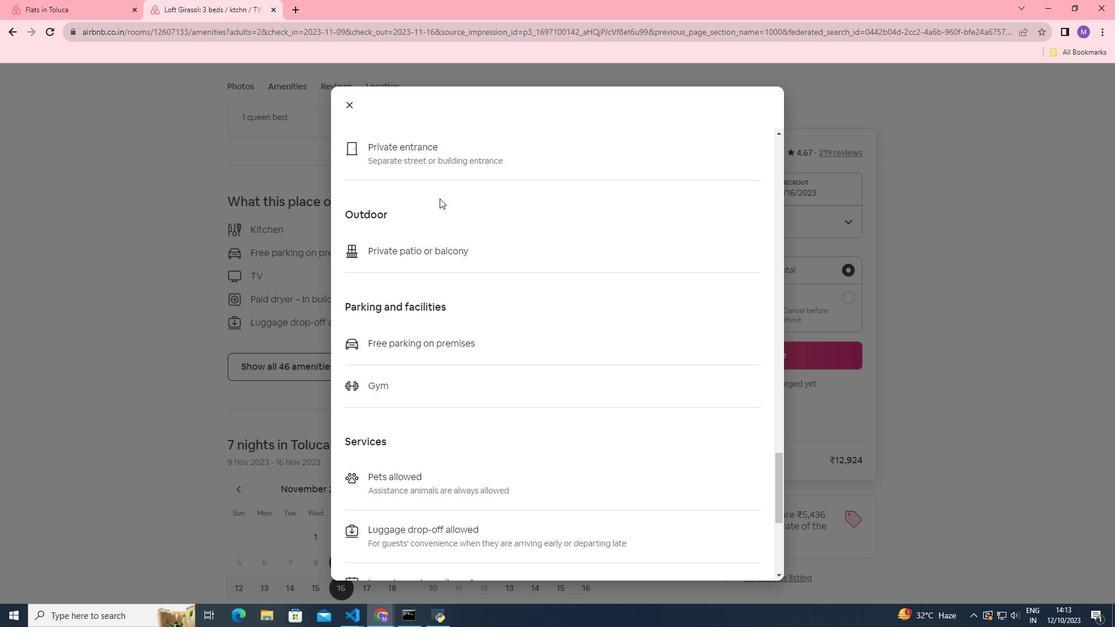 
Action: Mouse scrolled (439, 198) with delta (0, 0)
Screenshot: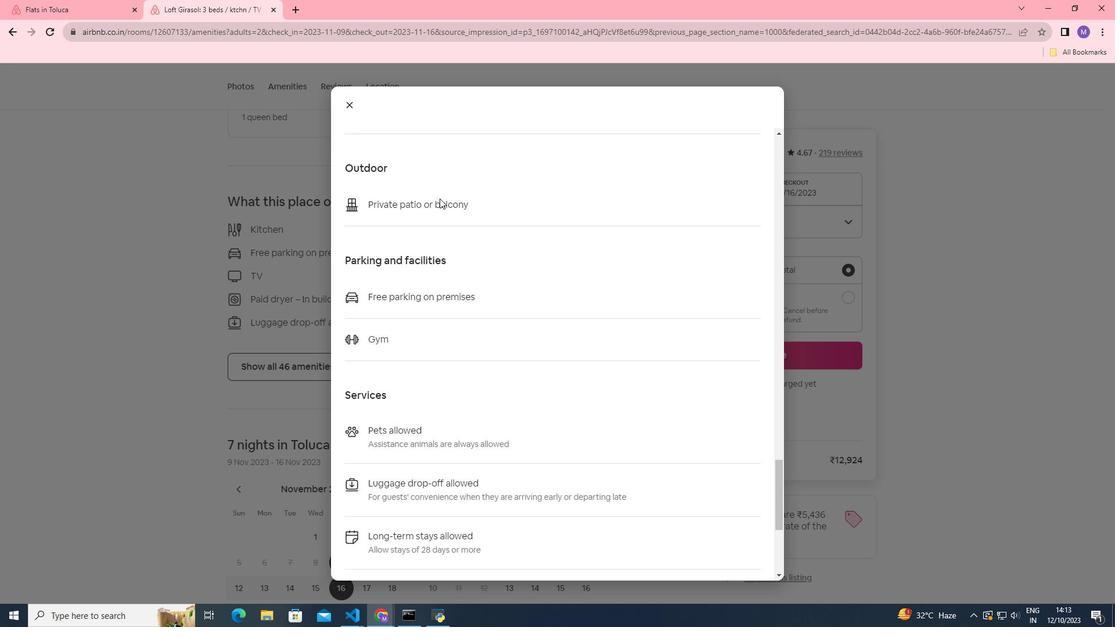 
Action: Mouse scrolled (439, 198) with delta (0, 0)
Screenshot: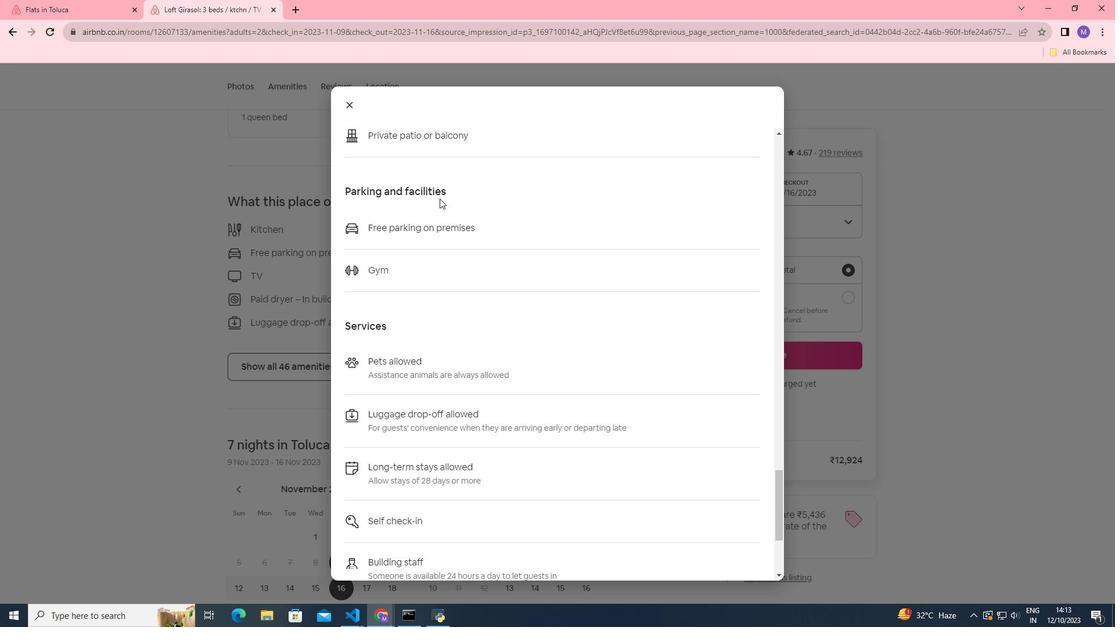 
Action: Mouse scrolled (439, 198) with delta (0, 0)
Screenshot: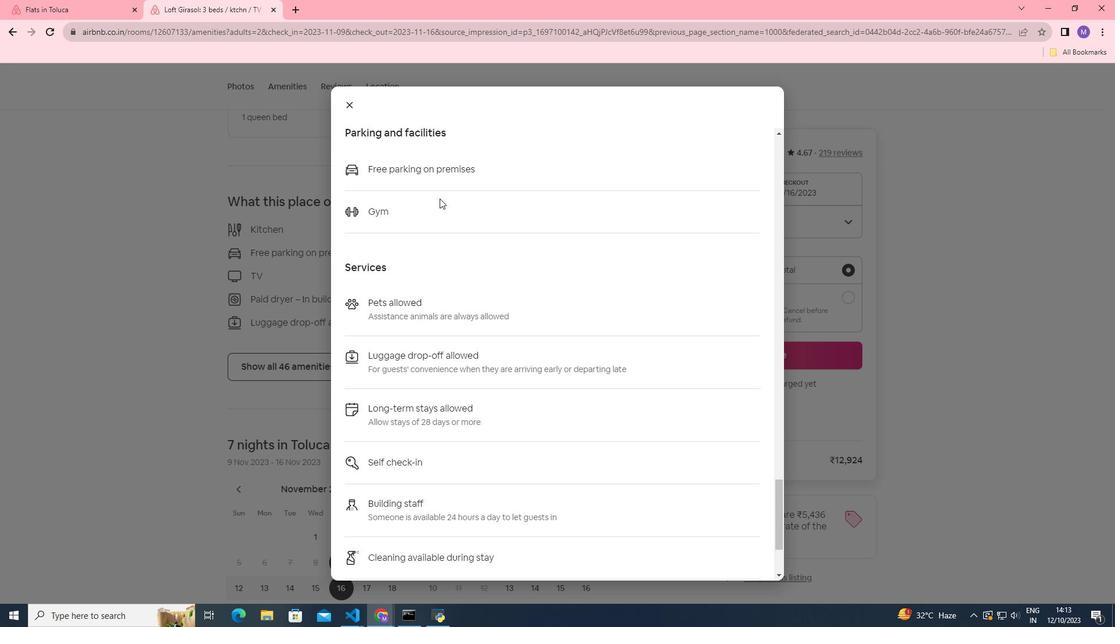 
Action: Mouse scrolled (439, 198) with delta (0, 0)
Screenshot: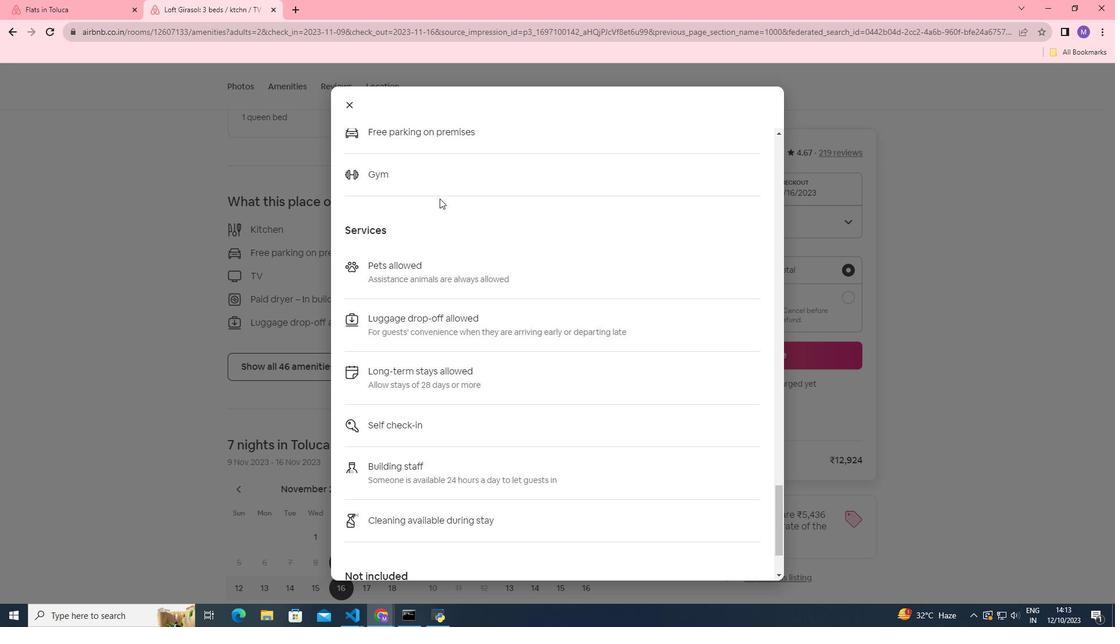 
Action: Mouse scrolled (439, 198) with delta (0, 0)
Screenshot: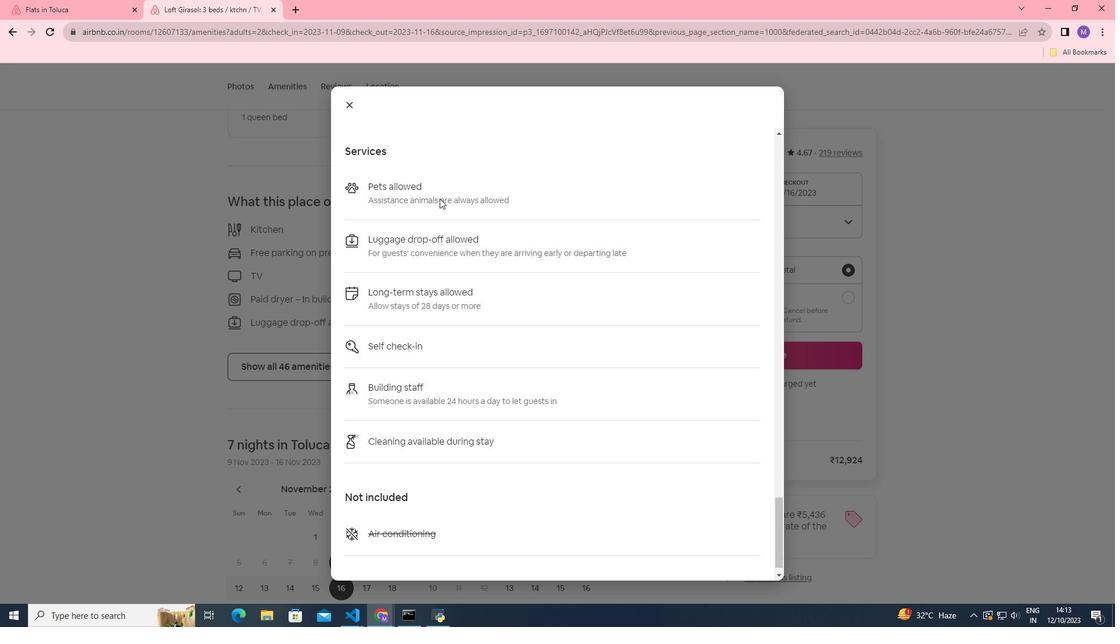 
Action: Mouse scrolled (439, 198) with delta (0, 0)
Screenshot: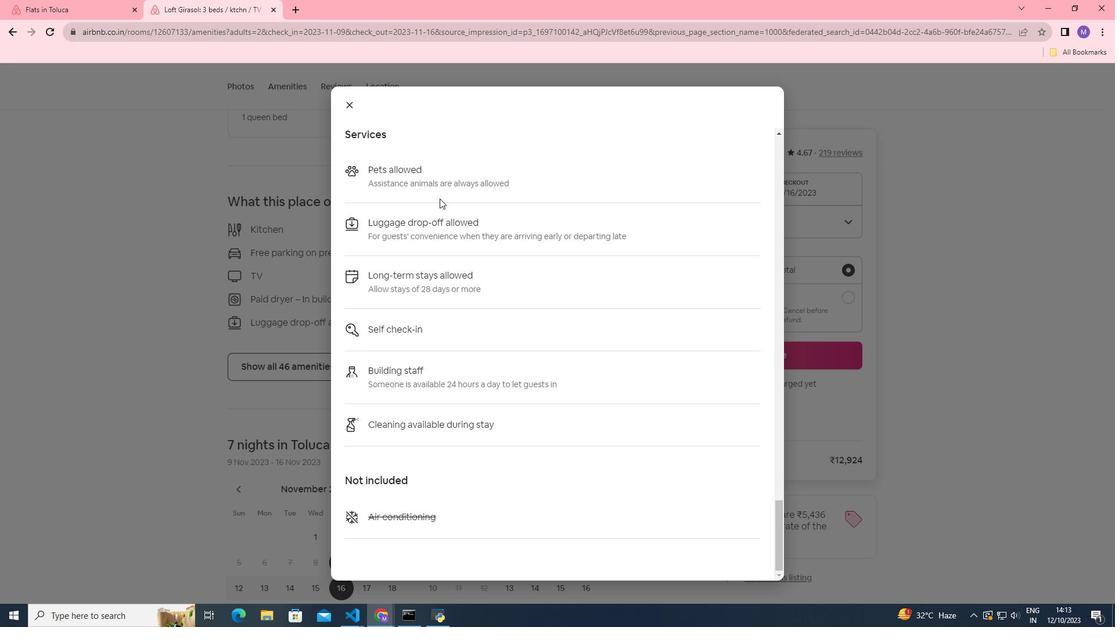 
Action: Mouse scrolled (439, 198) with delta (0, 0)
Screenshot: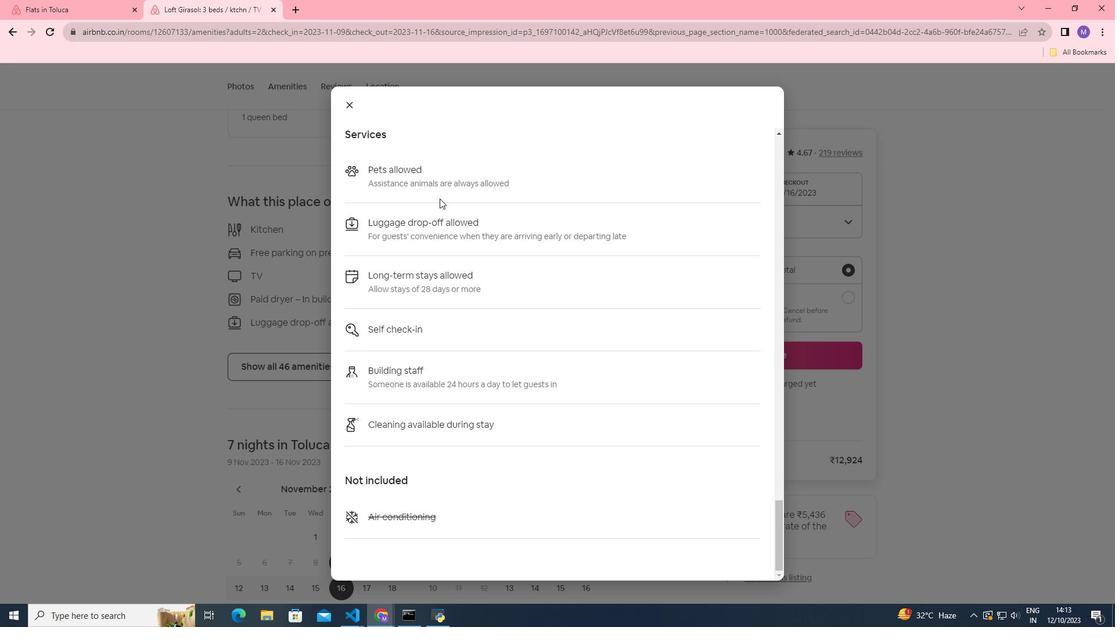 
Action: Mouse moved to (348, 101)
Screenshot: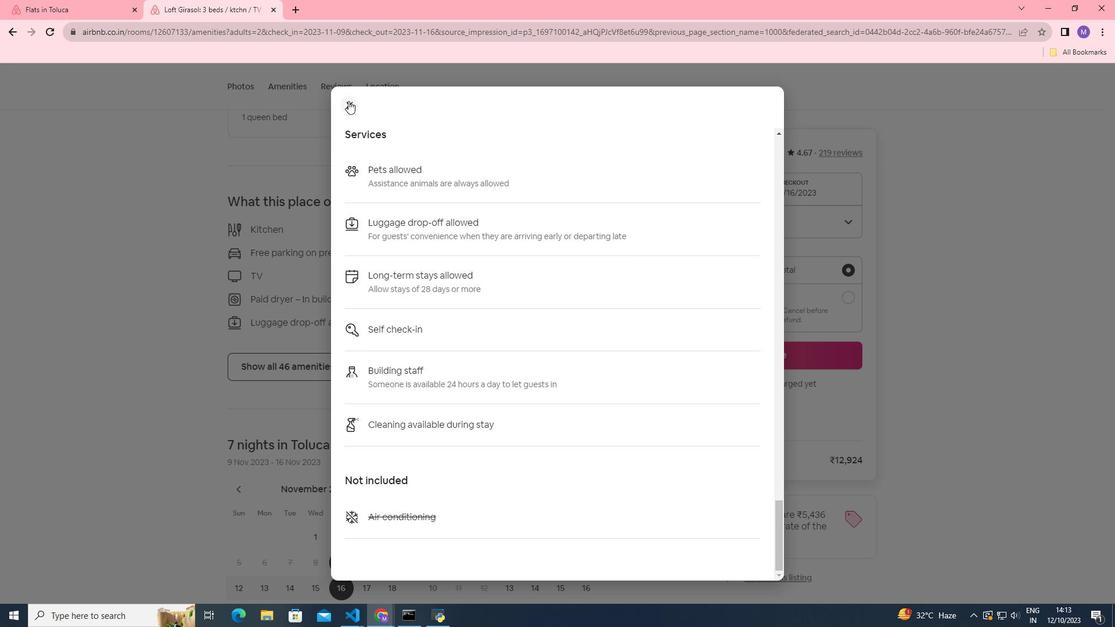 
Action: Mouse pressed left at (348, 101)
Screenshot: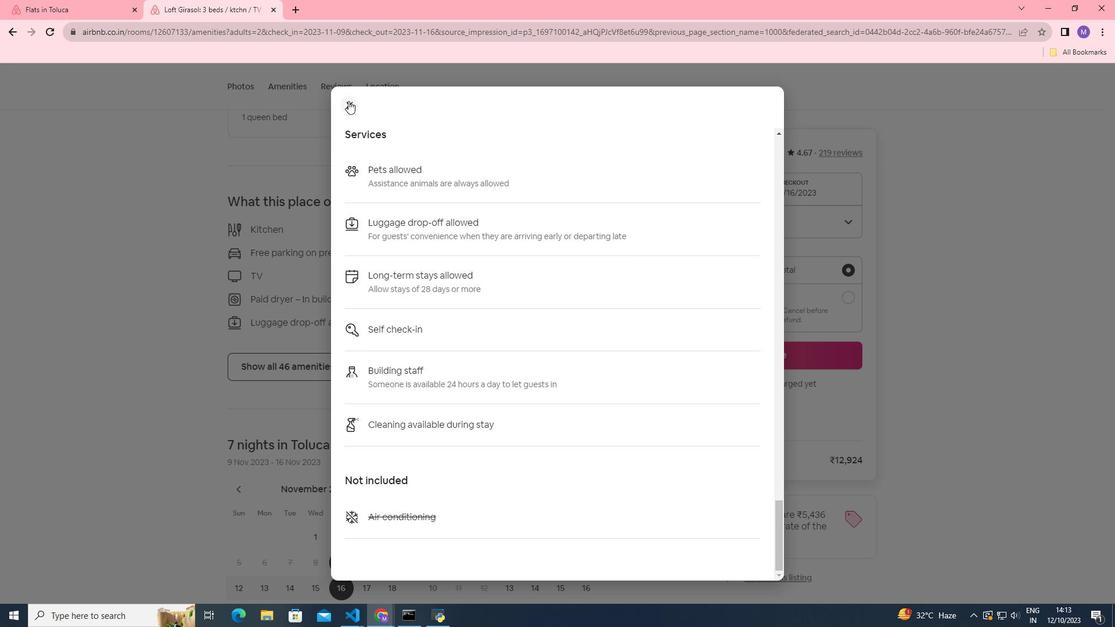 
Action: Mouse moved to (344, 377)
Screenshot: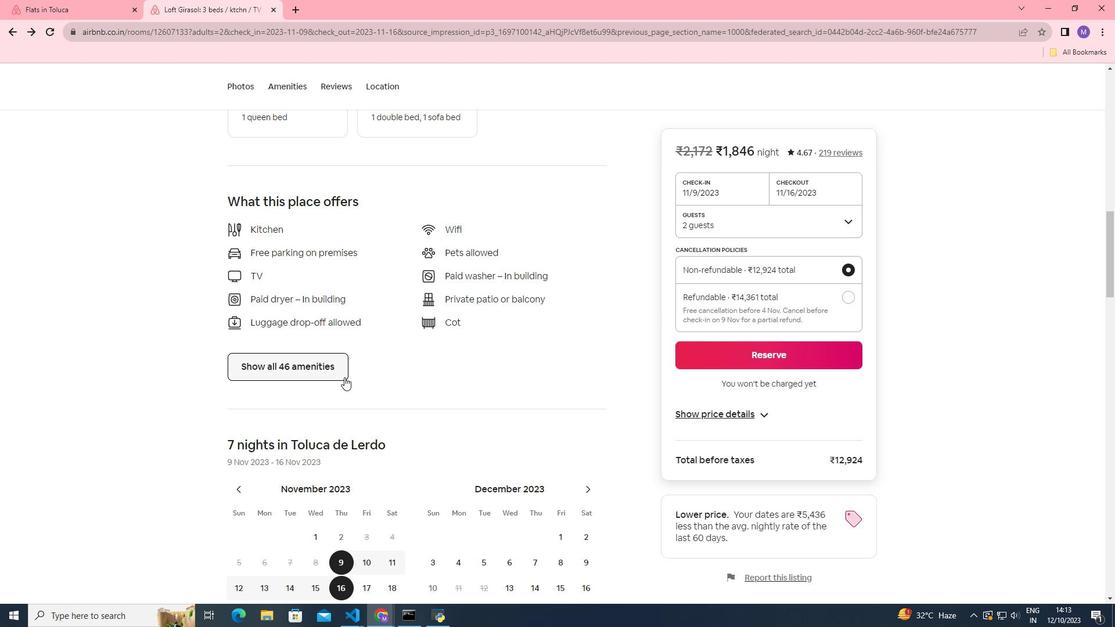 
Action: Mouse scrolled (344, 377) with delta (0, 0)
Screenshot: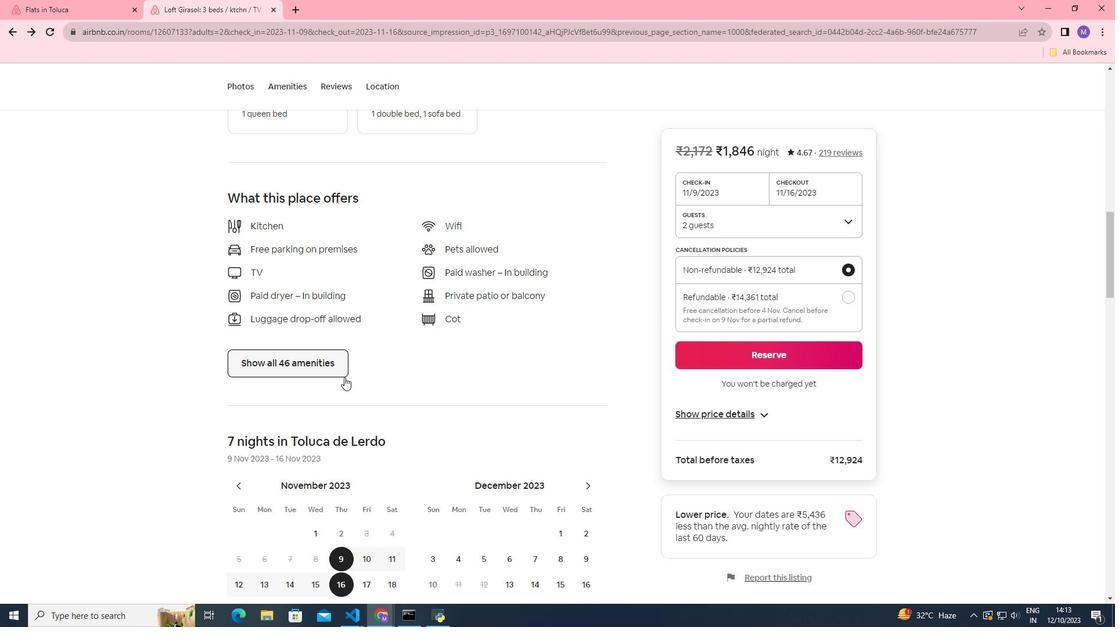
Action: Mouse moved to (344, 377)
Screenshot: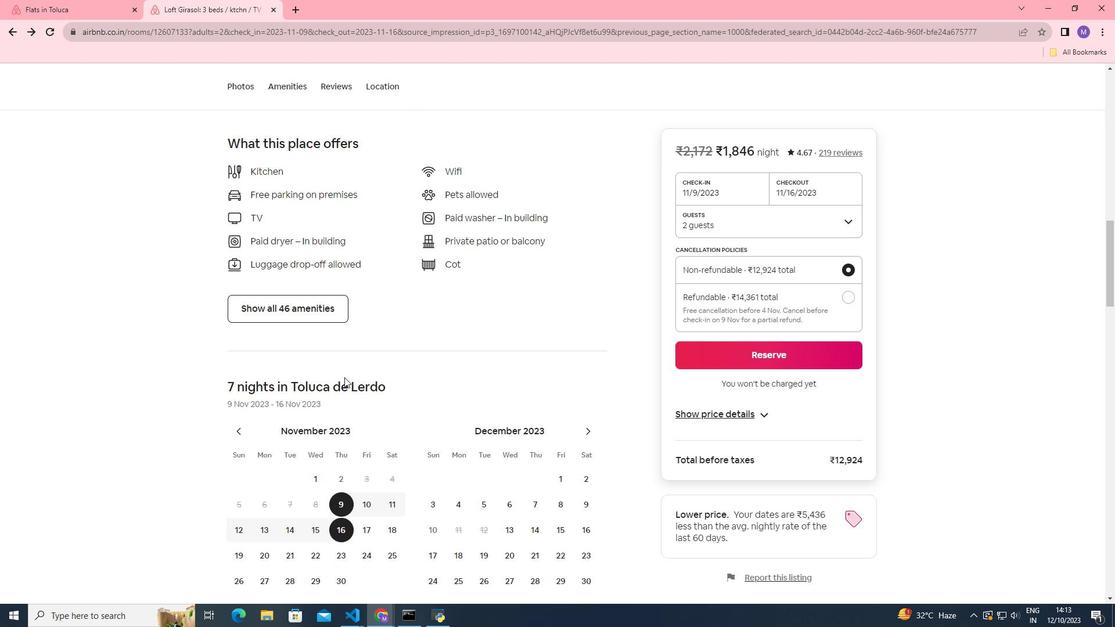 
Action: Mouse scrolled (344, 377) with delta (0, 0)
Screenshot: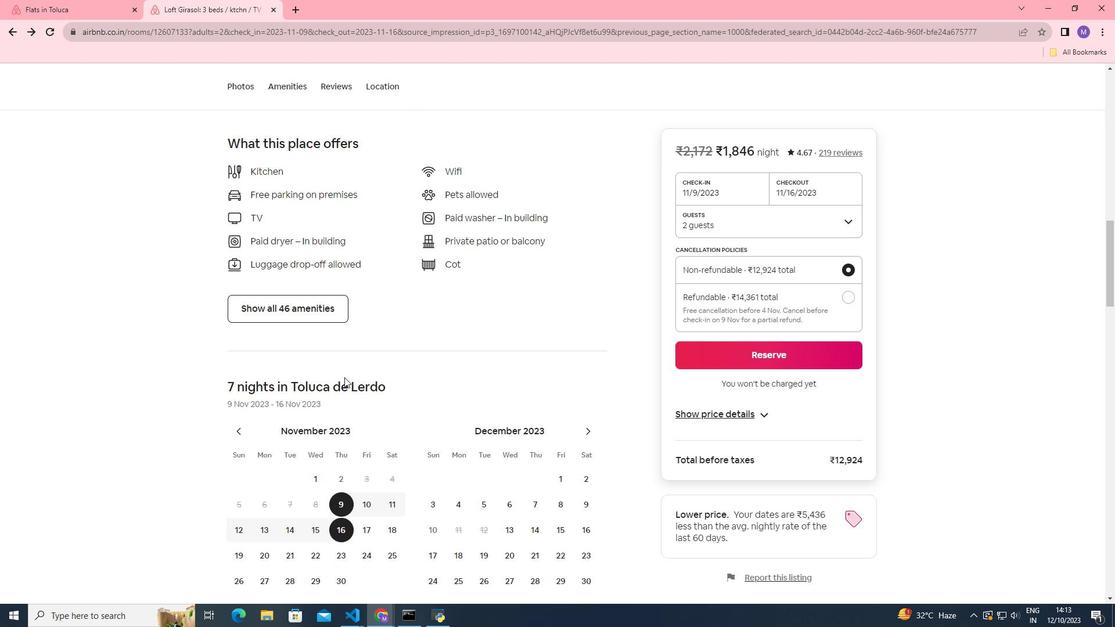 
Action: Mouse scrolled (344, 377) with delta (0, 0)
Screenshot: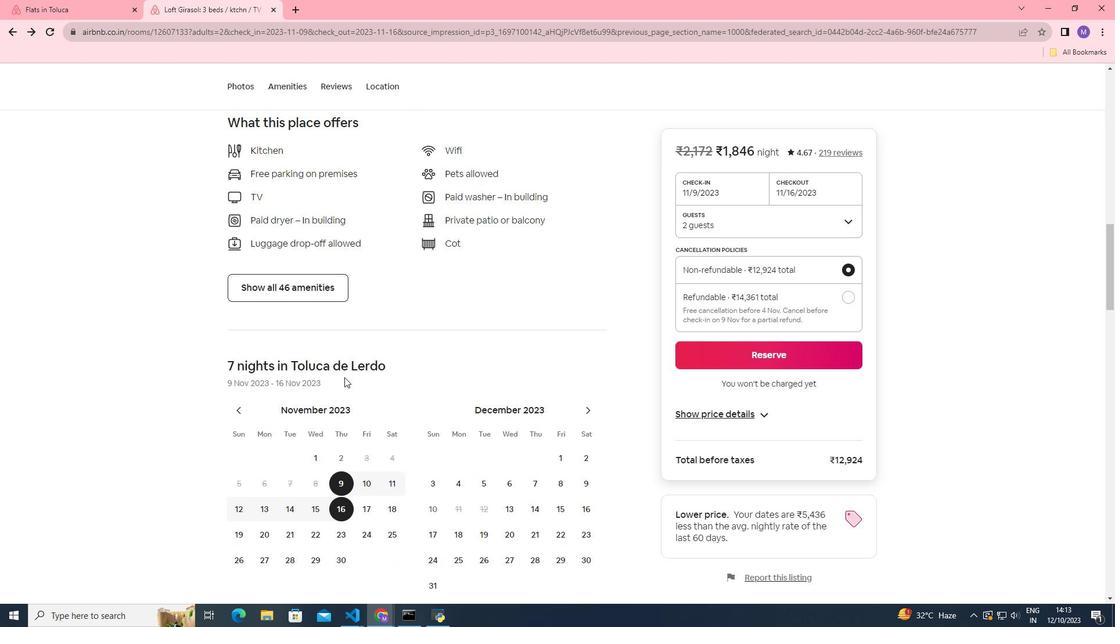 
Action: Mouse scrolled (344, 377) with delta (0, 0)
Screenshot: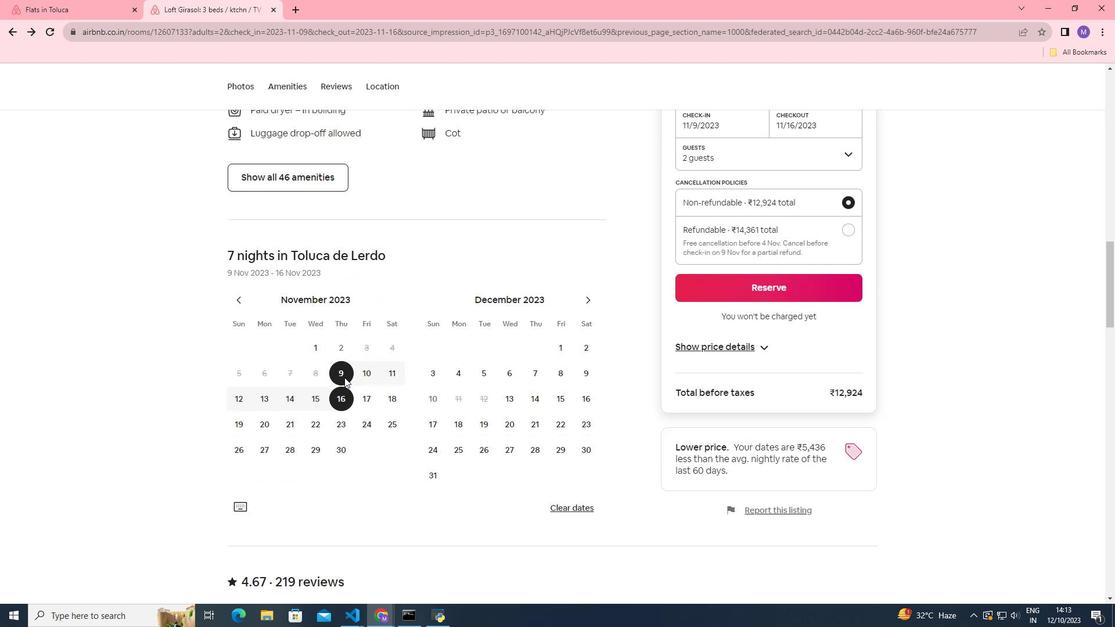 
Action: Mouse scrolled (344, 377) with delta (0, 0)
Screenshot: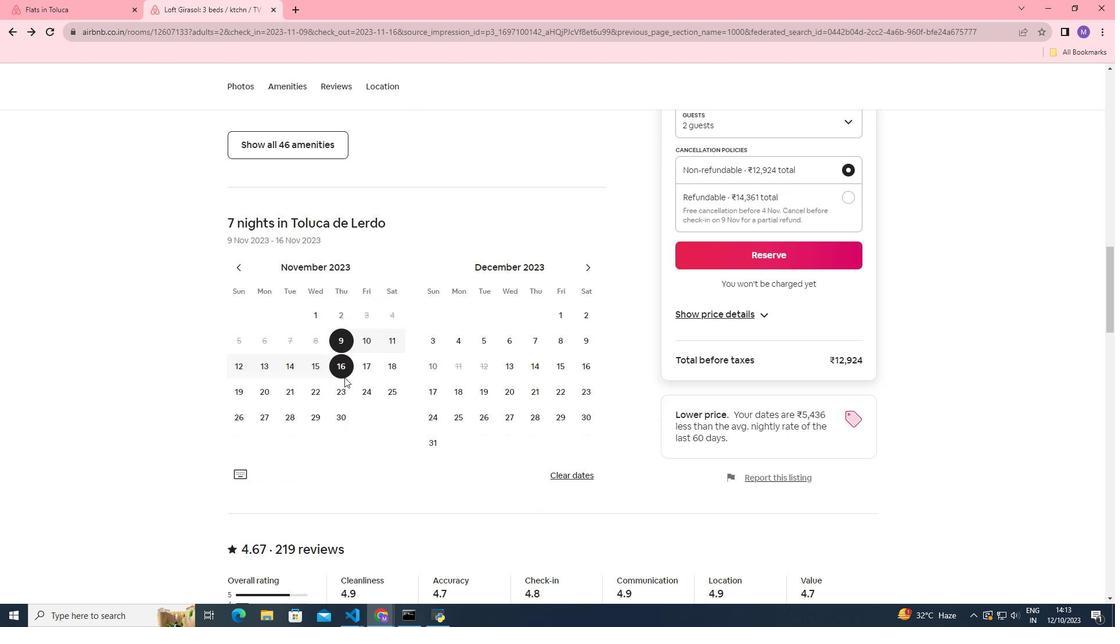 
Action: Mouse scrolled (344, 377) with delta (0, 0)
Screenshot: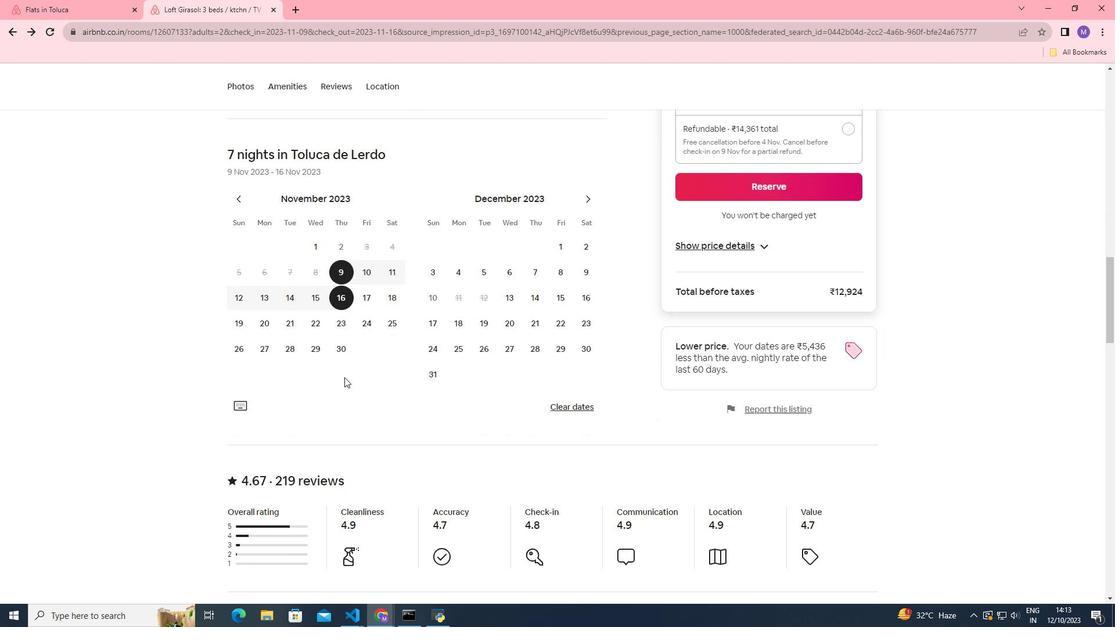 
Action: Mouse scrolled (344, 377) with delta (0, 0)
Screenshot: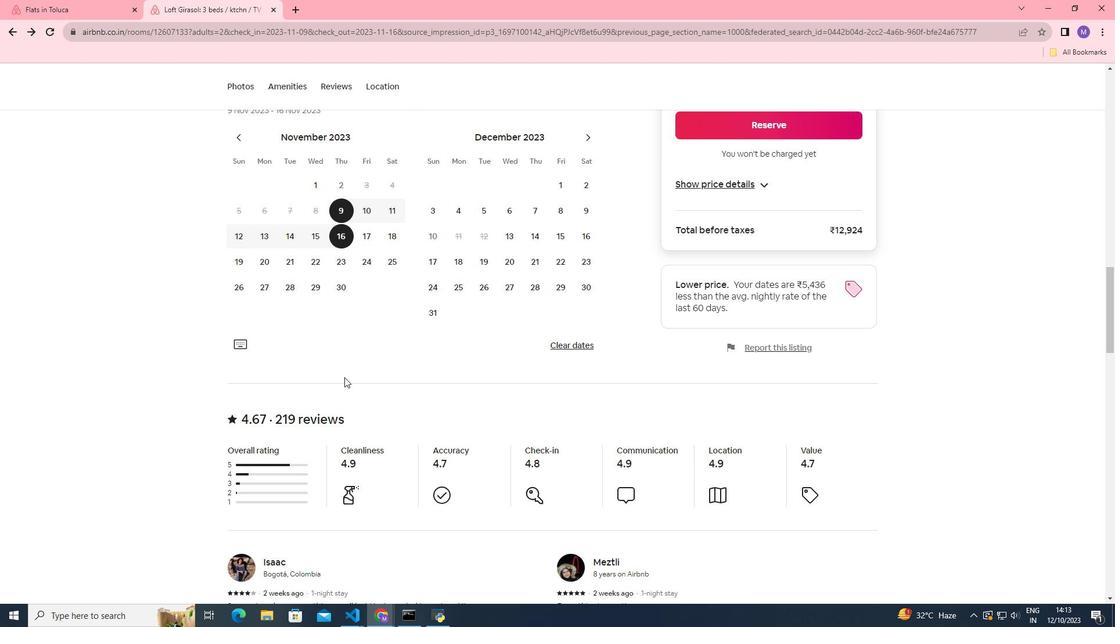 
Action: Mouse scrolled (344, 377) with delta (0, 0)
Screenshot: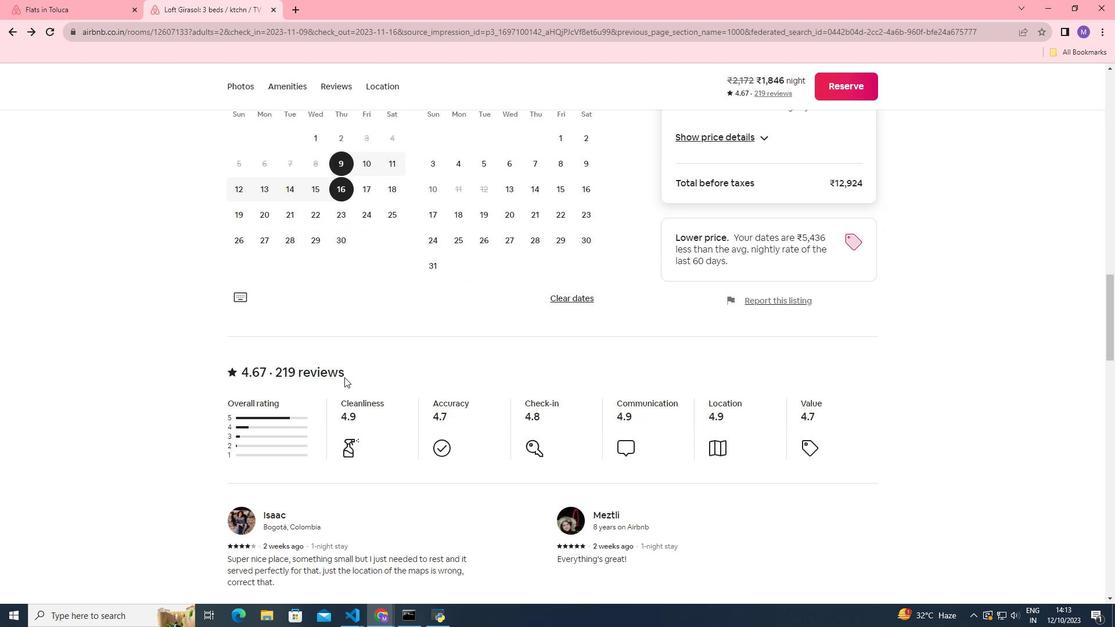 
Action: Mouse scrolled (344, 377) with delta (0, 0)
Screenshot: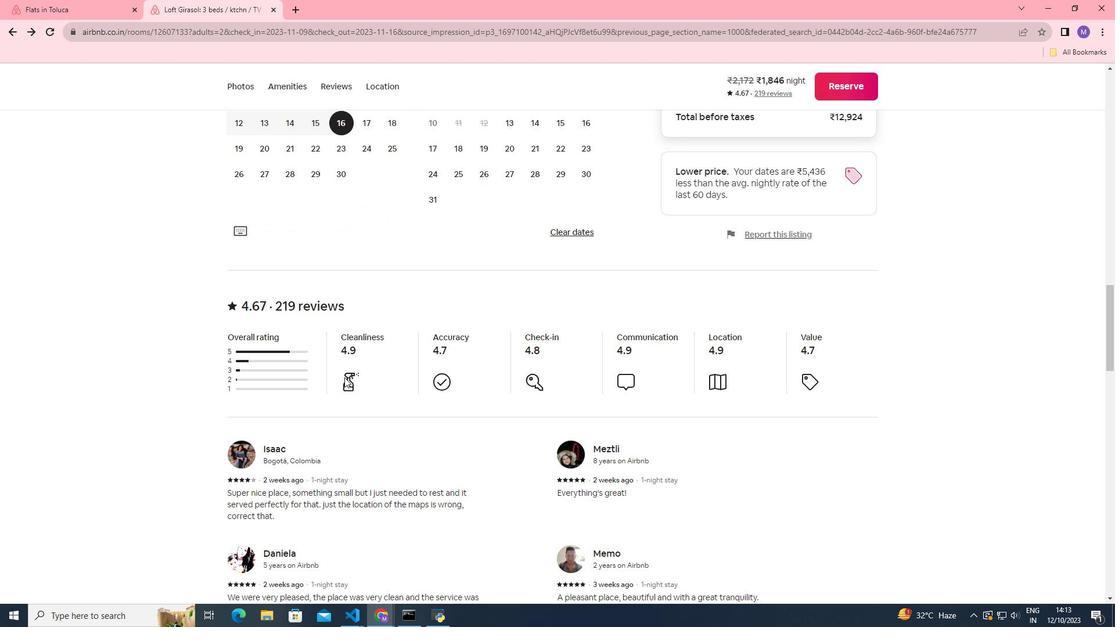 
Action: Mouse scrolled (344, 377) with delta (0, 0)
Screenshot: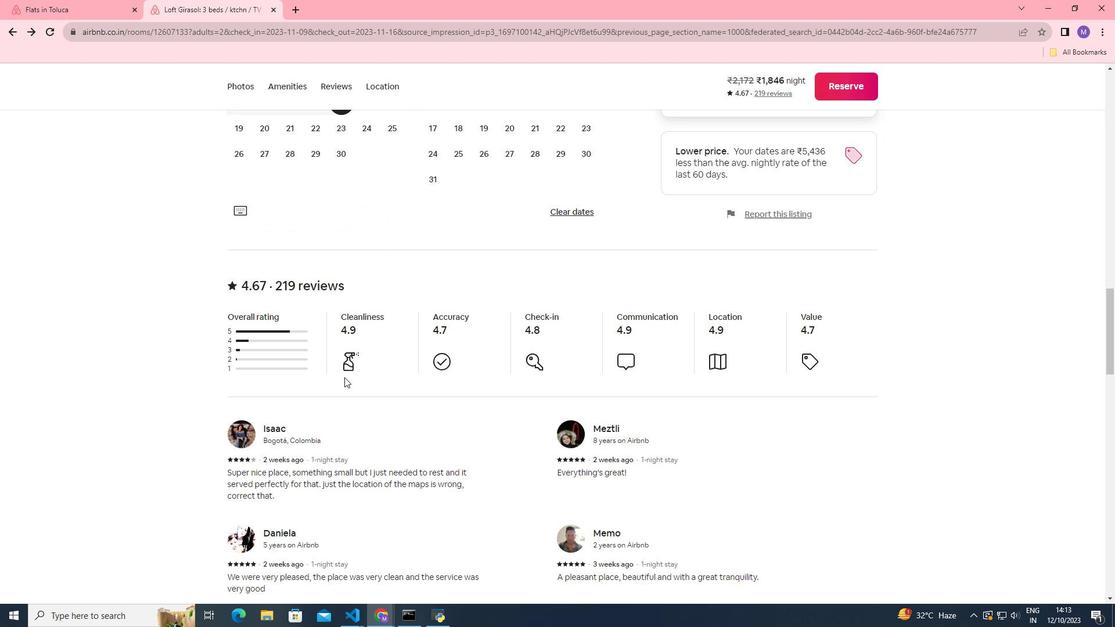 
Action: Mouse scrolled (344, 377) with delta (0, 0)
Screenshot: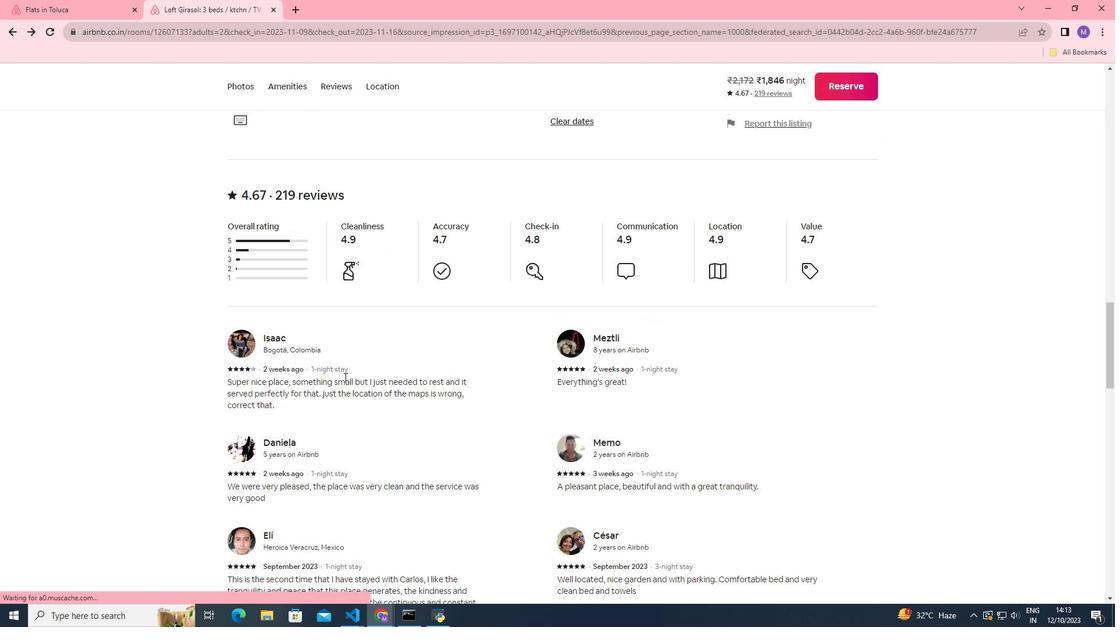 
Action: Mouse scrolled (344, 377) with delta (0, 0)
Screenshot: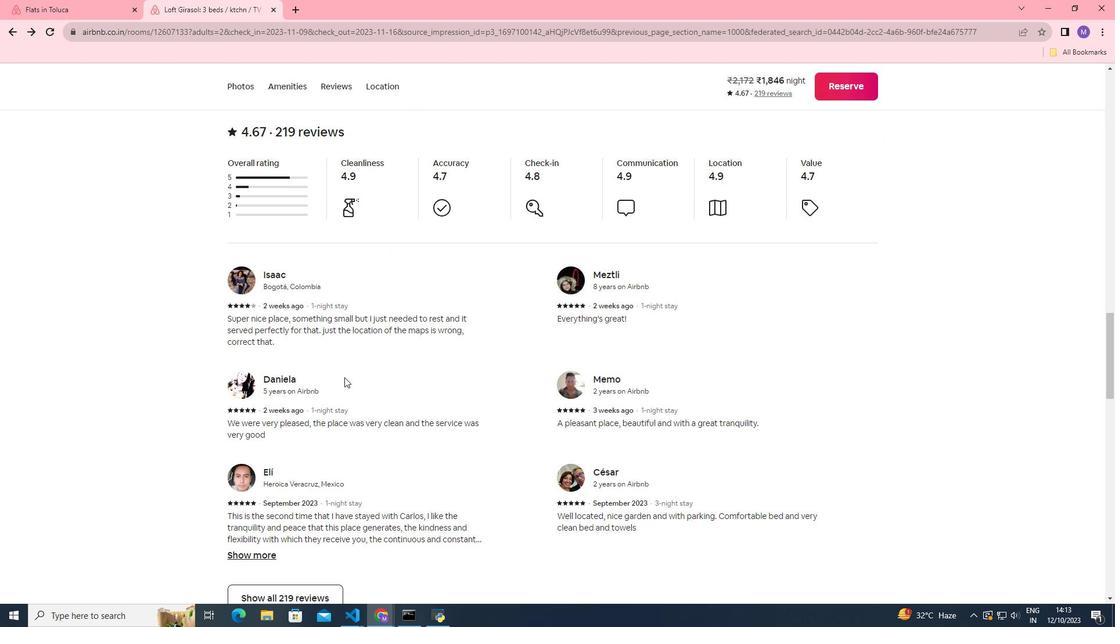 
Action: Mouse scrolled (344, 377) with delta (0, 0)
Screenshot: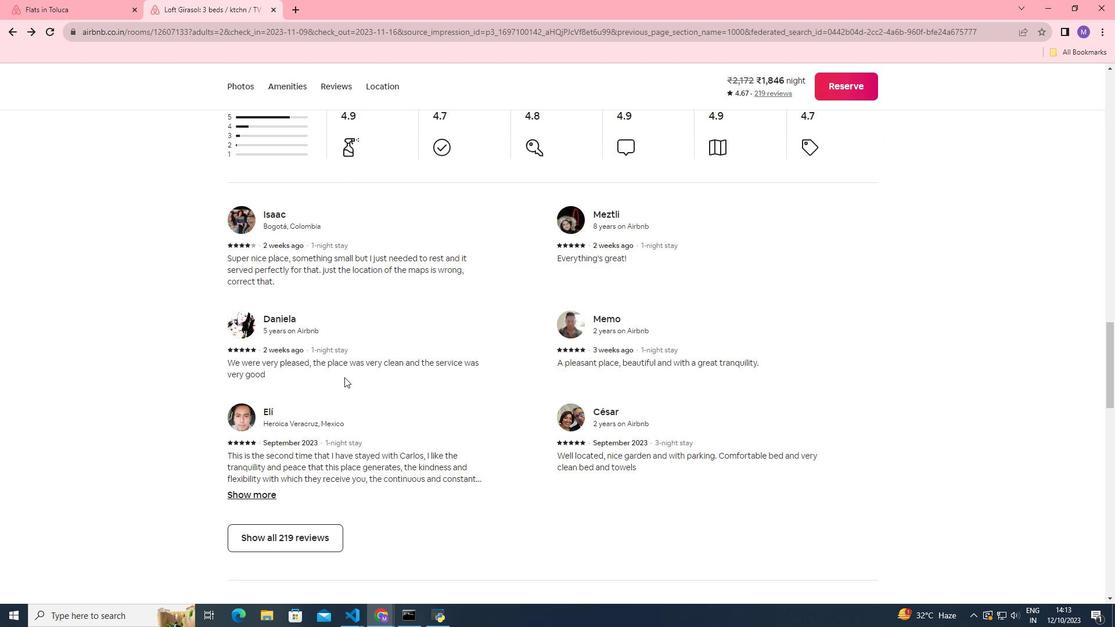 
Action: Mouse scrolled (344, 377) with delta (0, 0)
Screenshot: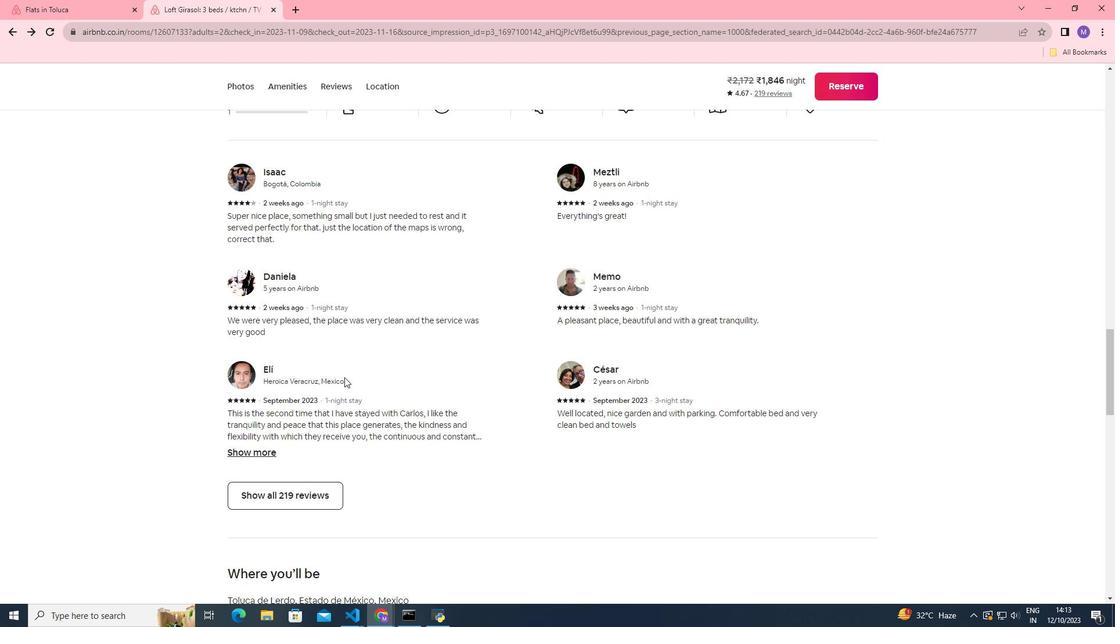 
Action: Mouse moved to (296, 425)
Screenshot: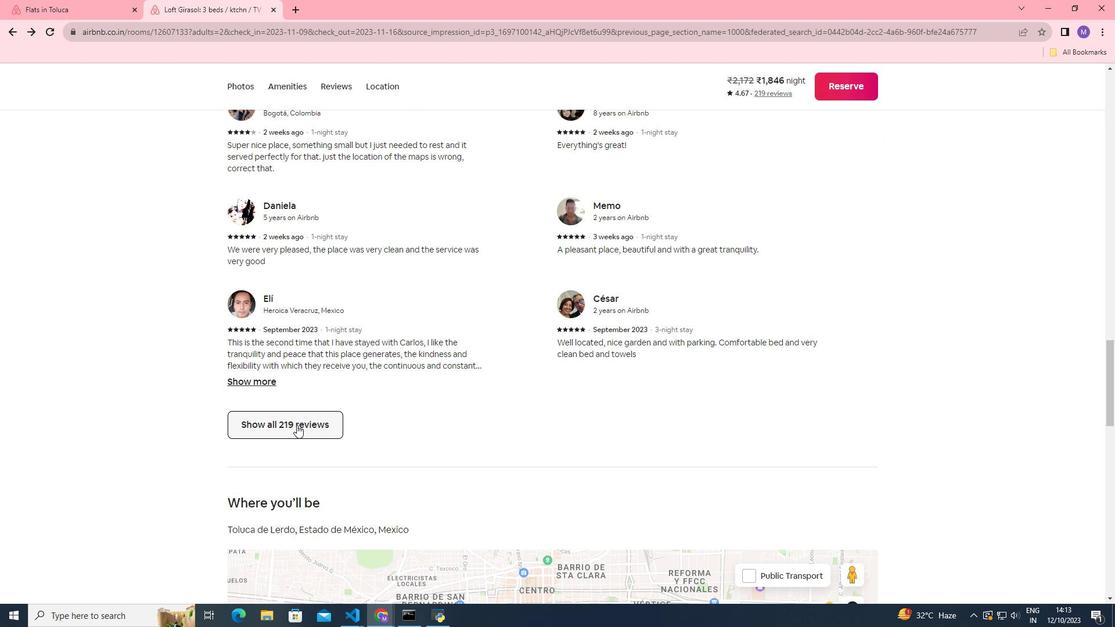 
Action: Mouse pressed left at (296, 425)
Screenshot: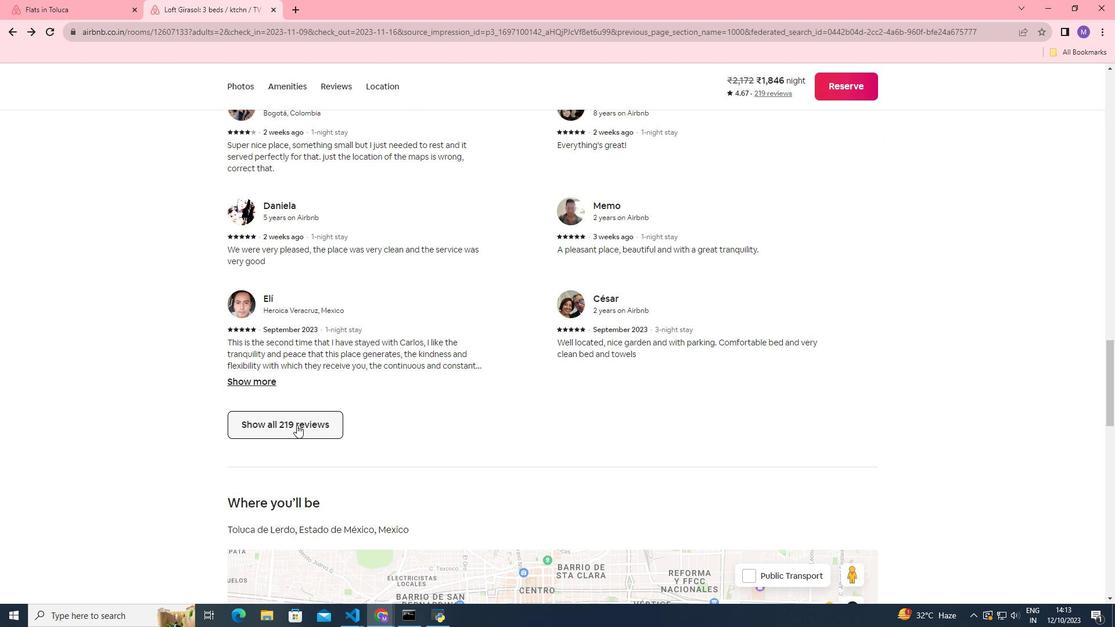 
Action: Mouse moved to (680, 303)
Screenshot: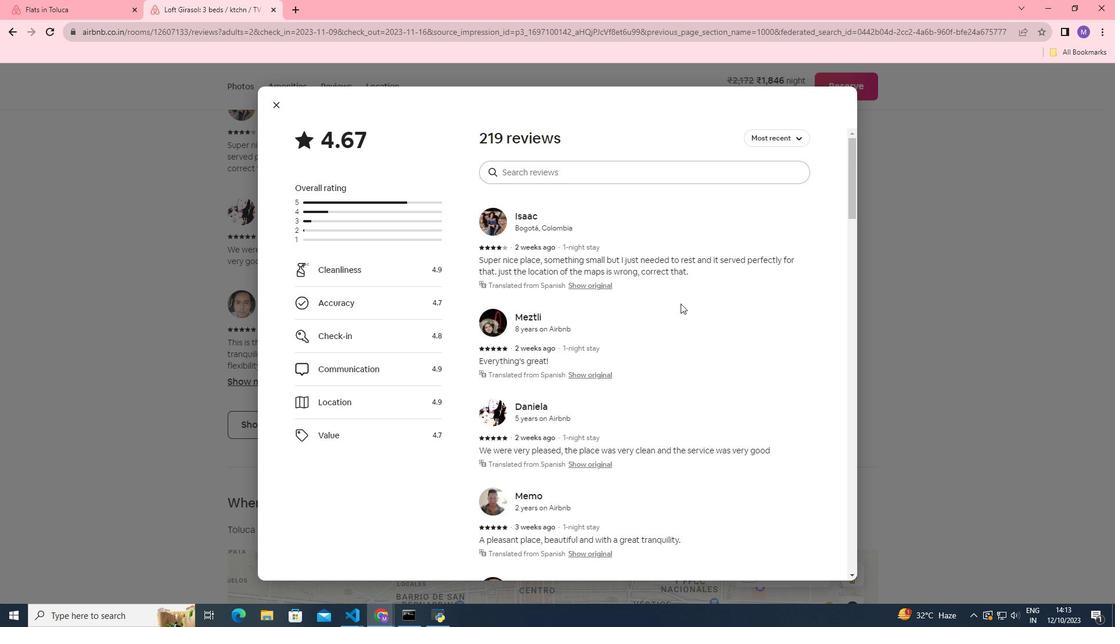 
Action: Mouse scrolled (680, 303) with delta (0, 0)
Screenshot: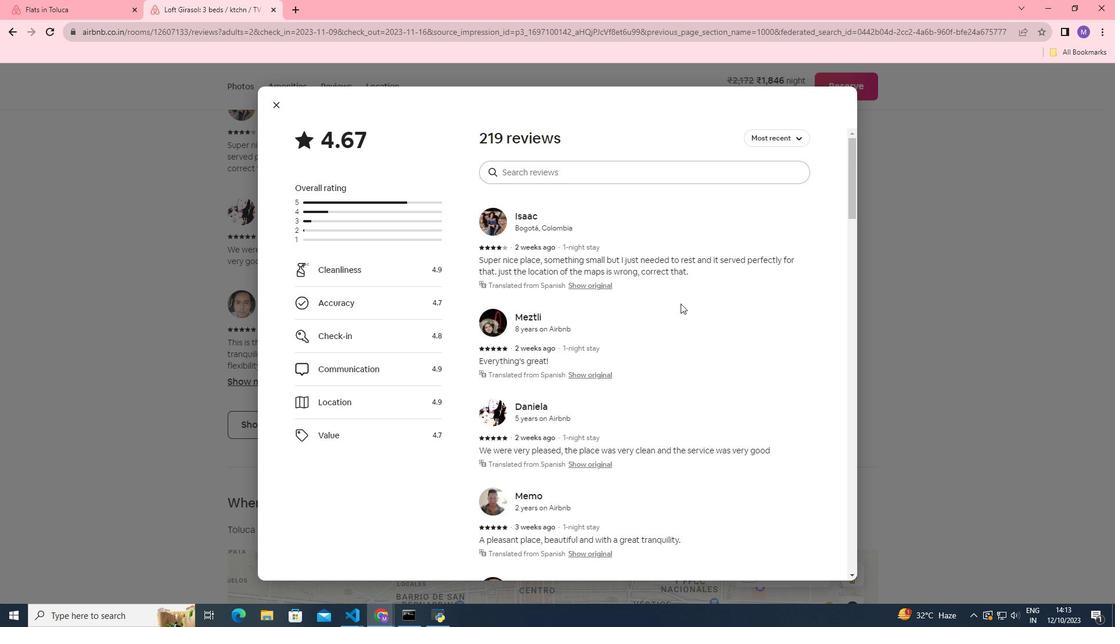 
Action: Mouse scrolled (680, 303) with delta (0, 0)
Screenshot: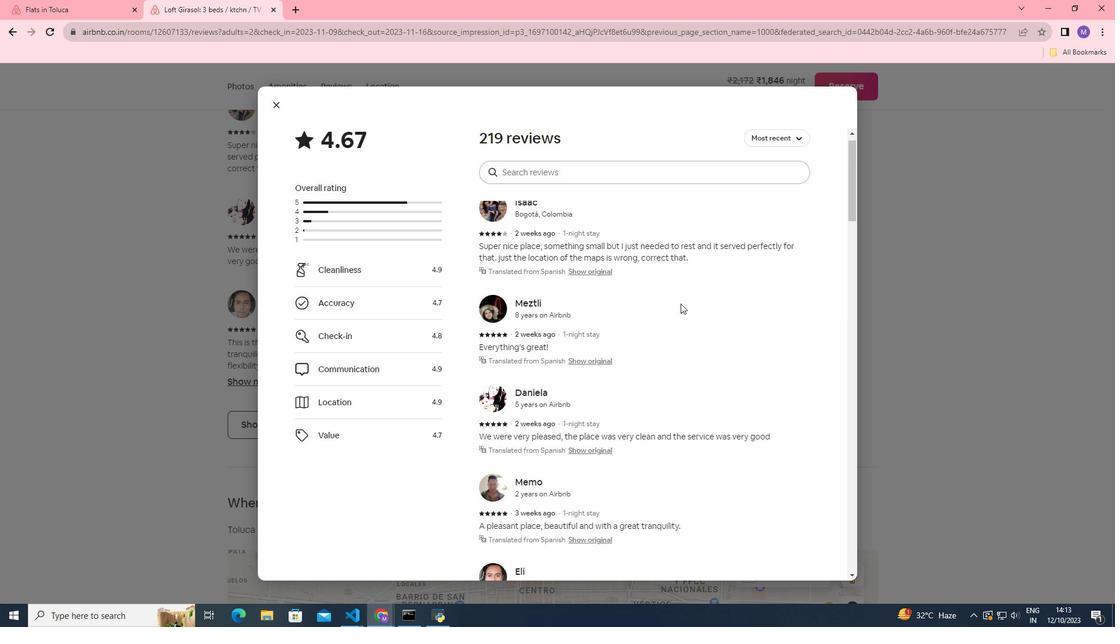 
Action: Mouse scrolled (680, 303) with delta (0, 0)
Screenshot: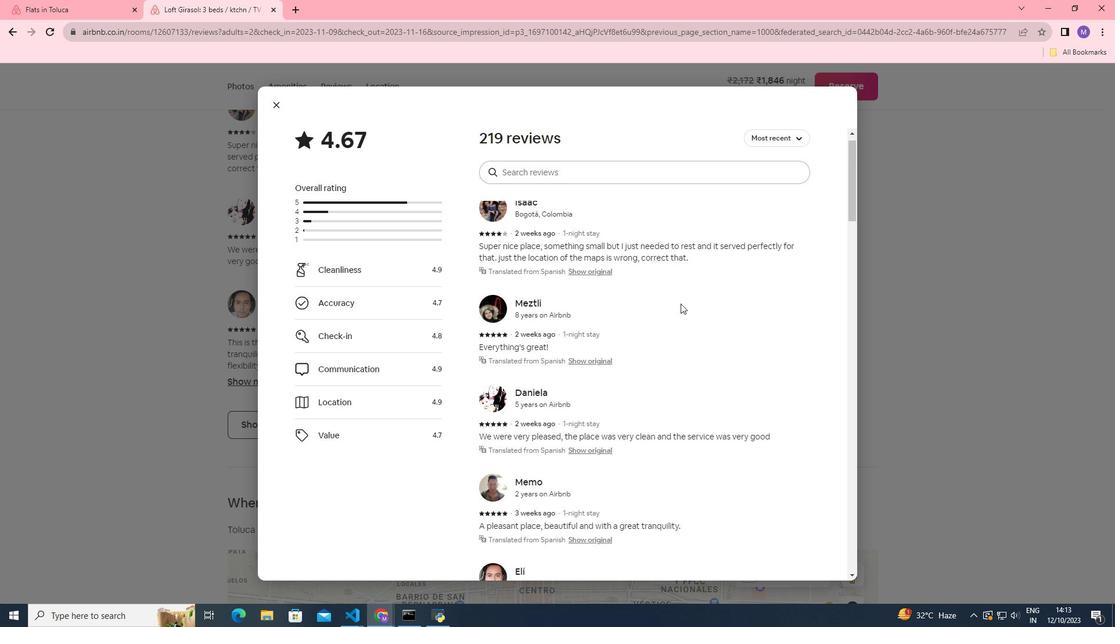 
Action: Mouse moved to (681, 303)
Screenshot: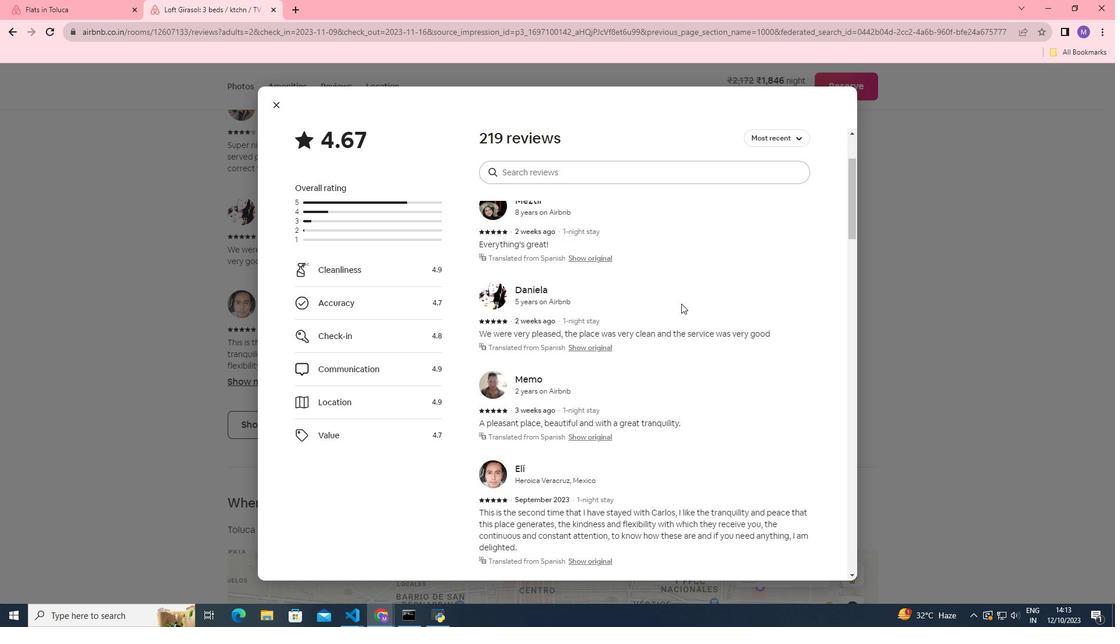 
Action: Mouse scrolled (681, 303) with delta (0, 0)
Screenshot: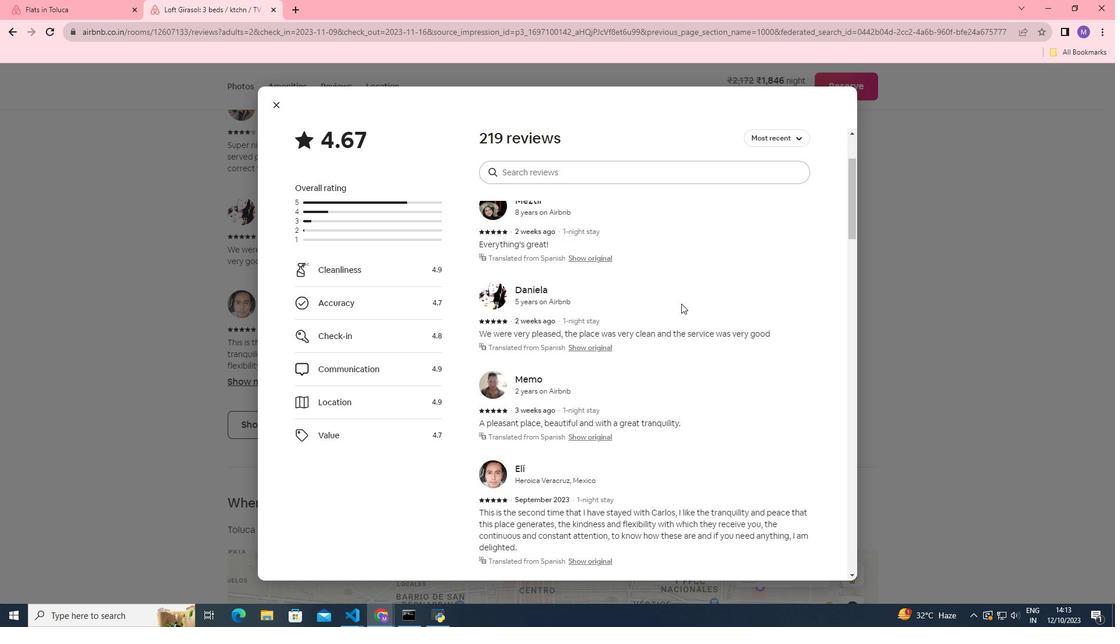 
Action: Mouse moved to (681, 303)
Screenshot: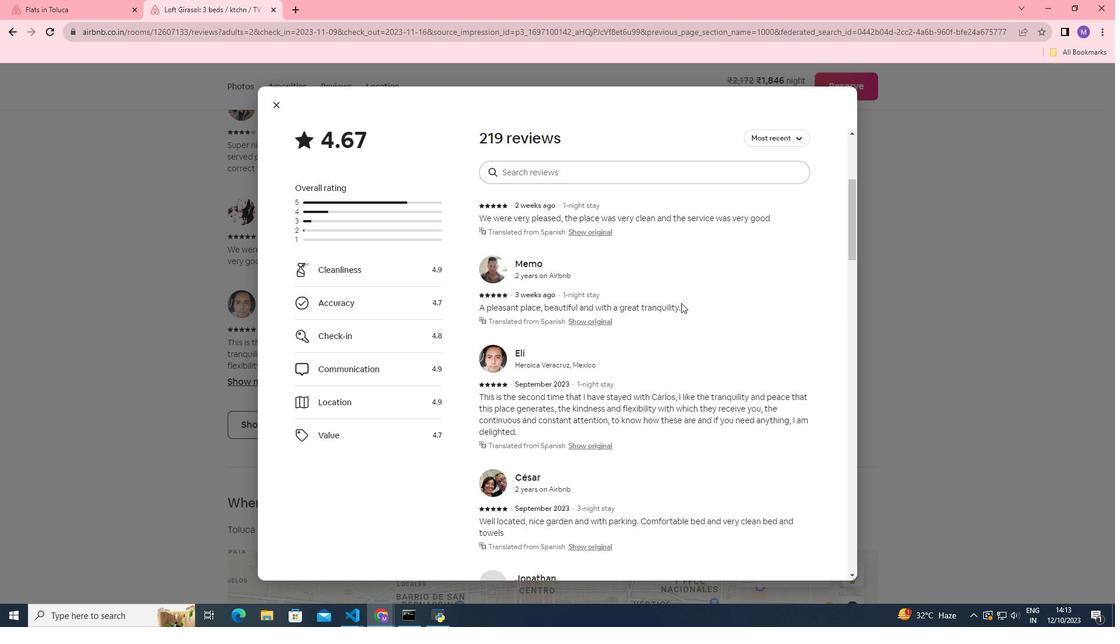 
Action: Mouse scrolled (681, 302) with delta (0, 0)
Screenshot: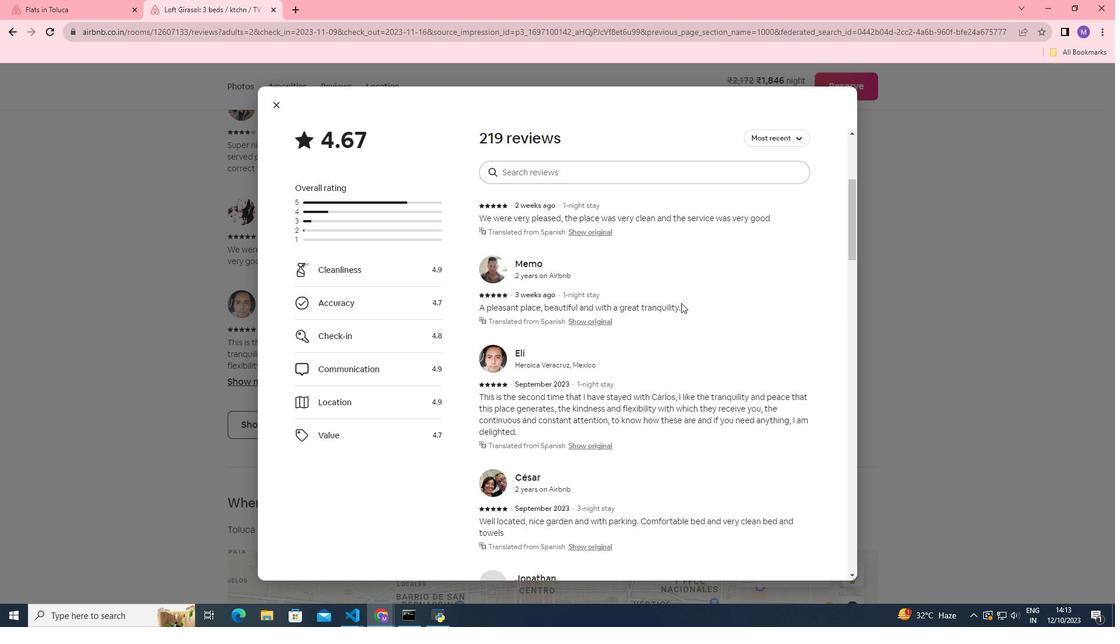 
Action: Mouse scrolled (681, 302) with delta (0, 0)
Screenshot: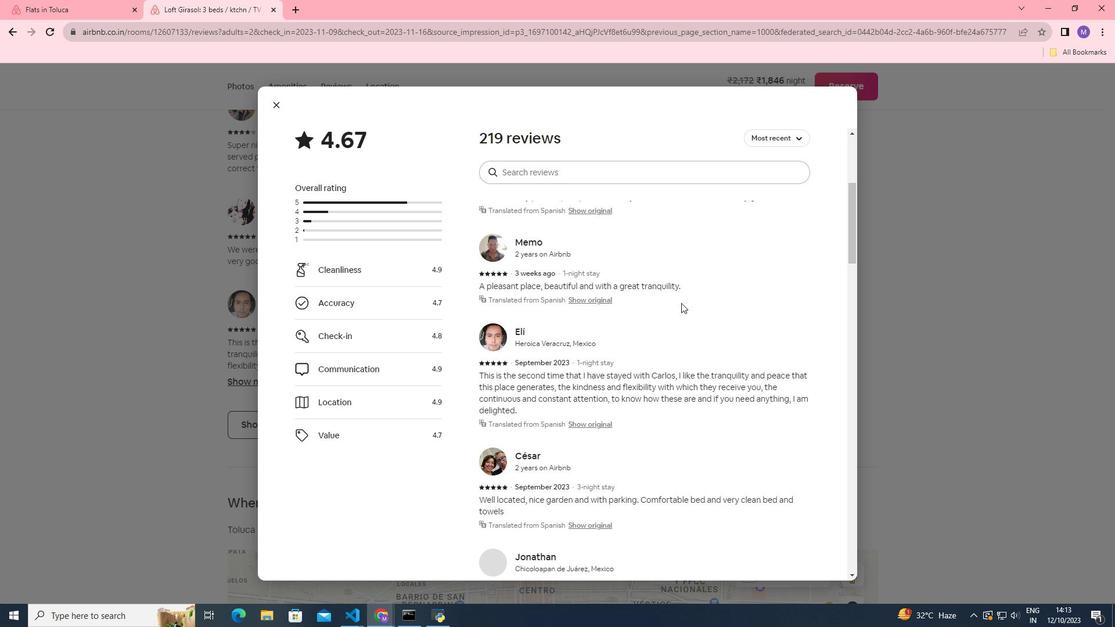 
Action: Mouse scrolled (681, 302) with delta (0, 0)
Screenshot: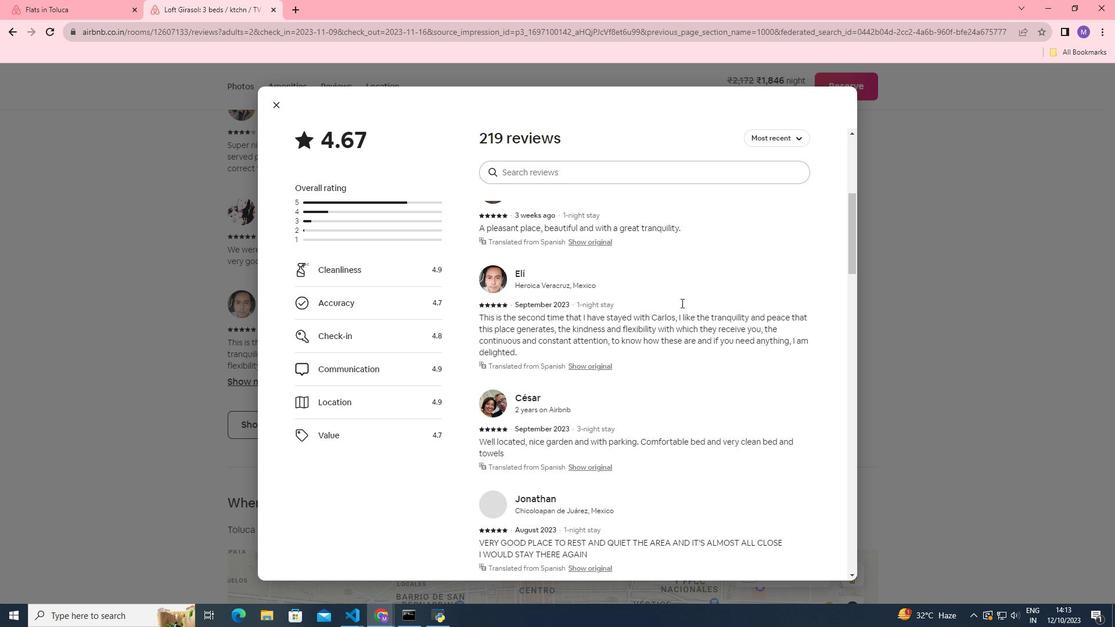 
Action: Mouse moved to (678, 303)
Screenshot: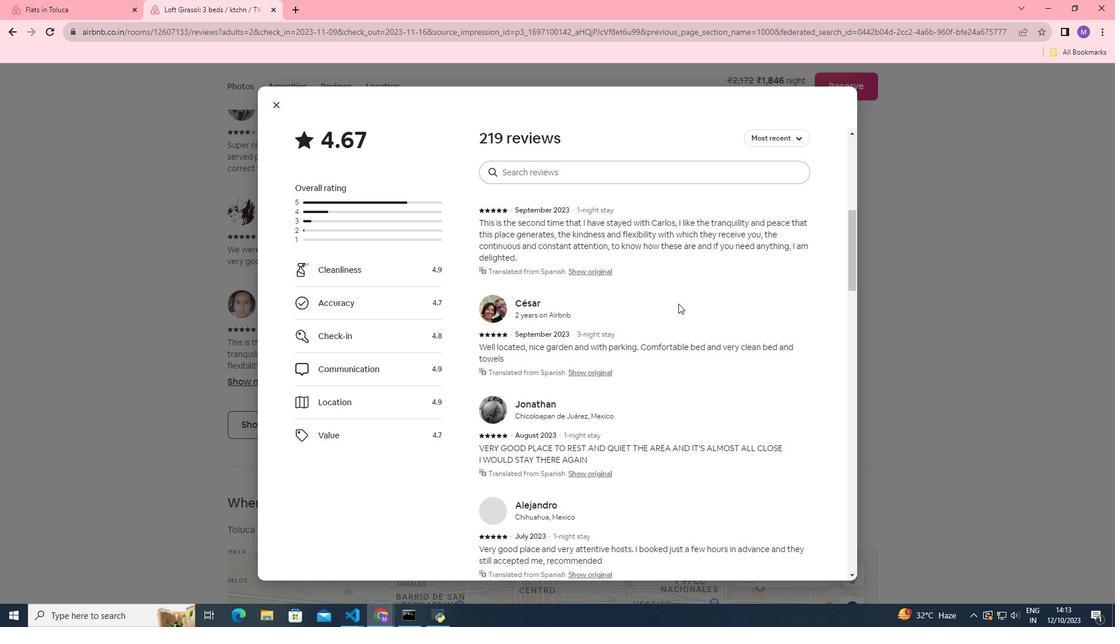 
Action: Mouse scrolled (678, 303) with delta (0, 0)
Screenshot: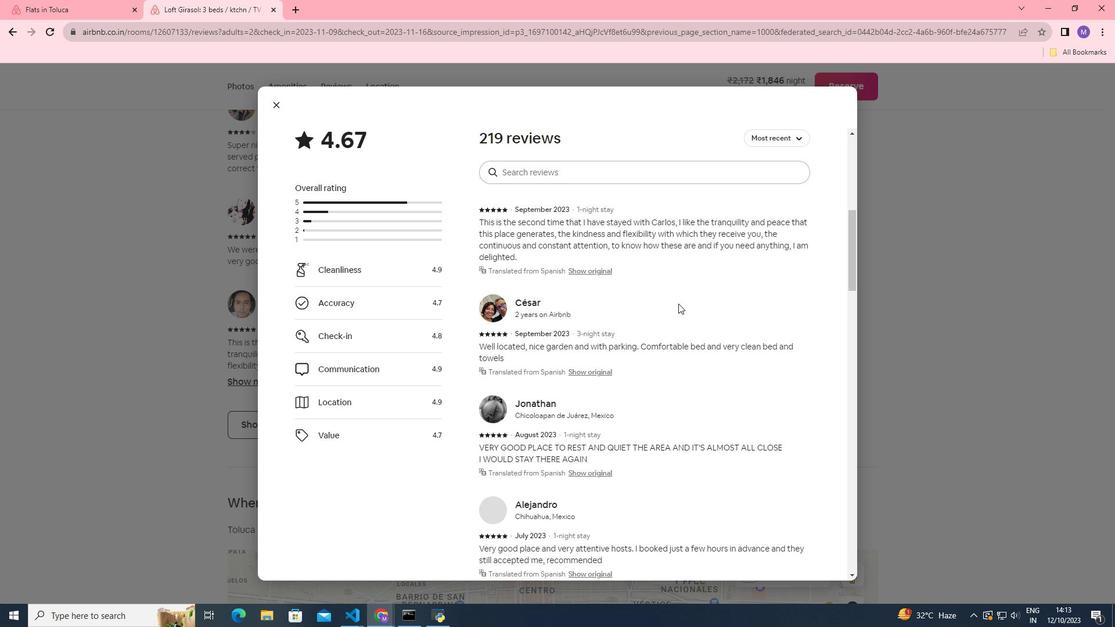 
Action: Mouse scrolled (678, 303) with delta (0, 0)
Screenshot: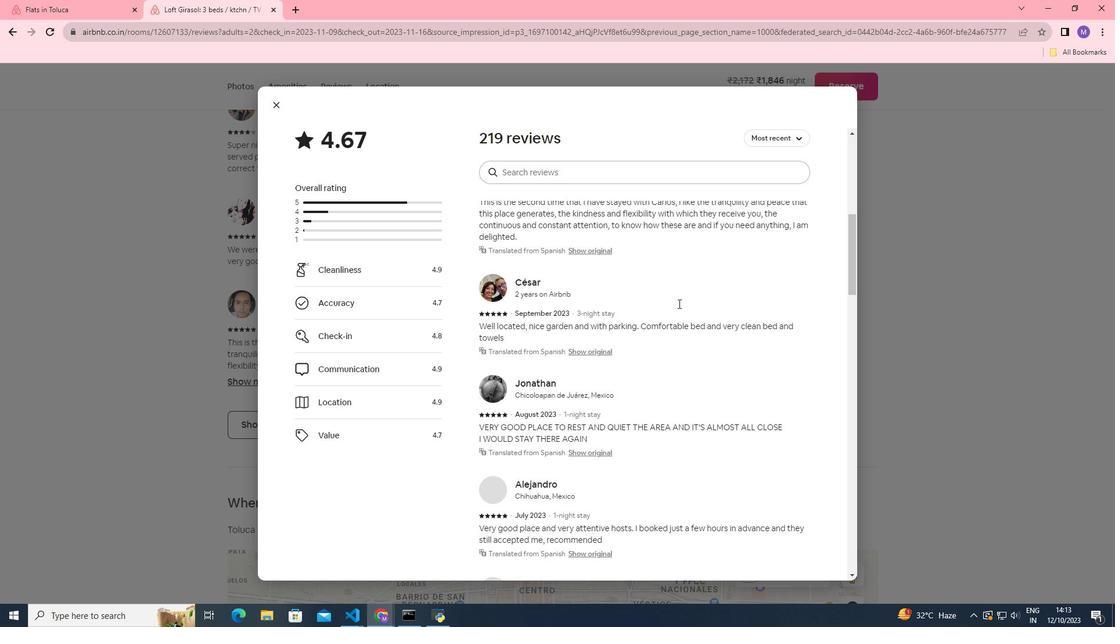 
Action: Mouse scrolled (678, 303) with delta (0, 0)
